 Task: Search one way flight ticket for 5 adults, 1 child, 2 infants in seat and 1 infant on lap in business from Ogdensburg: Ogdensburg International Airport to Greensboro: Piedmont Triad International Airport on 5-1-2023. Choice of flights is Frontier. Number of bags: 1 carry on bag. Price is upto 110000. Outbound departure time preference is 15:15.
Action: Mouse moved to (288, 436)
Screenshot: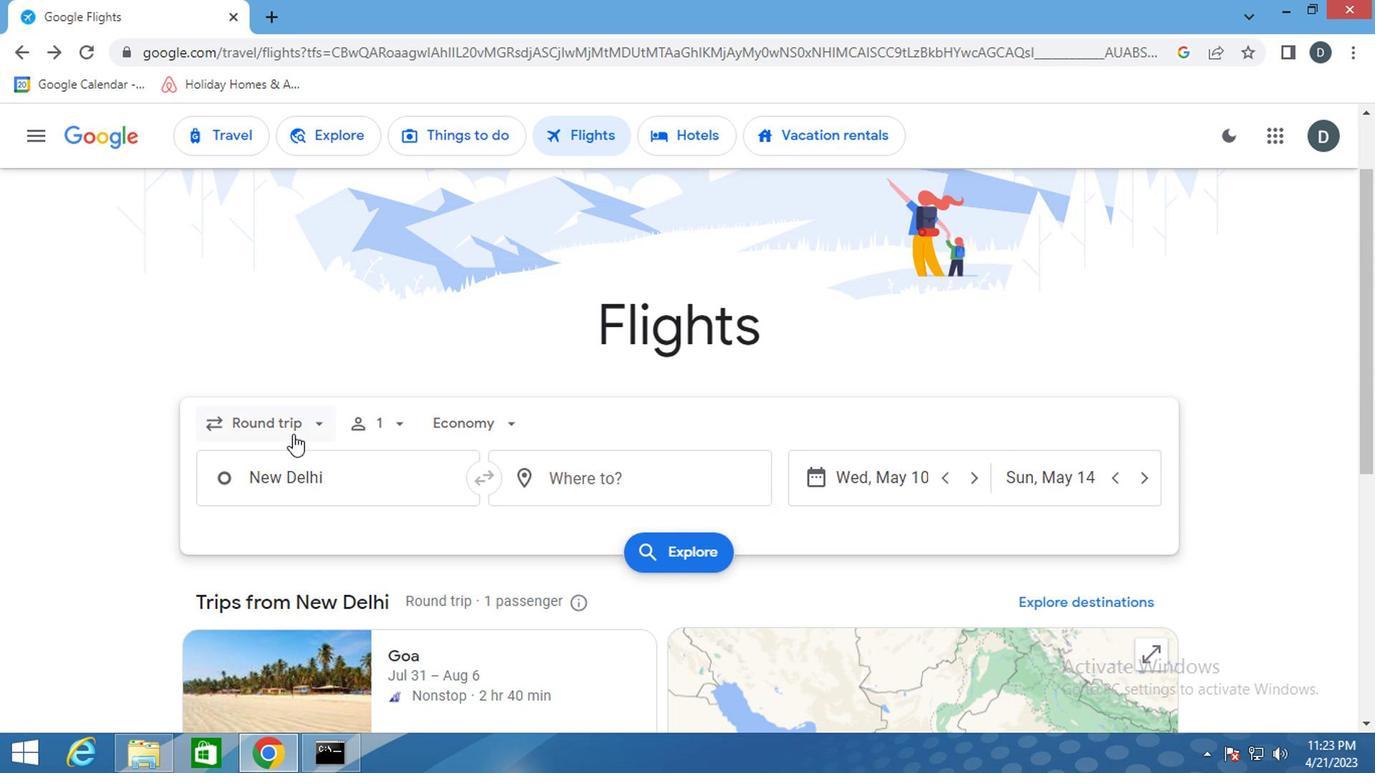 
Action: Mouse pressed left at (288, 436)
Screenshot: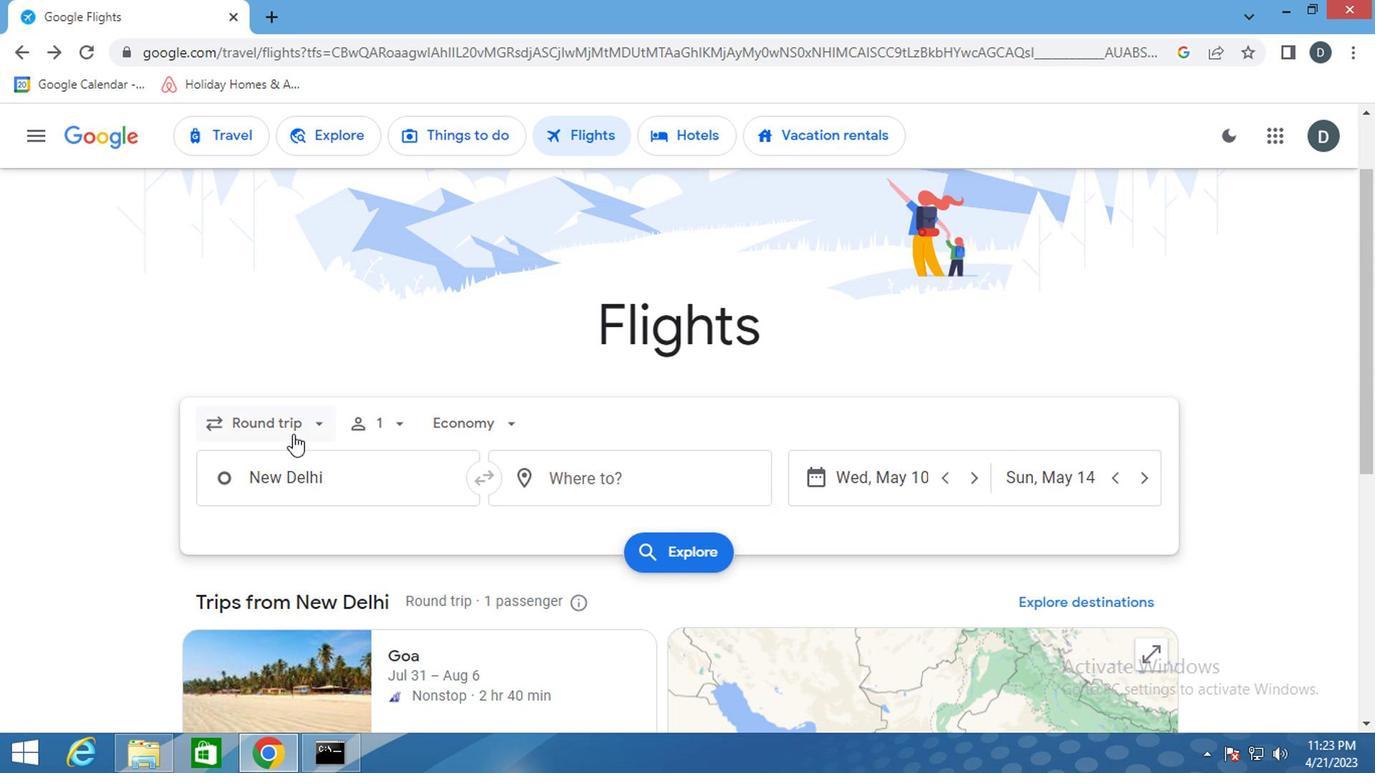 
Action: Mouse moved to (284, 502)
Screenshot: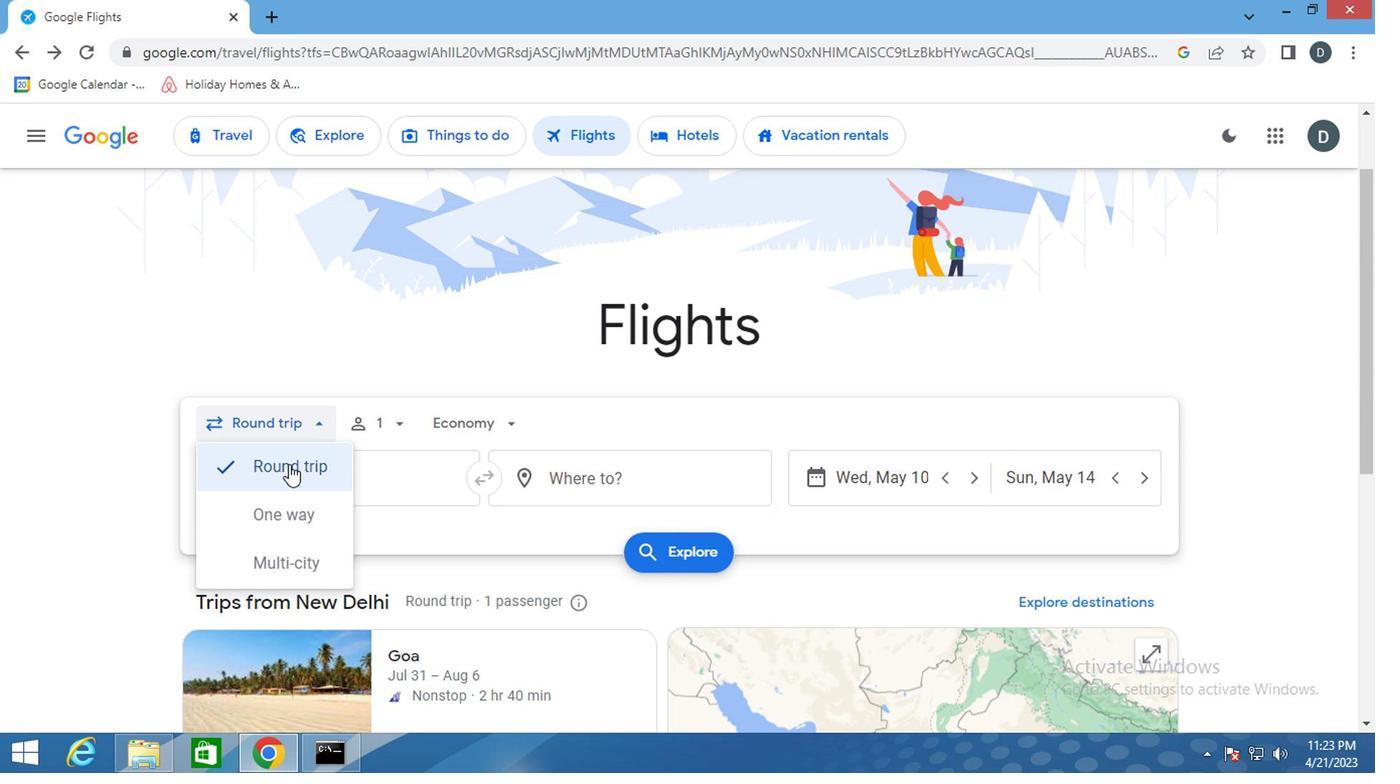 
Action: Mouse pressed left at (284, 502)
Screenshot: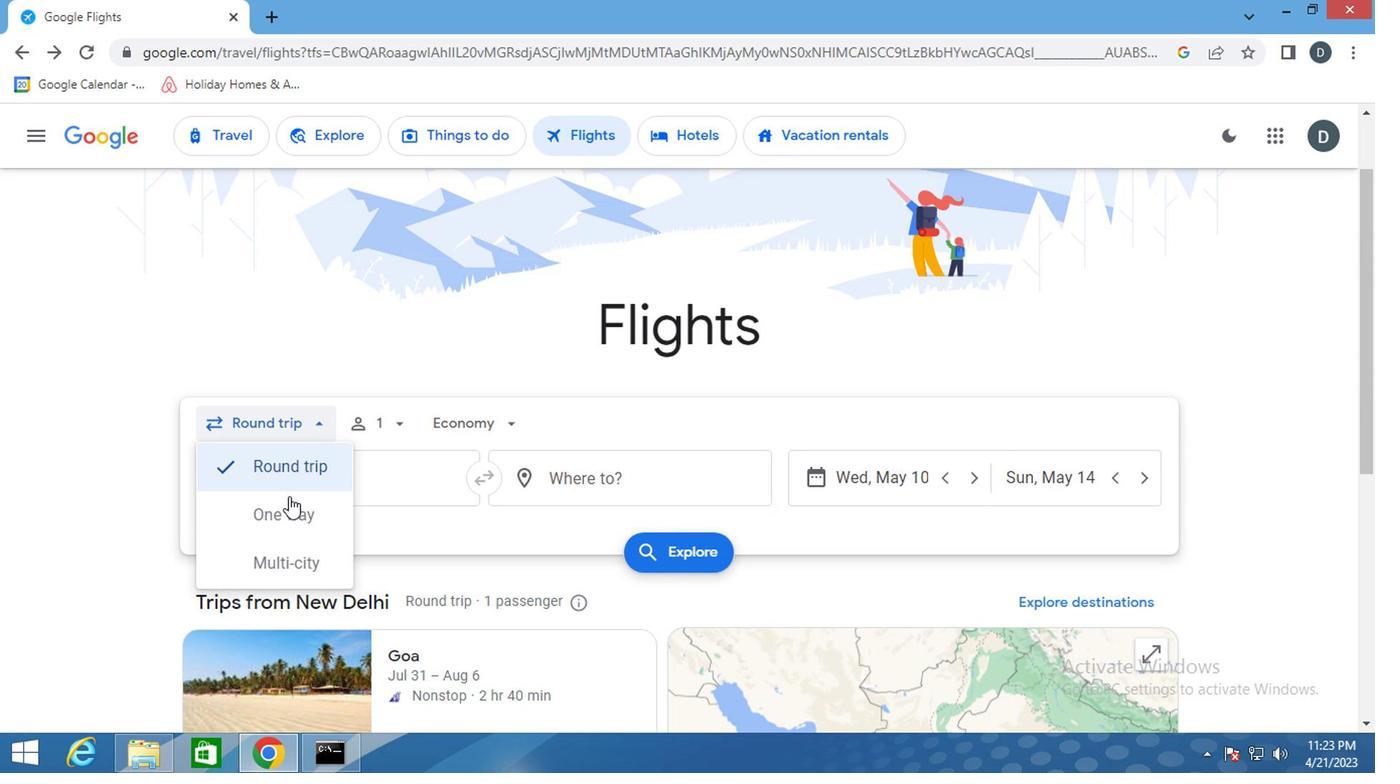 
Action: Mouse moved to (360, 417)
Screenshot: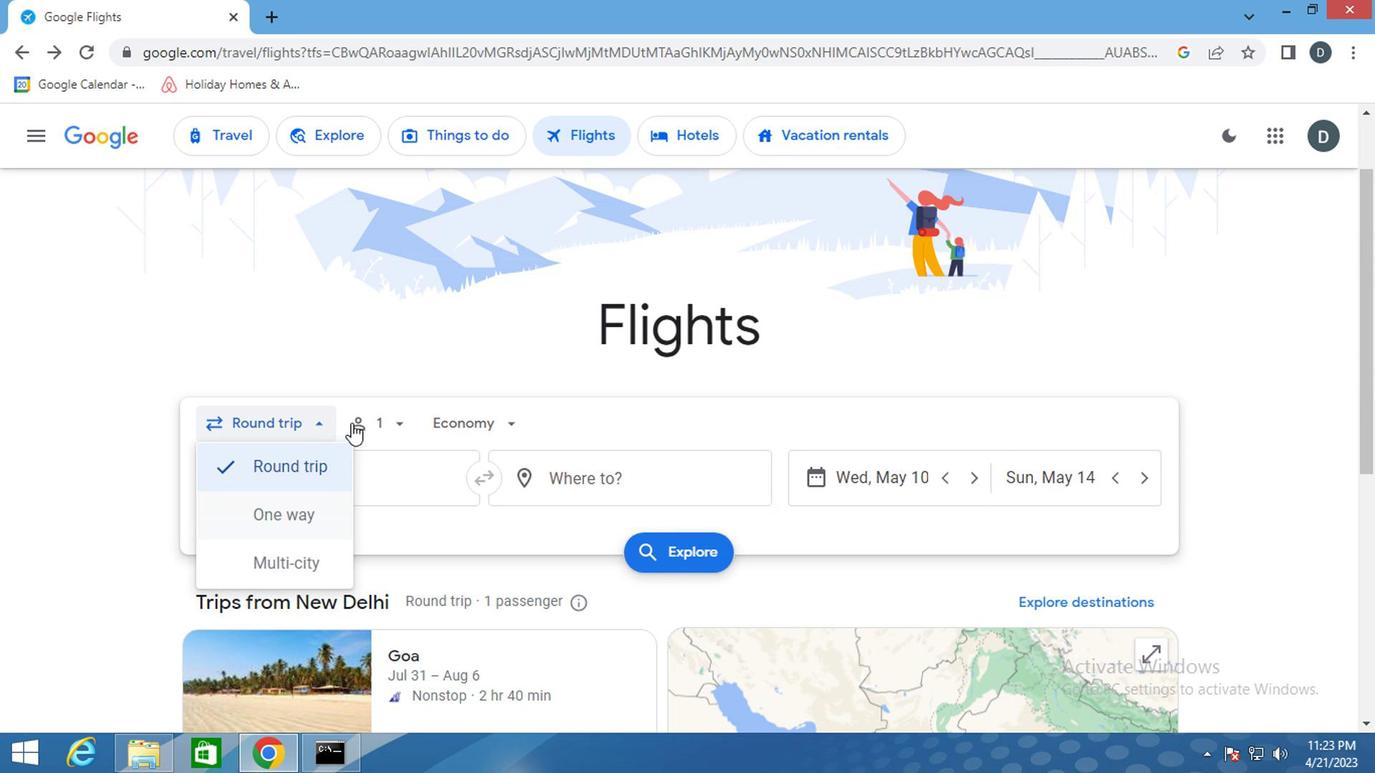 
Action: Mouse pressed left at (360, 417)
Screenshot: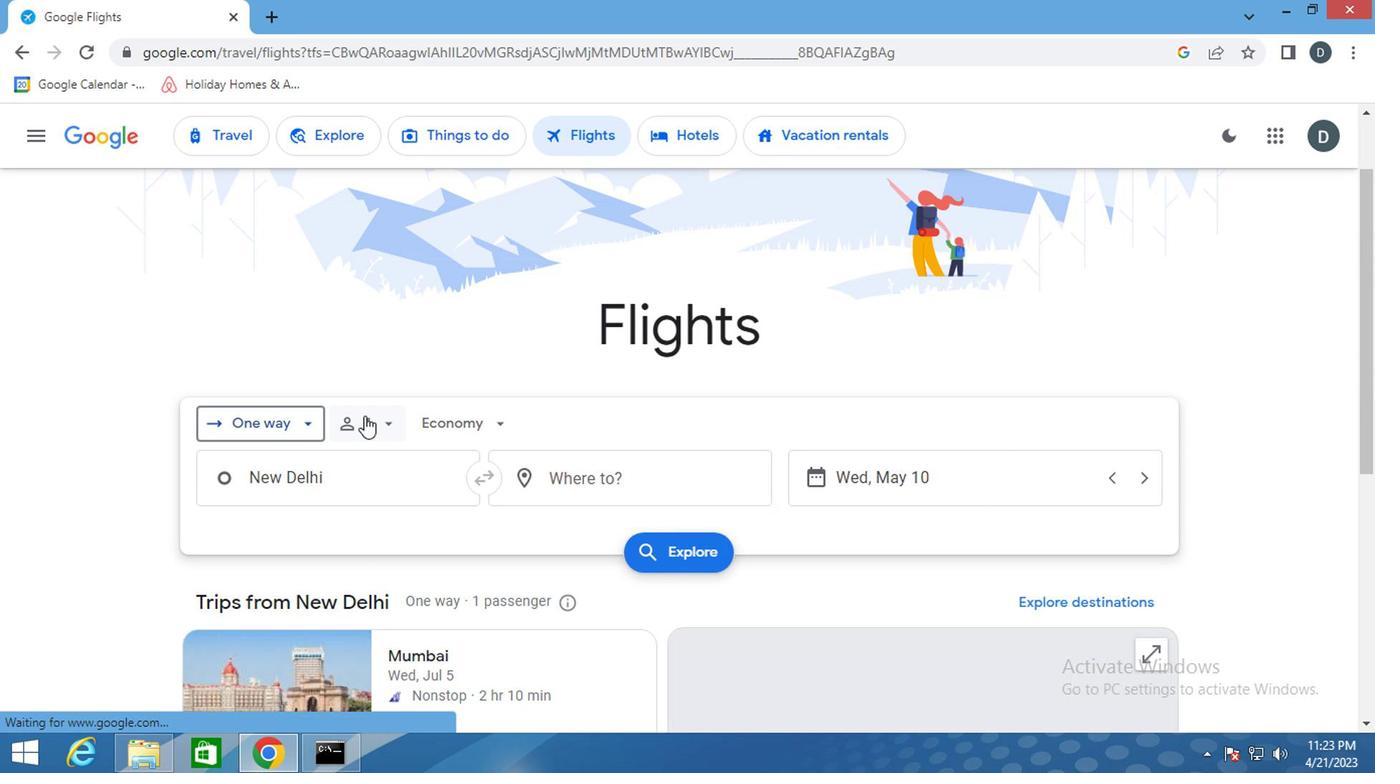 
Action: Mouse moved to (540, 482)
Screenshot: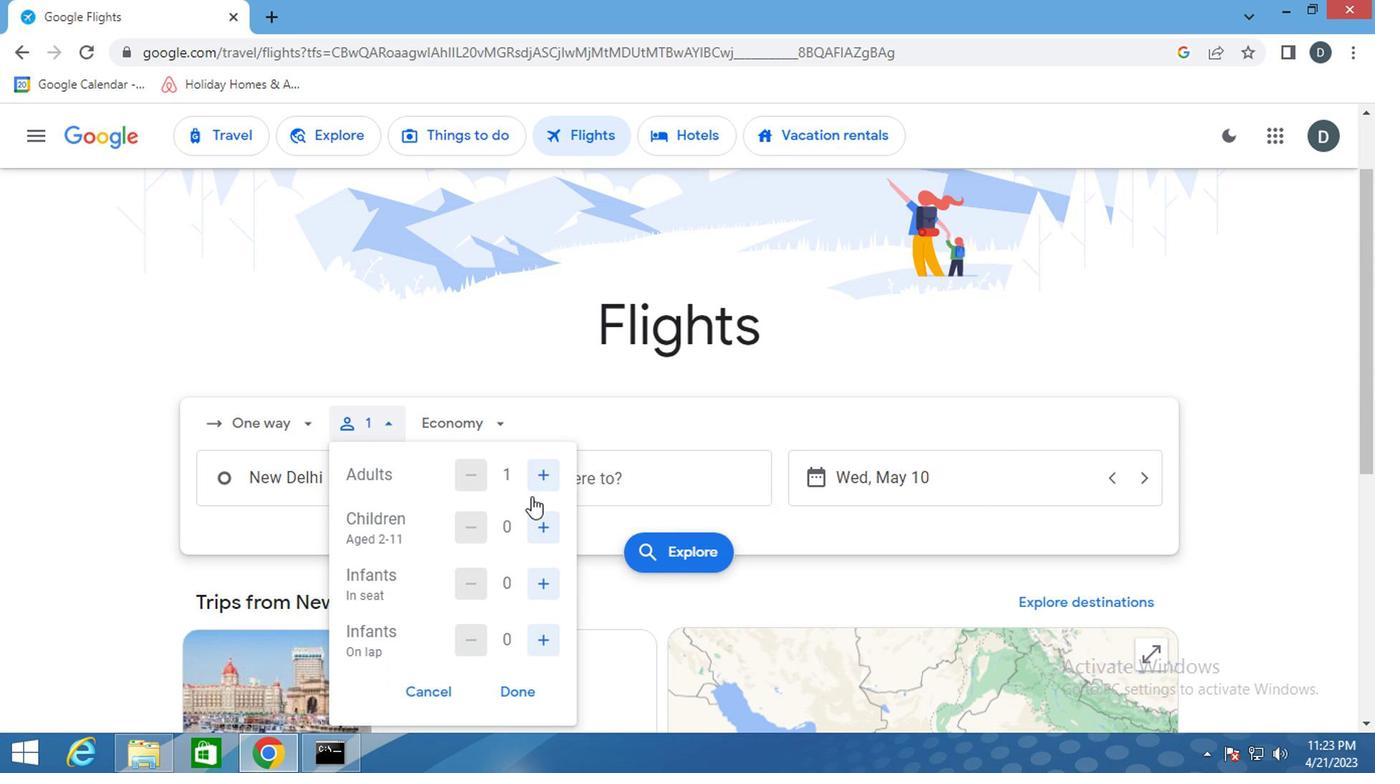 
Action: Mouse pressed left at (540, 482)
Screenshot: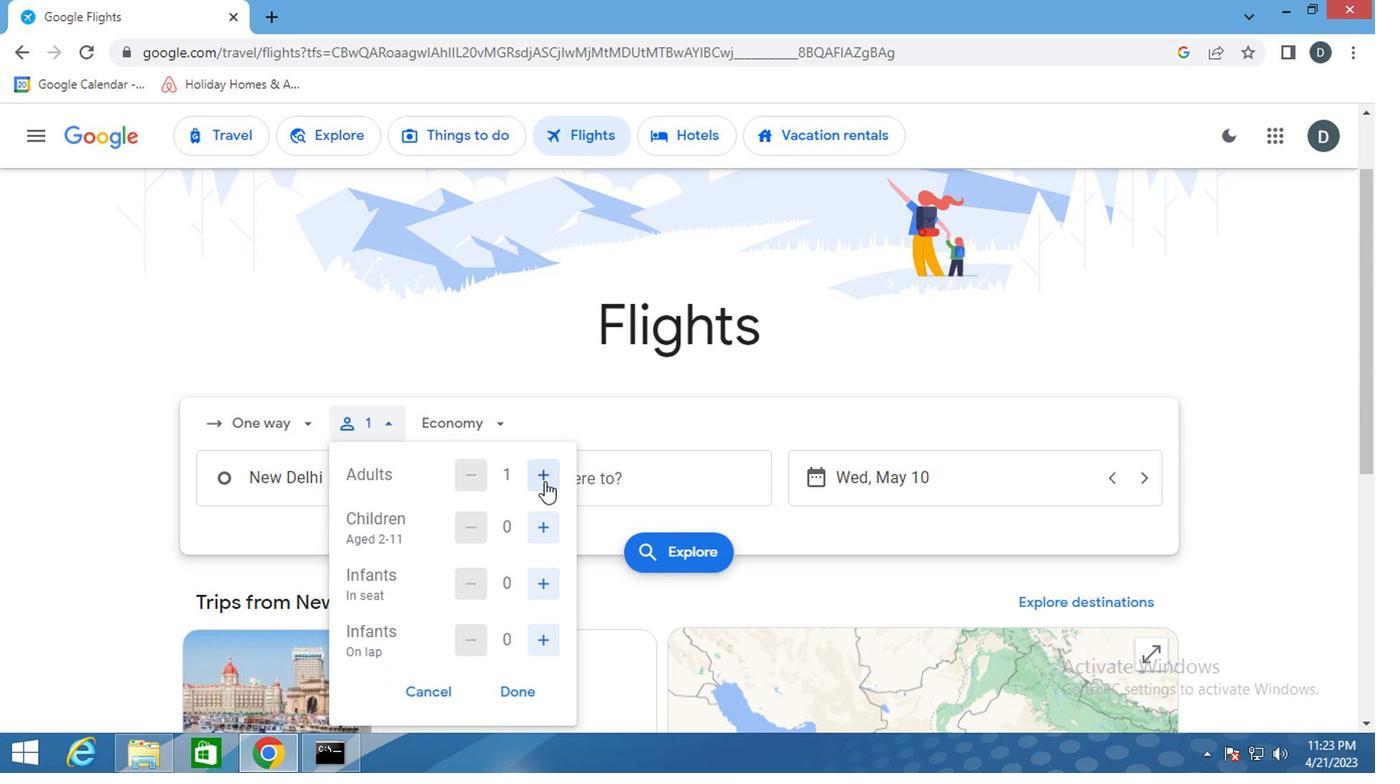 
Action: Mouse pressed left at (540, 482)
Screenshot: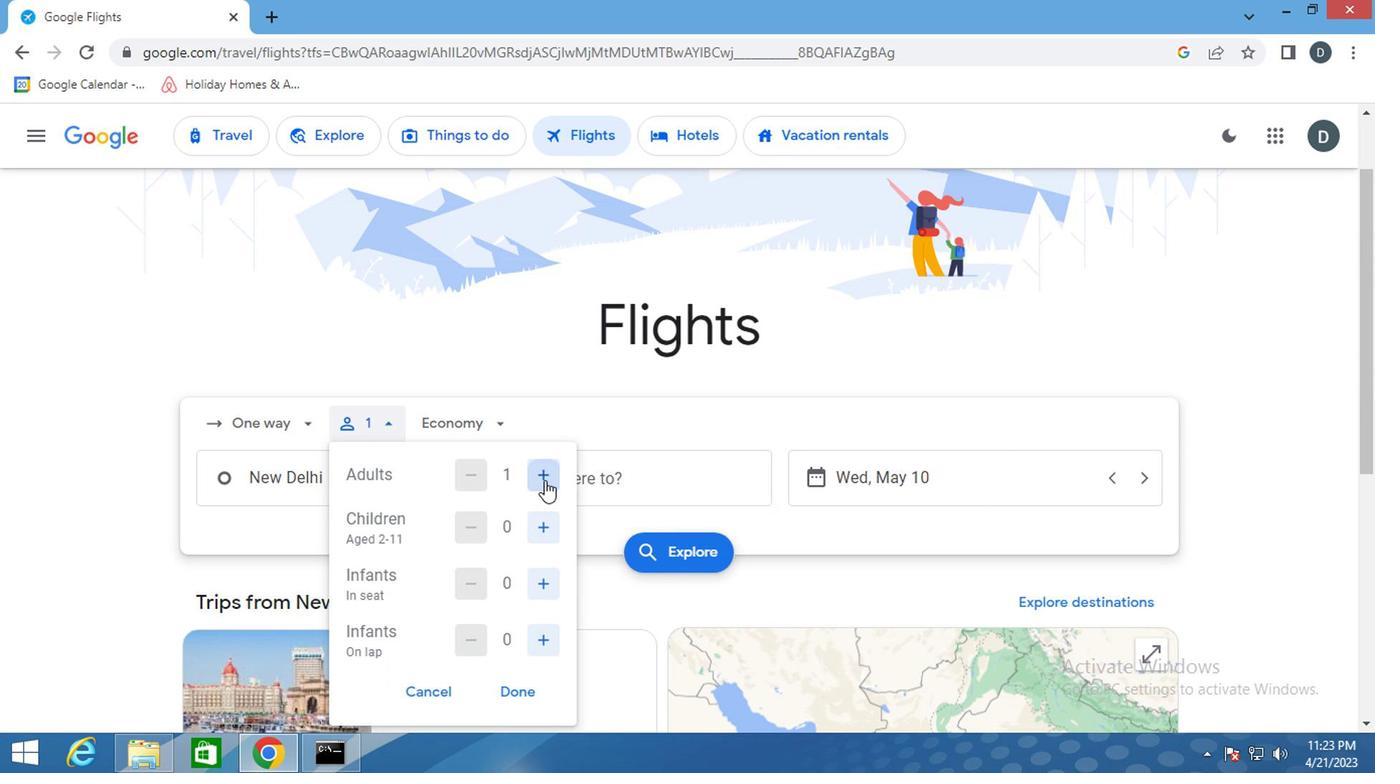 
Action: Mouse pressed left at (540, 482)
Screenshot: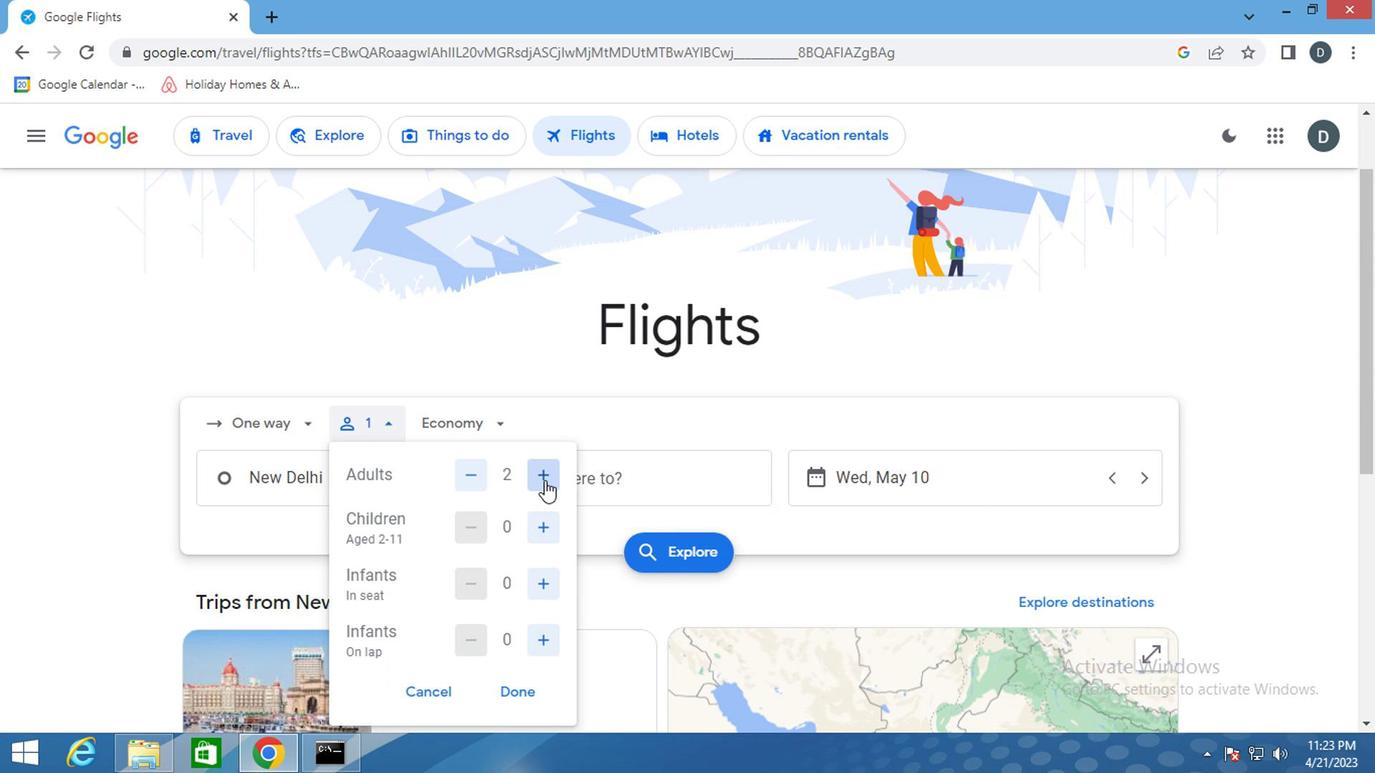 
Action: Mouse pressed left at (540, 482)
Screenshot: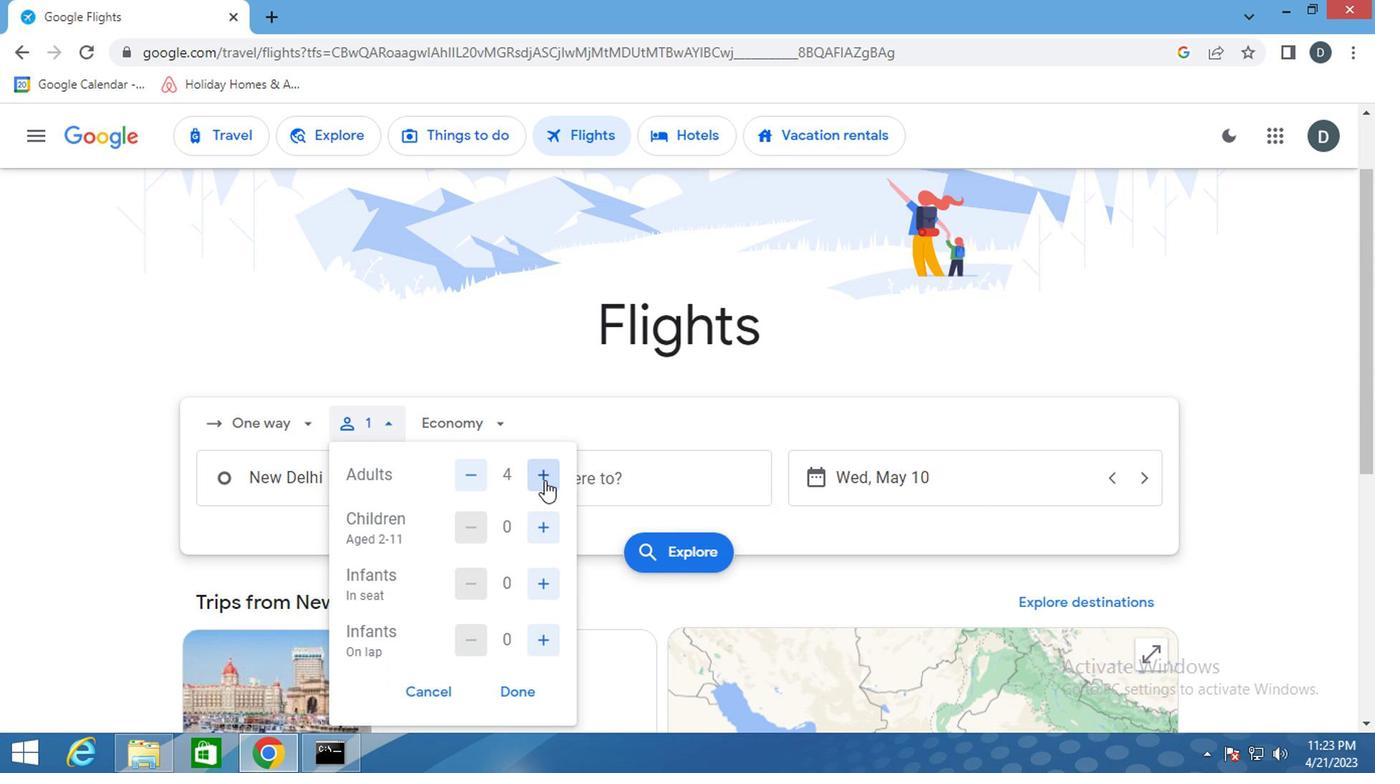 
Action: Mouse moved to (539, 524)
Screenshot: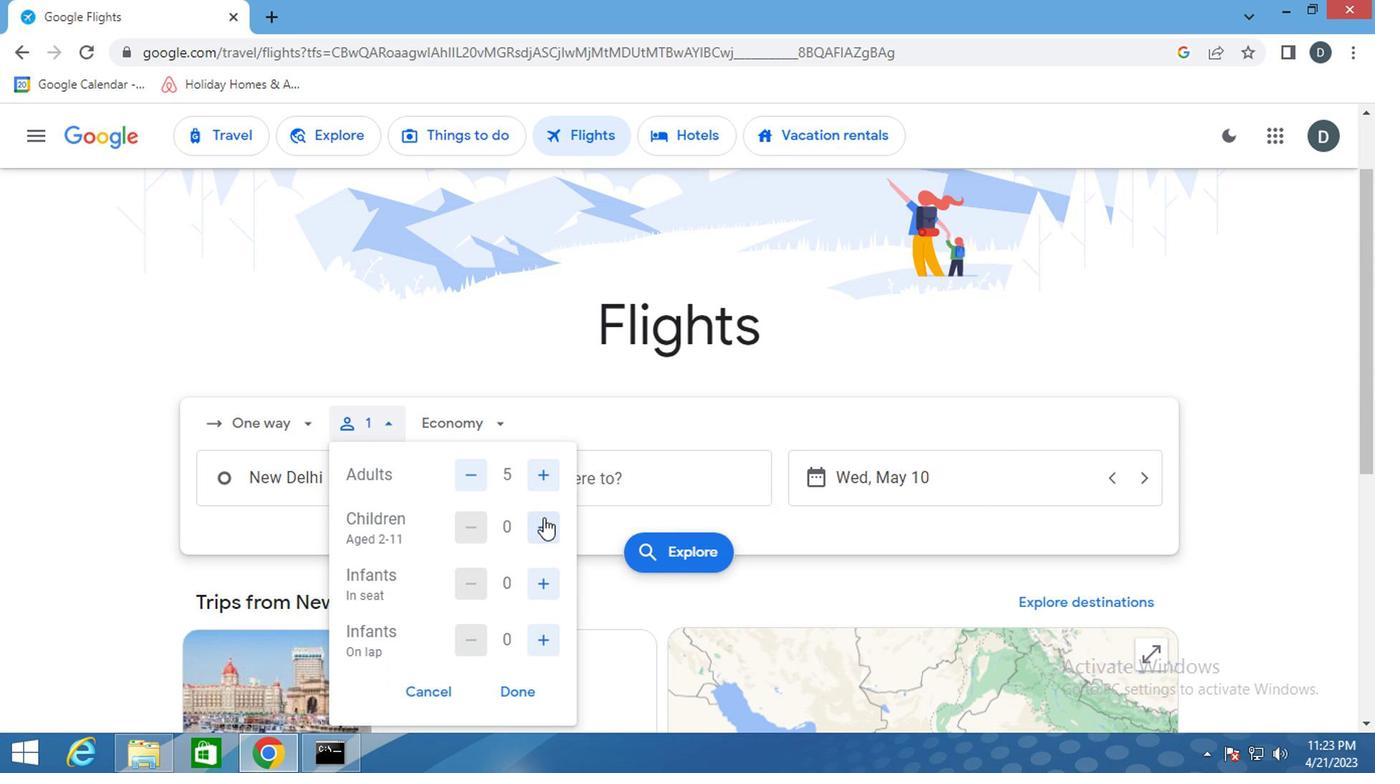 
Action: Mouse pressed left at (539, 524)
Screenshot: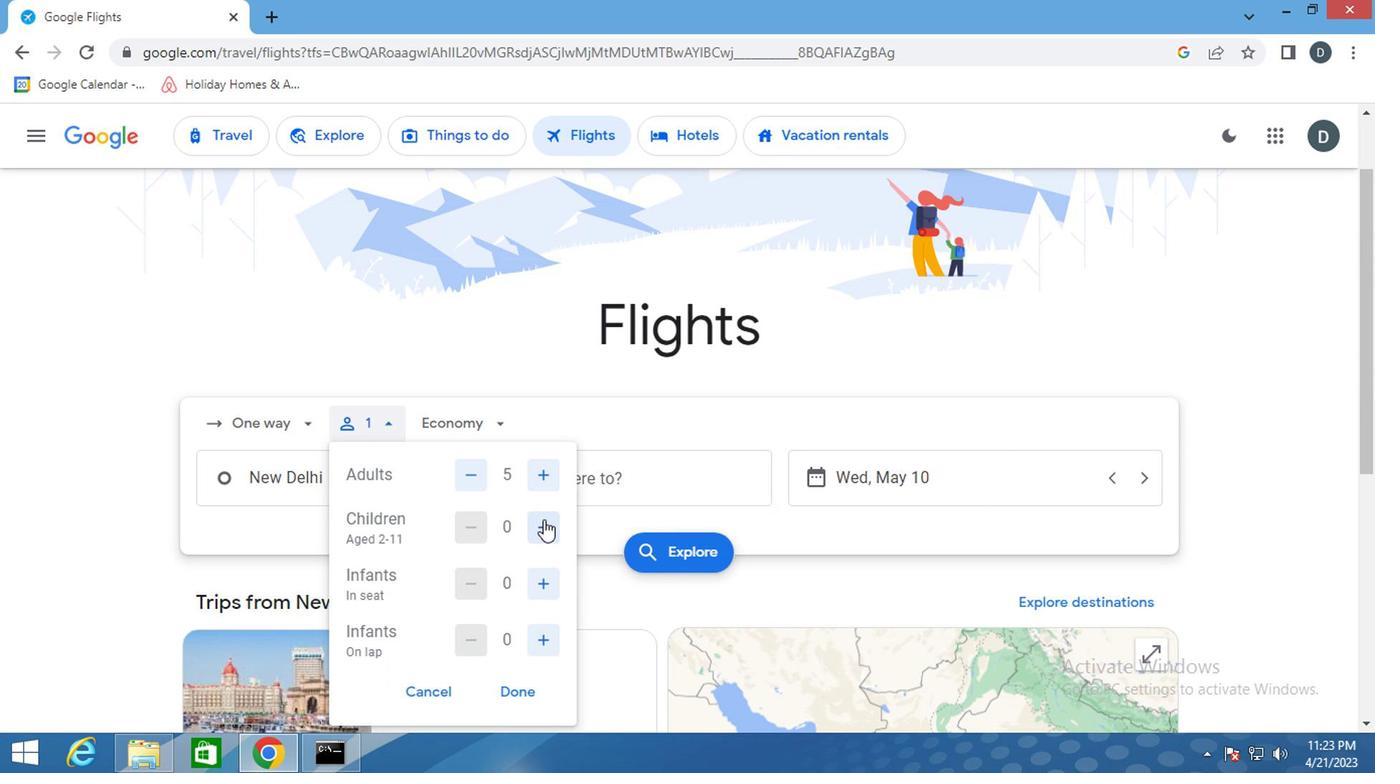 
Action: Mouse moved to (535, 576)
Screenshot: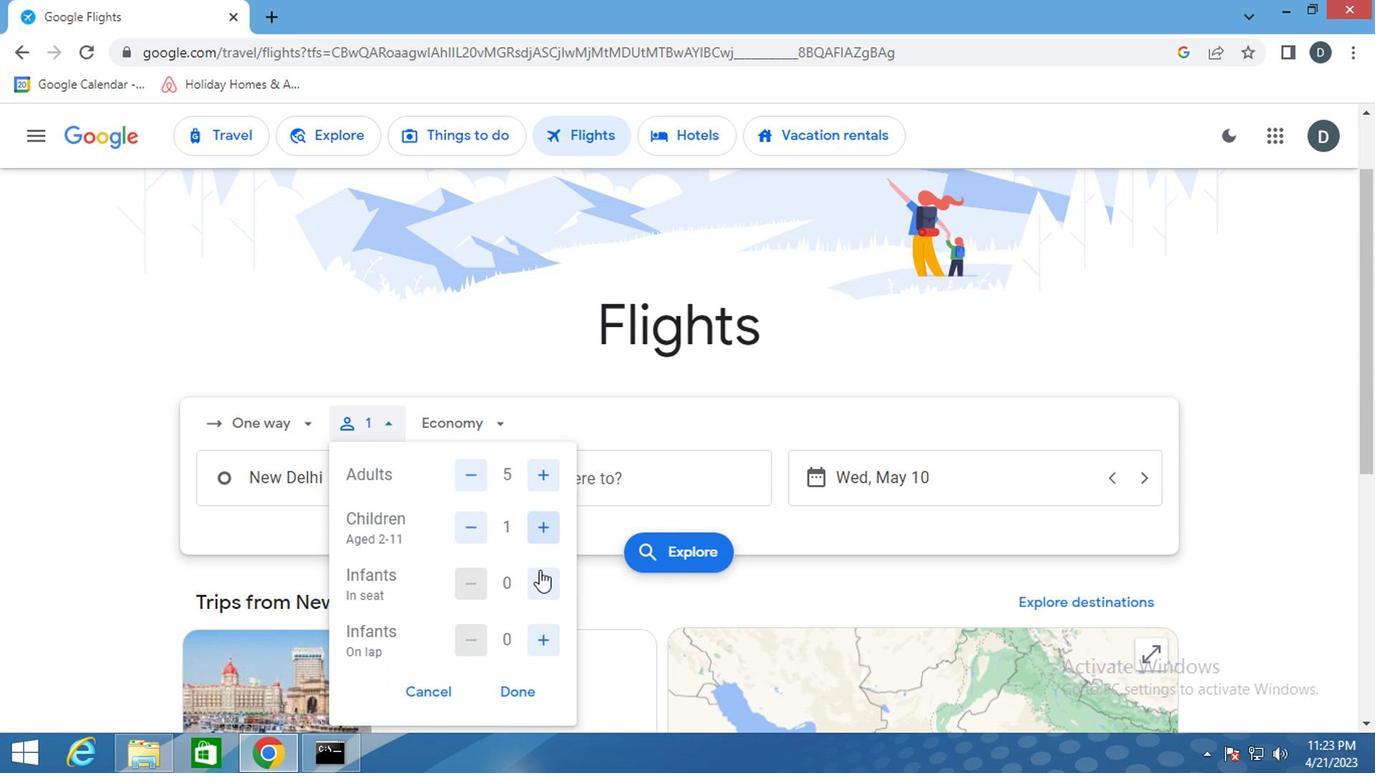 
Action: Mouse pressed left at (535, 576)
Screenshot: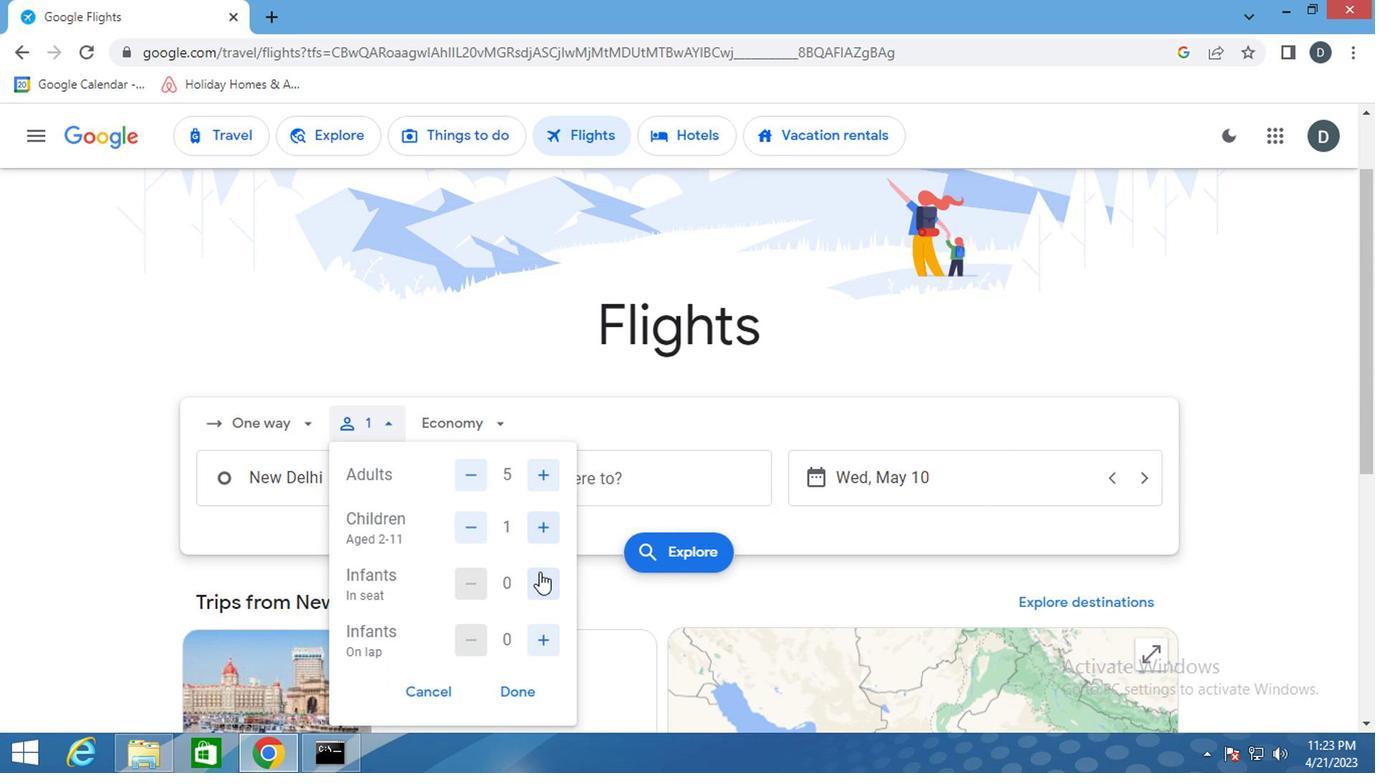 
Action: Mouse pressed left at (535, 576)
Screenshot: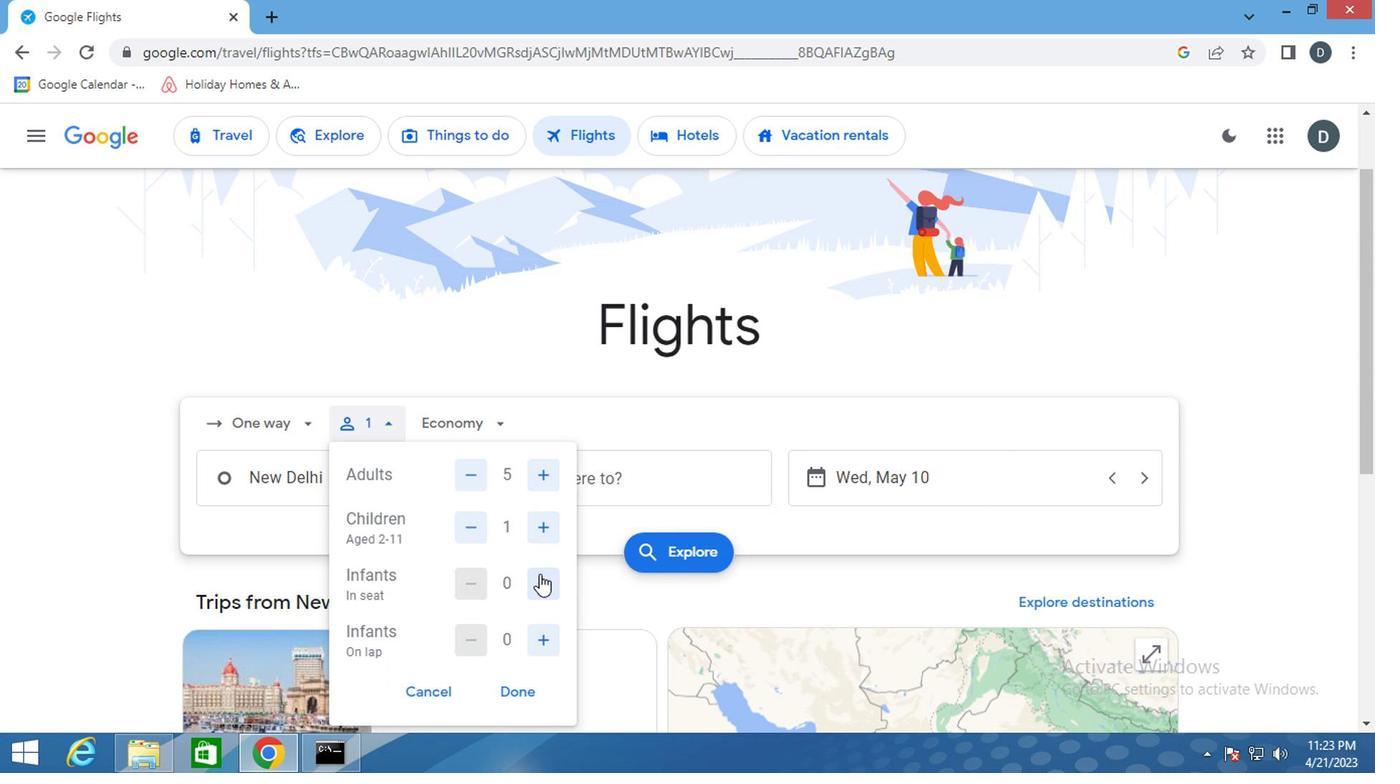 
Action: Mouse moved to (541, 655)
Screenshot: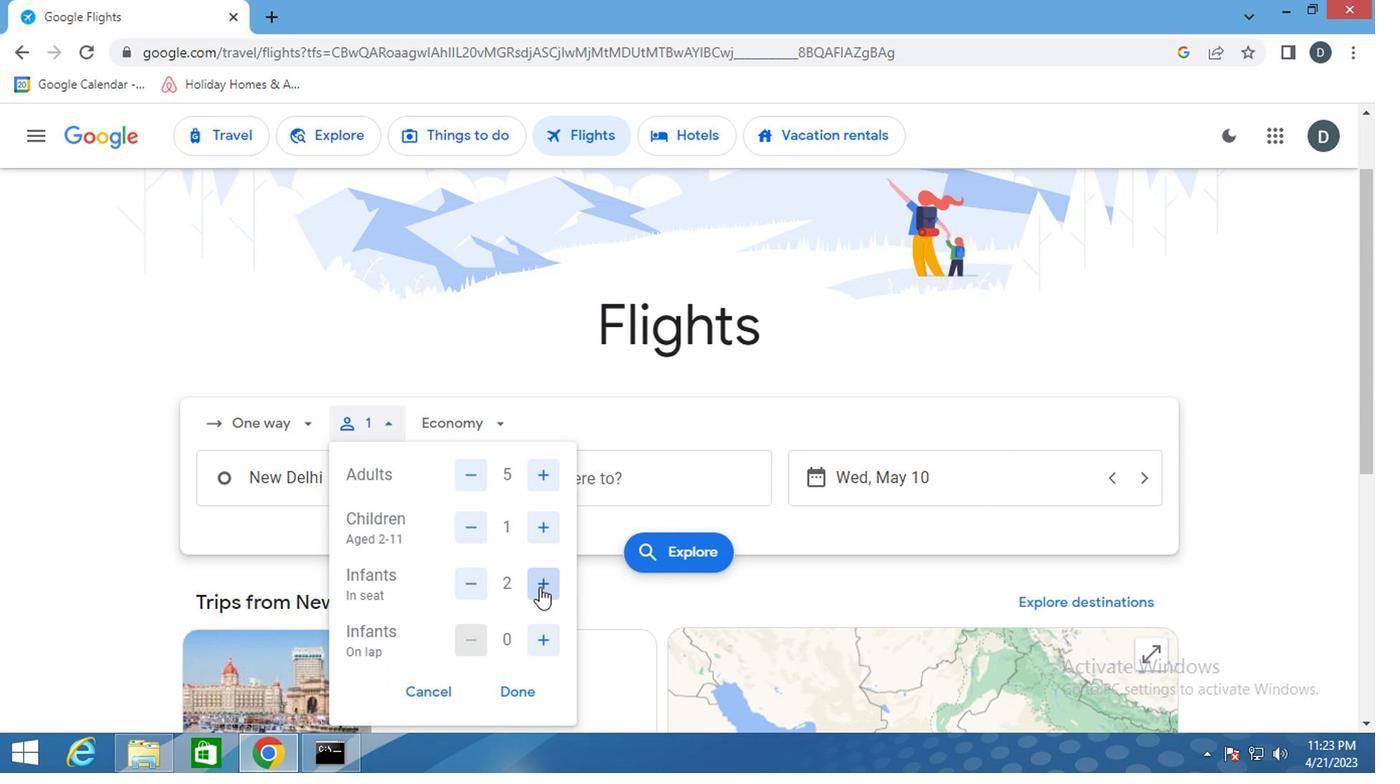
Action: Mouse pressed left at (541, 655)
Screenshot: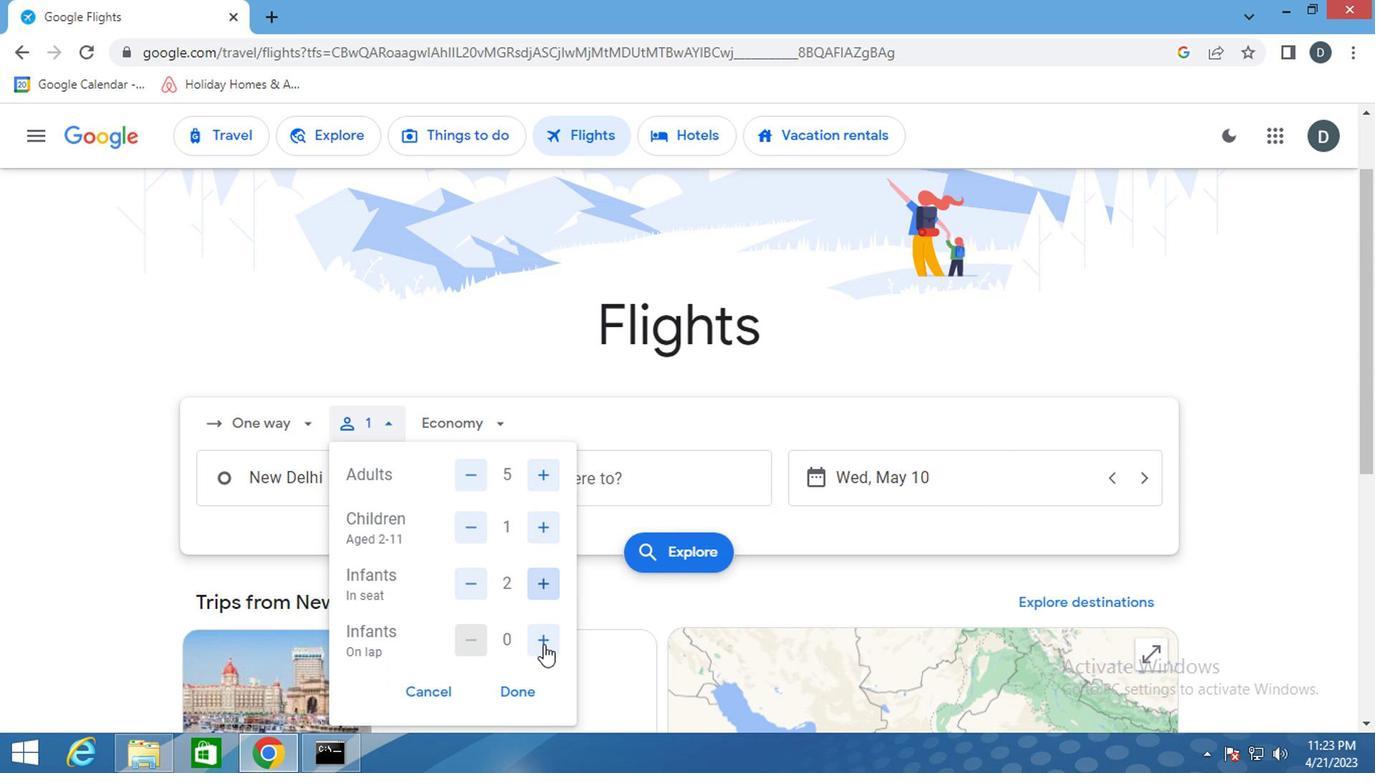 
Action: Mouse moved to (525, 691)
Screenshot: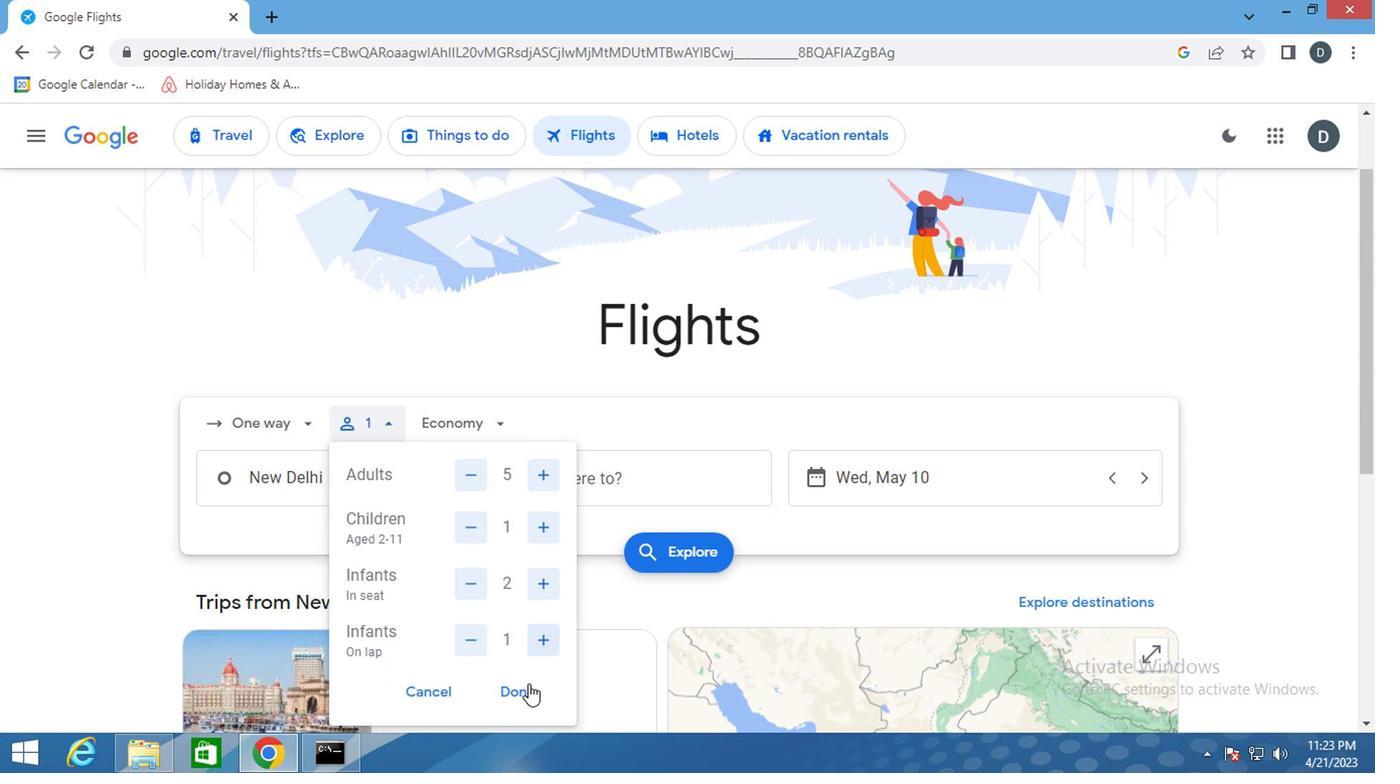 
Action: Mouse pressed left at (525, 691)
Screenshot: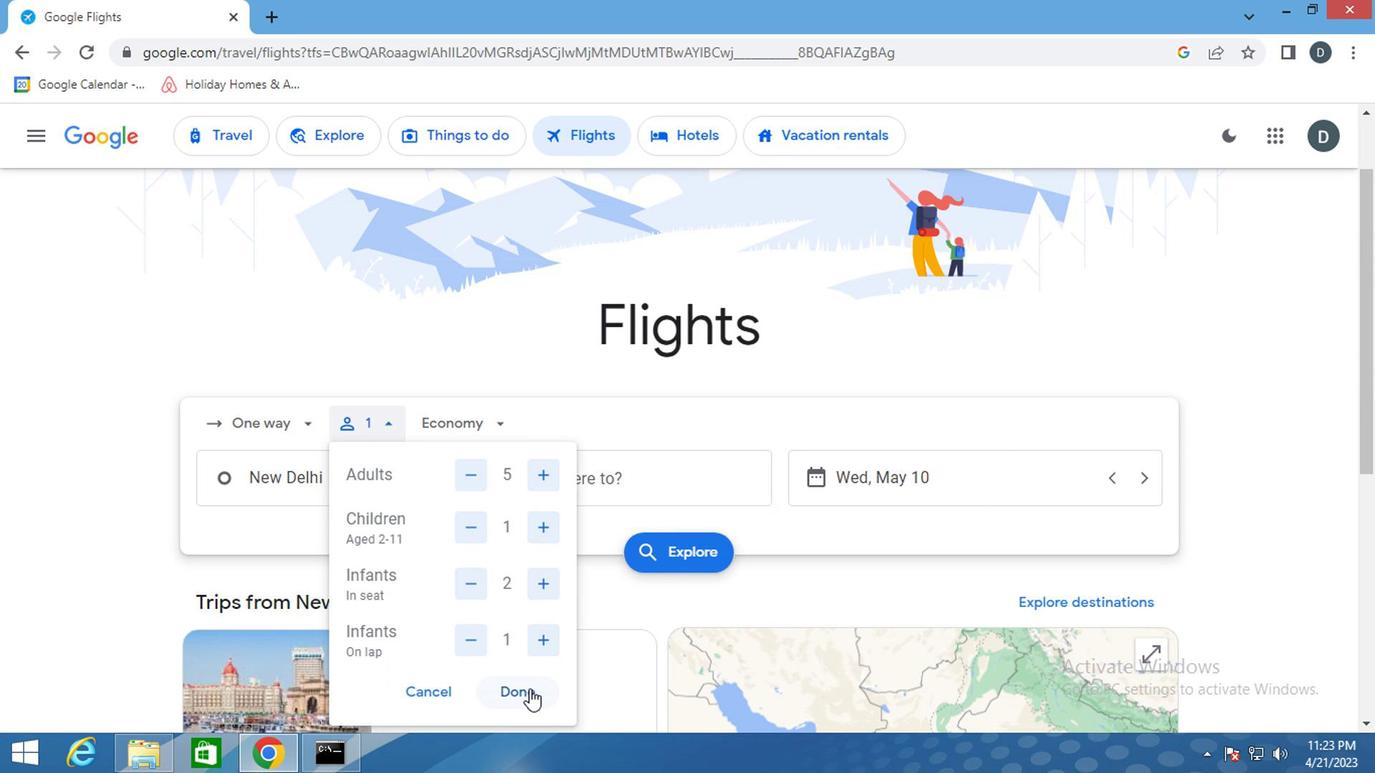 
Action: Mouse moved to (445, 434)
Screenshot: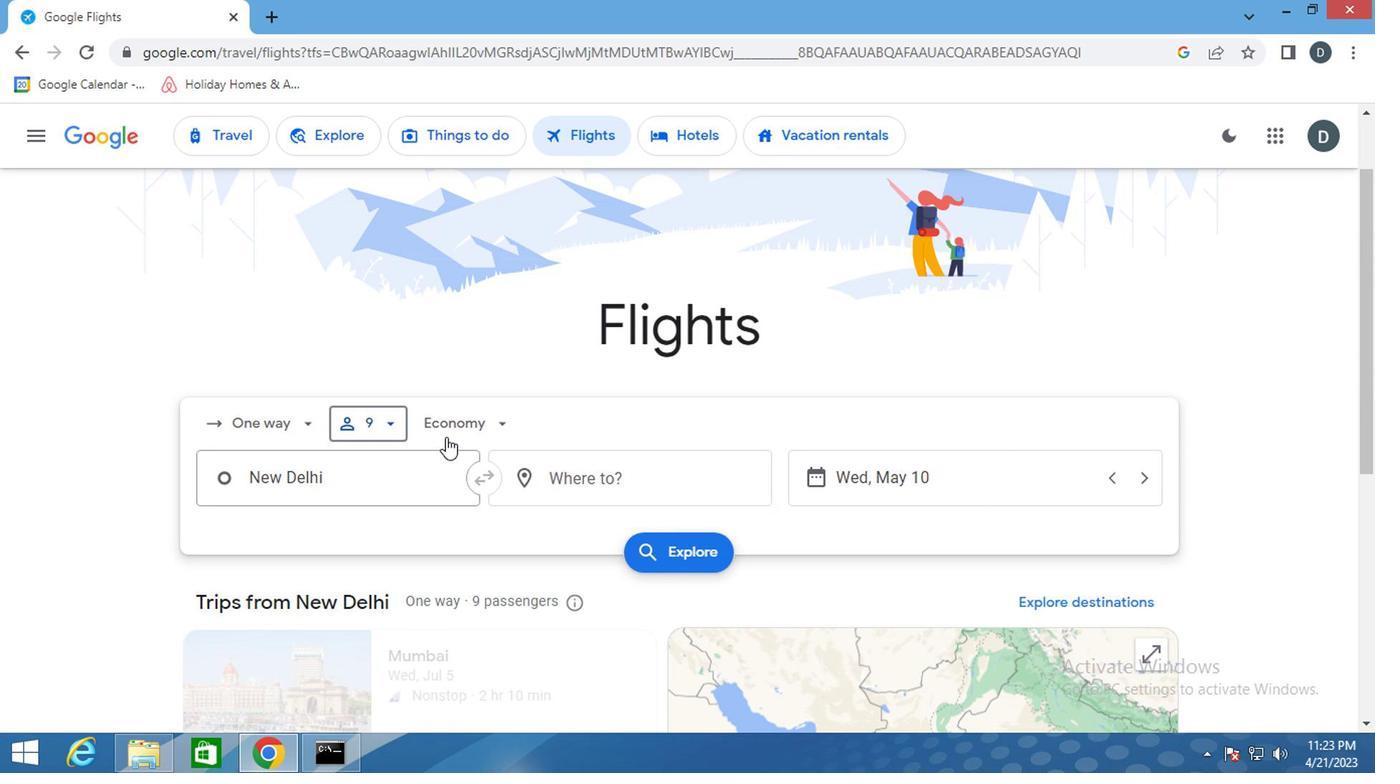 
Action: Mouse pressed left at (445, 434)
Screenshot: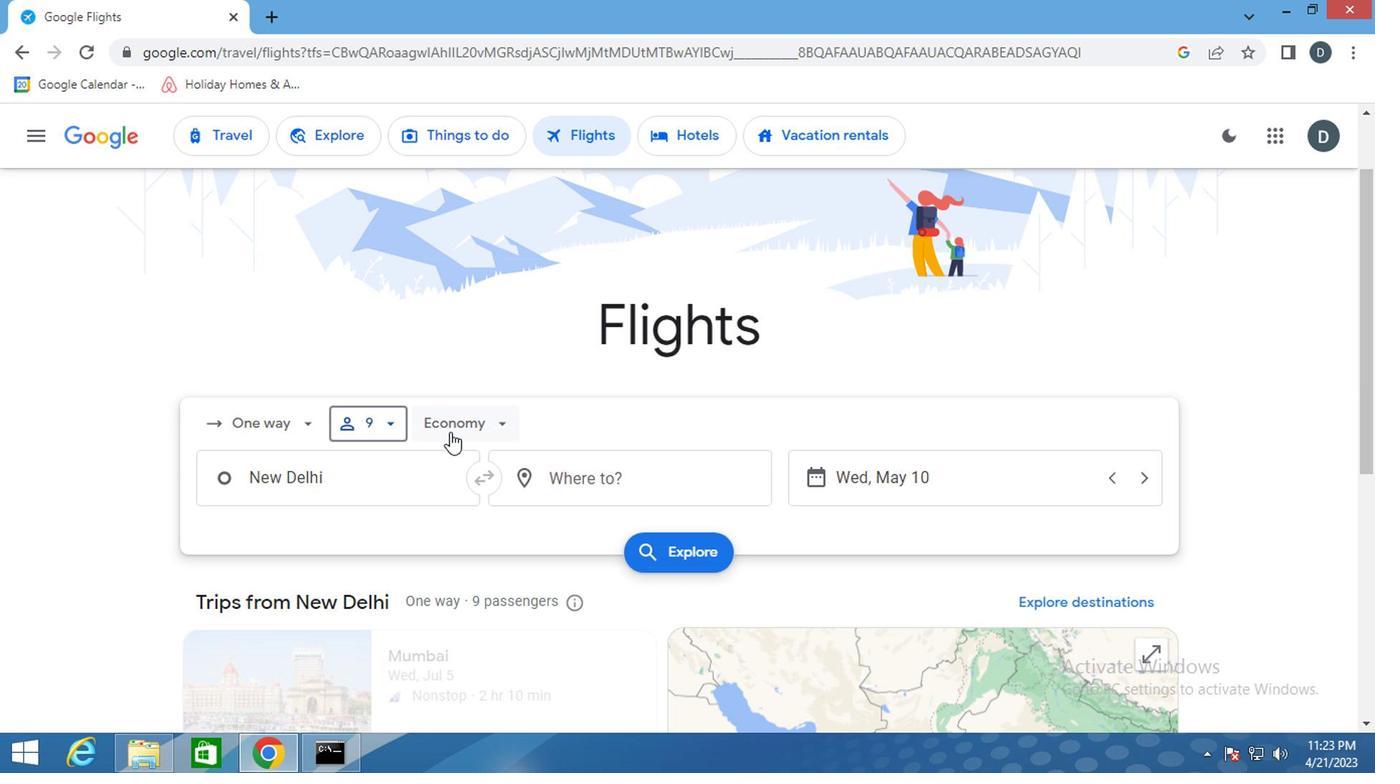 
Action: Mouse moved to (499, 560)
Screenshot: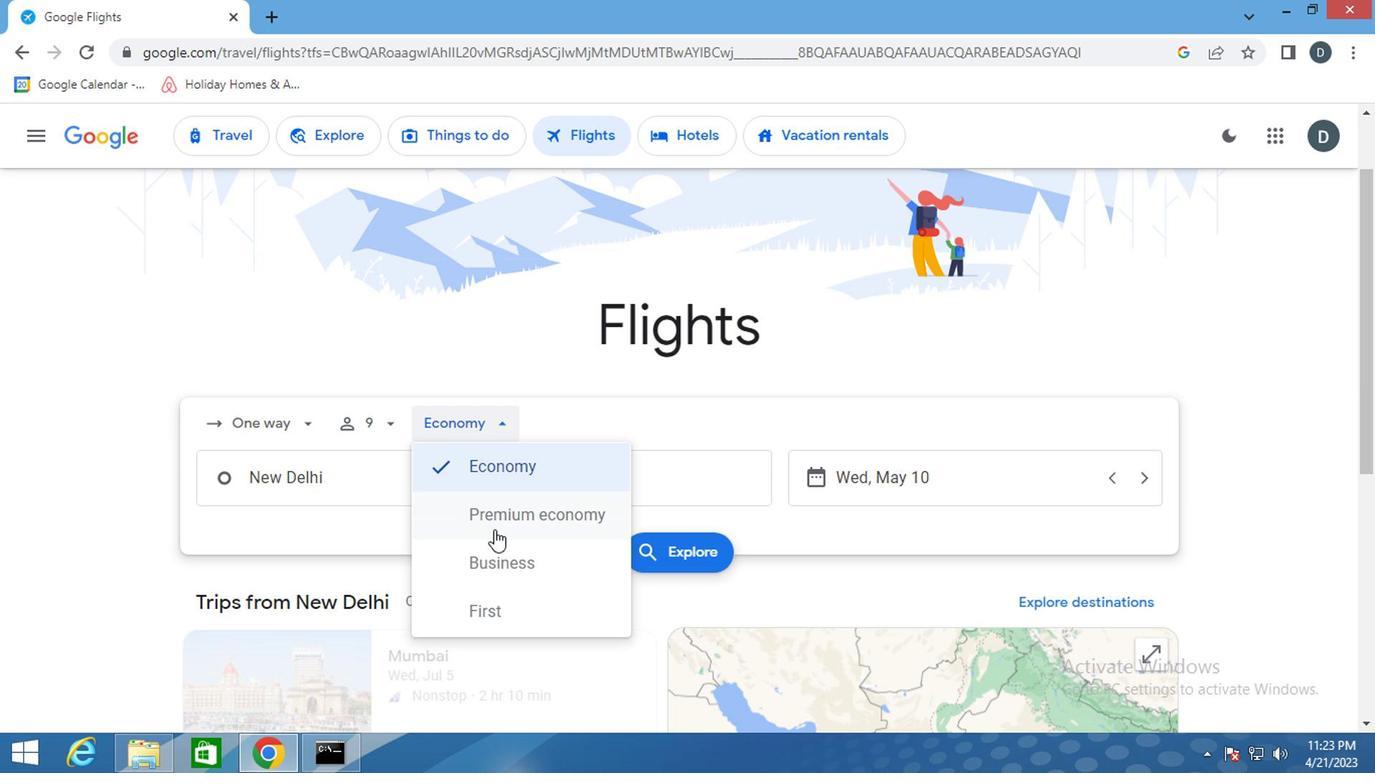 
Action: Mouse pressed left at (499, 560)
Screenshot: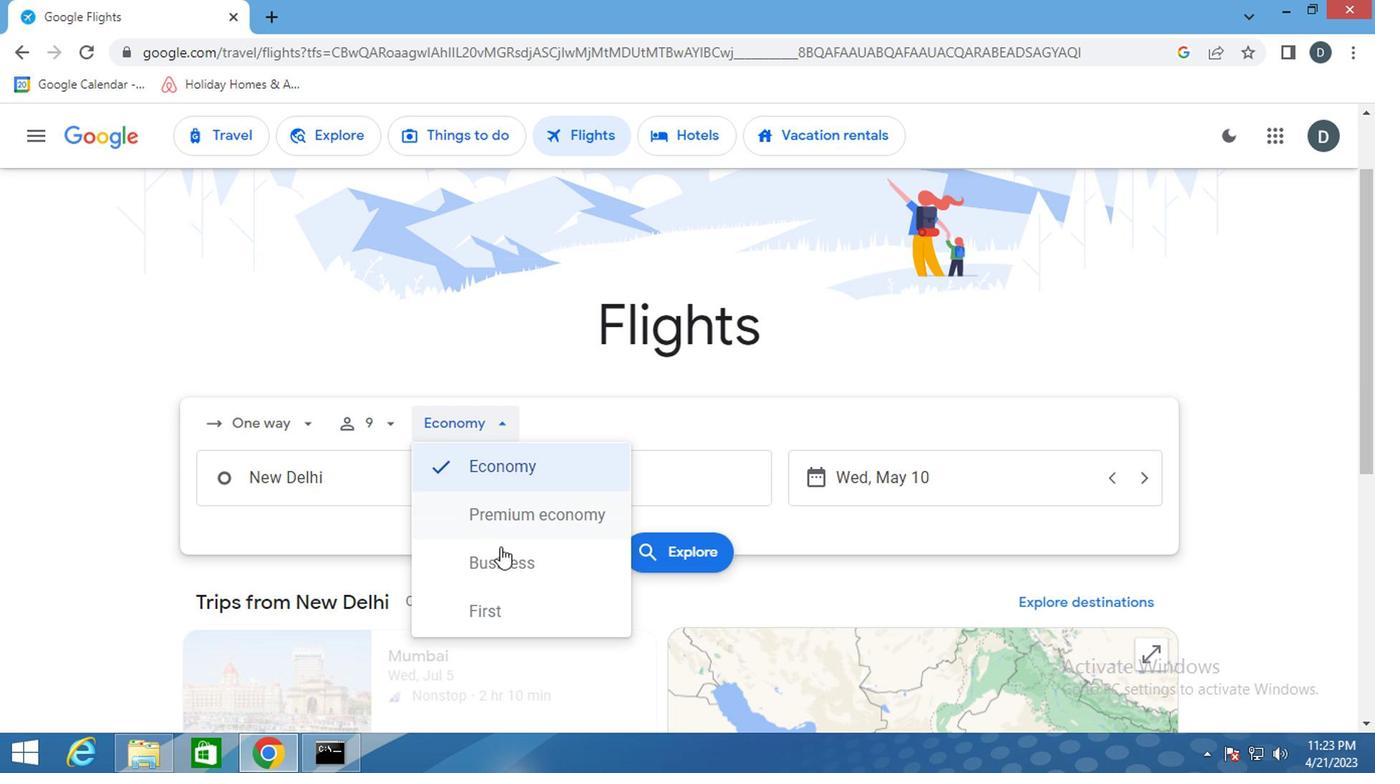 
Action: Mouse moved to (340, 488)
Screenshot: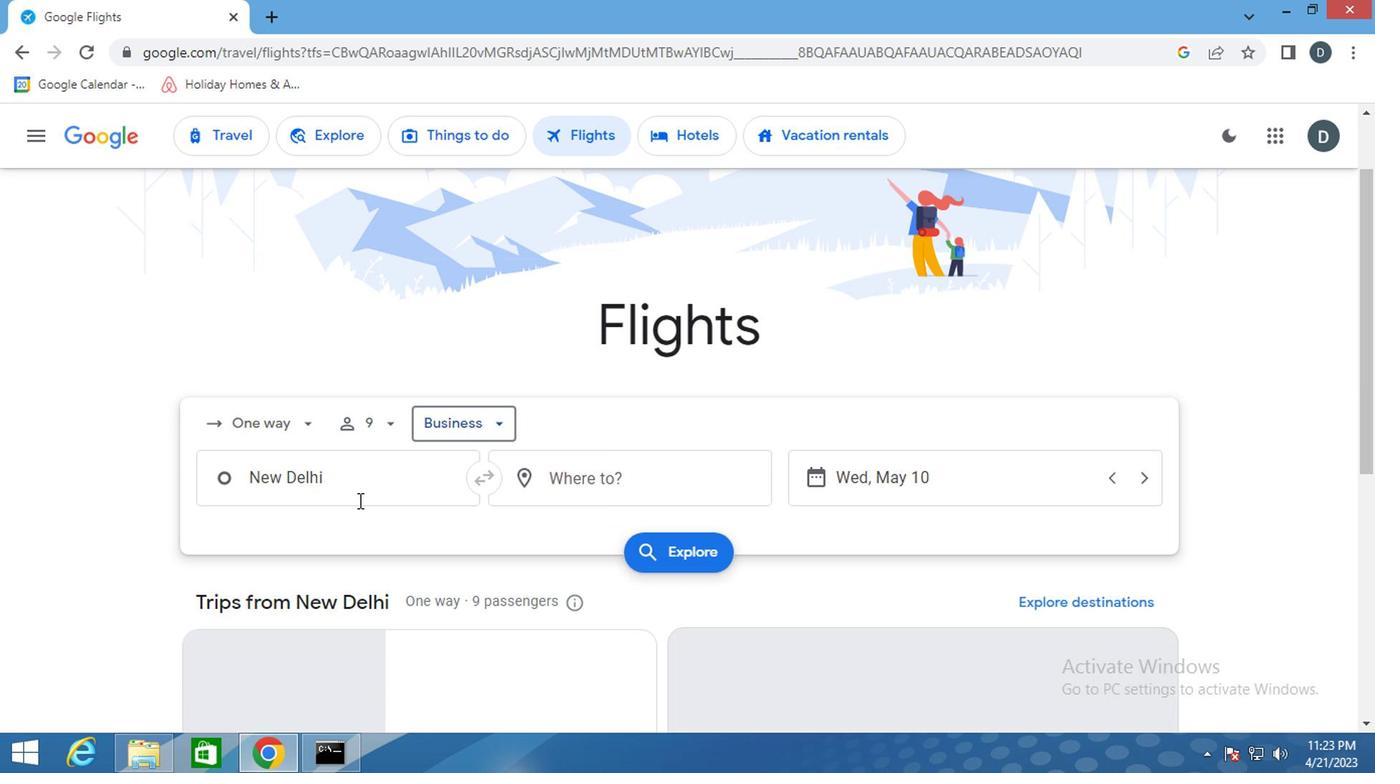 
Action: Mouse pressed left at (340, 488)
Screenshot: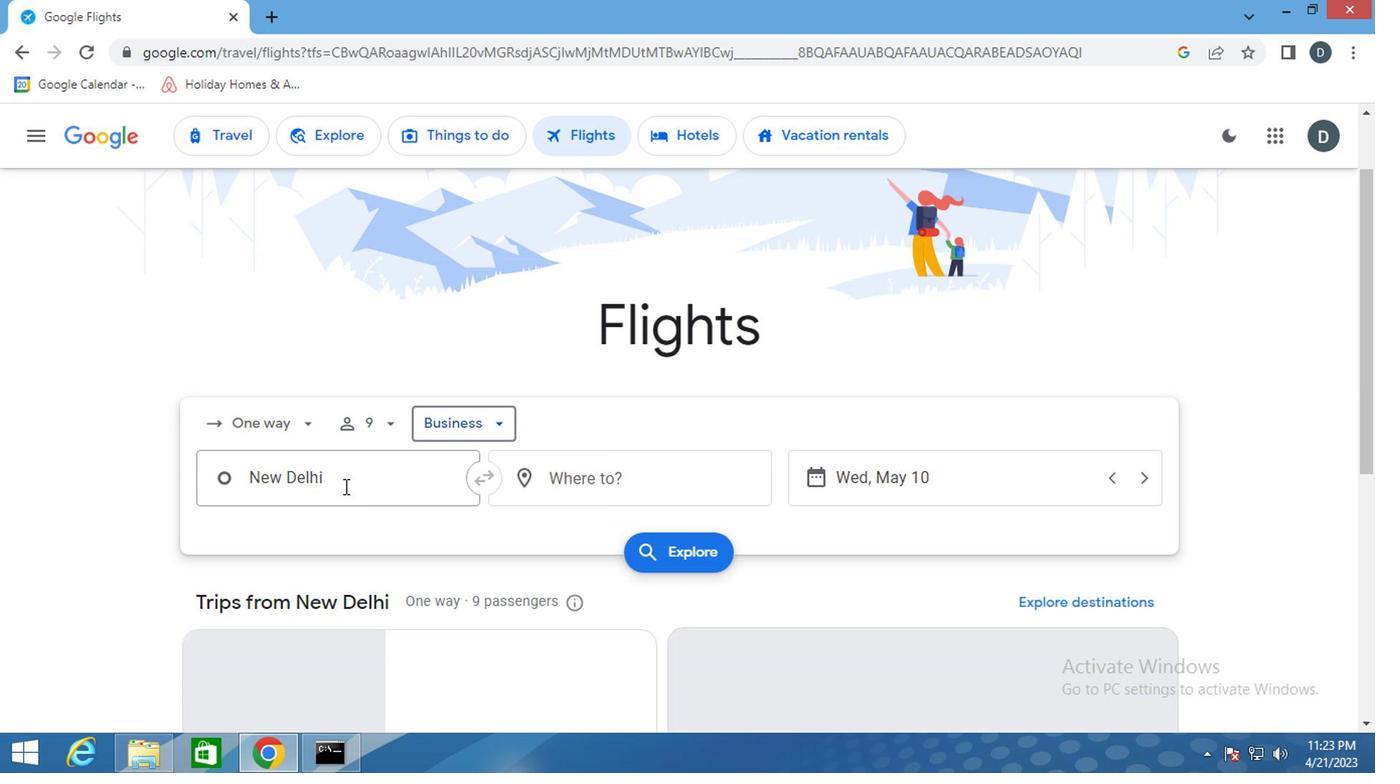 
Action: Key pressed <Key.shift><Key.shift><Key.shift>OGDENSBURG
Screenshot: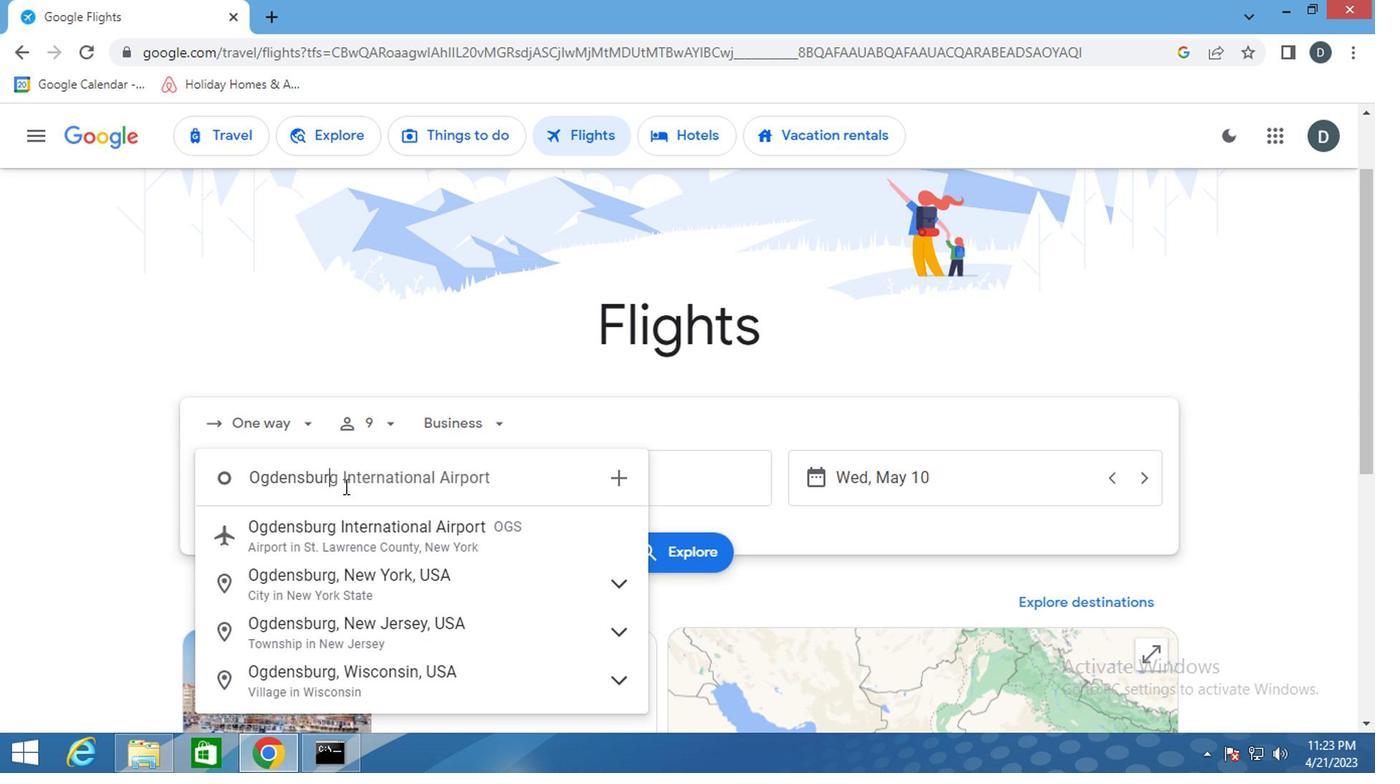 
Action: Mouse moved to (346, 539)
Screenshot: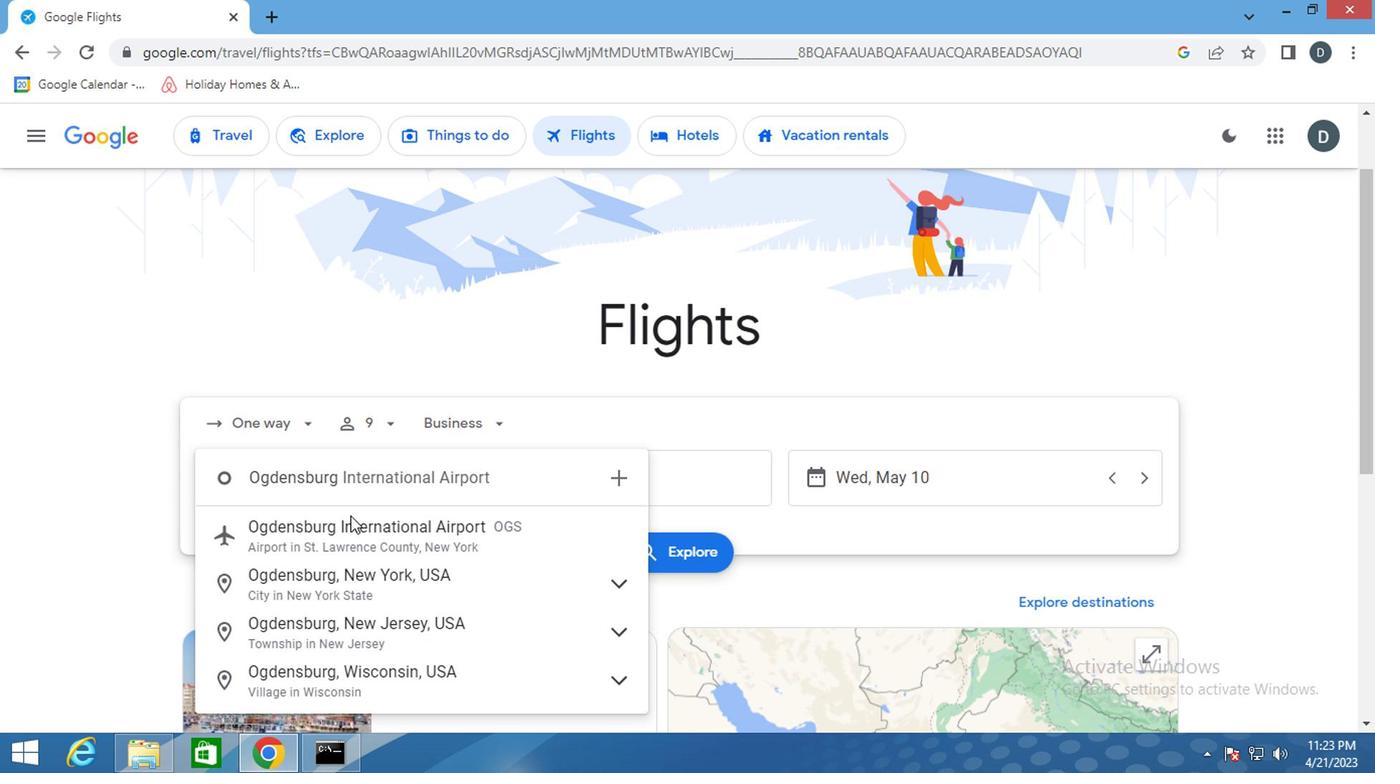
Action: Mouse pressed left at (346, 539)
Screenshot: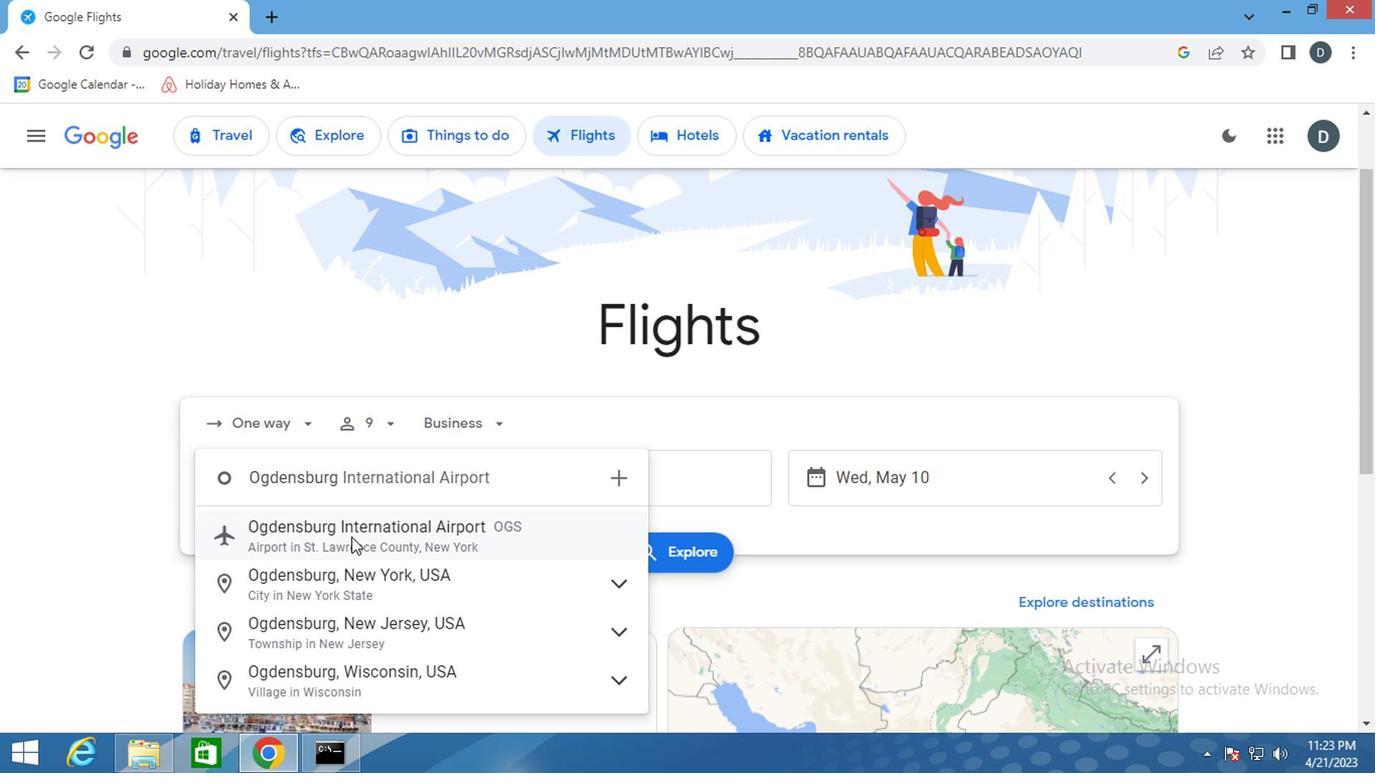 
Action: Mouse moved to (601, 489)
Screenshot: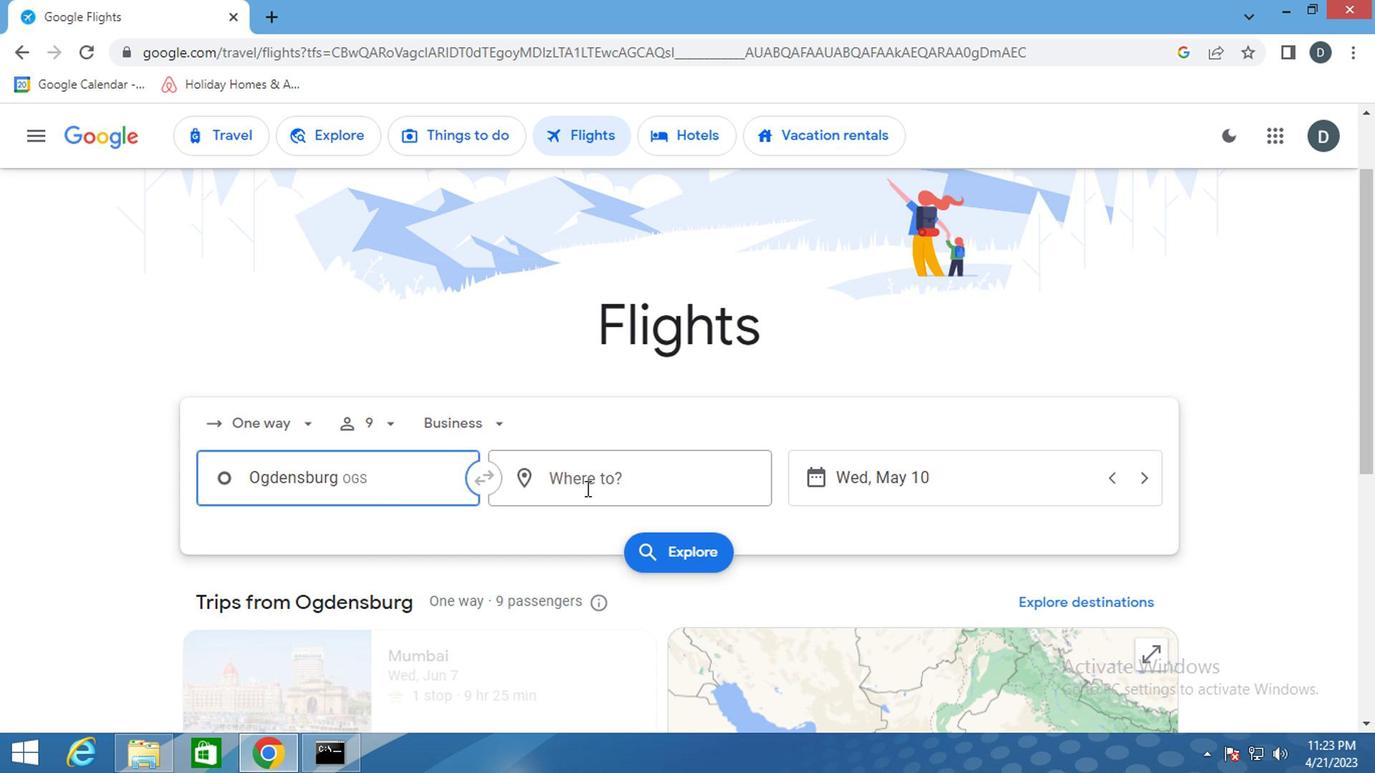 
Action: Mouse pressed left at (601, 489)
Screenshot: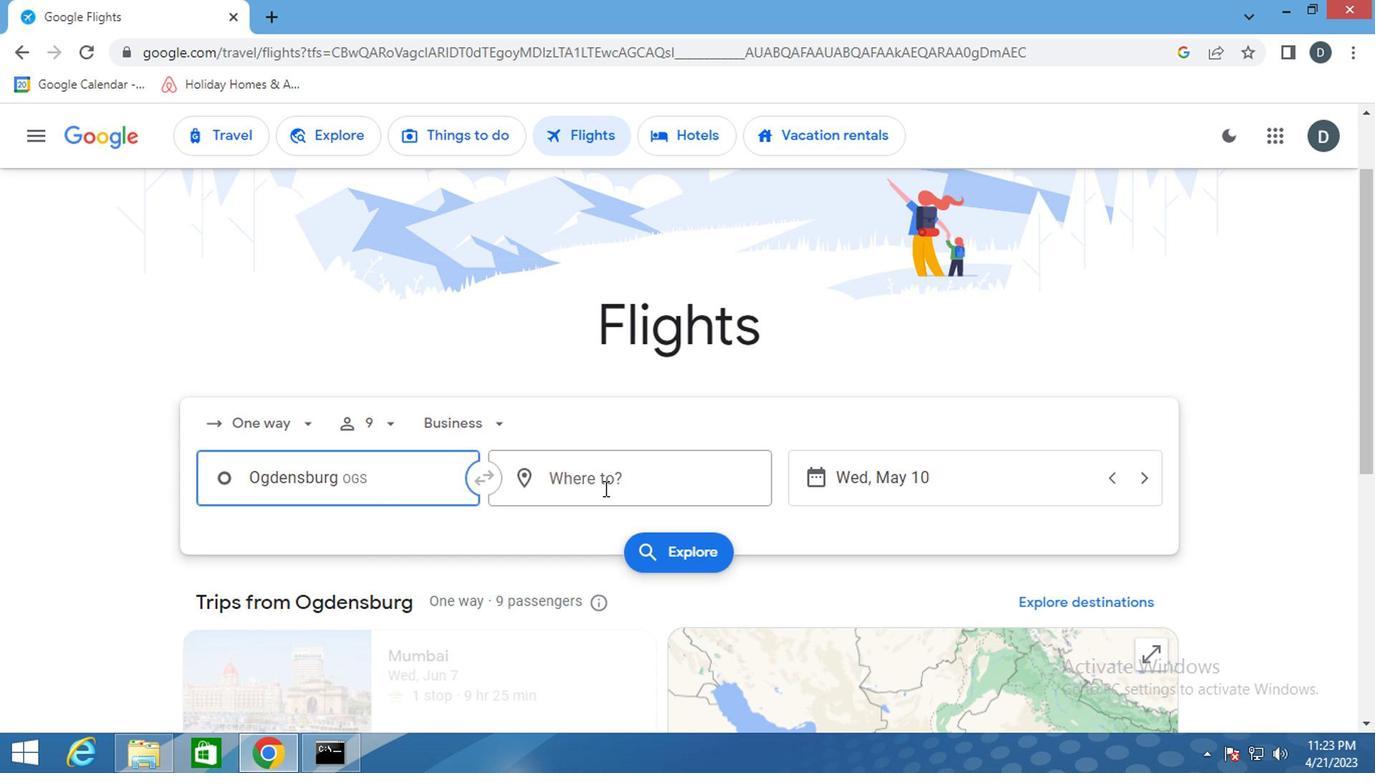 
Action: Key pressed <Key.shift>GREENS
Screenshot: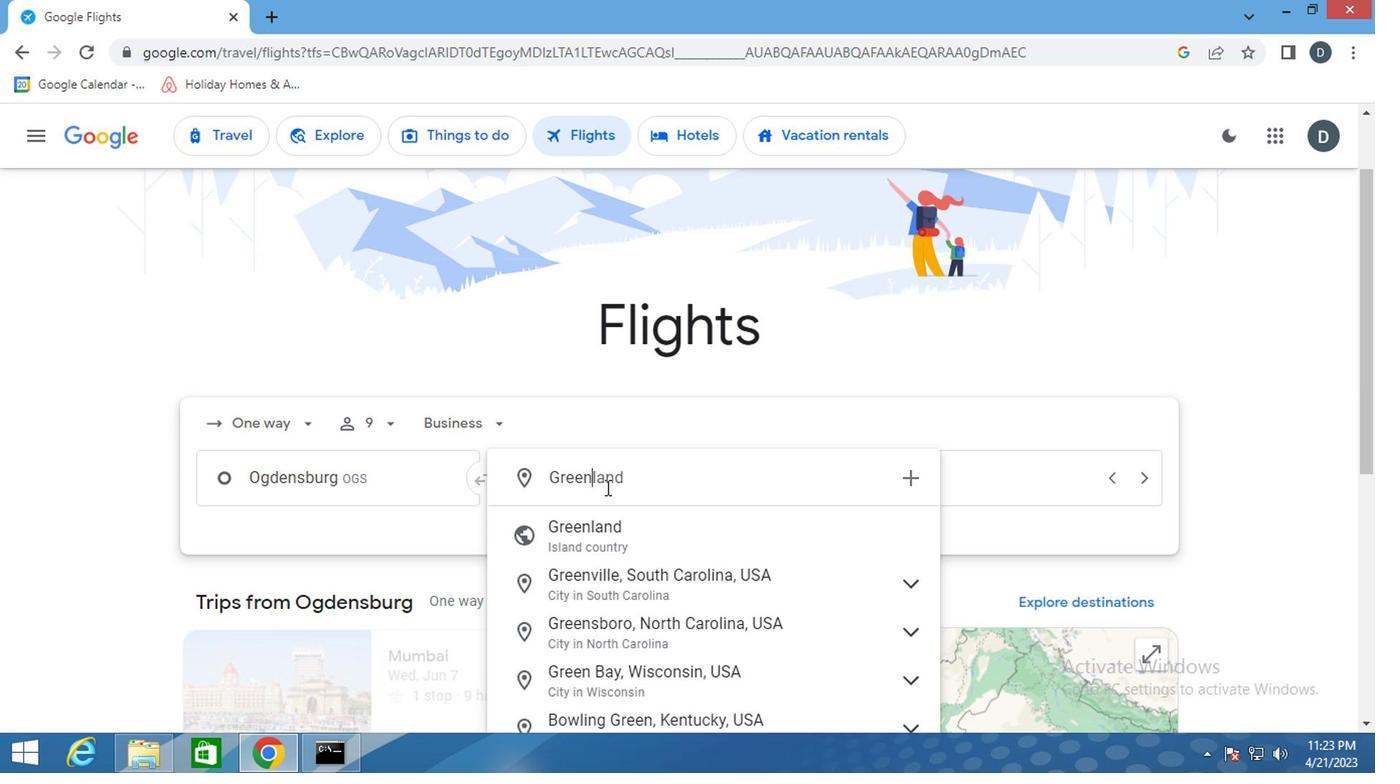 
Action: Mouse moved to (600, 489)
Screenshot: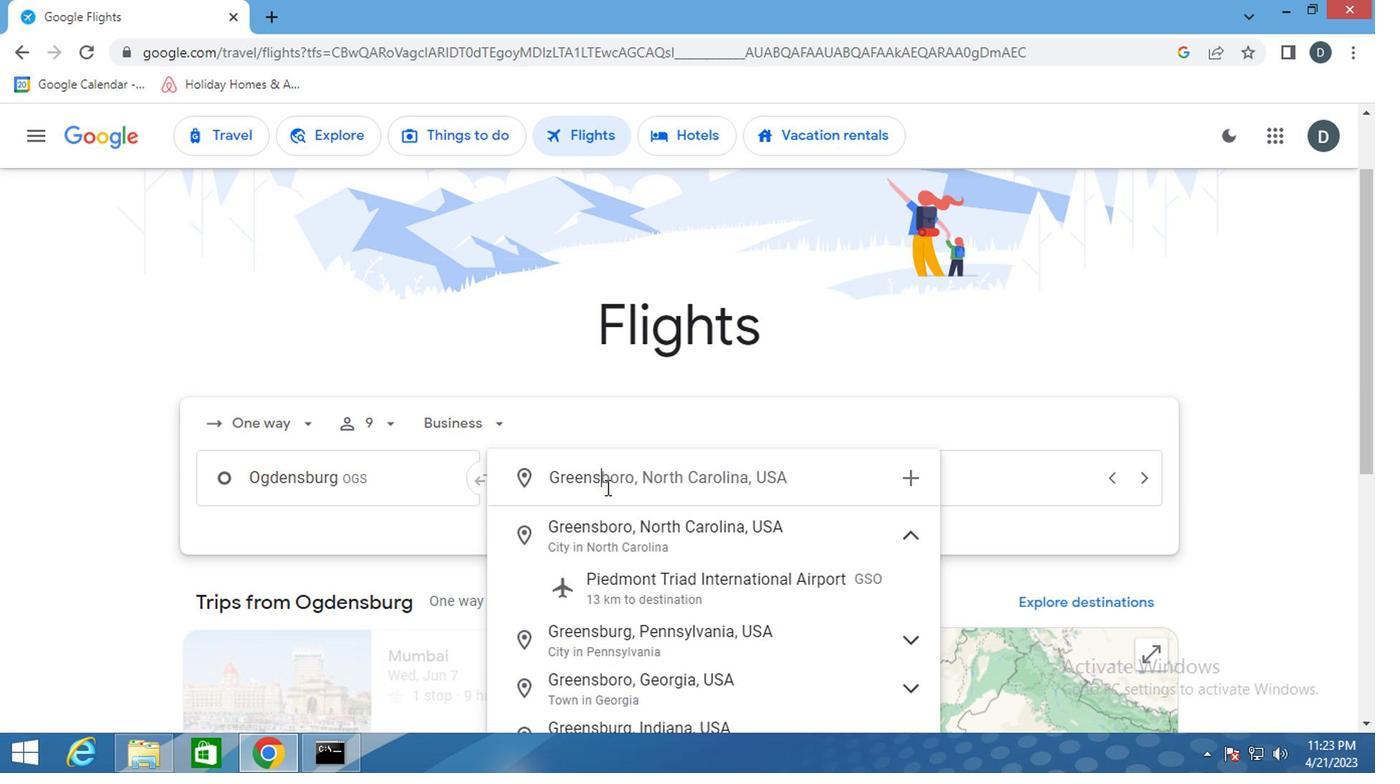 
Action: Key pressed BO
Screenshot: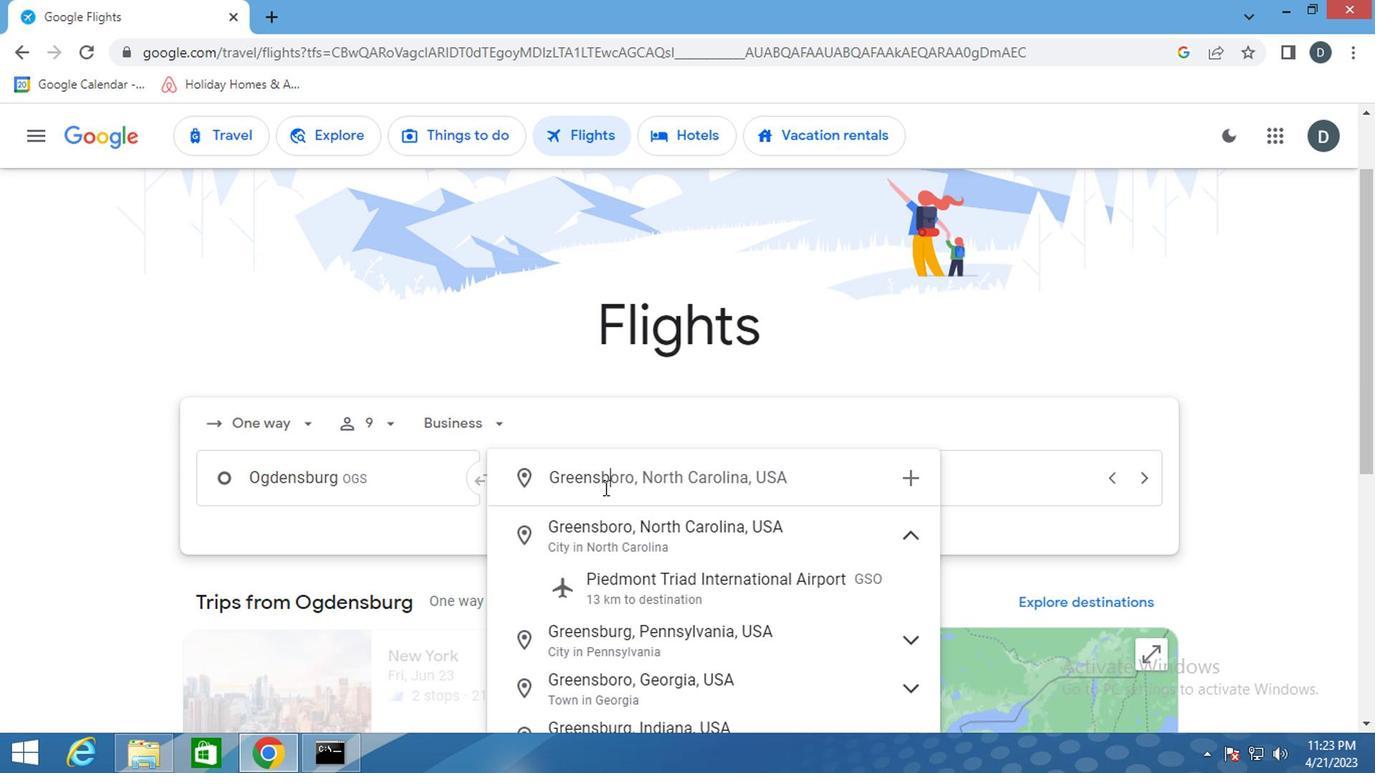 
Action: Mouse moved to (705, 583)
Screenshot: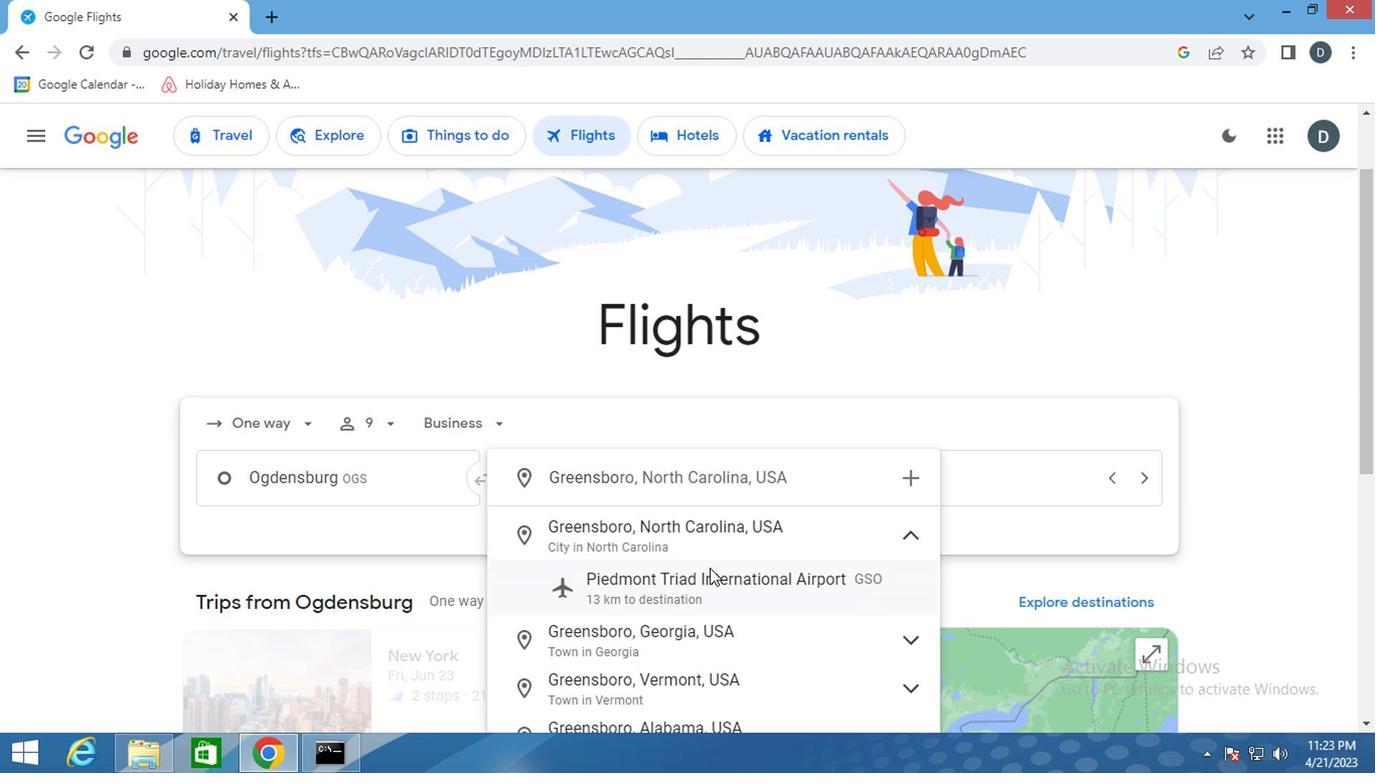 
Action: Mouse pressed left at (705, 583)
Screenshot: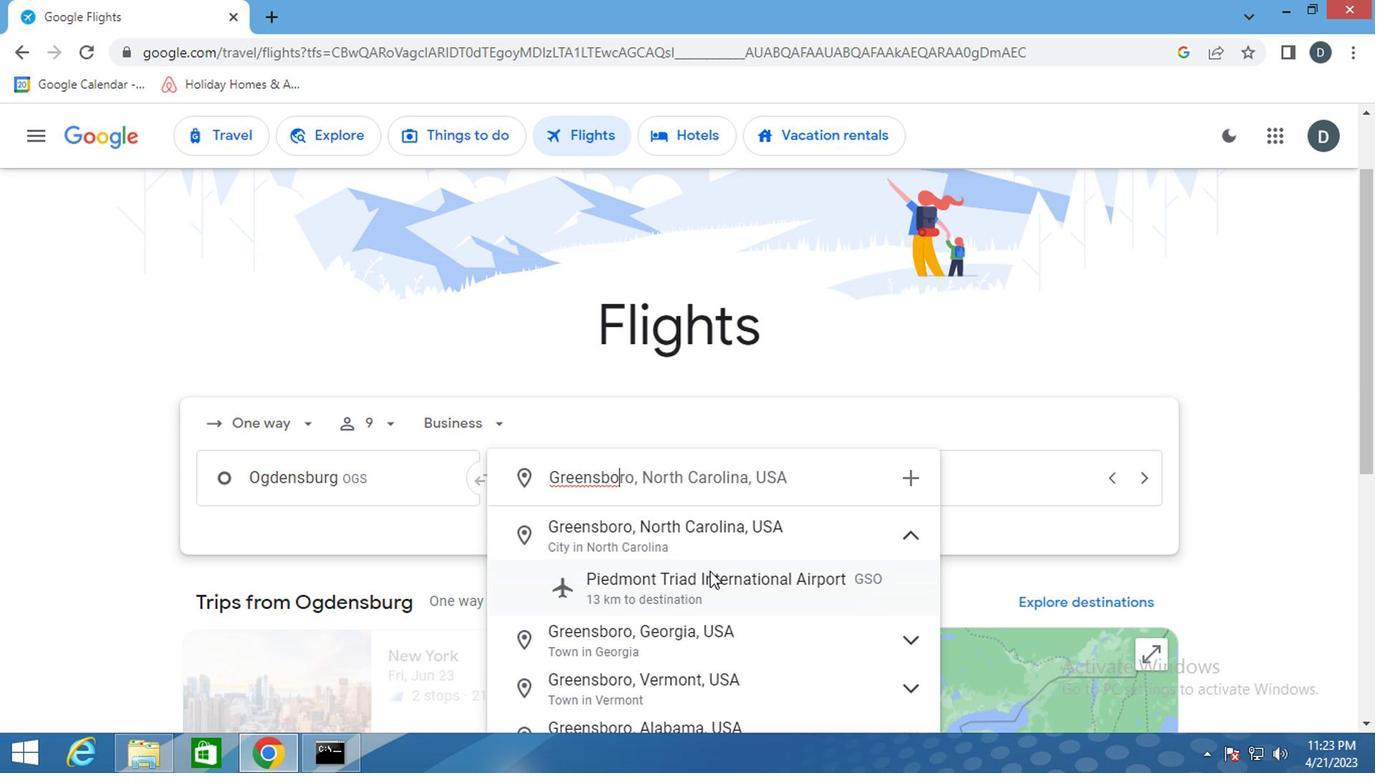 
Action: Mouse moved to (870, 492)
Screenshot: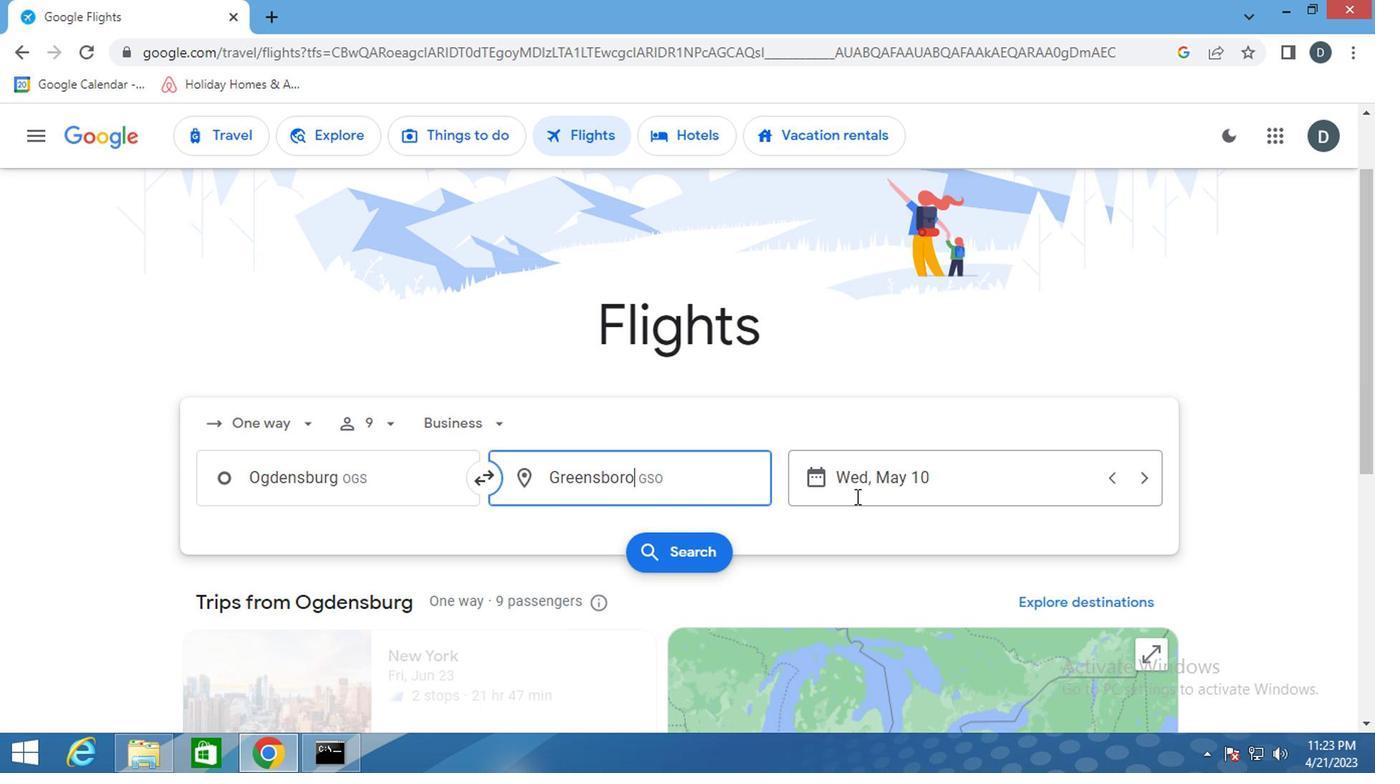 
Action: Mouse pressed left at (870, 492)
Screenshot: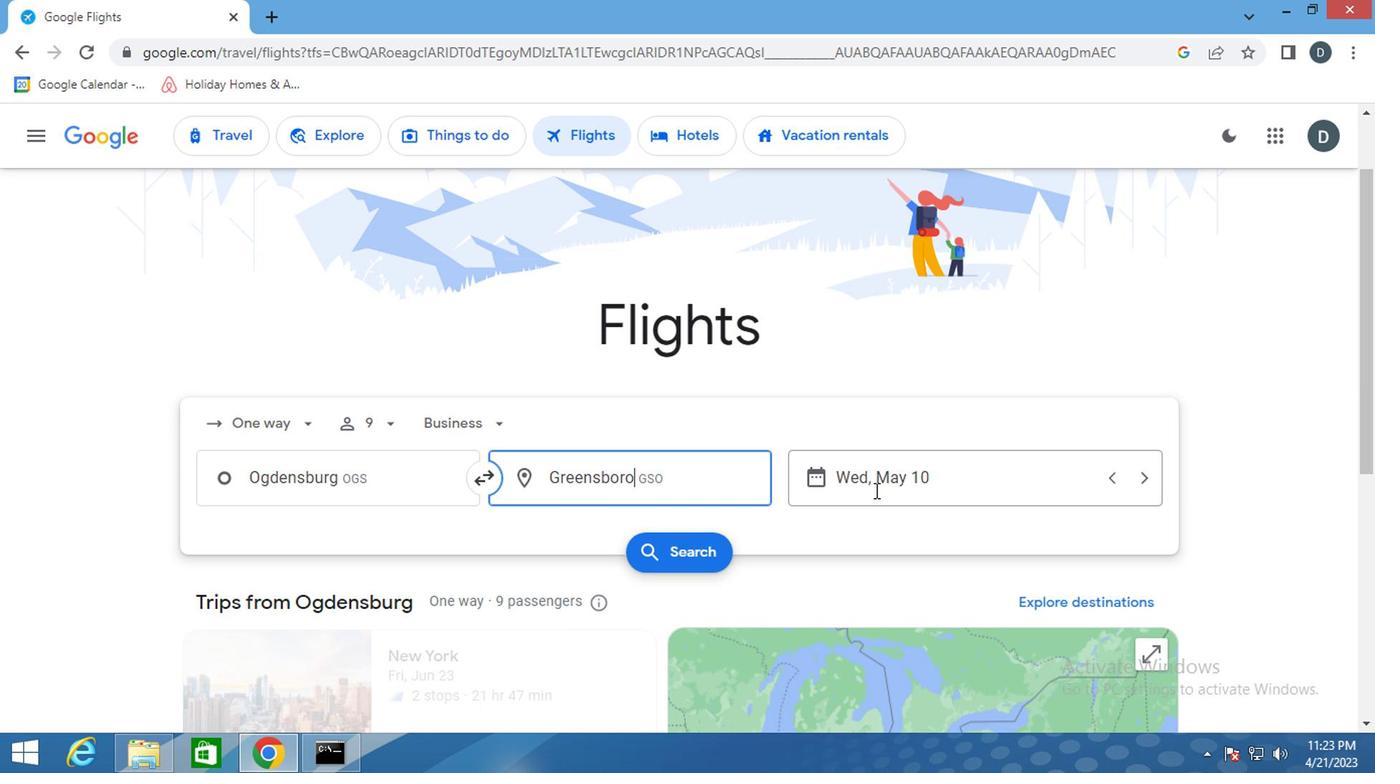 
Action: Mouse moved to (865, 367)
Screenshot: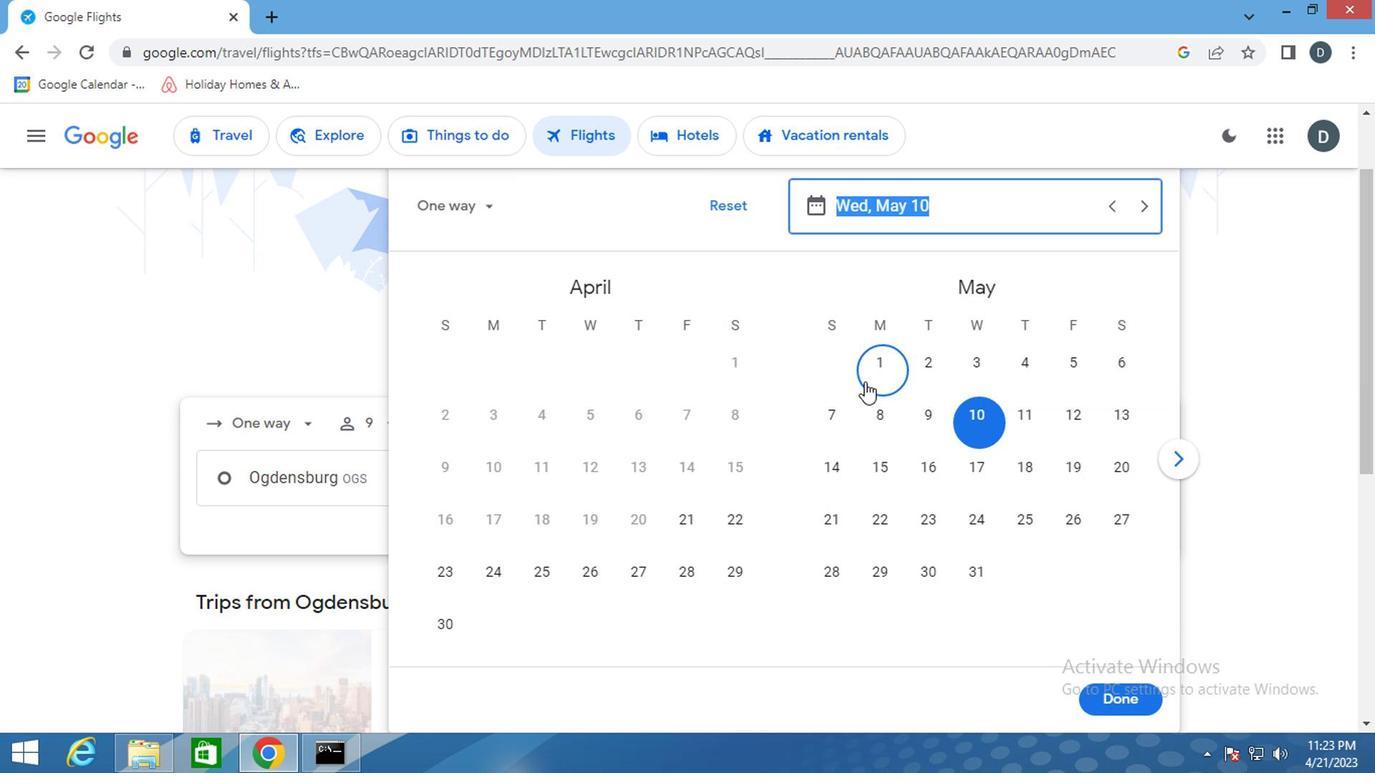 
Action: Mouse pressed left at (865, 367)
Screenshot: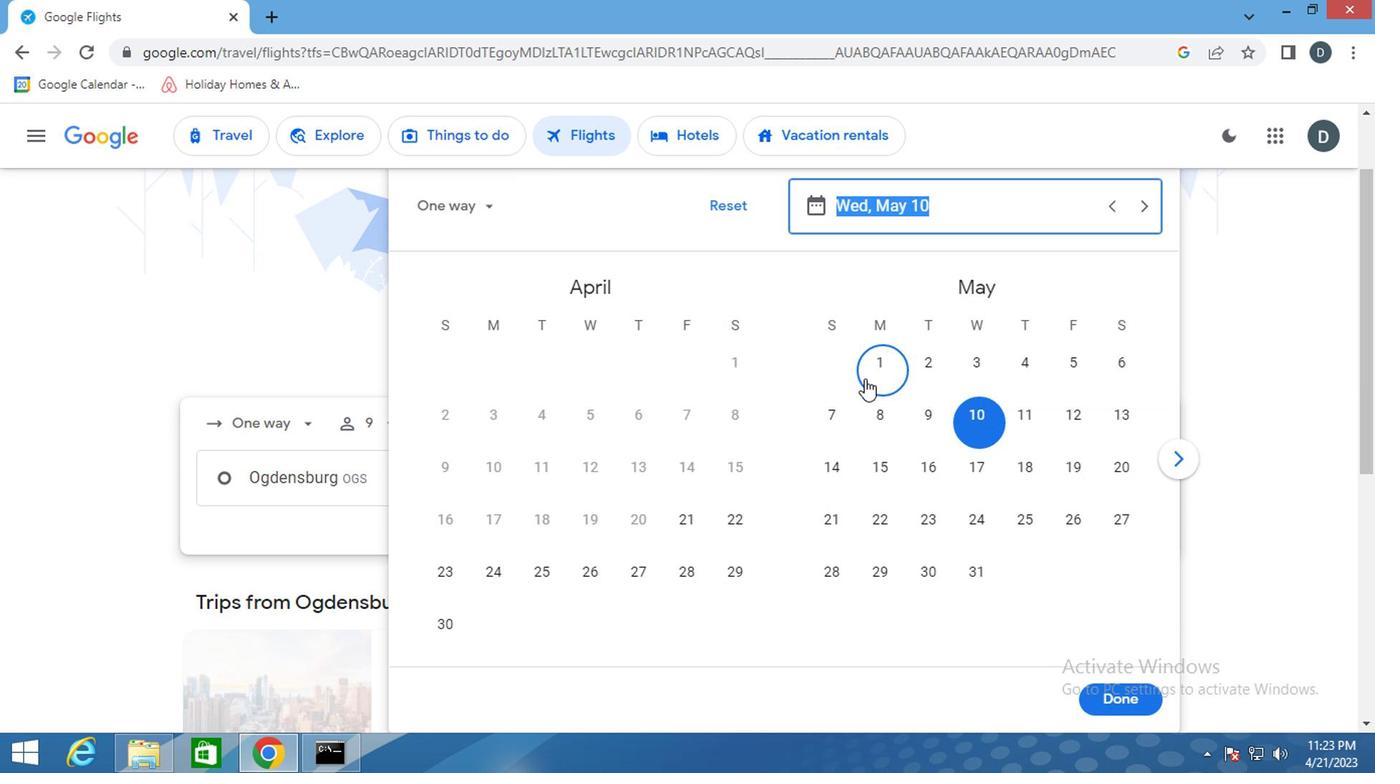 
Action: Mouse moved to (1090, 696)
Screenshot: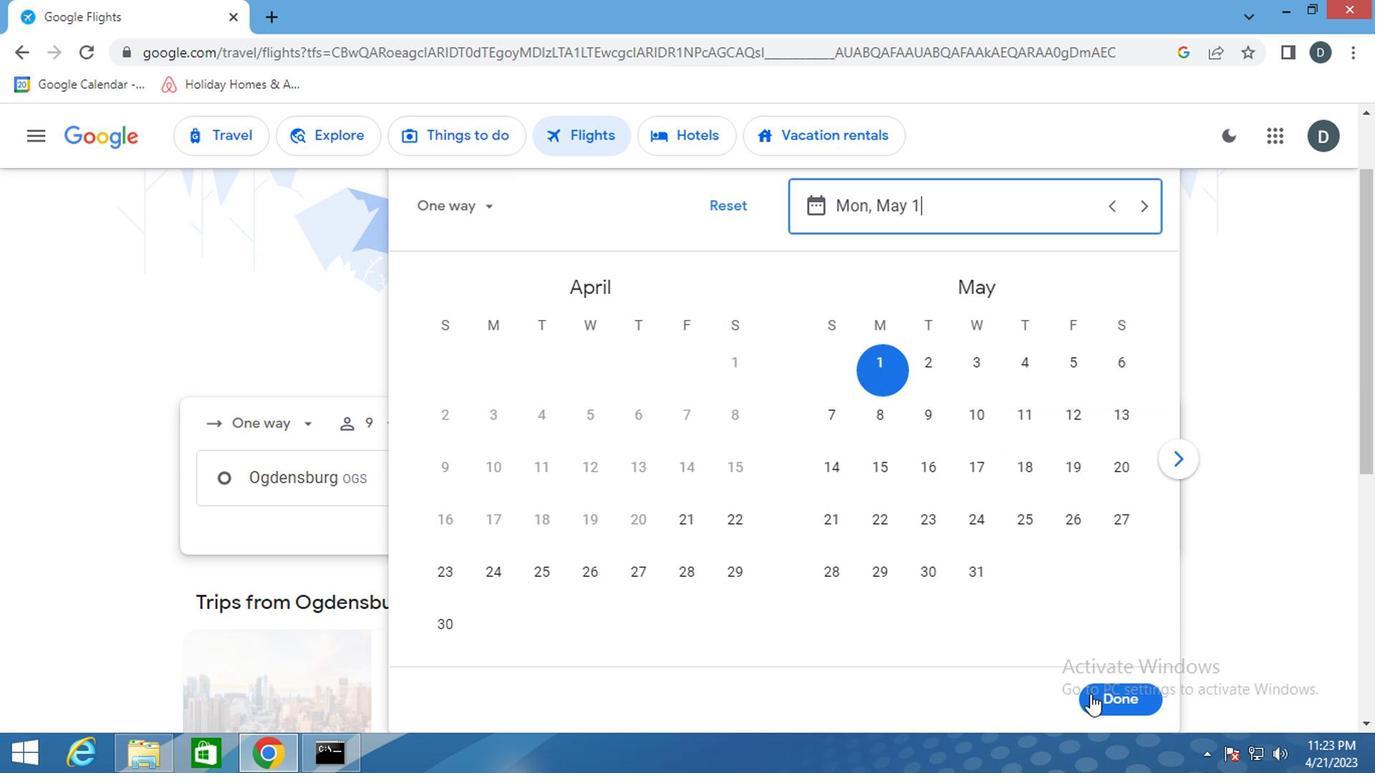 
Action: Mouse pressed left at (1090, 696)
Screenshot: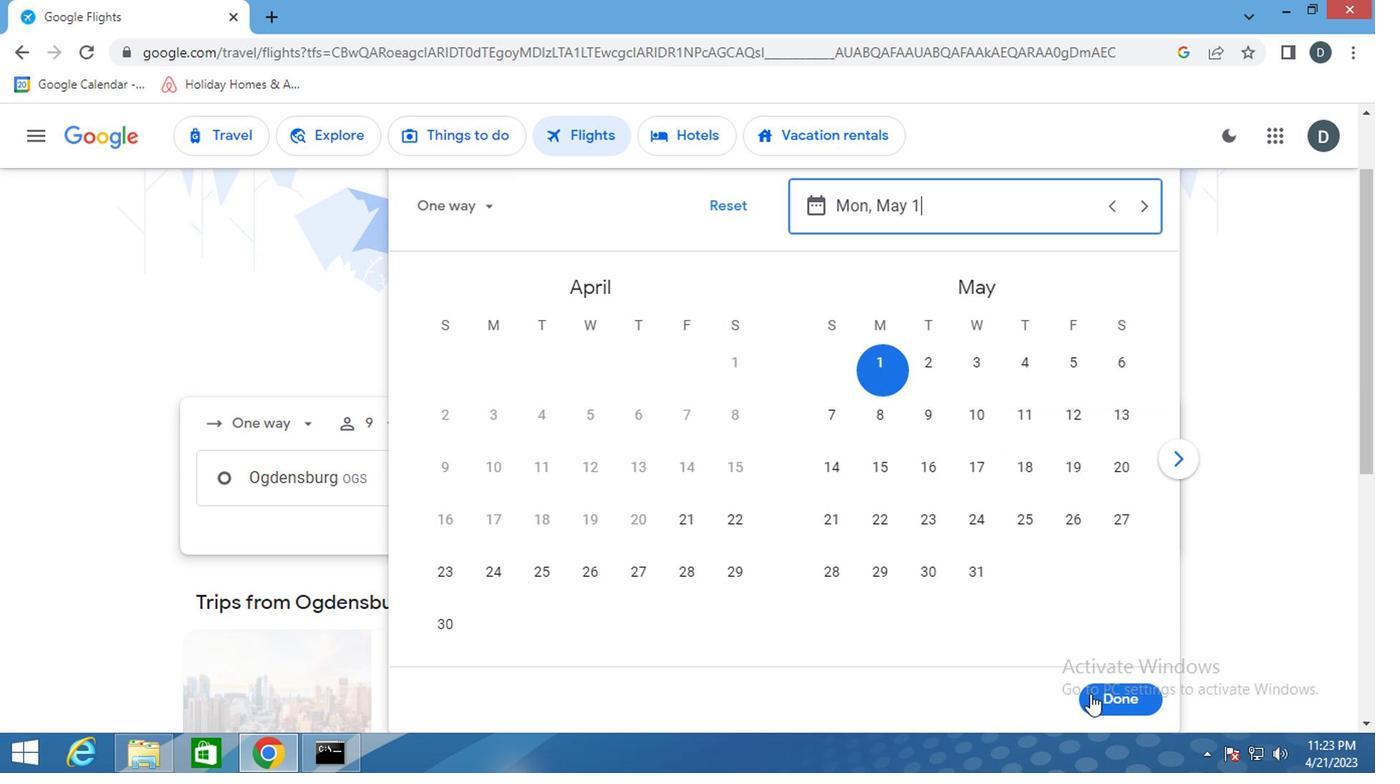 
Action: Mouse moved to (685, 536)
Screenshot: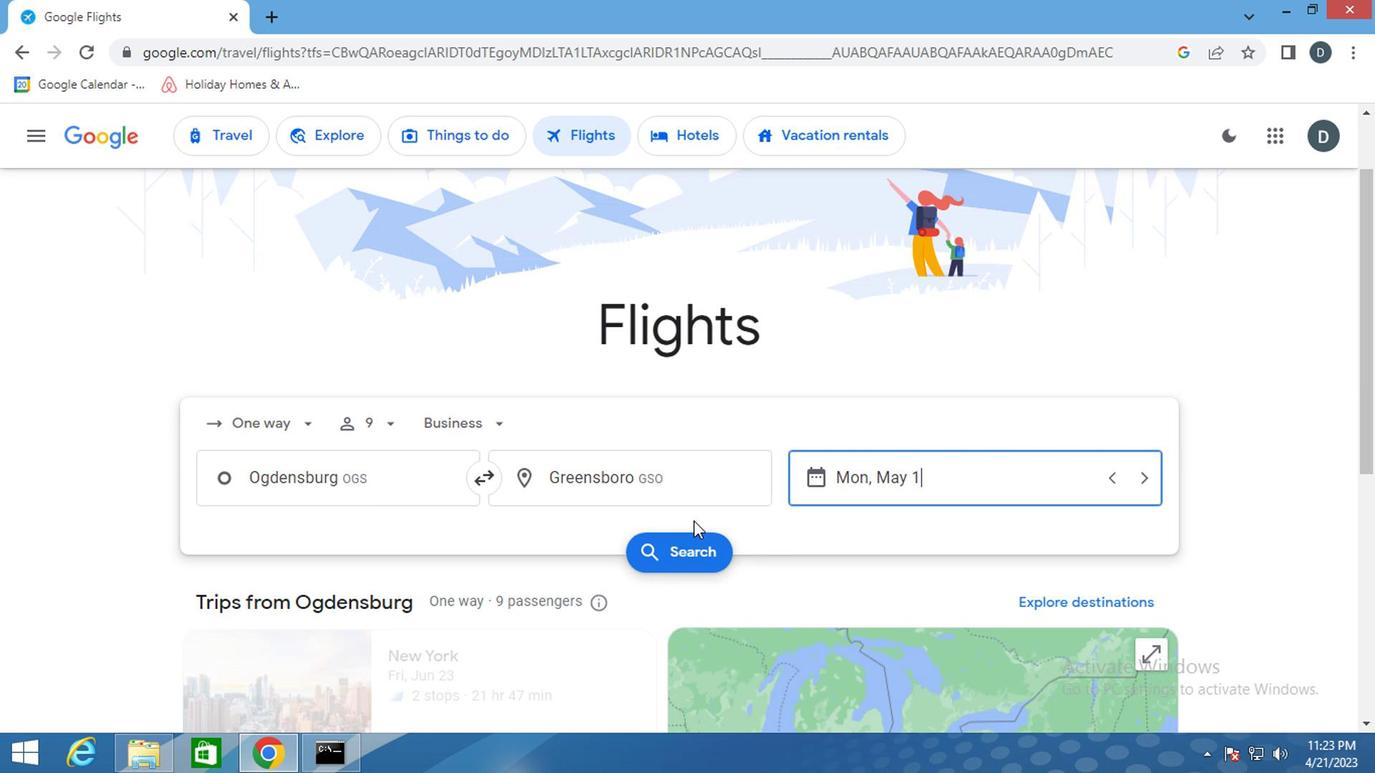 
Action: Mouse pressed left at (685, 536)
Screenshot: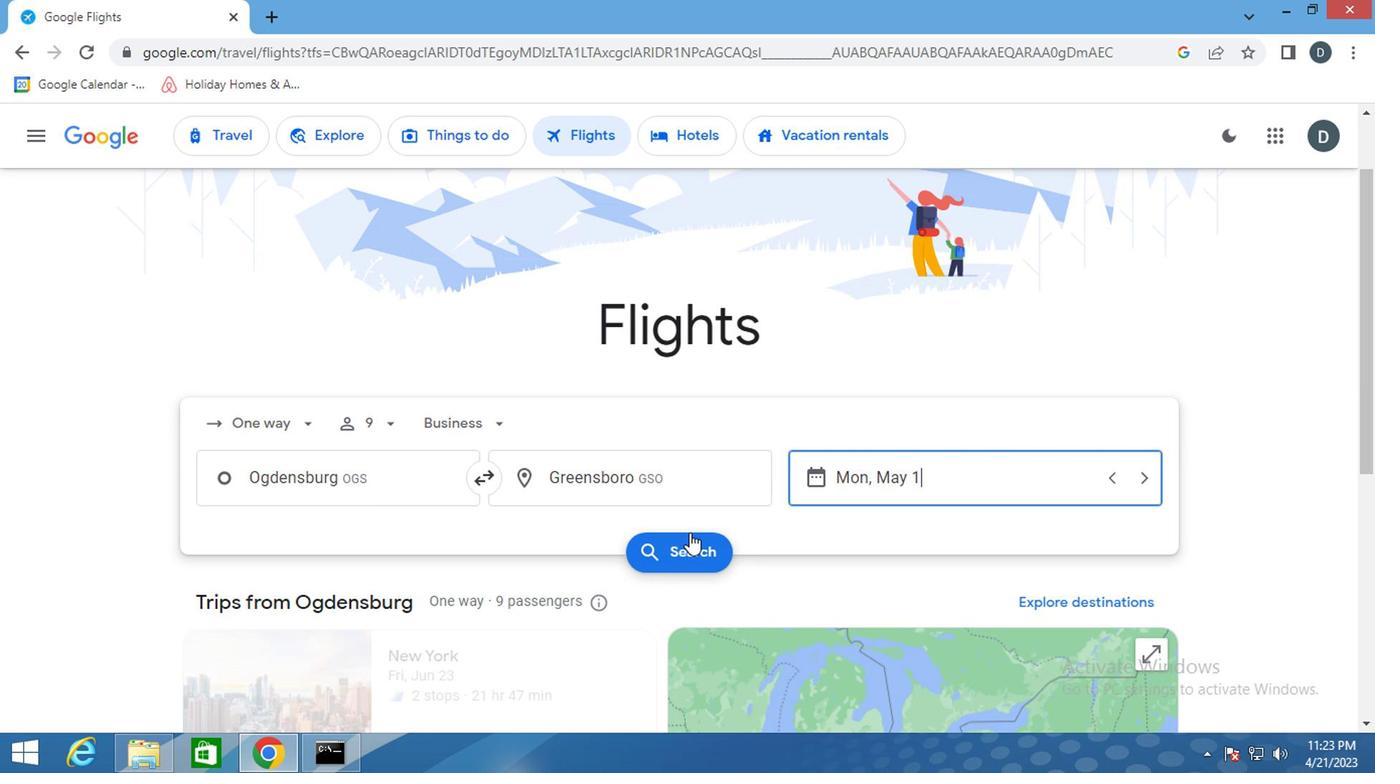 
Action: Mouse moved to (232, 325)
Screenshot: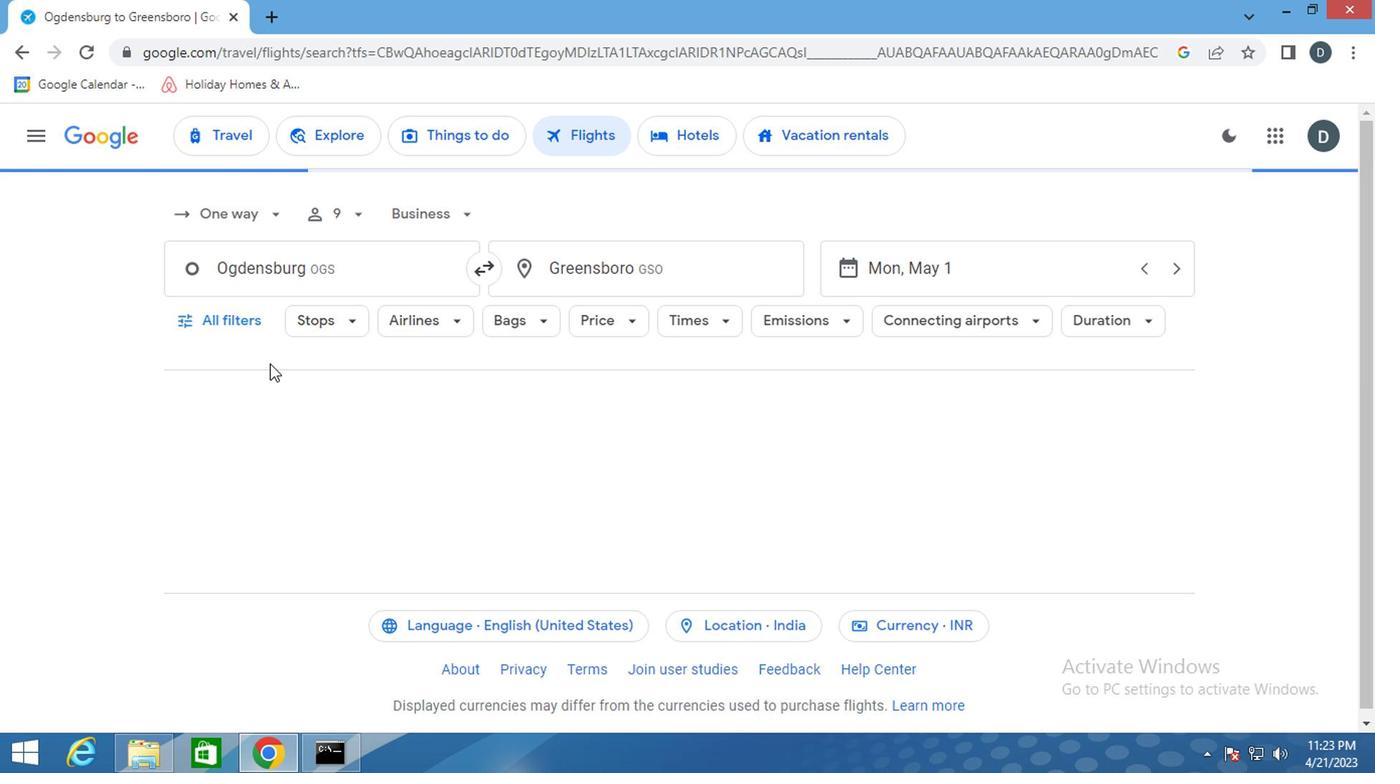 
Action: Mouse pressed left at (232, 325)
Screenshot: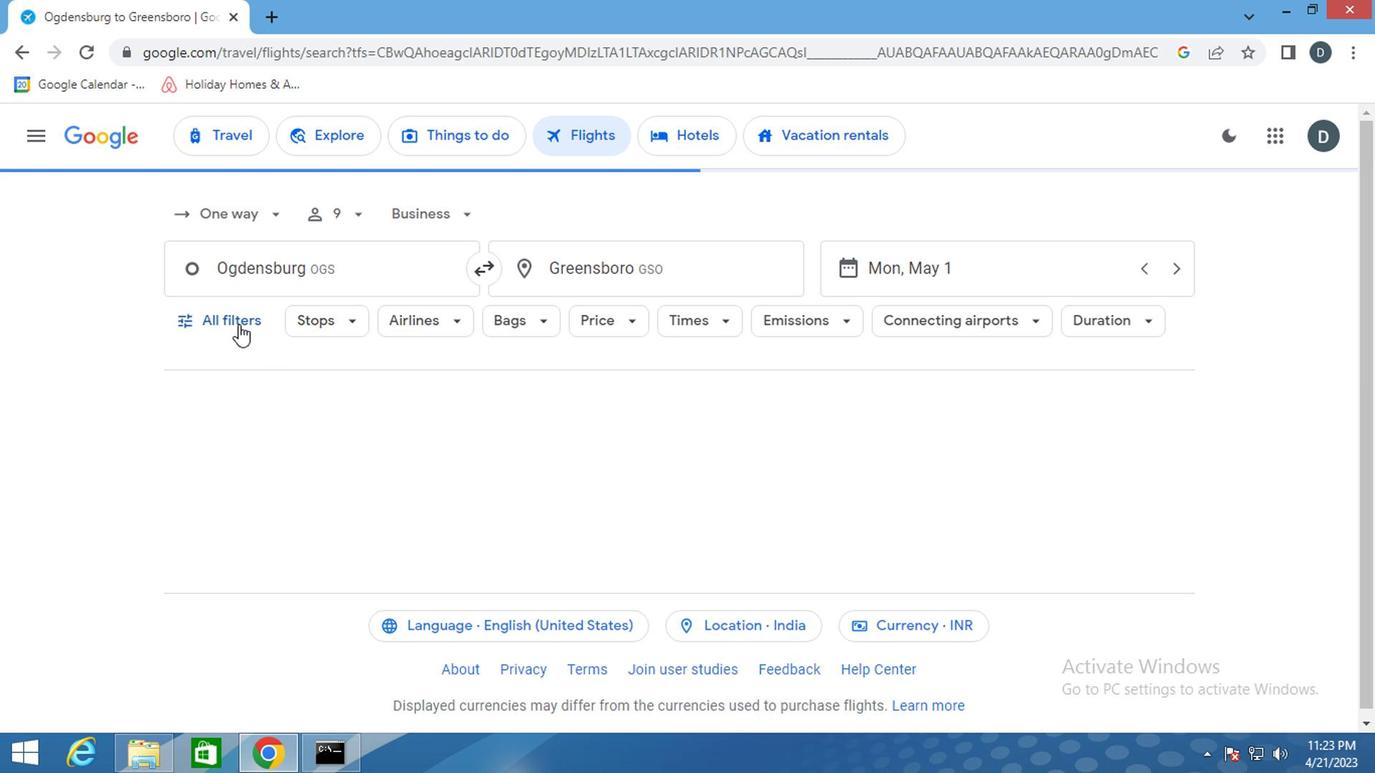 
Action: Mouse moved to (307, 478)
Screenshot: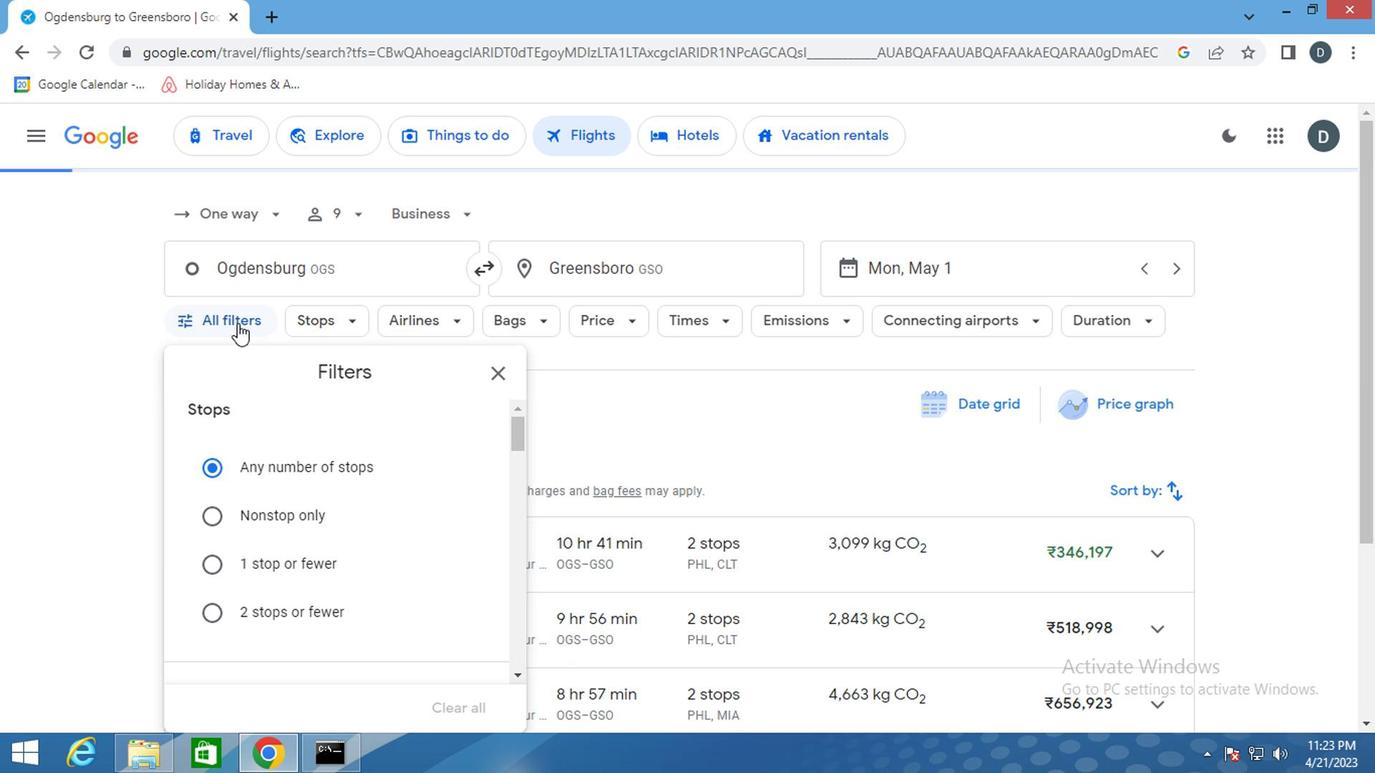 
Action: Mouse scrolled (307, 477) with delta (0, 0)
Screenshot: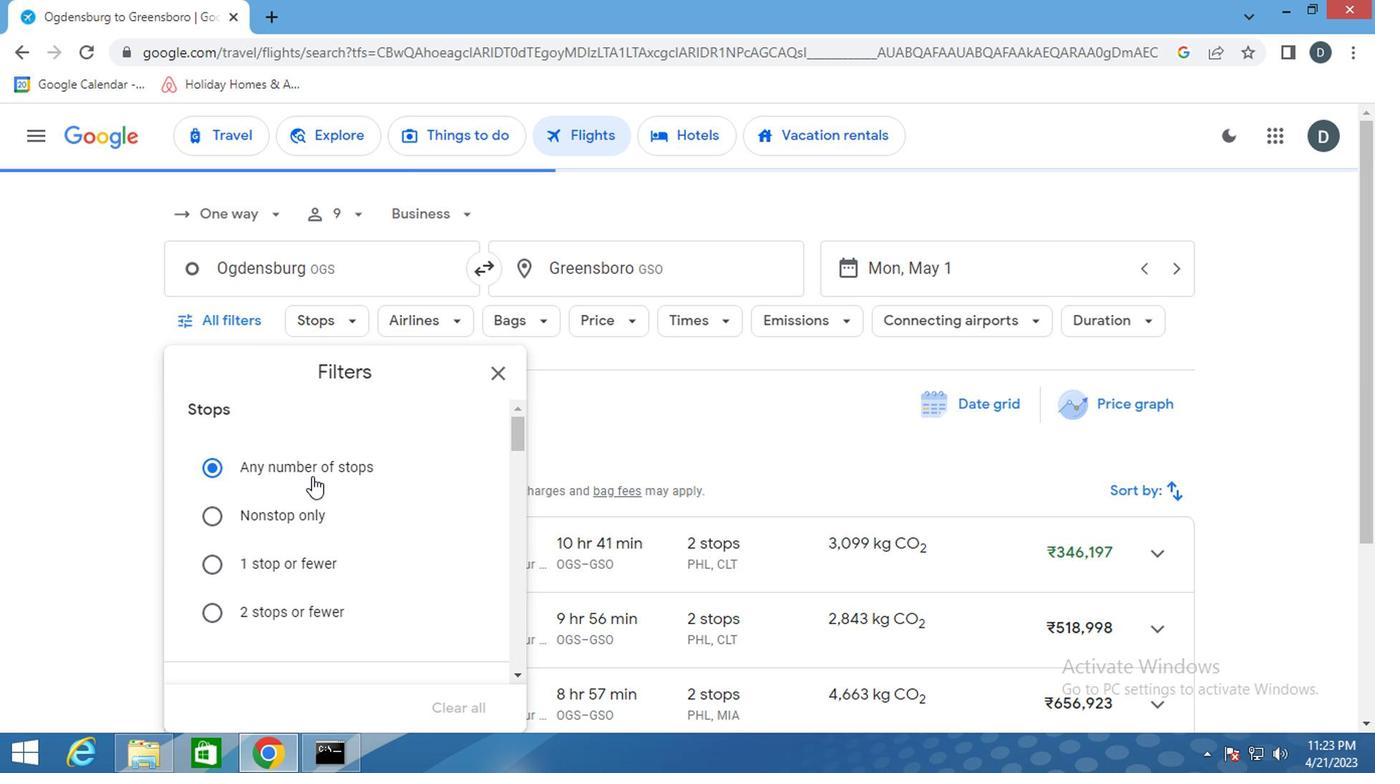 
Action: Mouse scrolled (307, 477) with delta (0, 0)
Screenshot: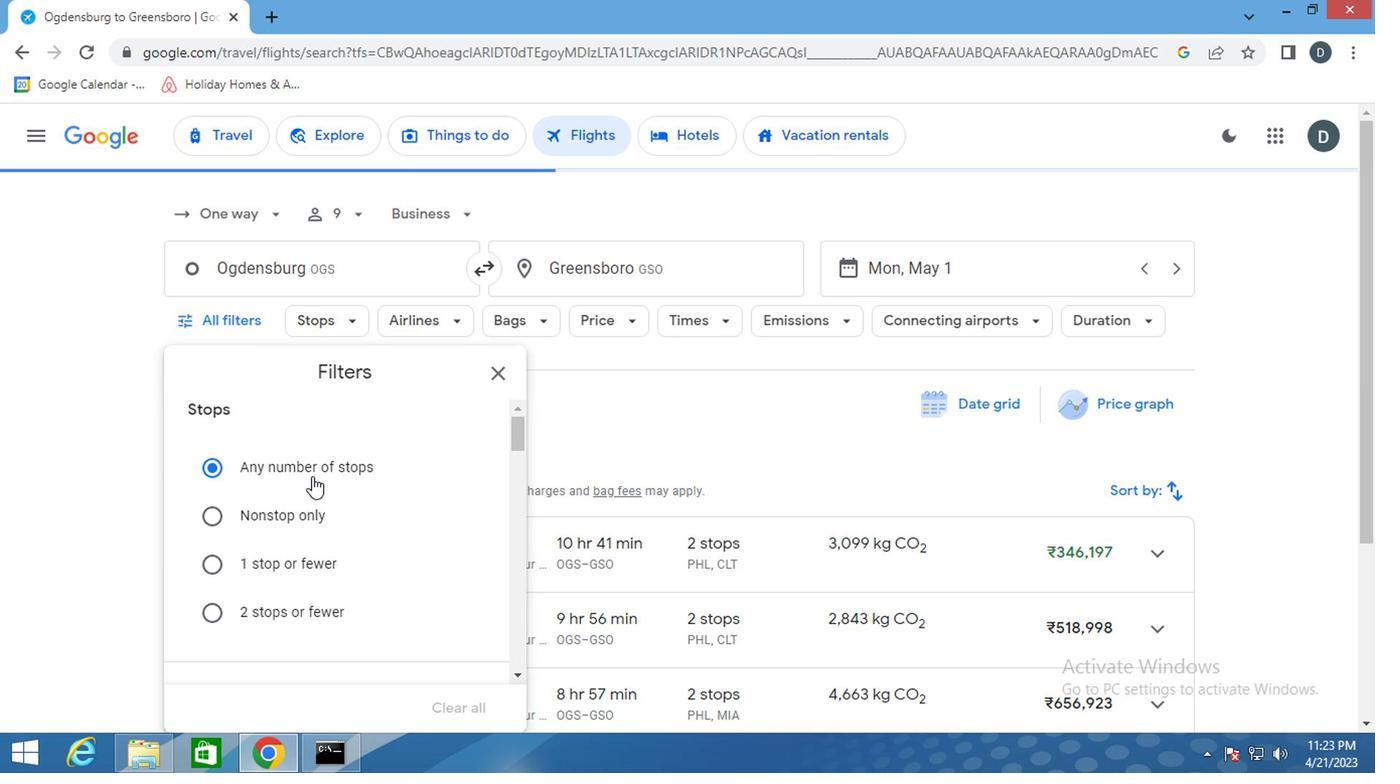 
Action: Mouse scrolled (307, 477) with delta (0, 0)
Screenshot: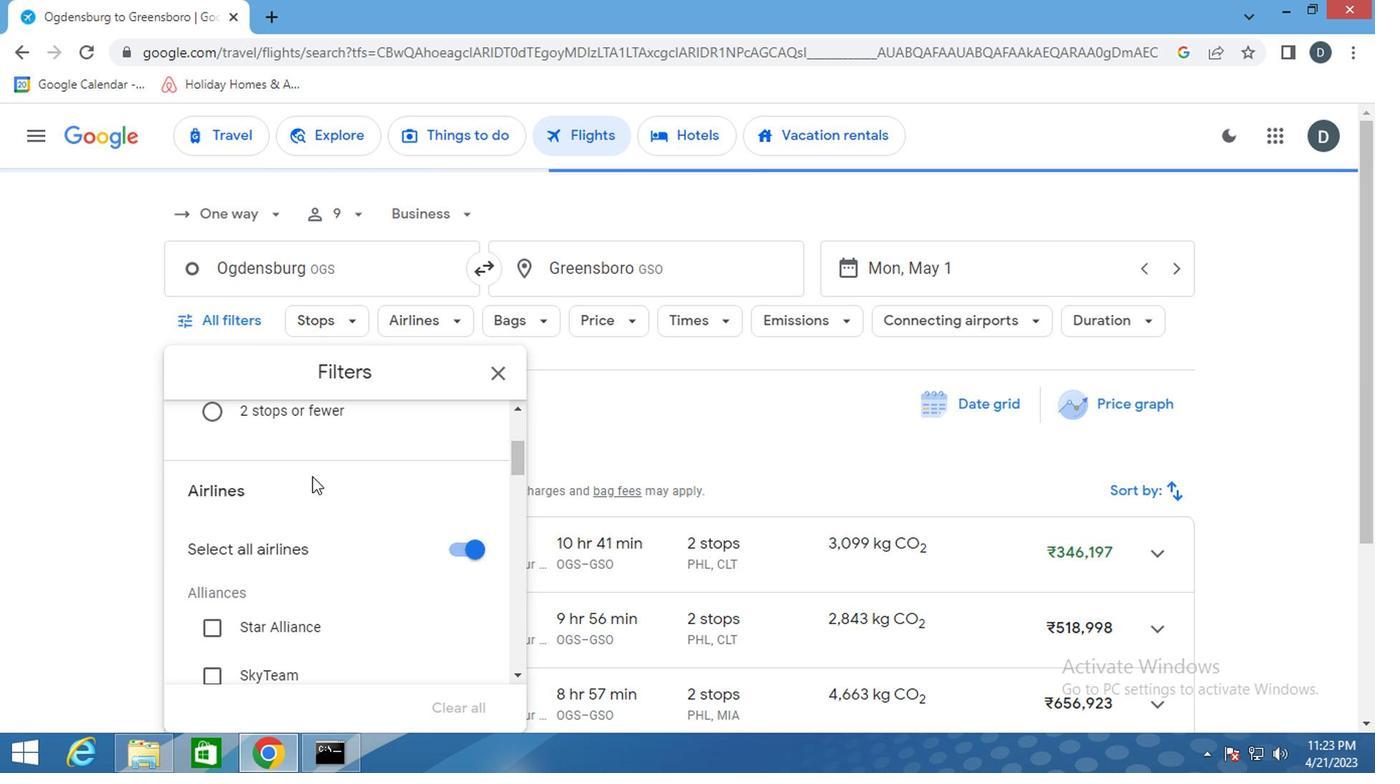 
Action: Mouse scrolled (307, 477) with delta (0, 0)
Screenshot: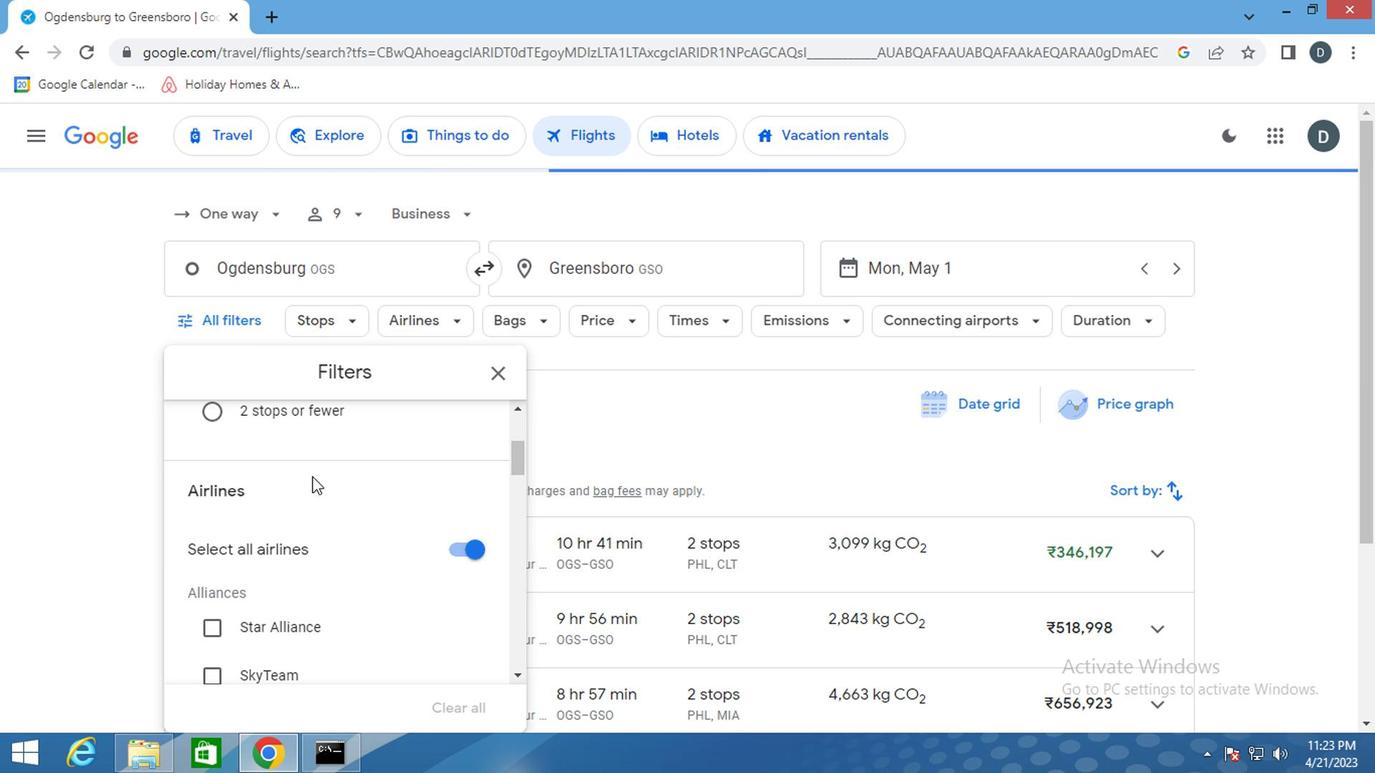 
Action: Mouse scrolled (307, 477) with delta (0, 0)
Screenshot: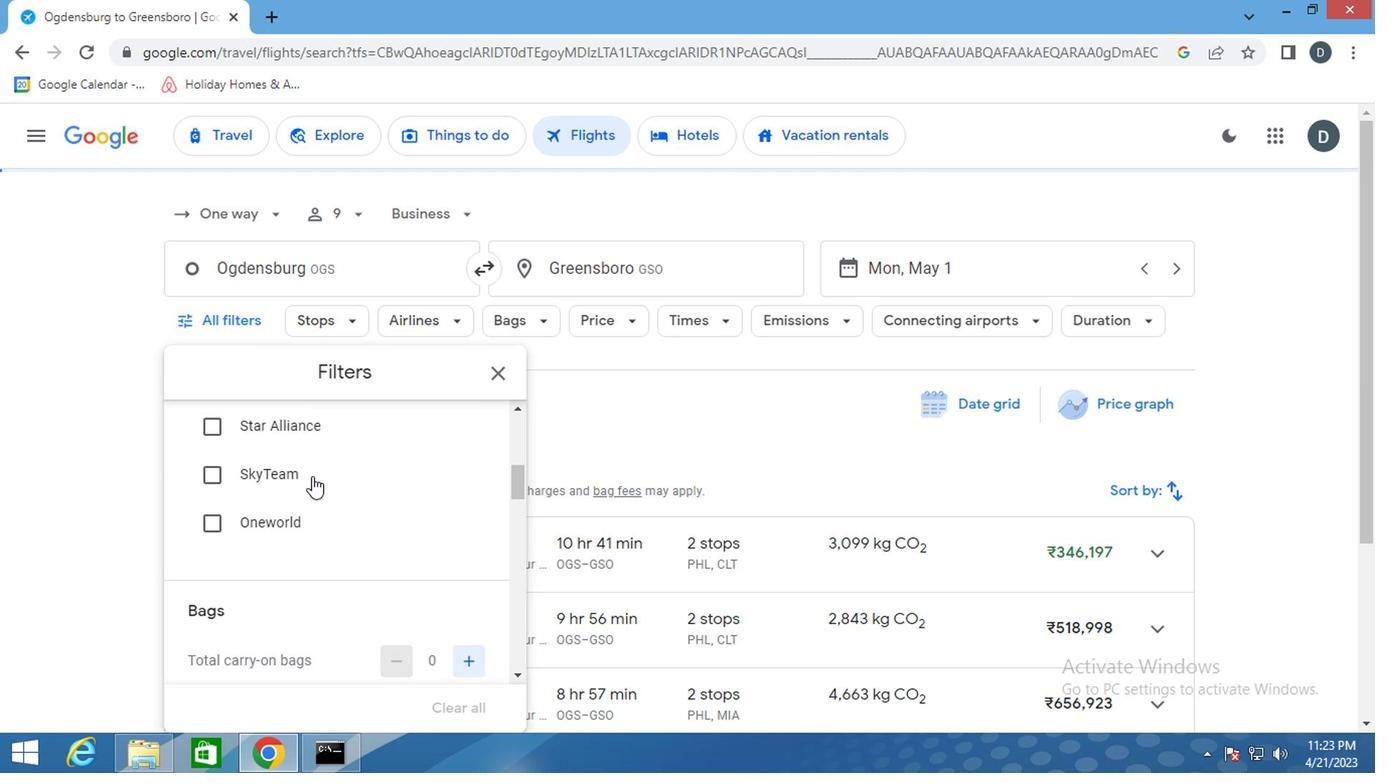 
Action: Mouse scrolled (307, 477) with delta (0, 0)
Screenshot: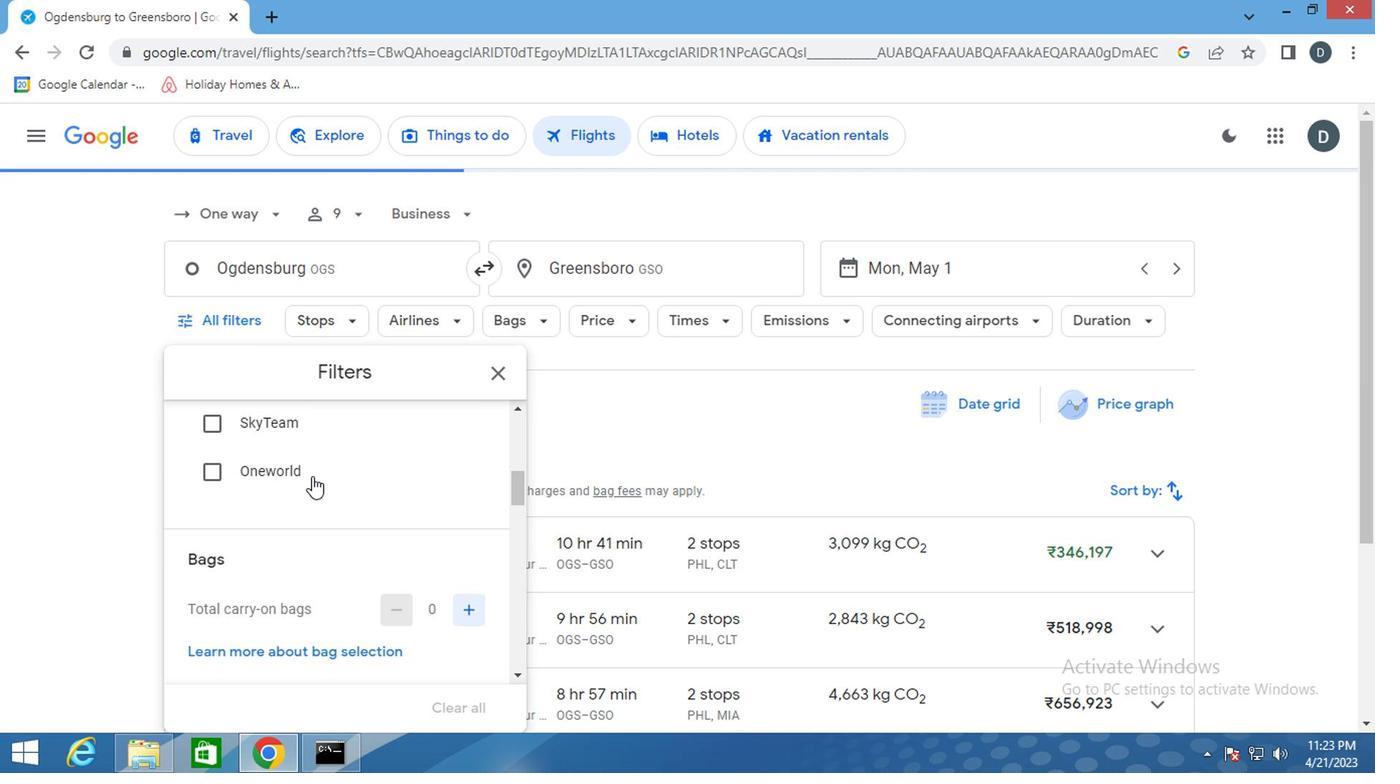 
Action: Mouse scrolled (307, 477) with delta (0, 0)
Screenshot: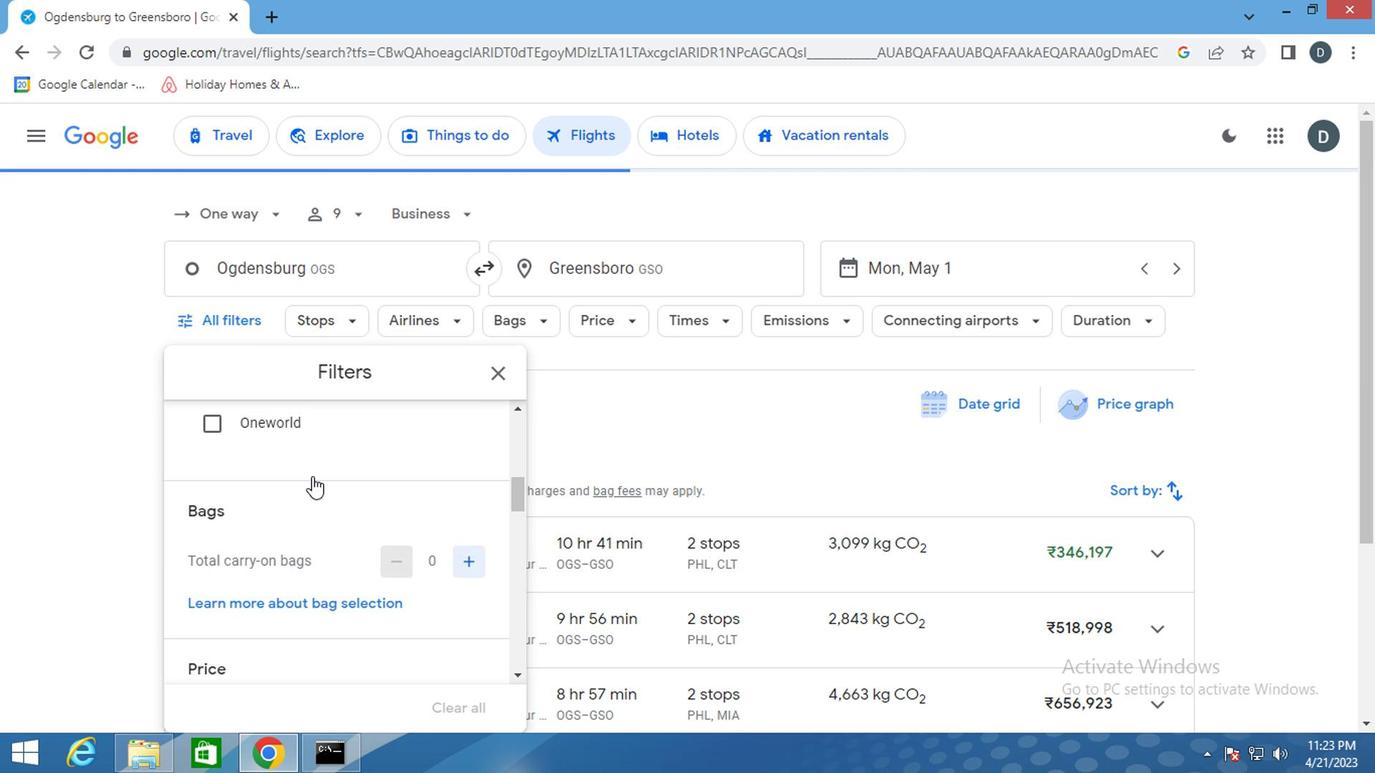 
Action: Mouse moved to (308, 478)
Screenshot: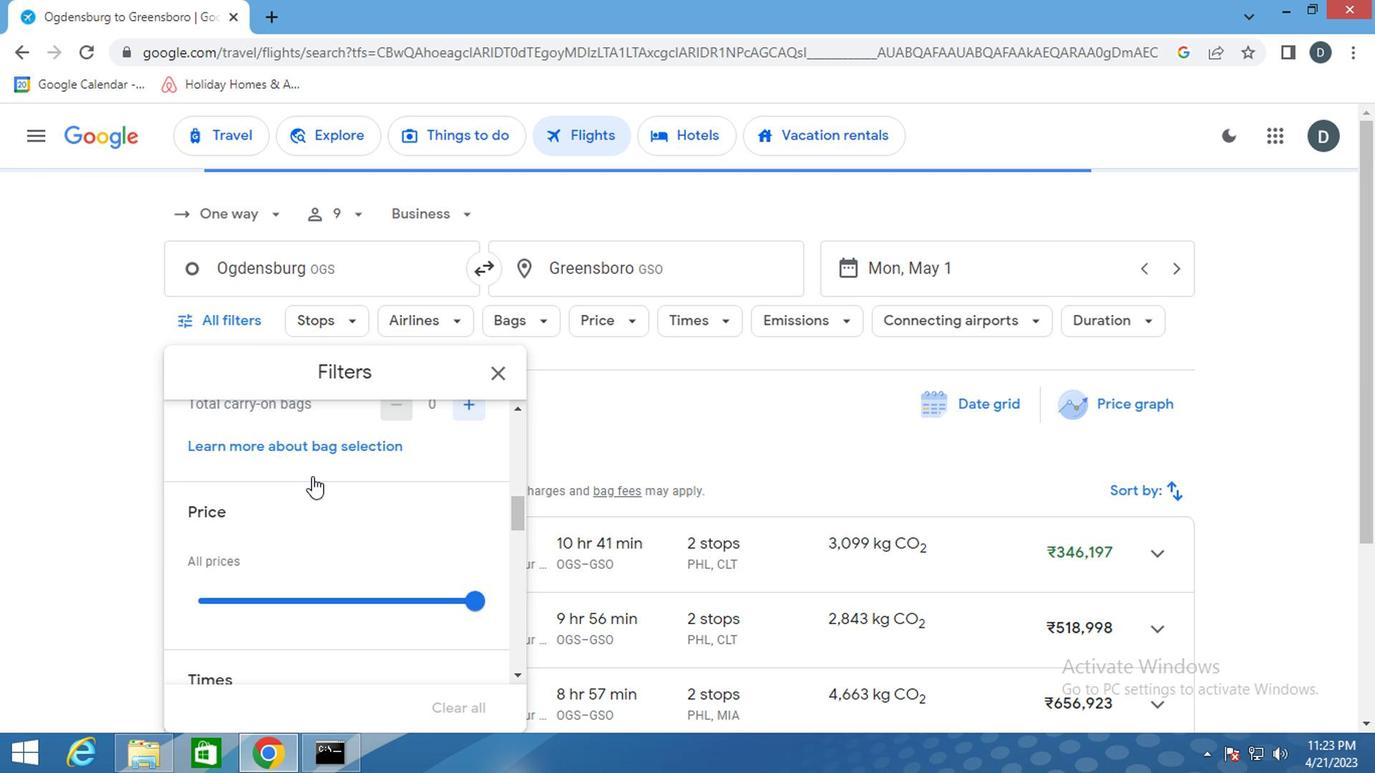 
Action: Mouse scrolled (308, 479) with delta (0, 1)
Screenshot: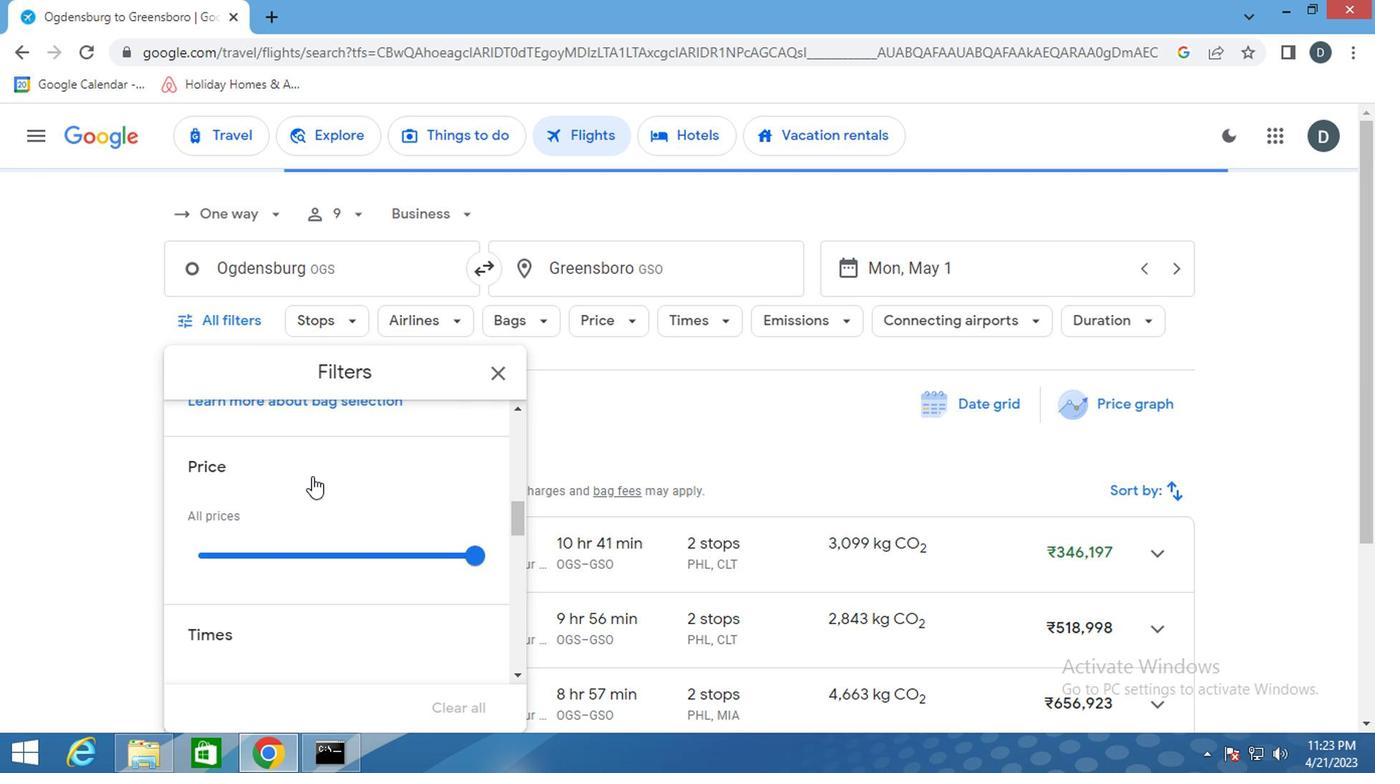 
Action: Mouse scrolled (308, 479) with delta (0, 1)
Screenshot: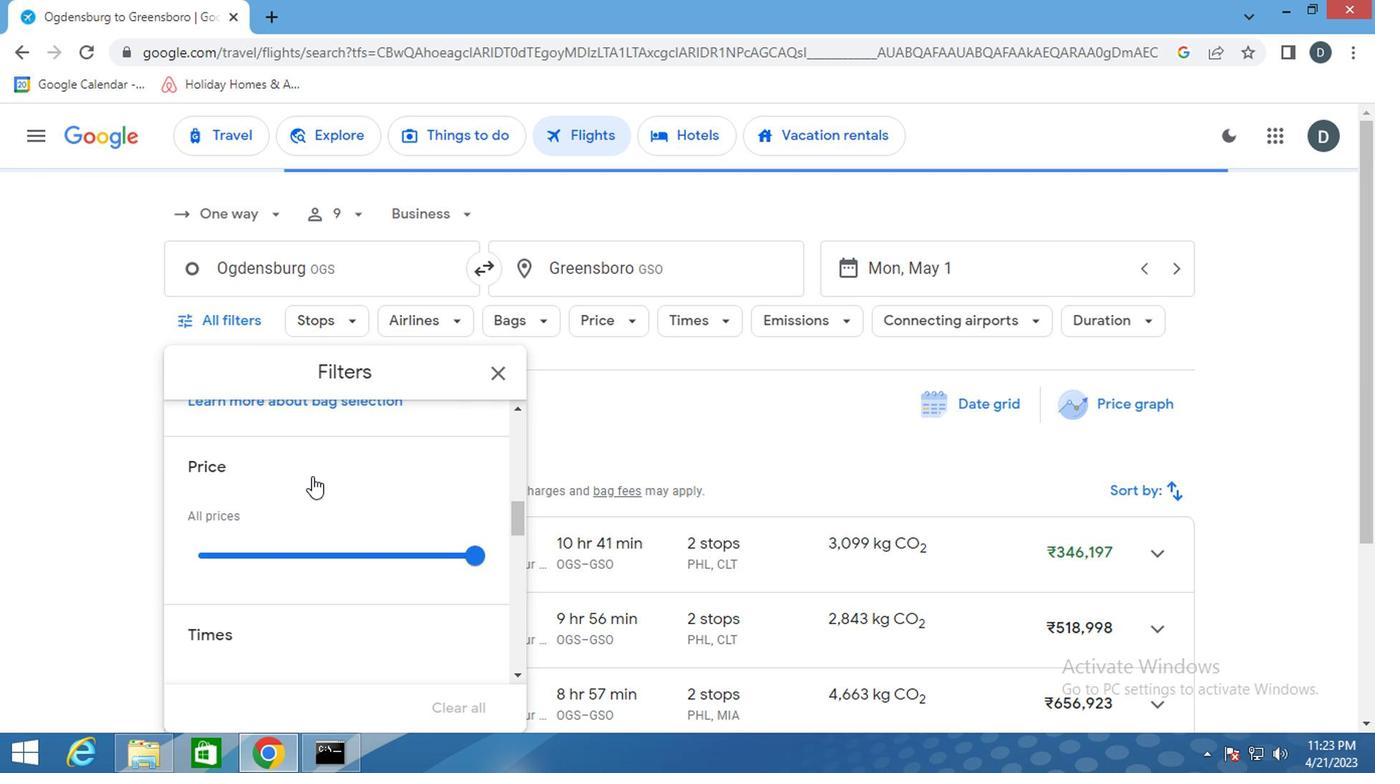 
Action: Mouse scrolled (308, 479) with delta (0, 1)
Screenshot: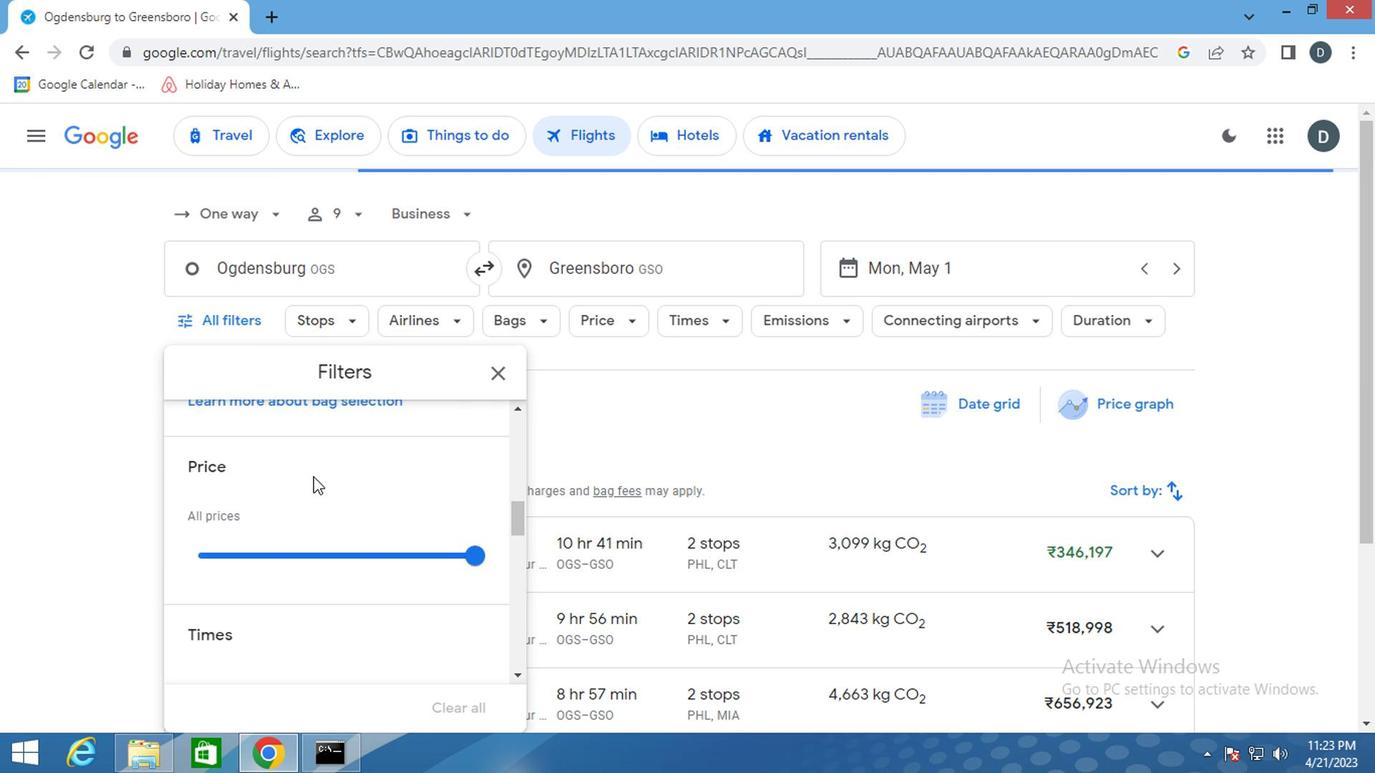 
Action: Mouse scrolled (308, 479) with delta (0, 1)
Screenshot: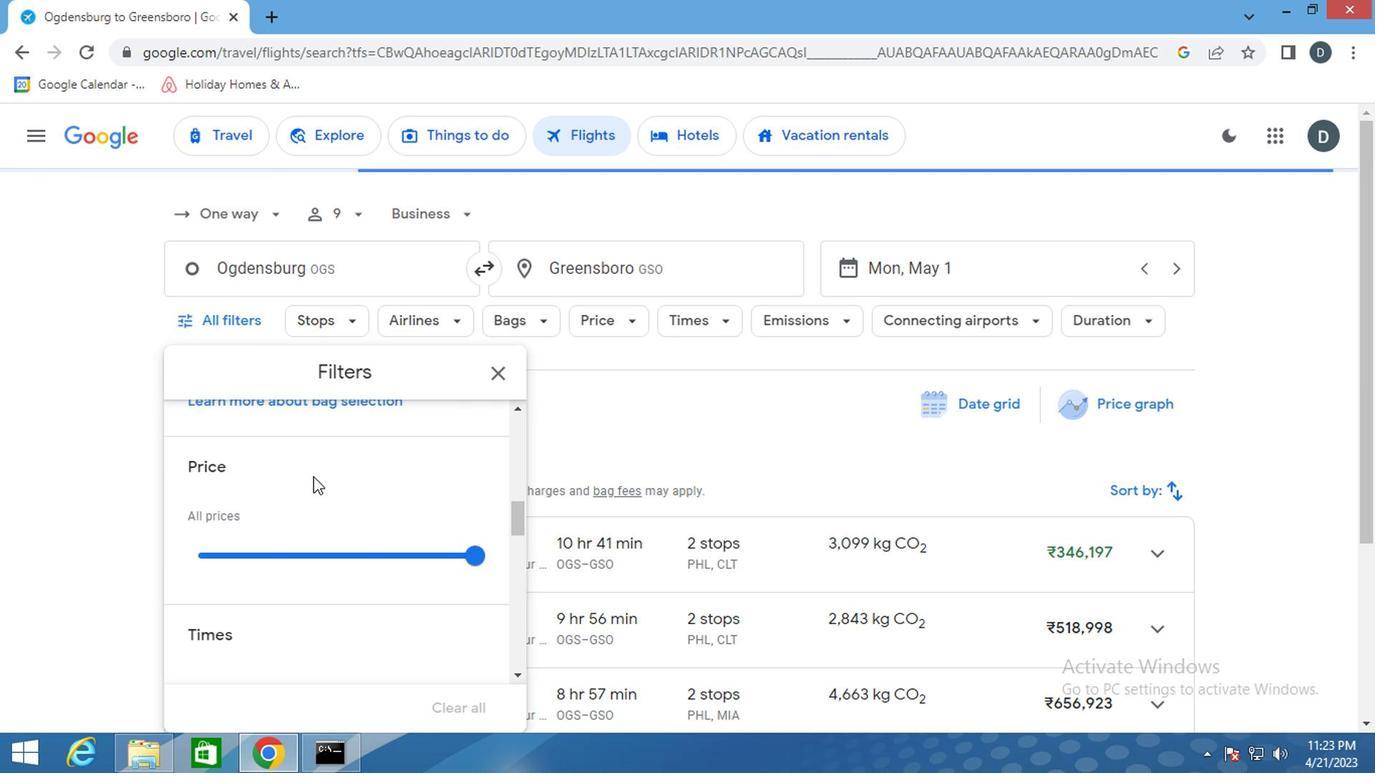 
Action: Mouse scrolled (308, 479) with delta (0, 1)
Screenshot: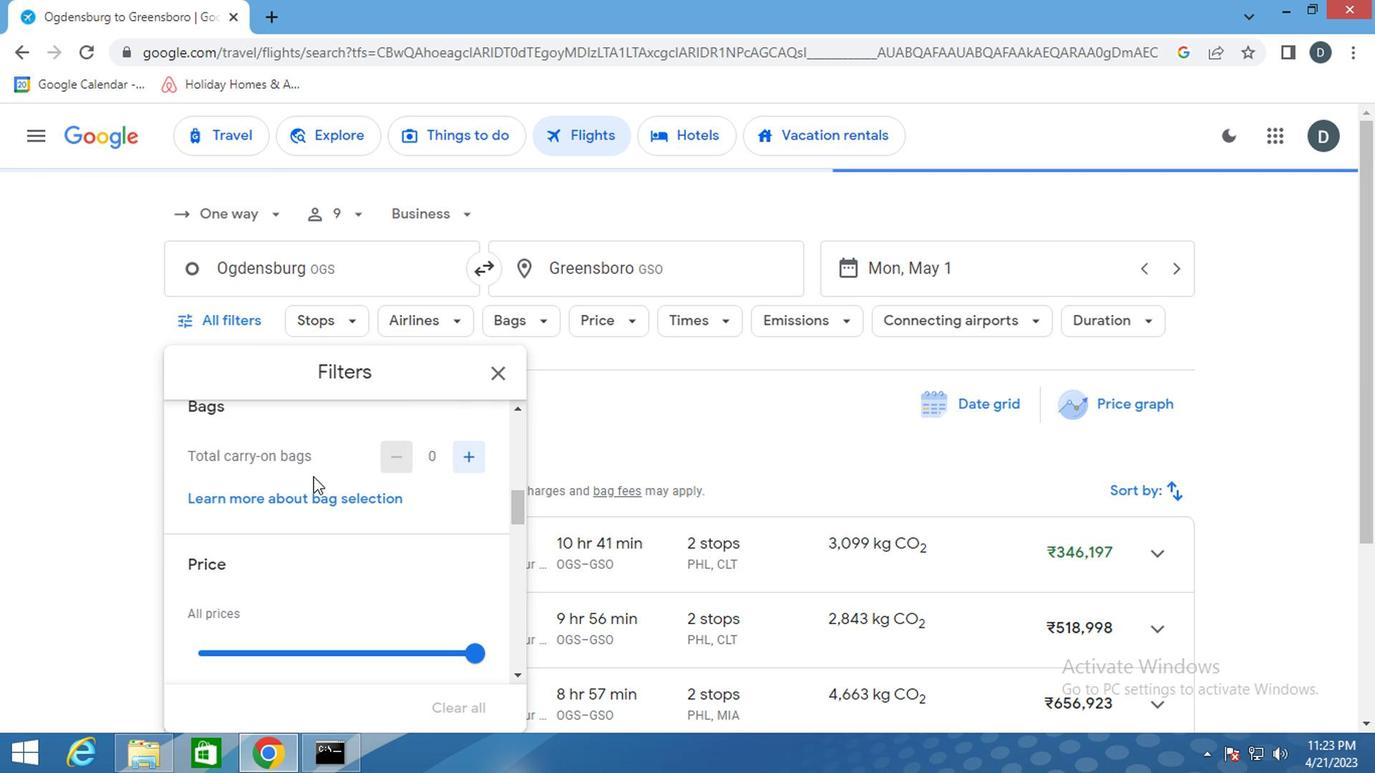 
Action: Mouse scrolled (308, 479) with delta (0, 1)
Screenshot: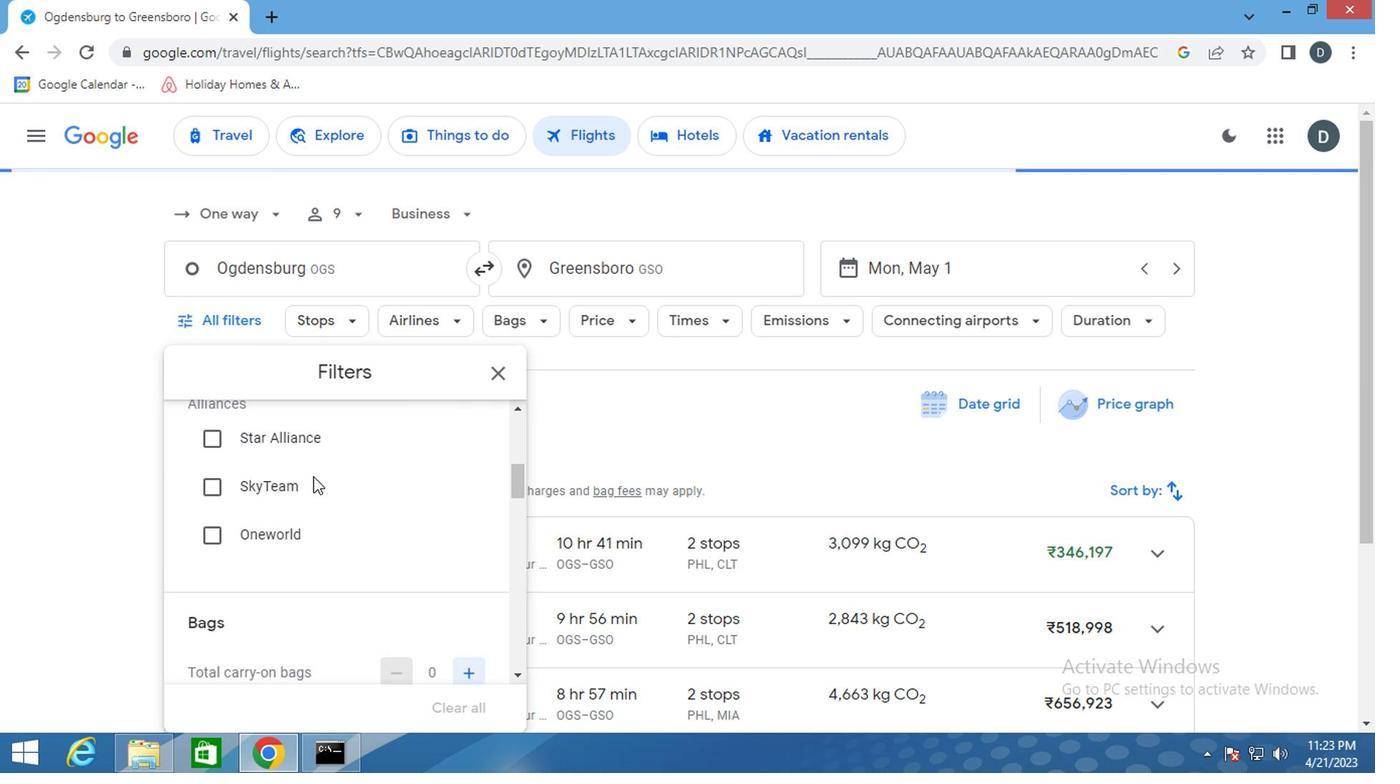 
Action: Mouse scrolled (308, 479) with delta (0, 1)
Screenshot: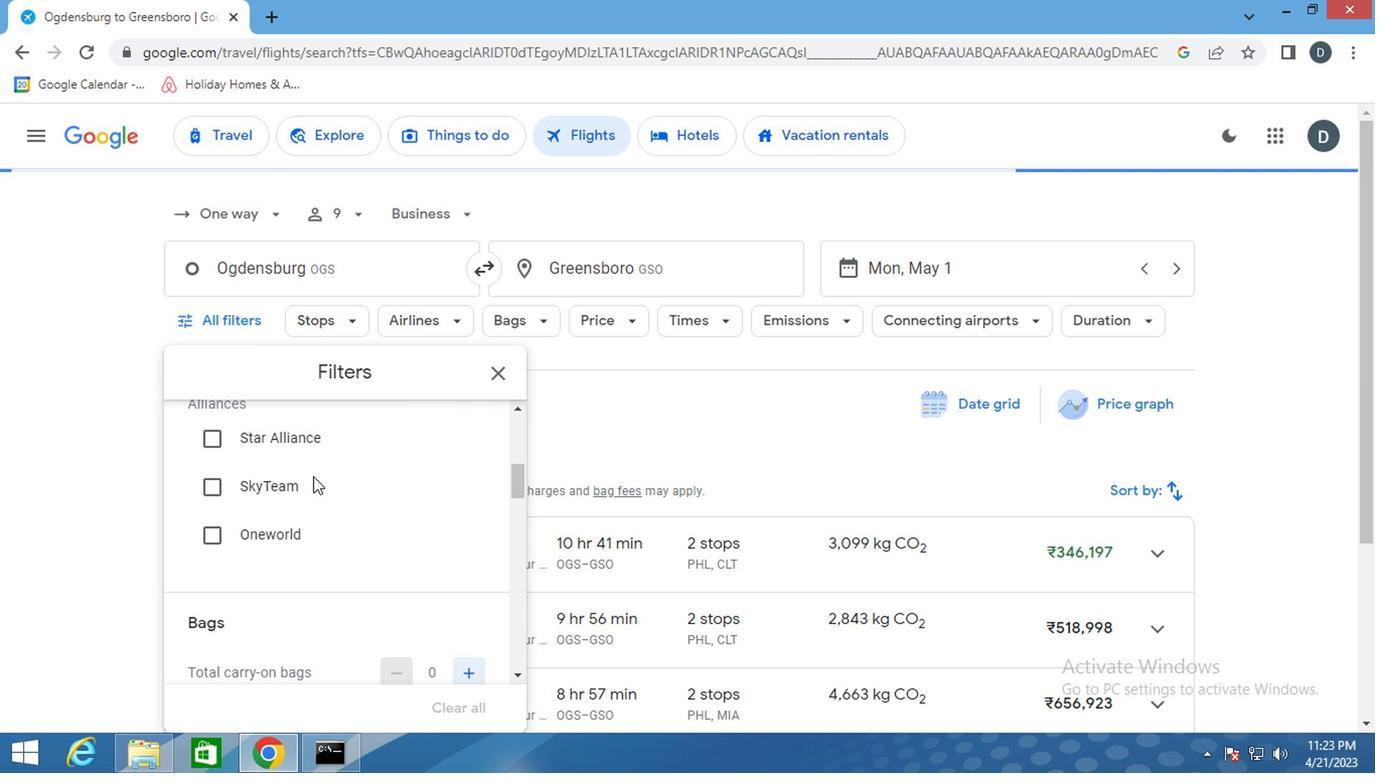 
Action: Mouse scrolled (308, 477) with delta (0, 0)
Screenshot: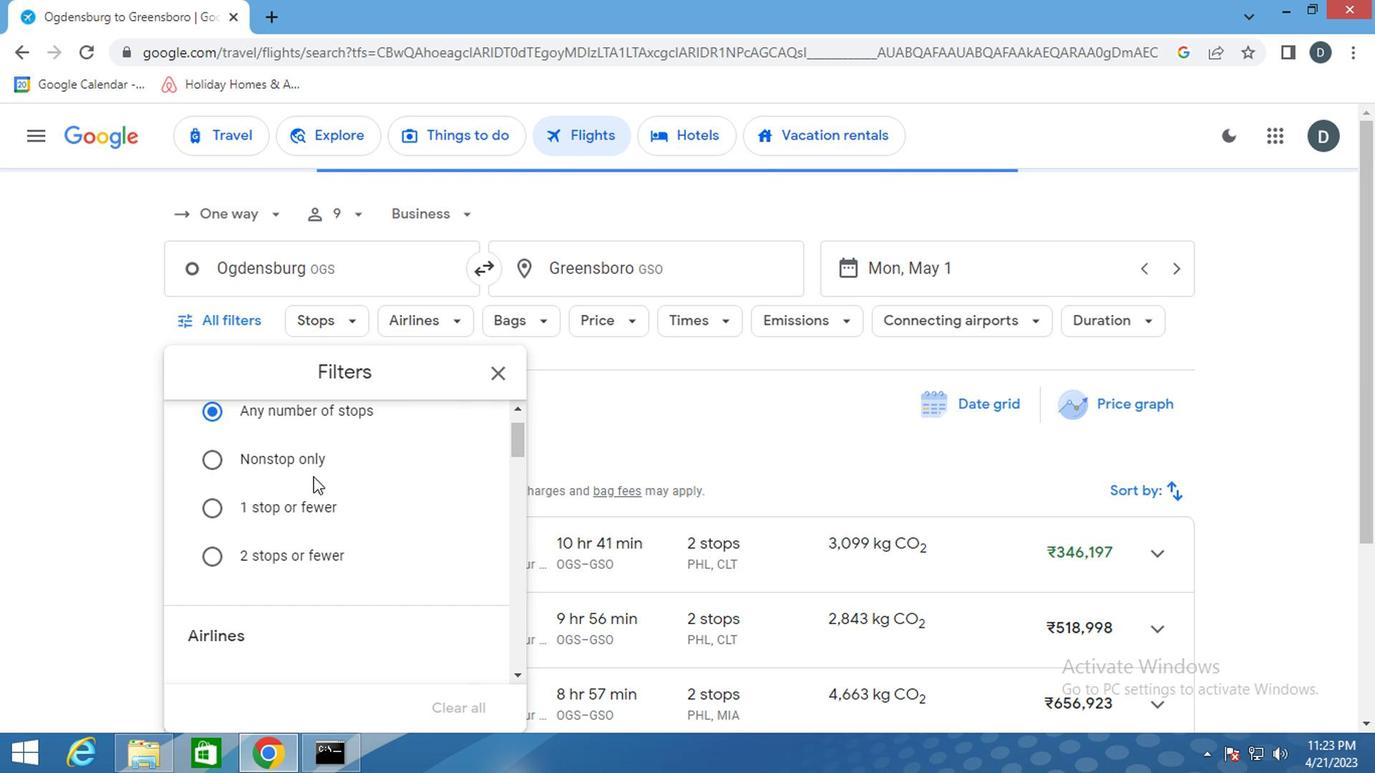 
Action: Mouse scrolled (308, 477) with delta (0, 0)
Screenshot: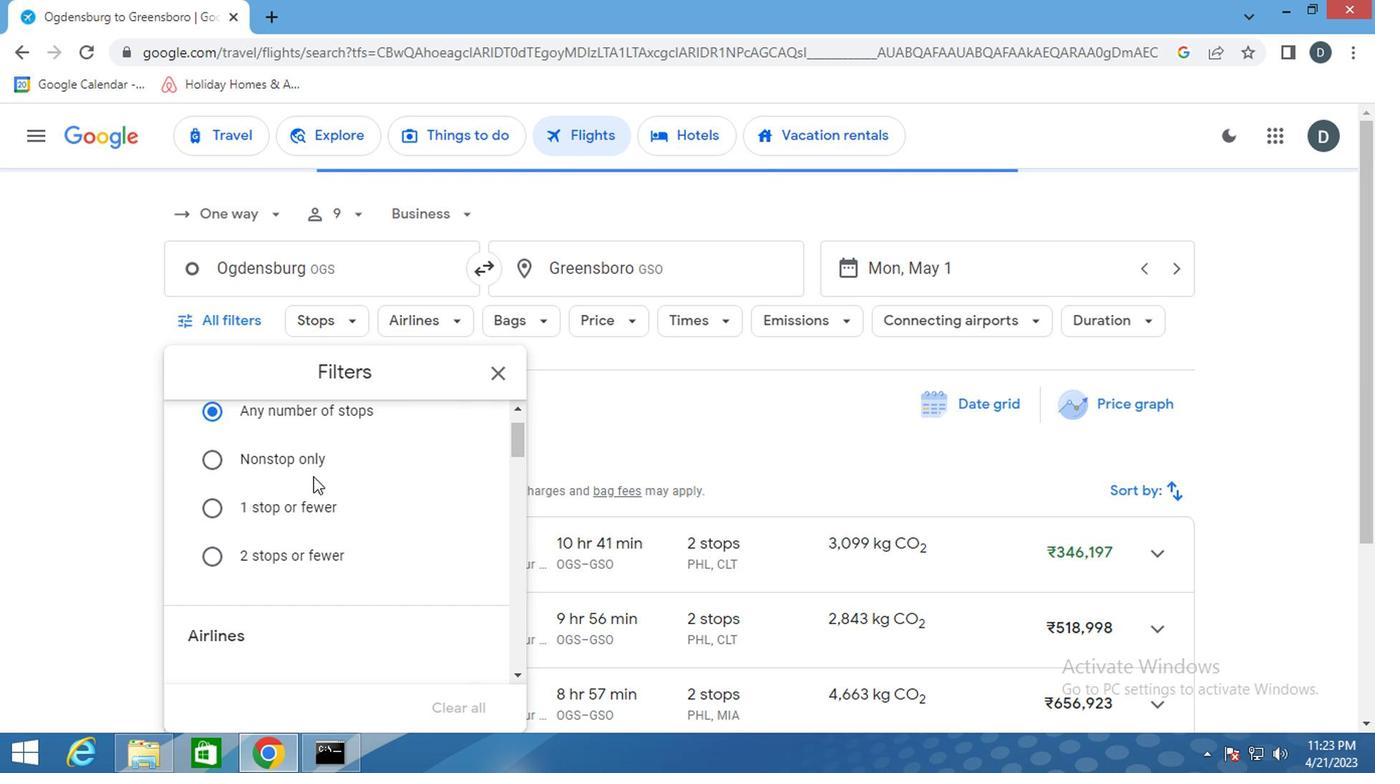 
Action: Mouse scrolled (308, 477) with delta (0, 0)
Screenshot: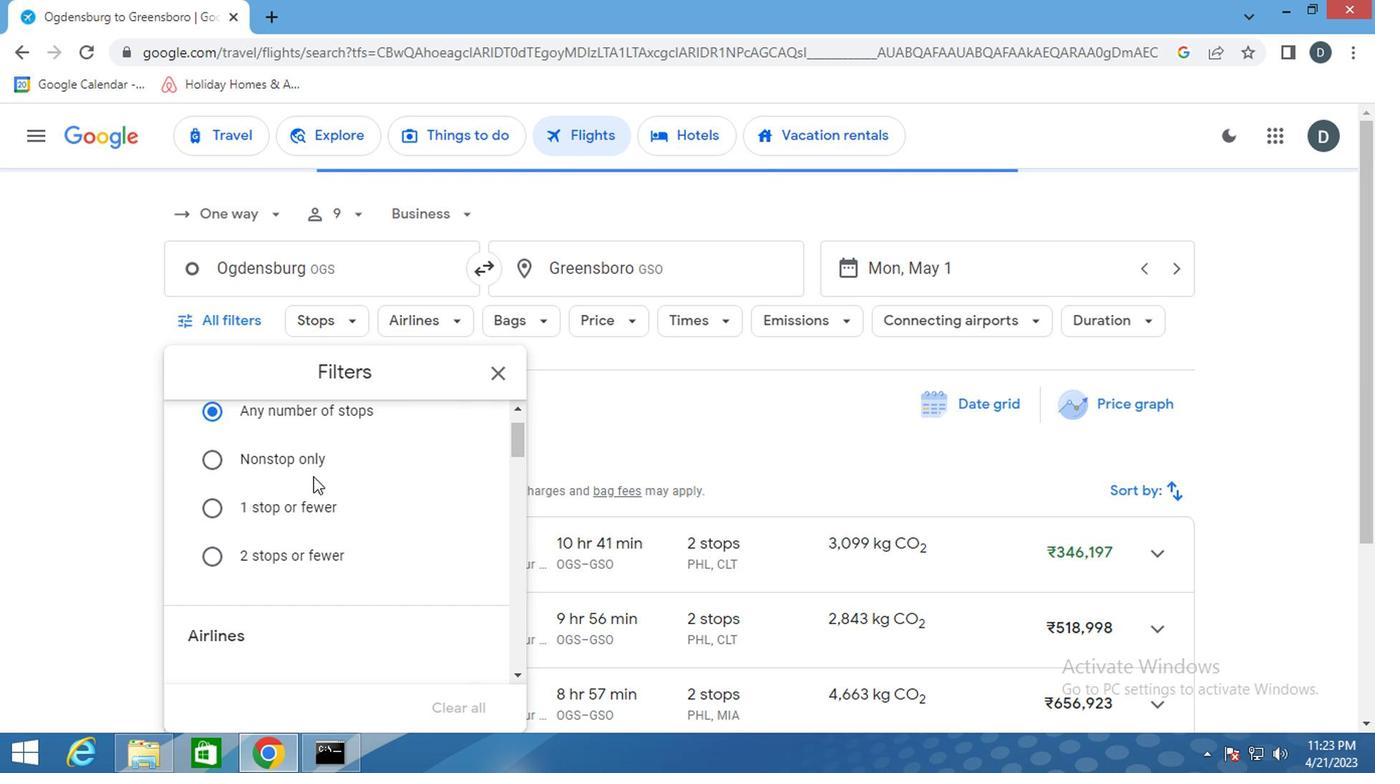 
Action: Mouse scrolled (308, 477) with delta (0, 0)
Screenshot: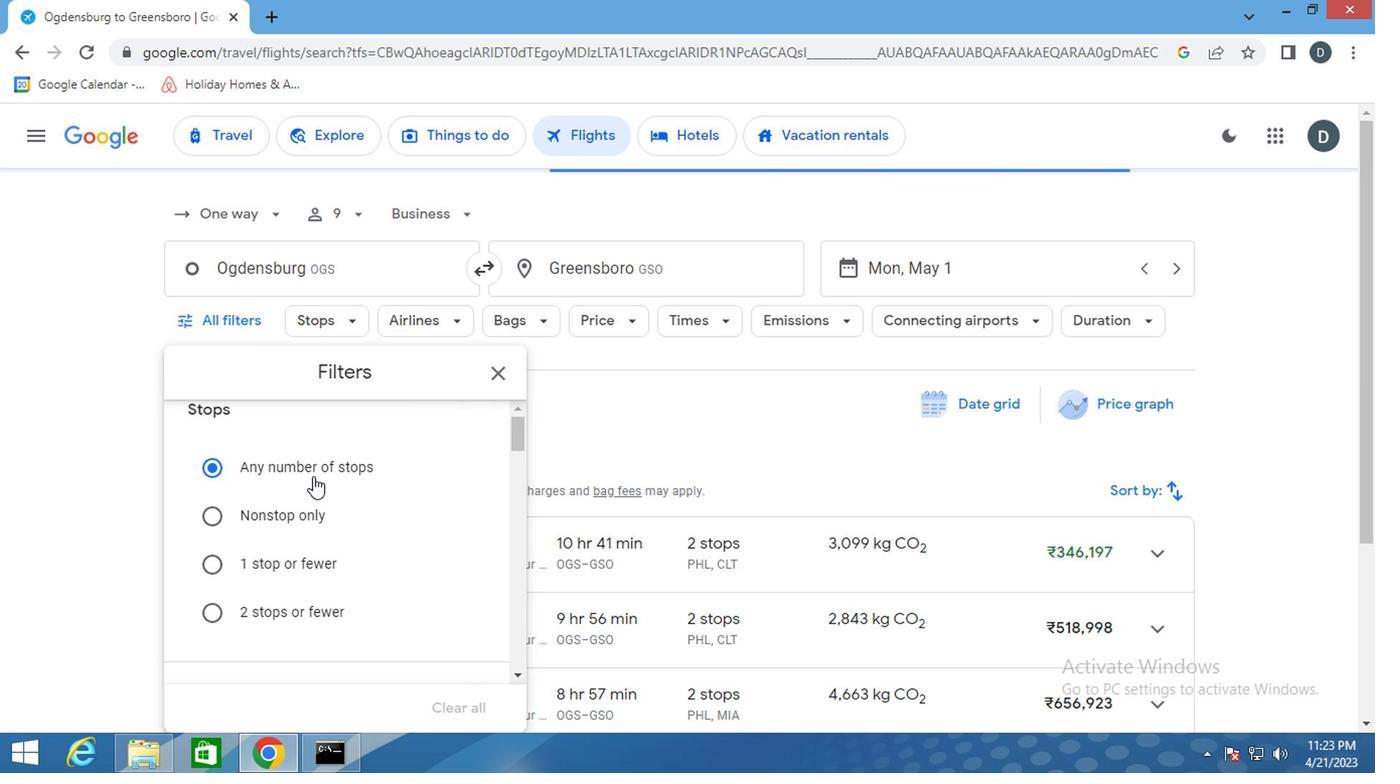 
Action: Mouse scrolled (308, 477) with delta (0, 0)
Screenshot: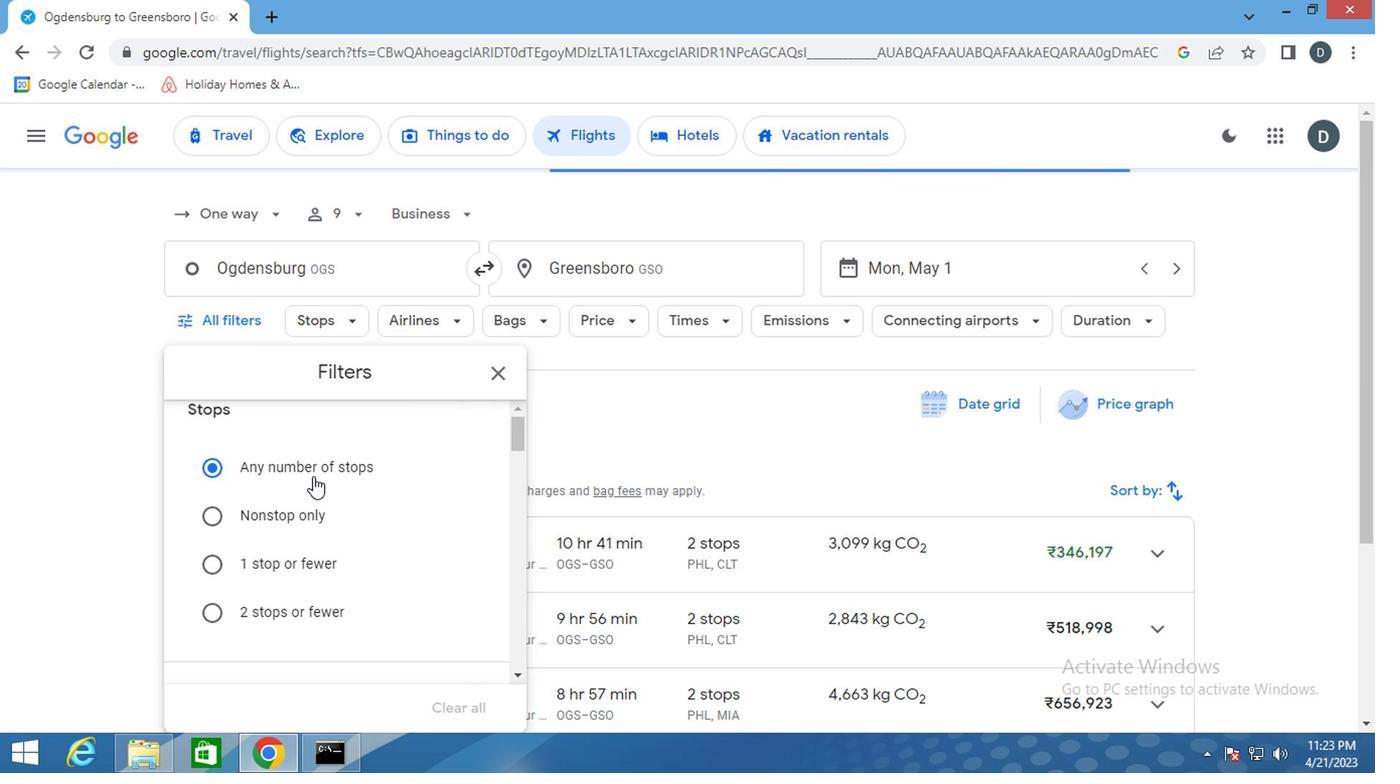 
Action: Mouse scrolled (308, 477) with delta (0, 0)
Screenshot: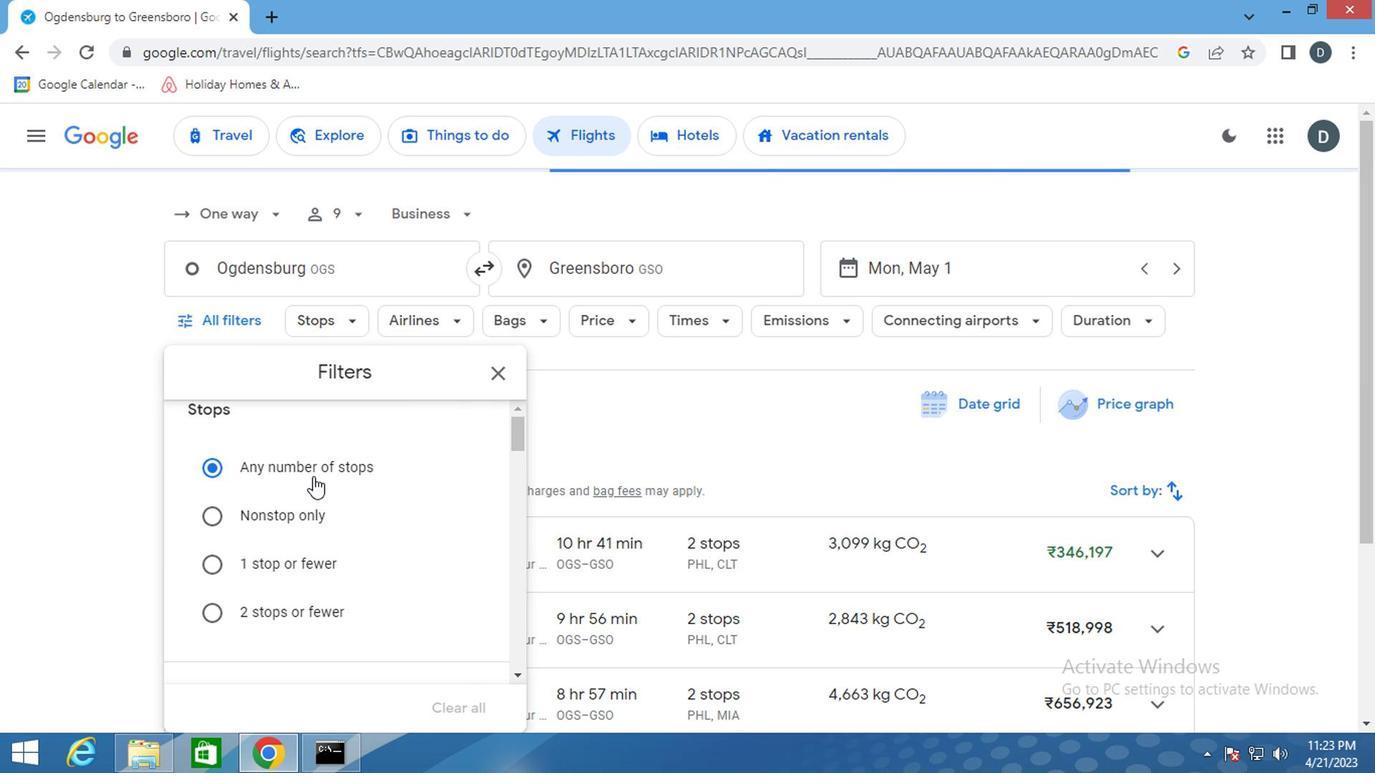 
Action: Mouse scrolled (308, 477) with delta (0, 0)
Screenshot: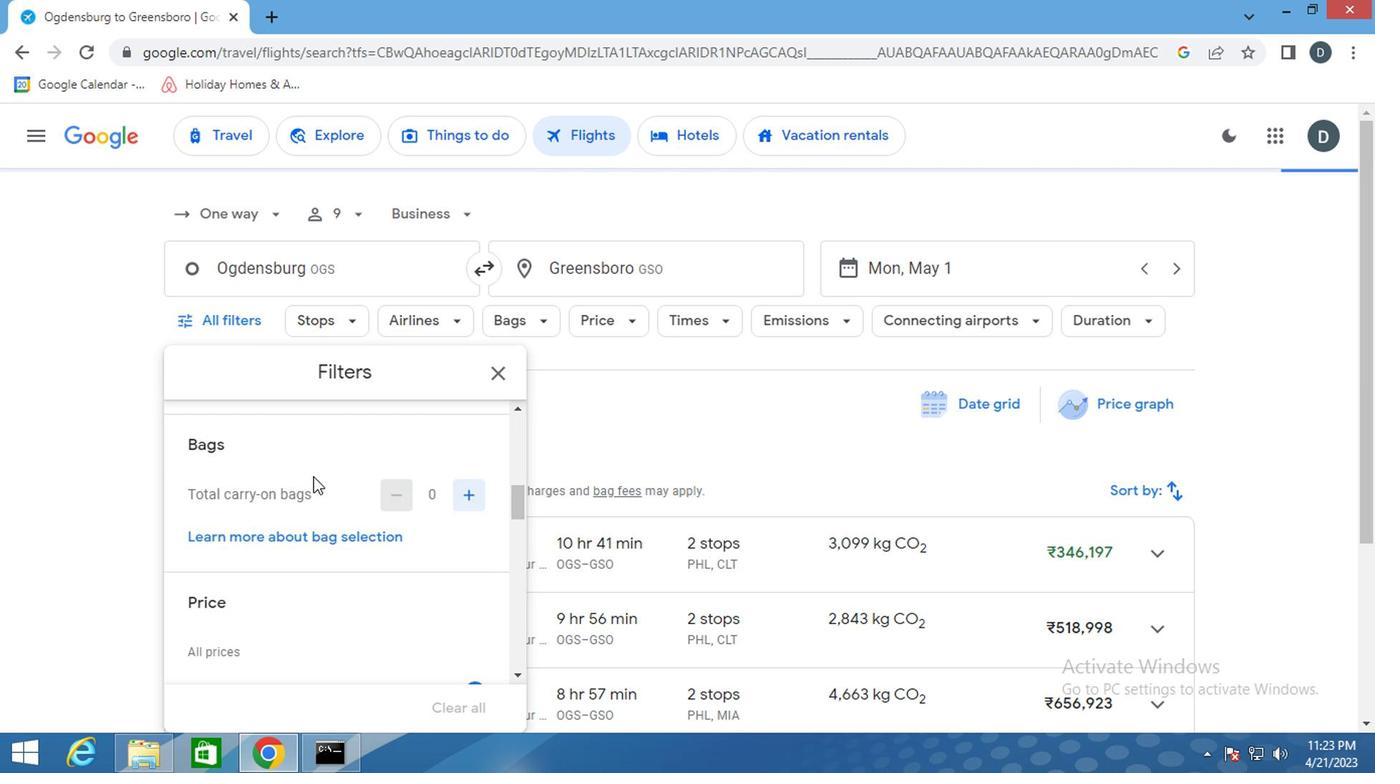 
Action: Mouse scrolled (308, 477) with delta (0, 0)
Screenshot: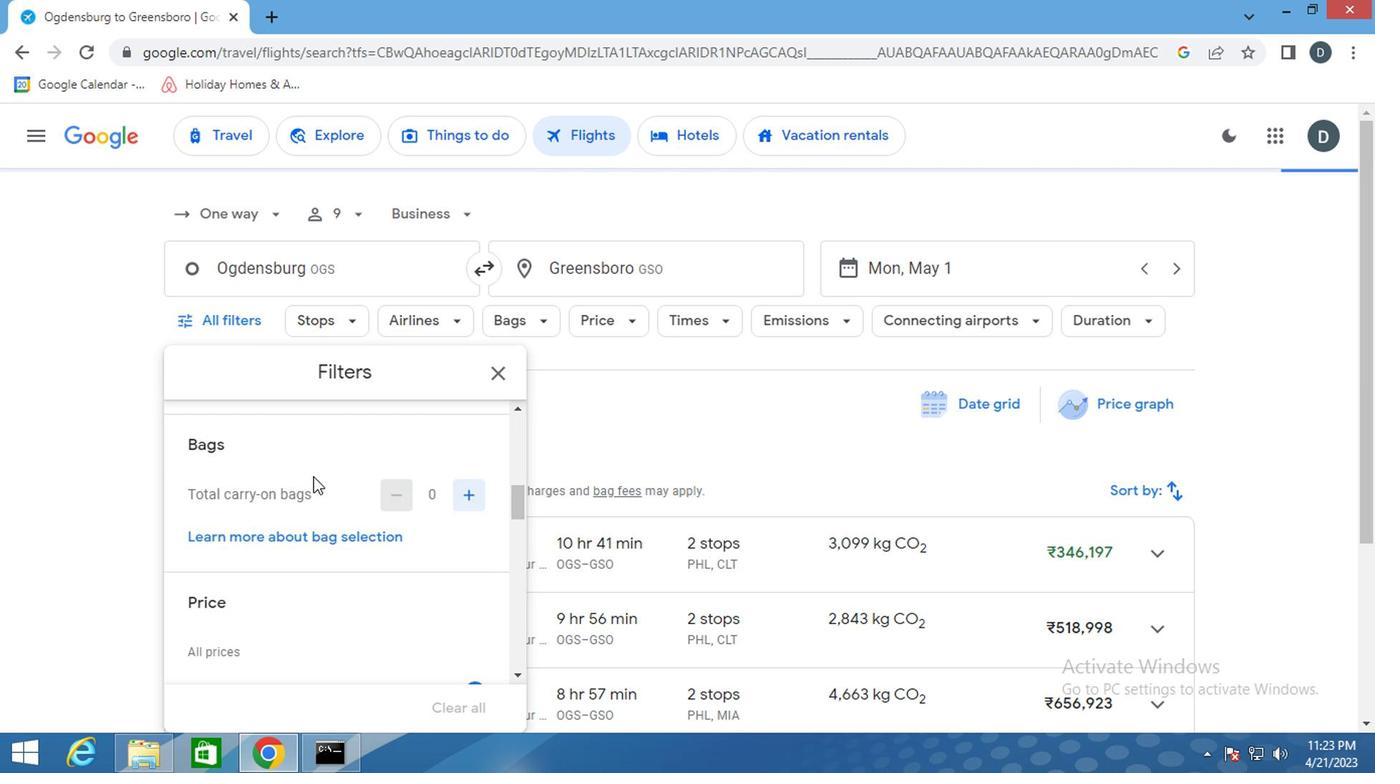 
Action: Mouse scrolled (308, 477) with delta (0, 0)
Screenshot: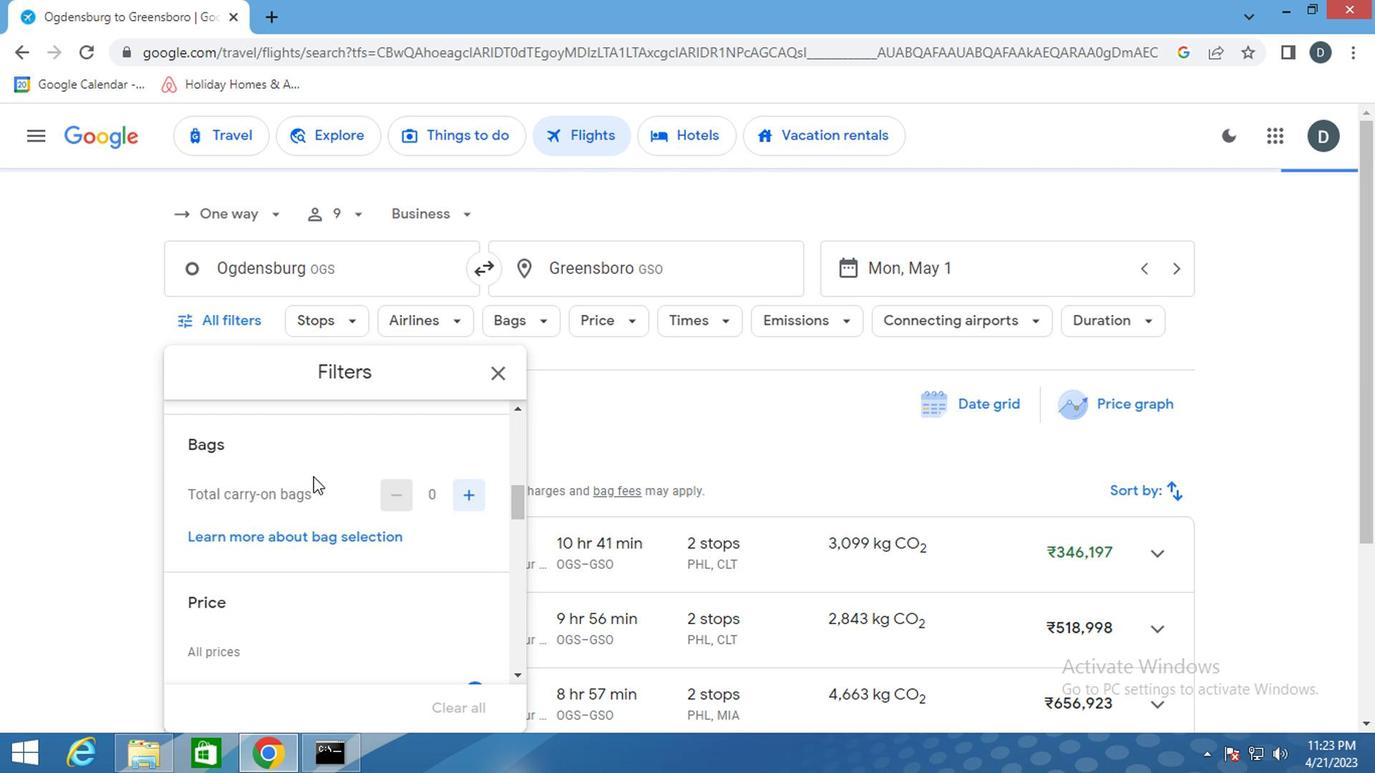 
Action: Mouse scrolled (308, 477) with delta (0, 0)
Screenshot: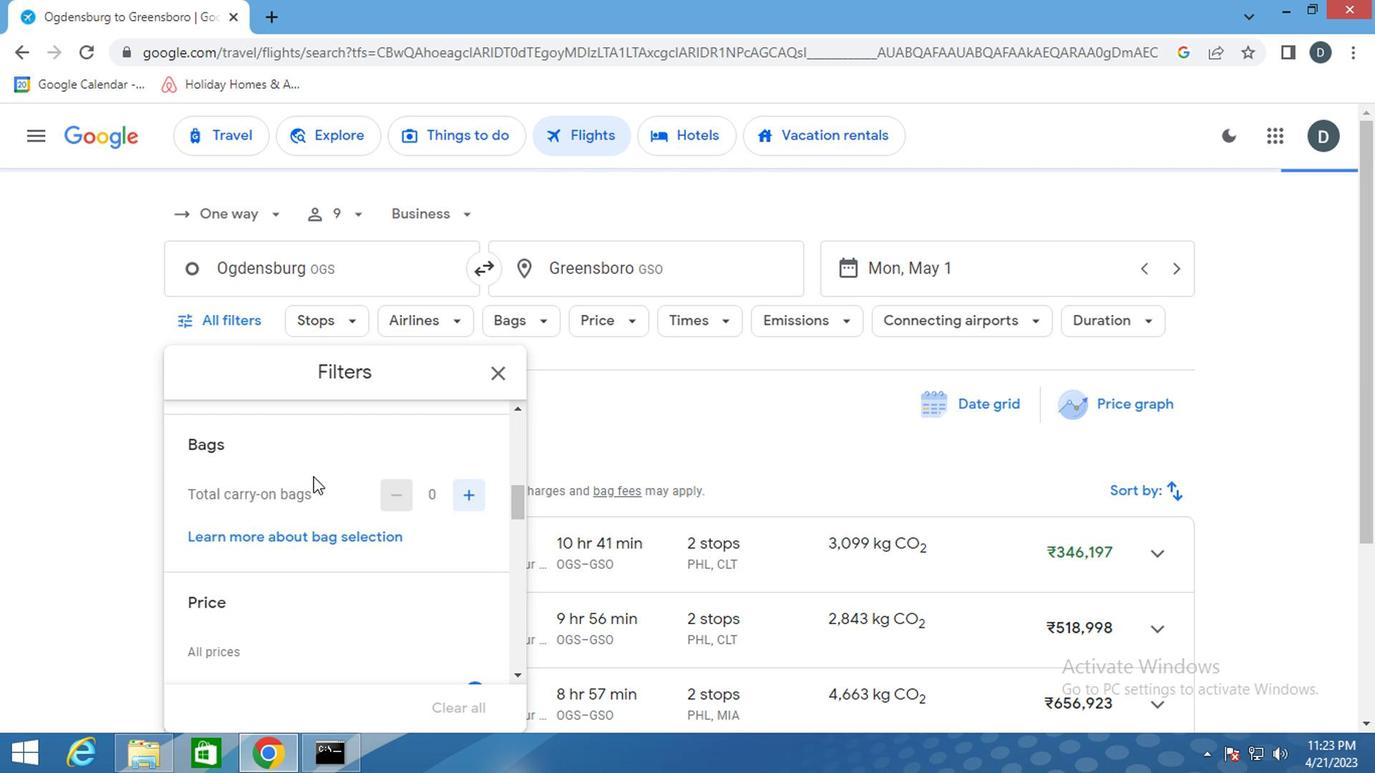 
Action: Mouse scrolled (308, 477) with delta (0, 0)
Screenshot: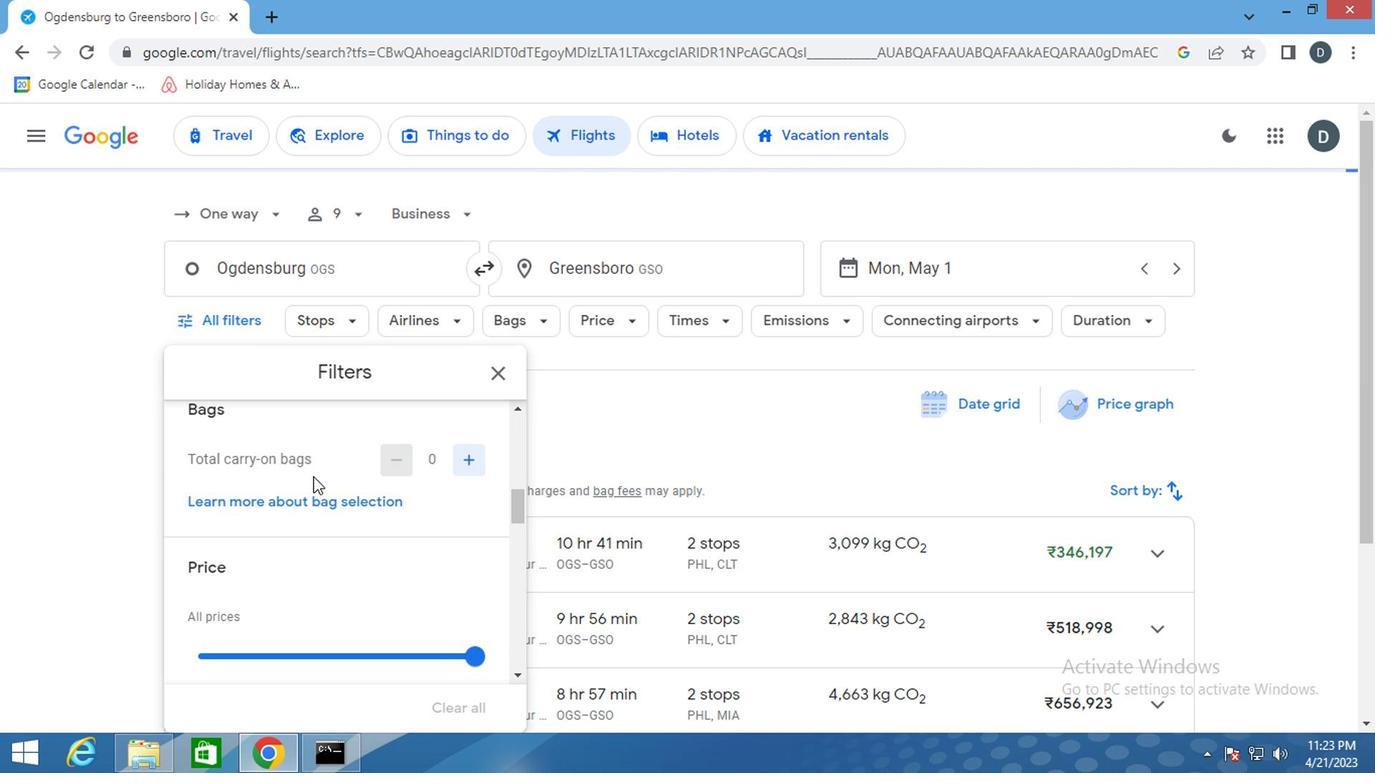 
Action: Mouse scrolled (308, 479) with delta (0, 1)
Screenshot: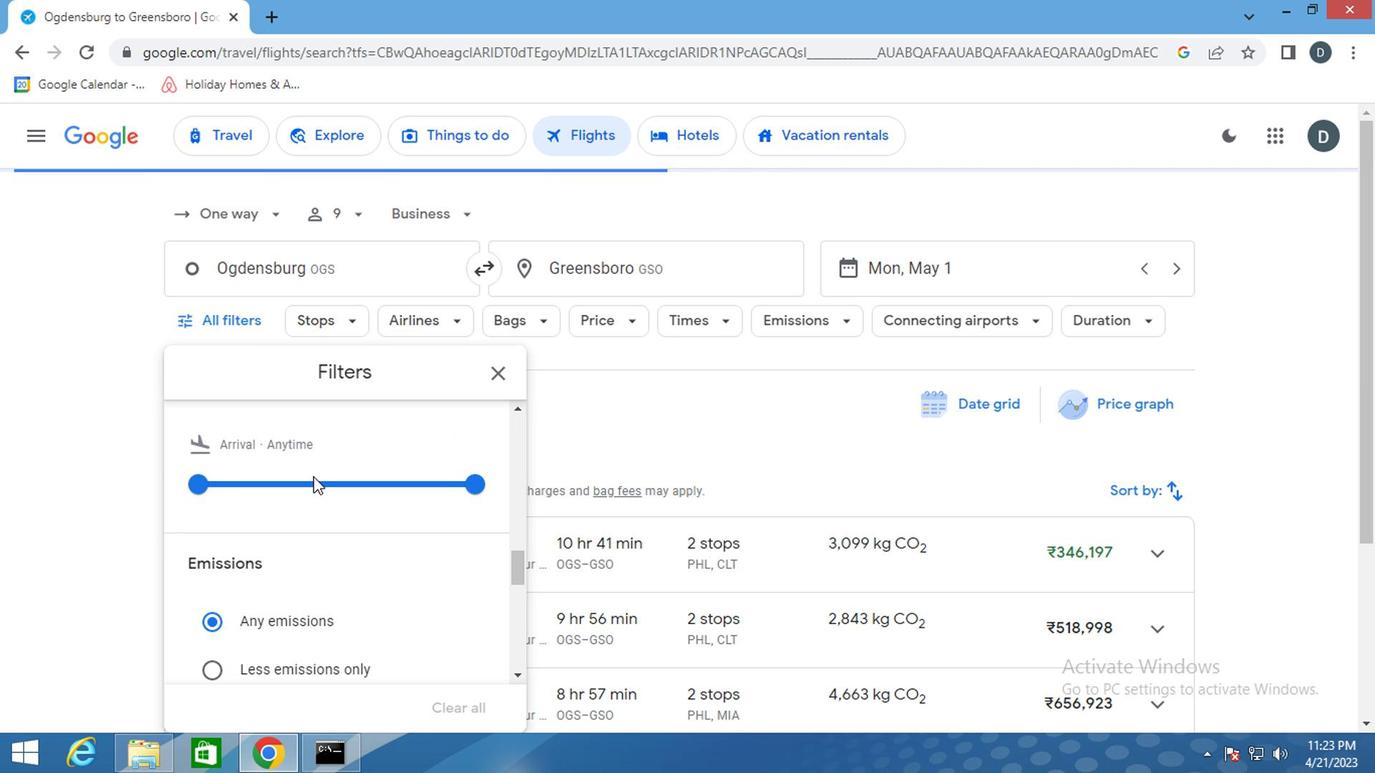 
Action: Mouse scrolled (308, 479) with delta (0, 1)
Screenshot: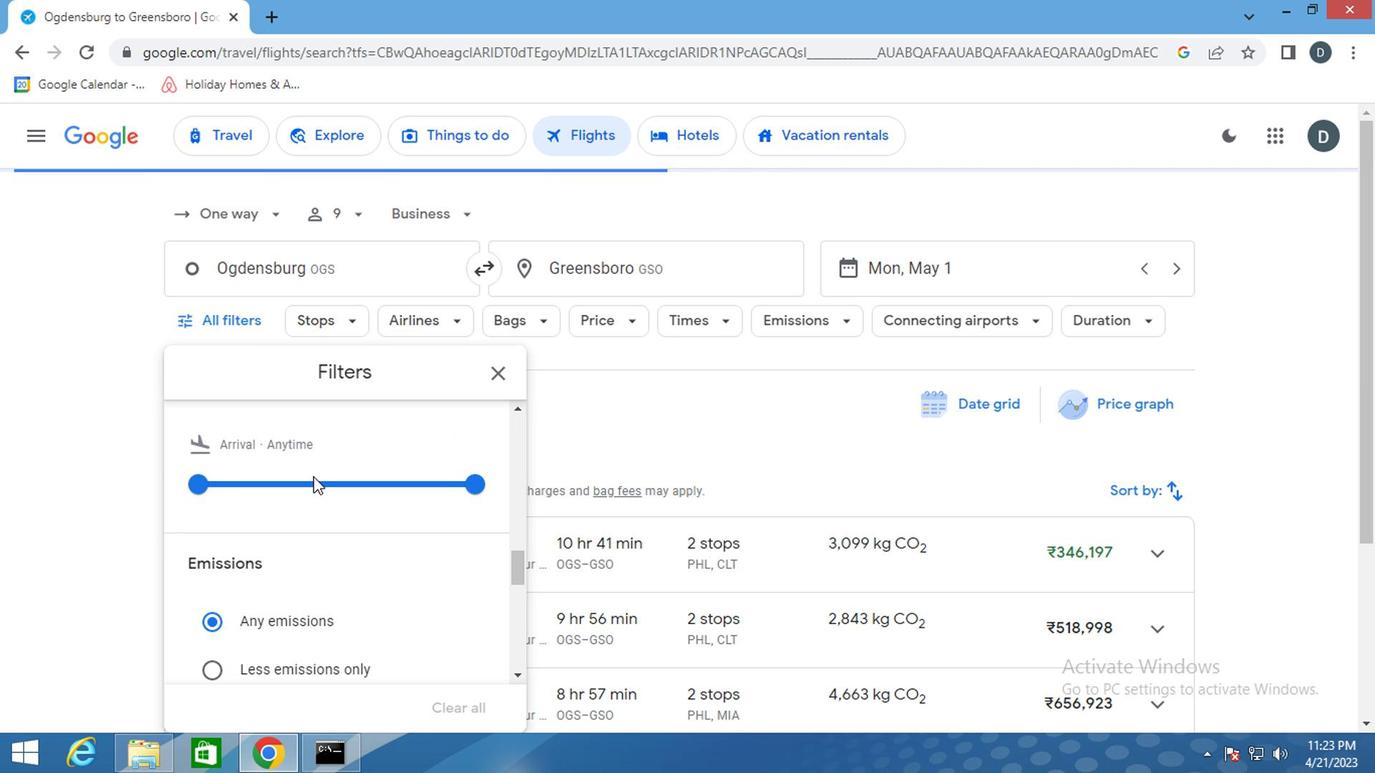 
Action: Mouse scrolled (308, 479) with delta (0, 1)
Screenshot: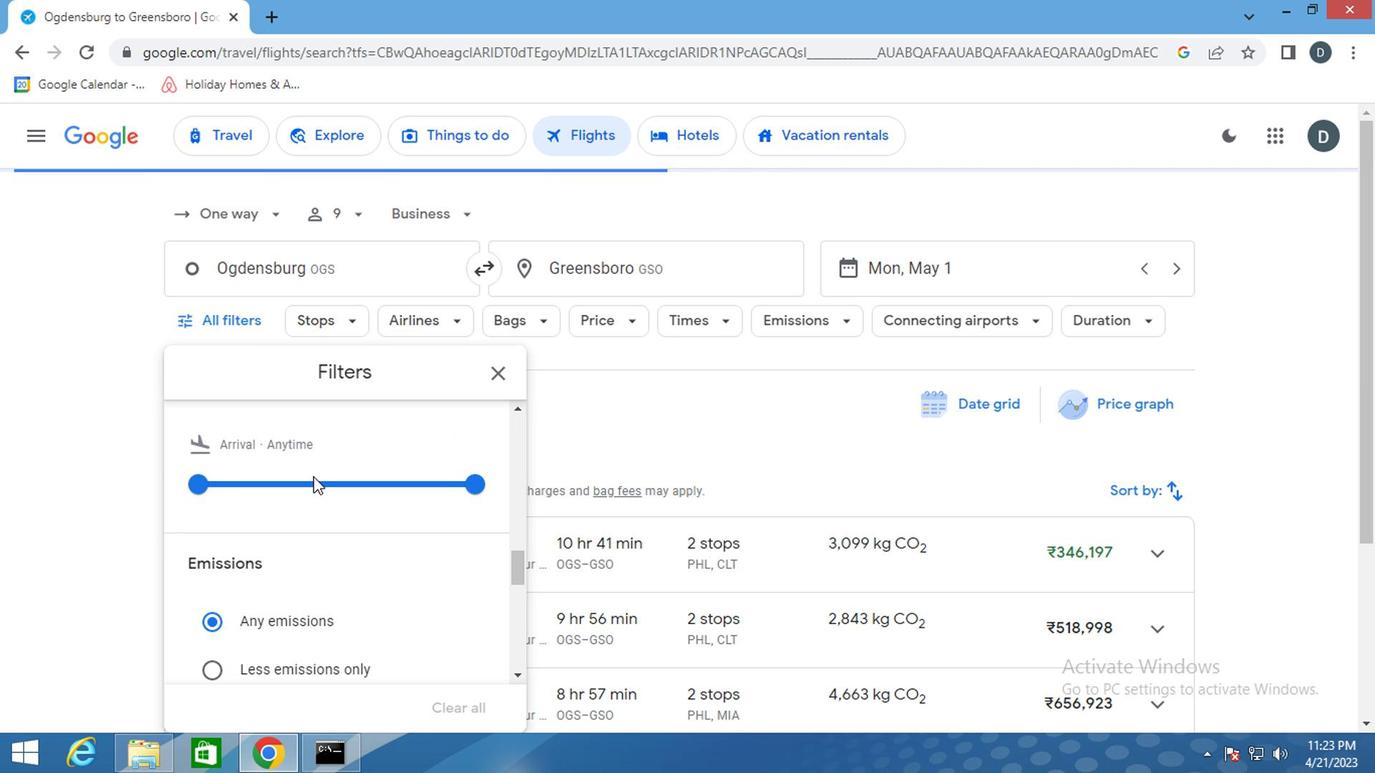 
Action: Mouse scrolled (308, 479) with delta (0, 1)
Screenshot: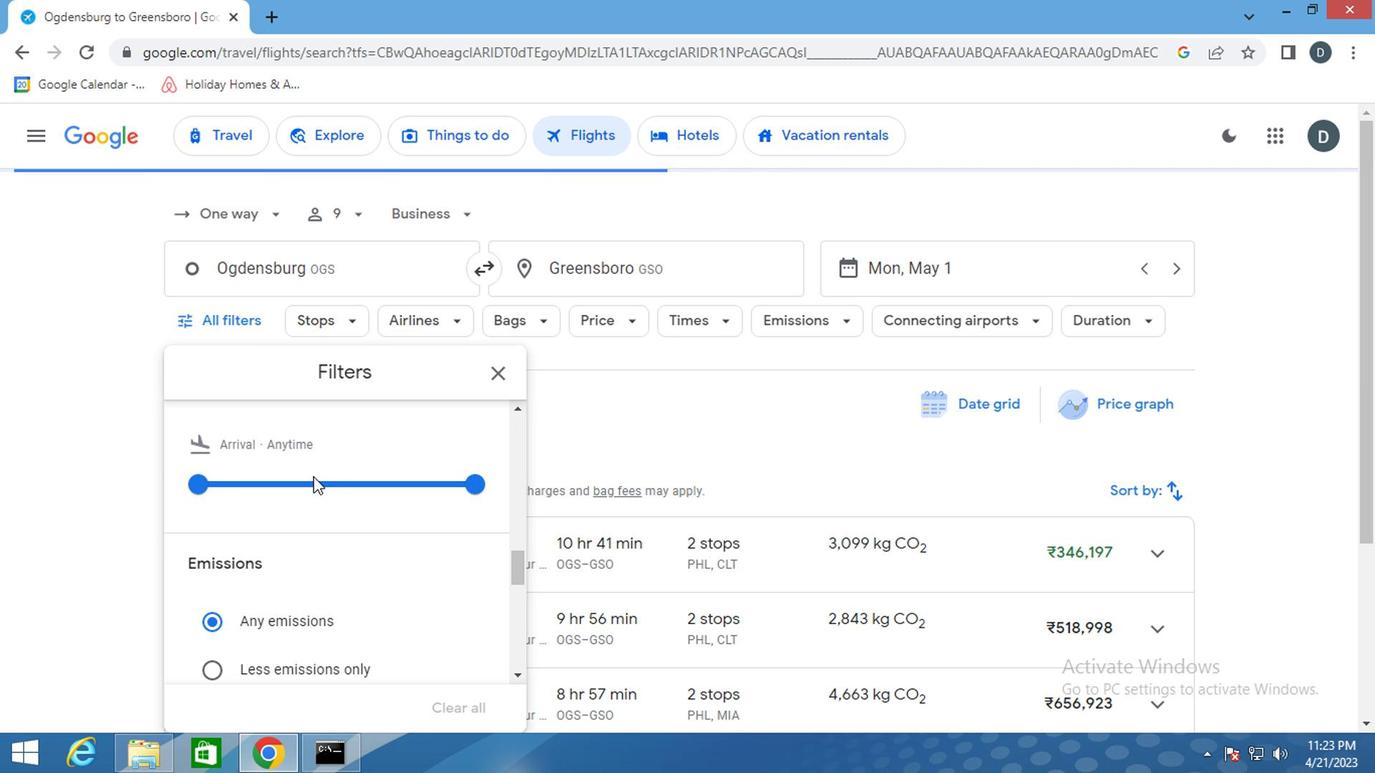 
Action: Mouse scrolled (308, 479) with delta (0, 1)
Screenshot: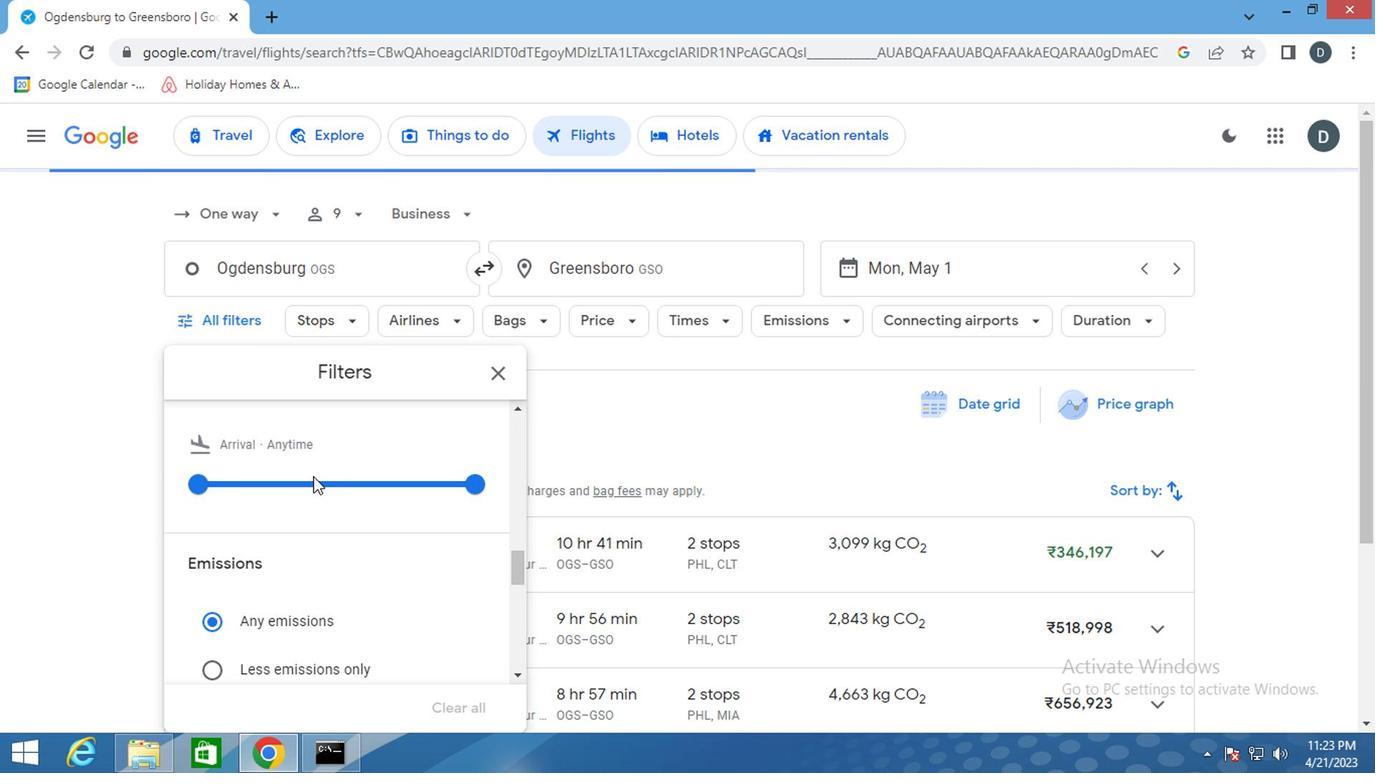 
Action: Mouse moved to (336, 497)
Screenshot: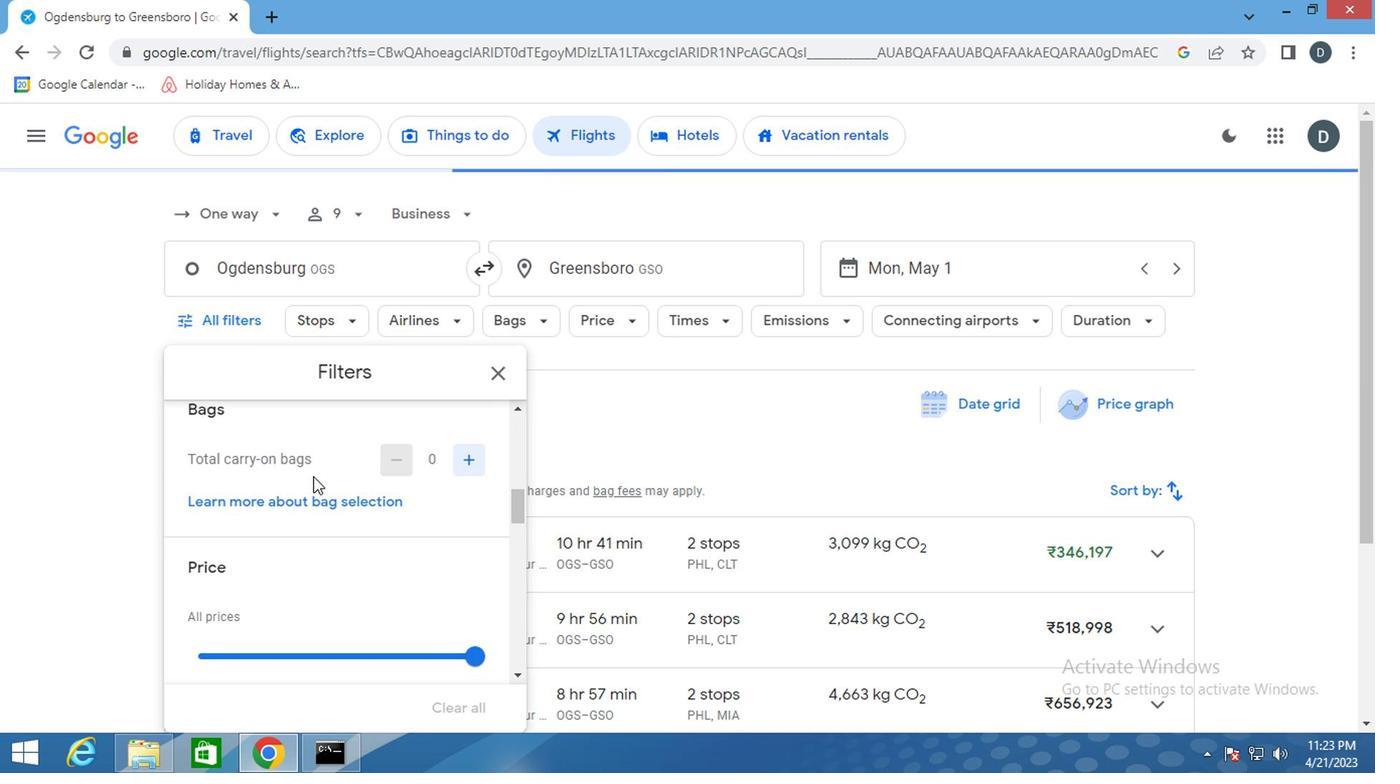
Action: Mouse scrolled (336, 497) with delta (0, 0)
Screenshot: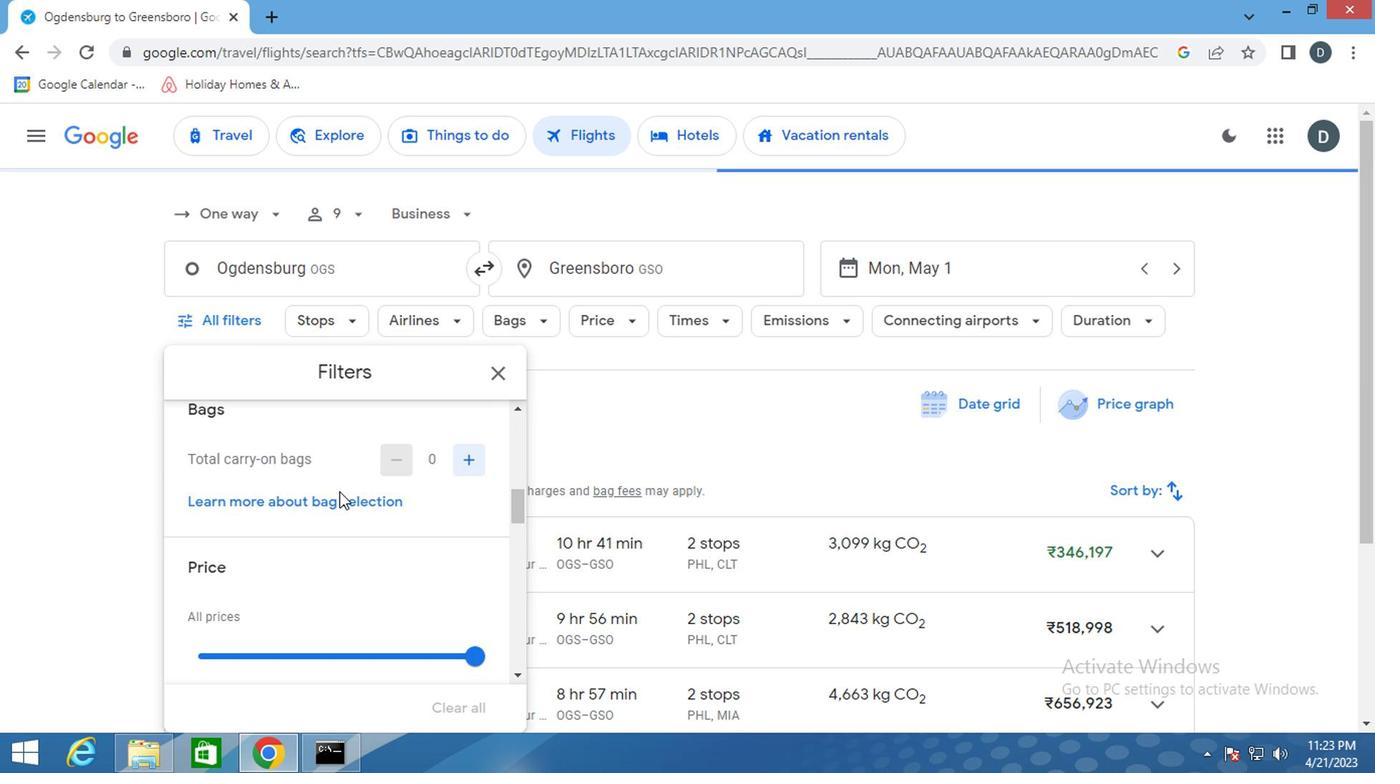 
Action: Mouse scrolled (336, 497) with delta (0, 0)
Screenshot: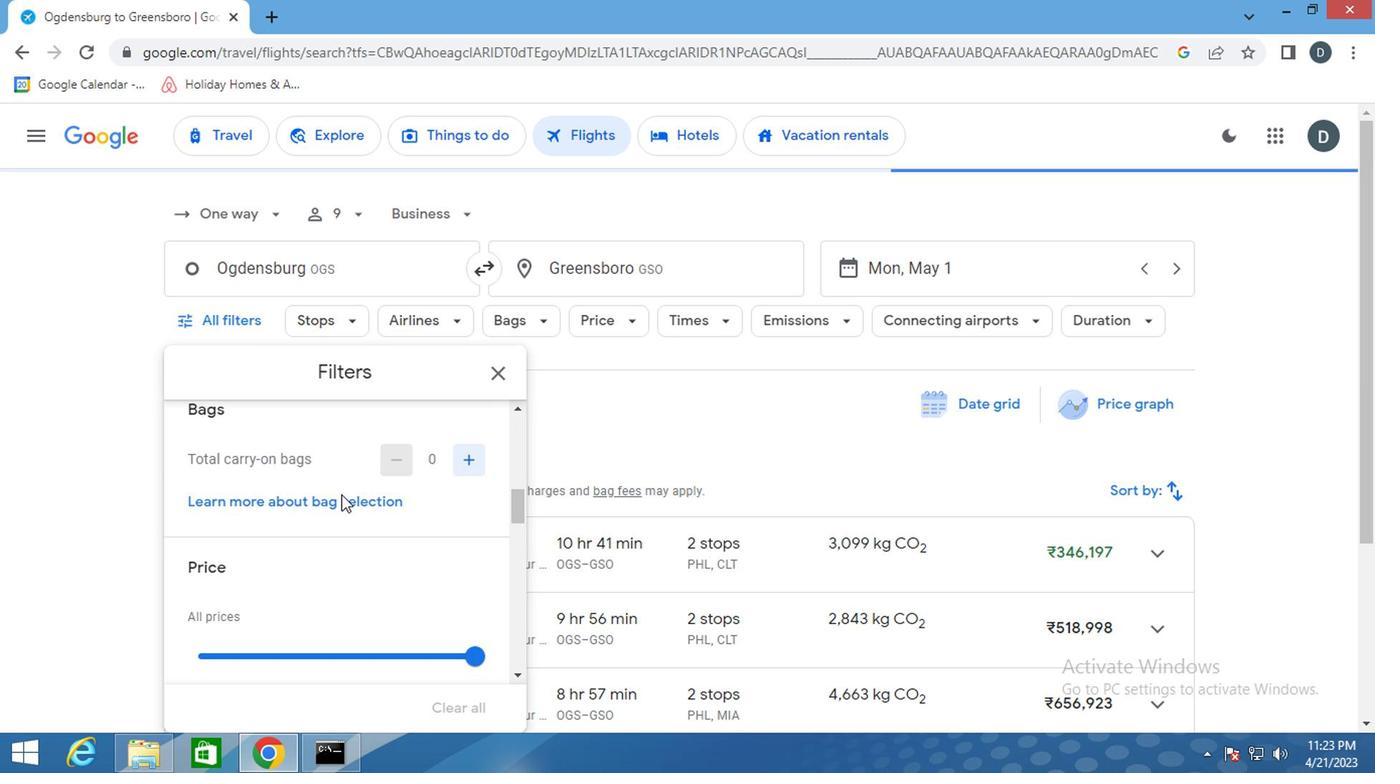 
Action: Mouse moved to (403, 581)
Screenshot: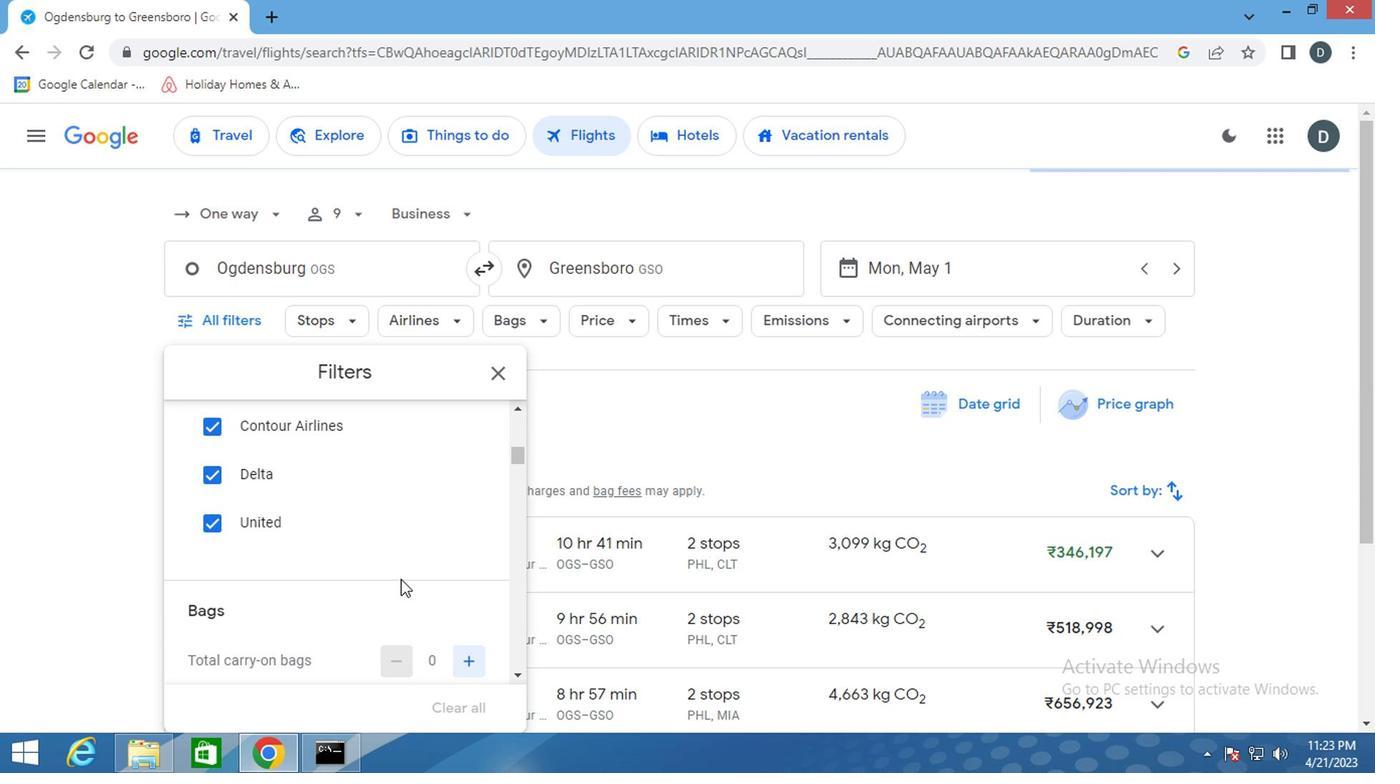 
Action: Mouse scrolled (403, 583) with delta (0, 1)
Screenshot: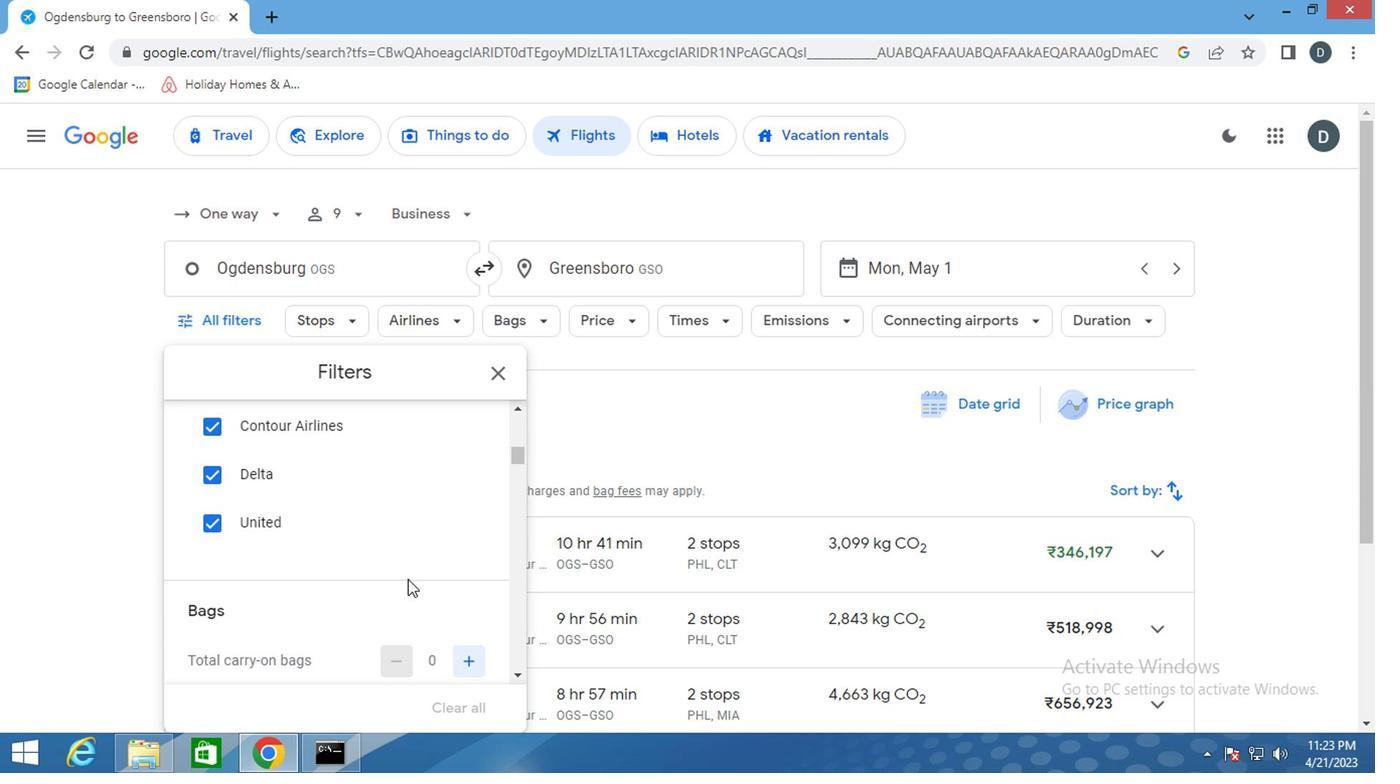 
Action: Mouse scrolled (403, 583) with delta (0, 1)
Screenshot: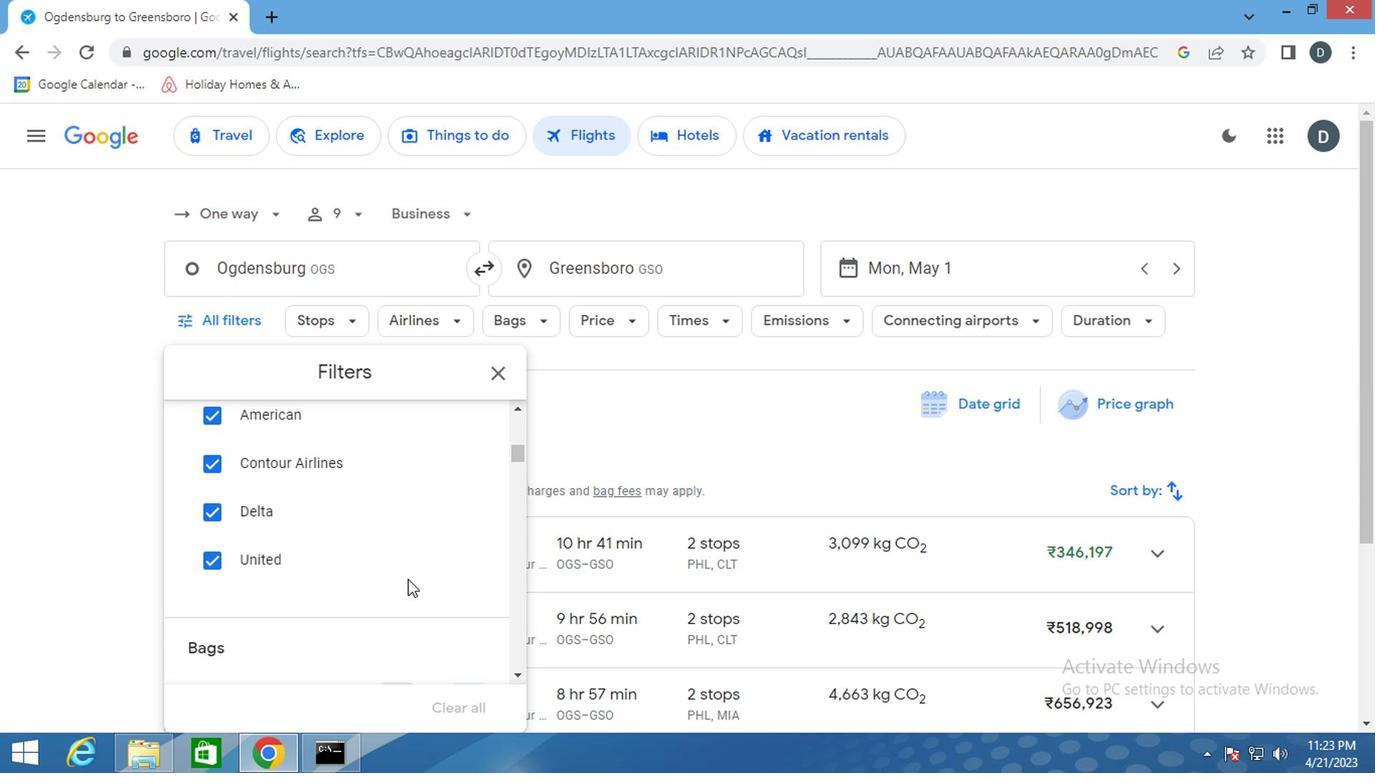 
Action: Mouse scrolled (403, 583) with delta (0, 1)
Screenshot: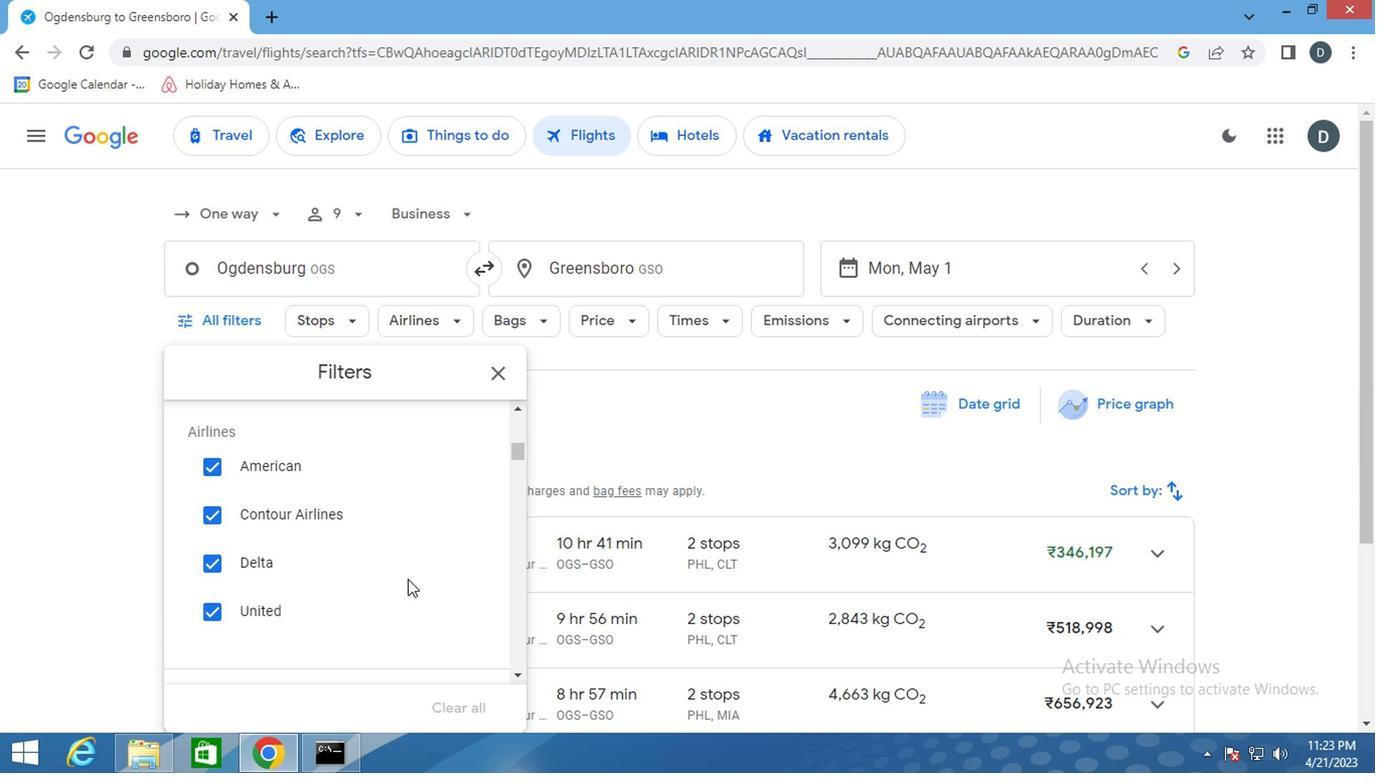 
Action: Mouse scrolled (403, 583) with delta (0, 1)
Screenshot: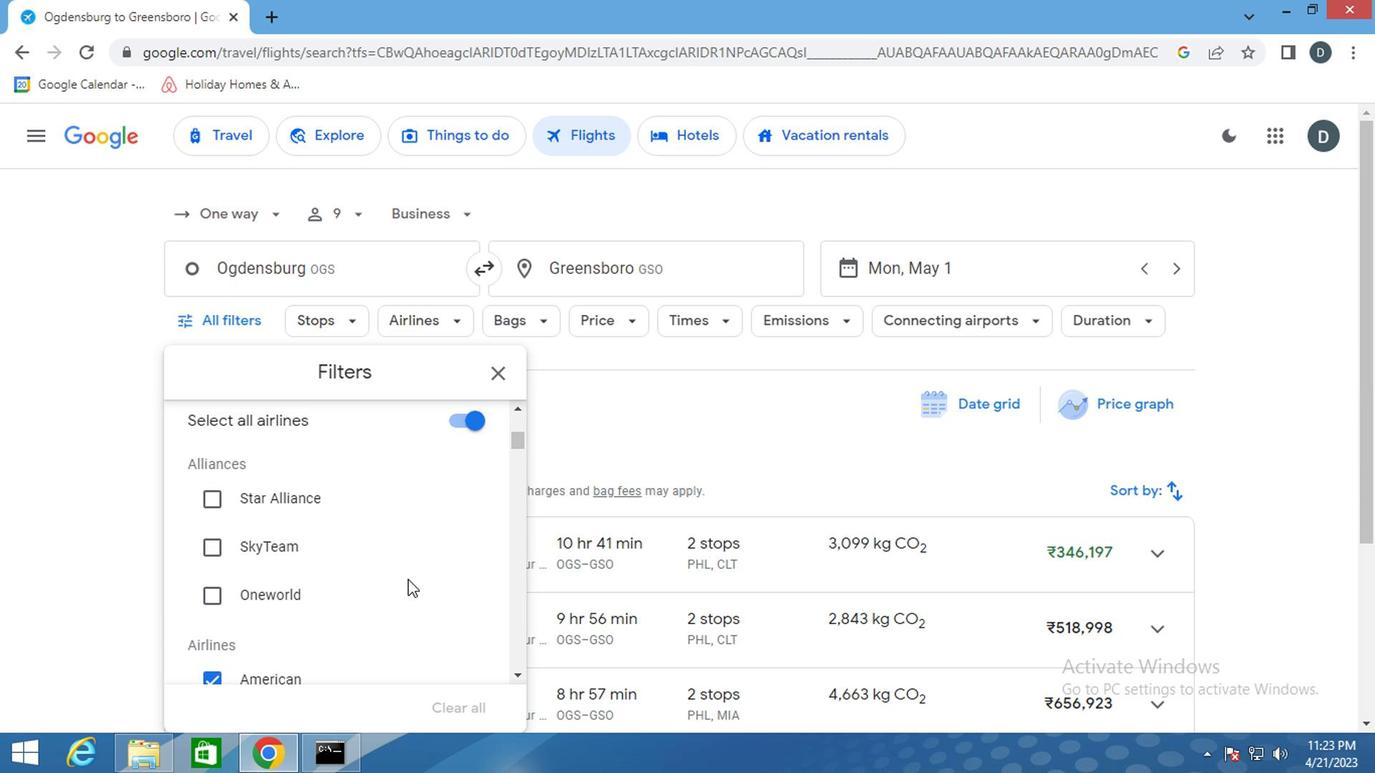 
Action: Mouse scrolled (403, 580) with delta (0, 0)
Screenshot: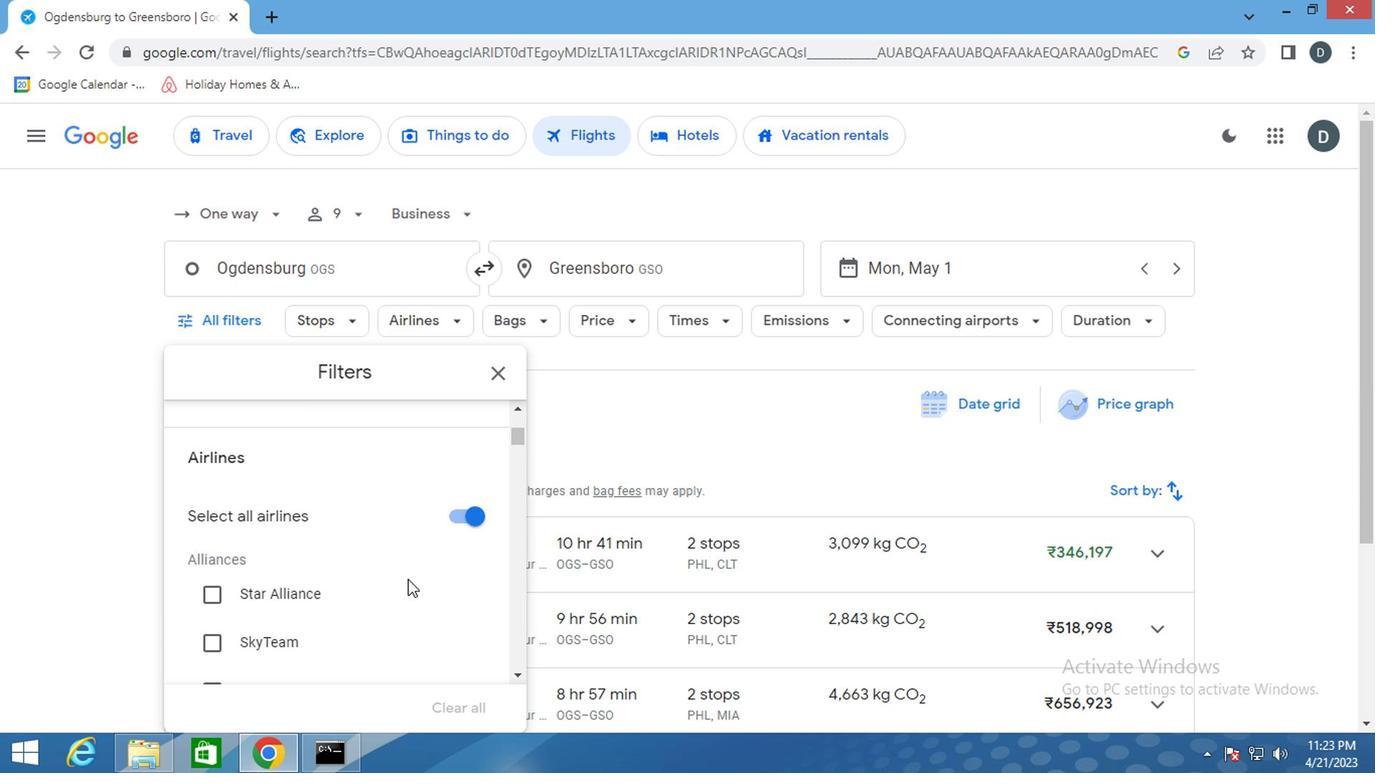 
Action: Mouse scrolled (403, 580) with delta (0, 0)
Screenshot: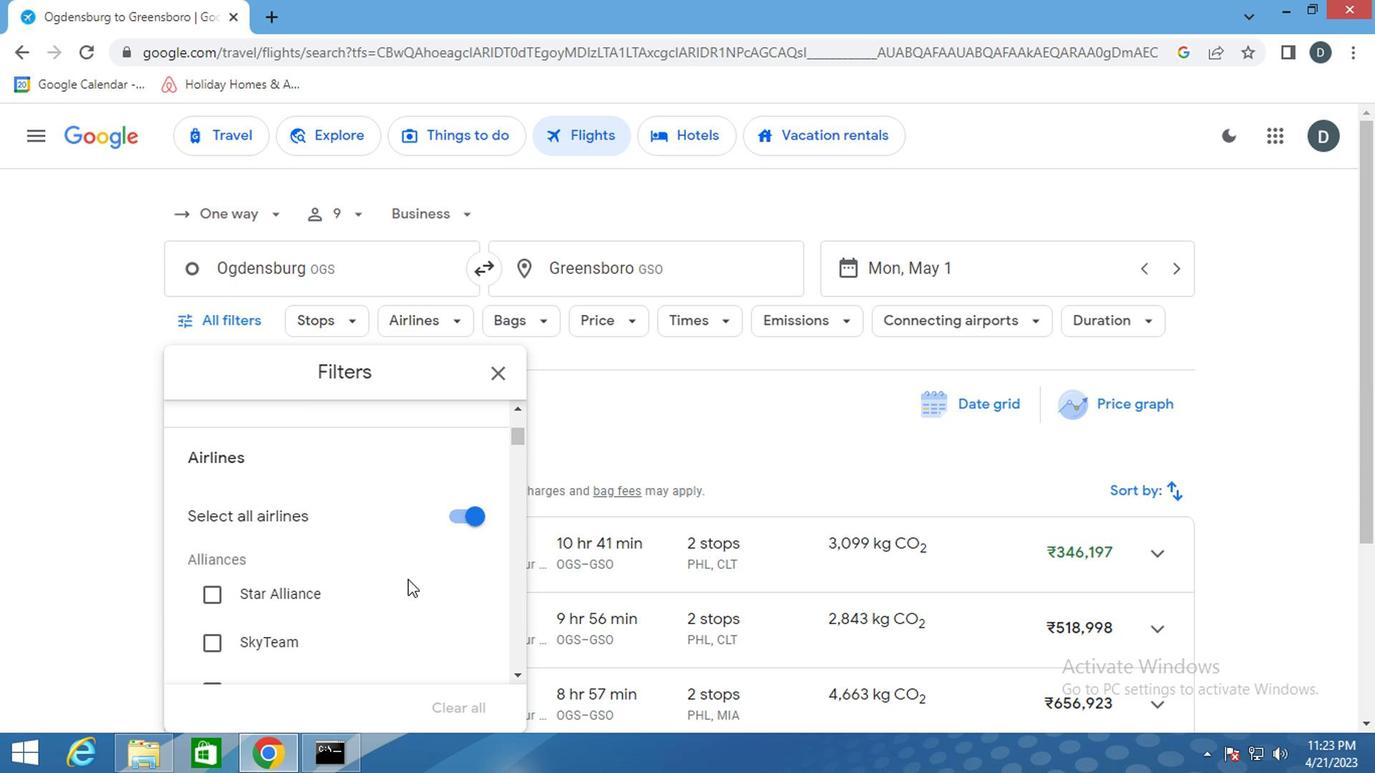 
Action: Mouse scrolled (403, 580) with delta (0, 0)
Screenshot: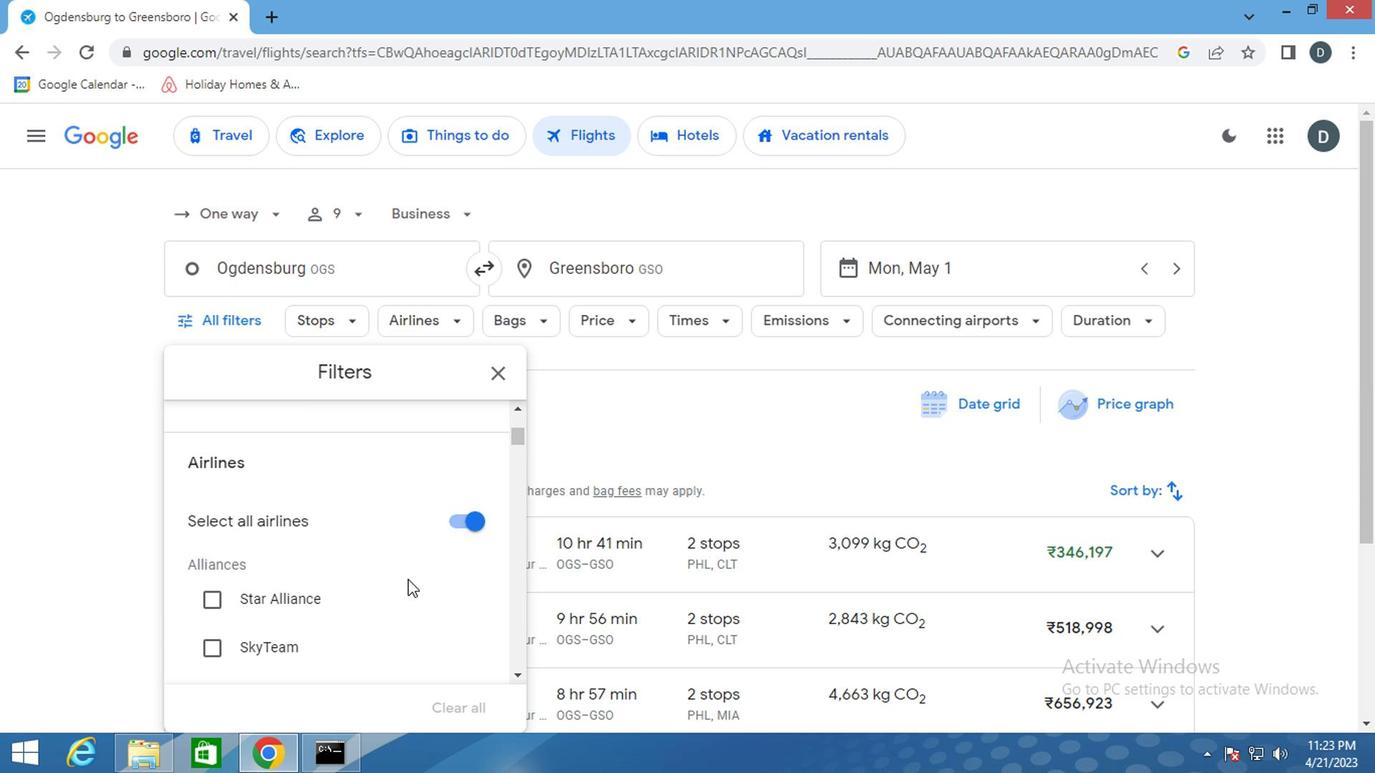 
Action: Mouse moved to (363, 581)
Screenshot: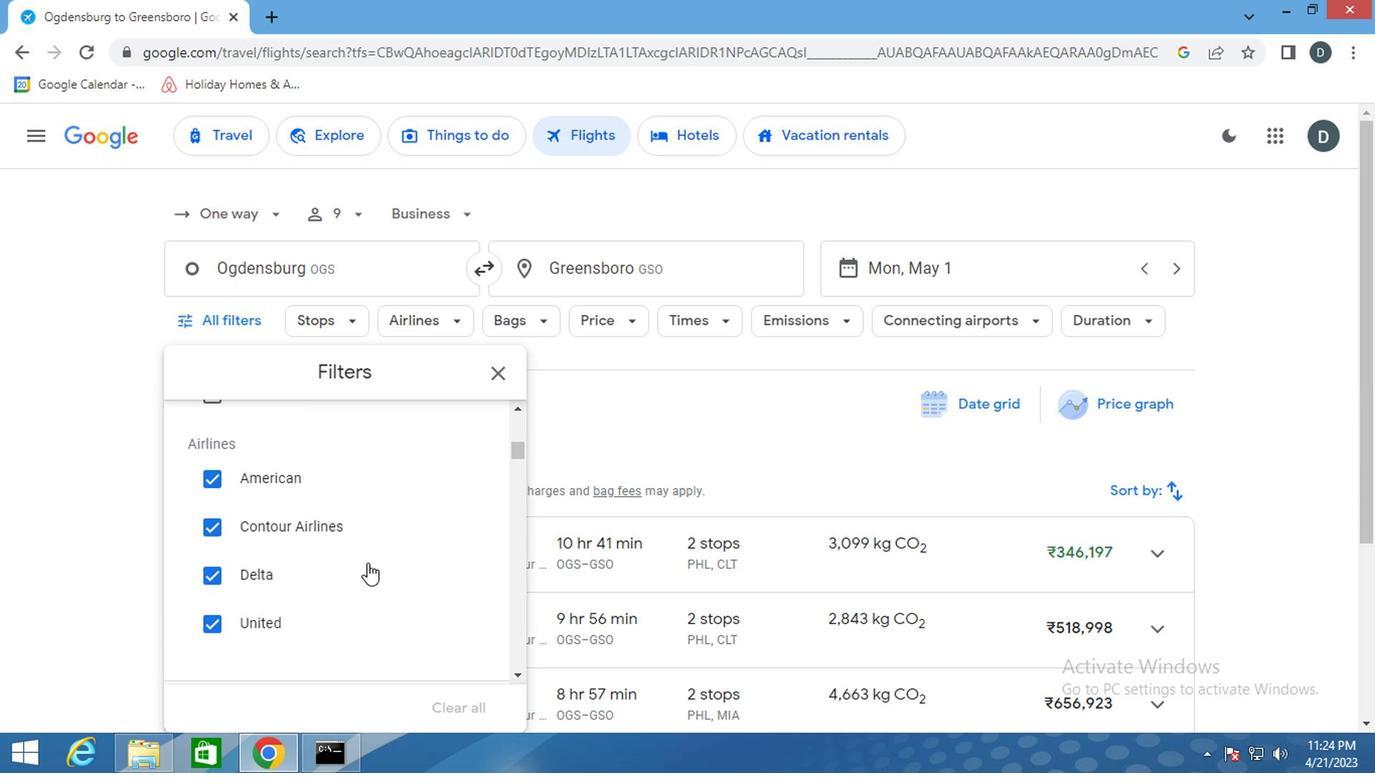 
Action: Mouse scrolled (363, 580) with delta (0, 0)
Screenshot: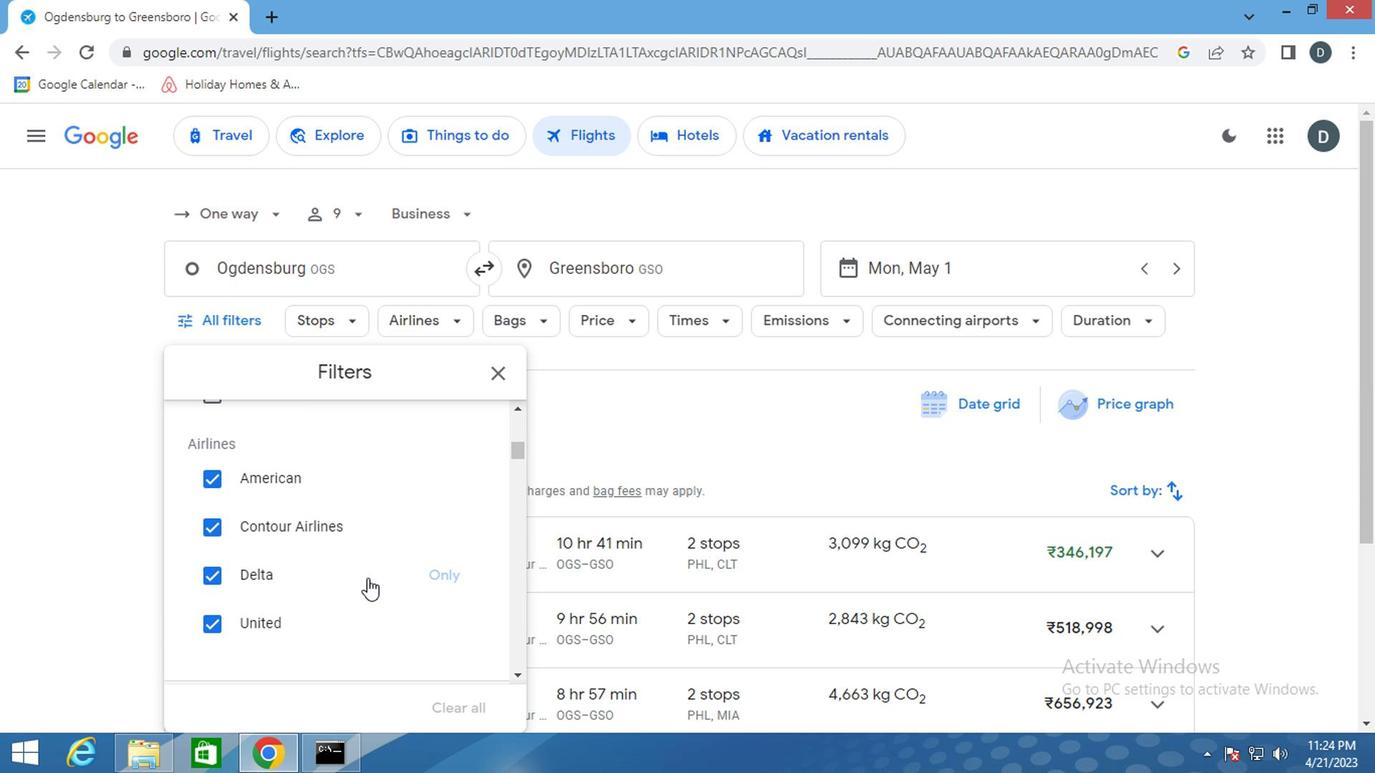 
Action: Mouse moved to (365, 583)
Screenshot: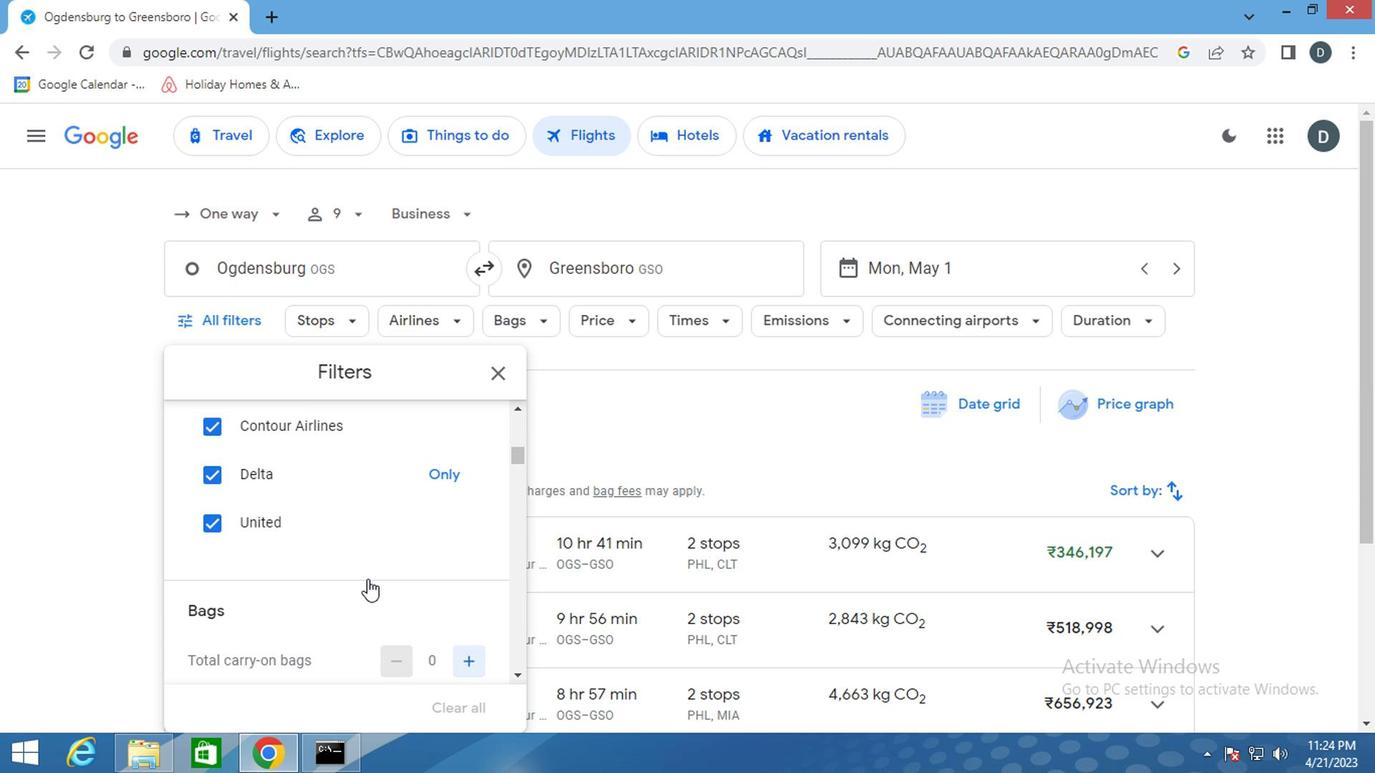 
Action: Mouse scrolled (365, 583) with delta (0, 0)
Screenshot: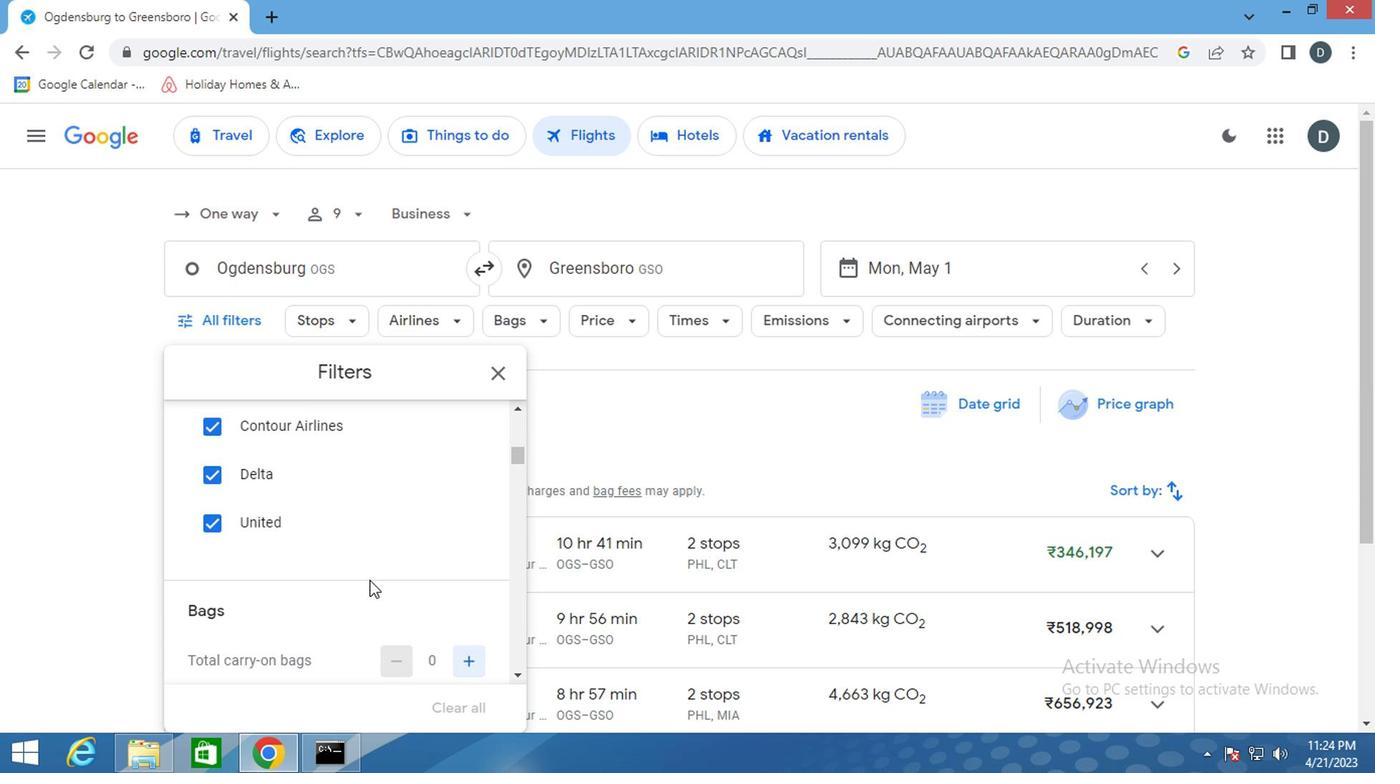 
Action: Mouse scrolled (365, 583) with delta (0, 0)
Screenshot: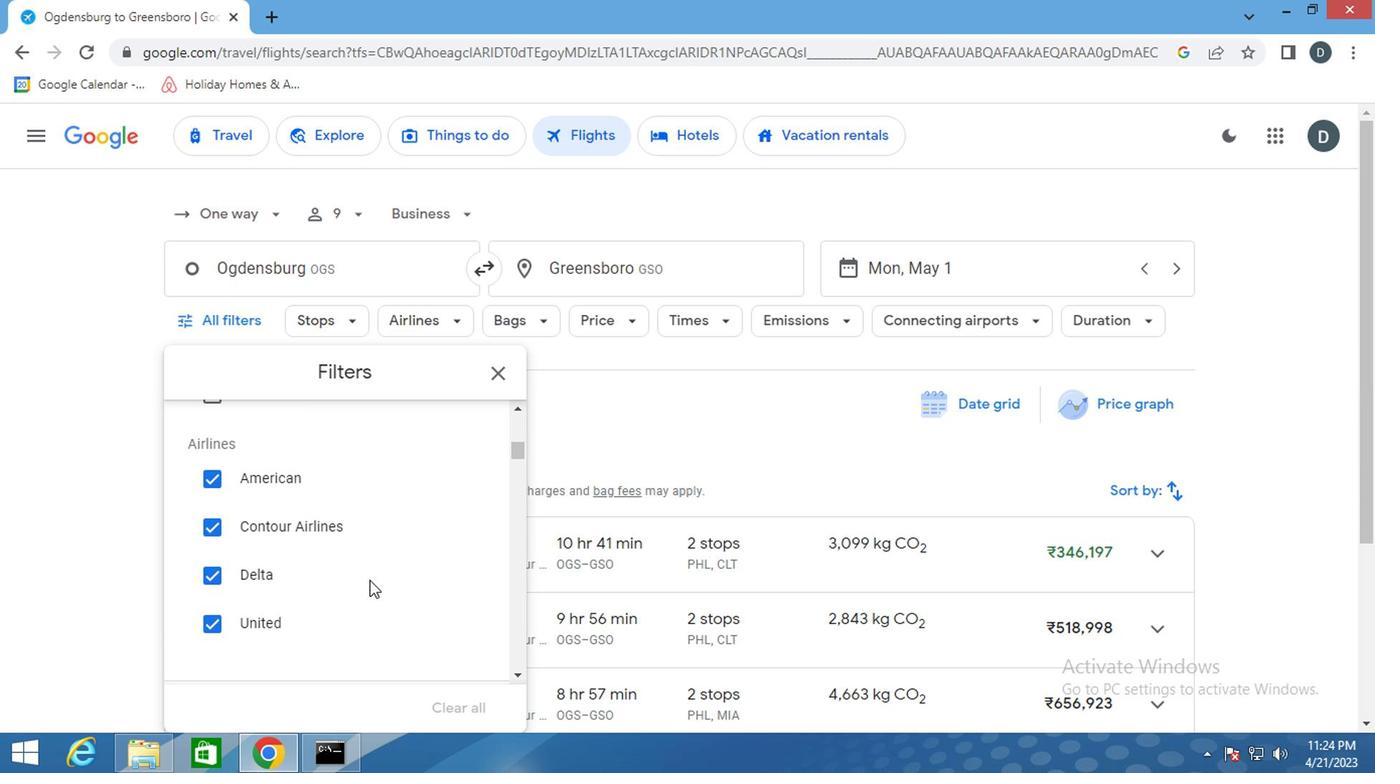 
Action: Mouse scrolled (365, 583) with delta (0, 0)
Screenshot: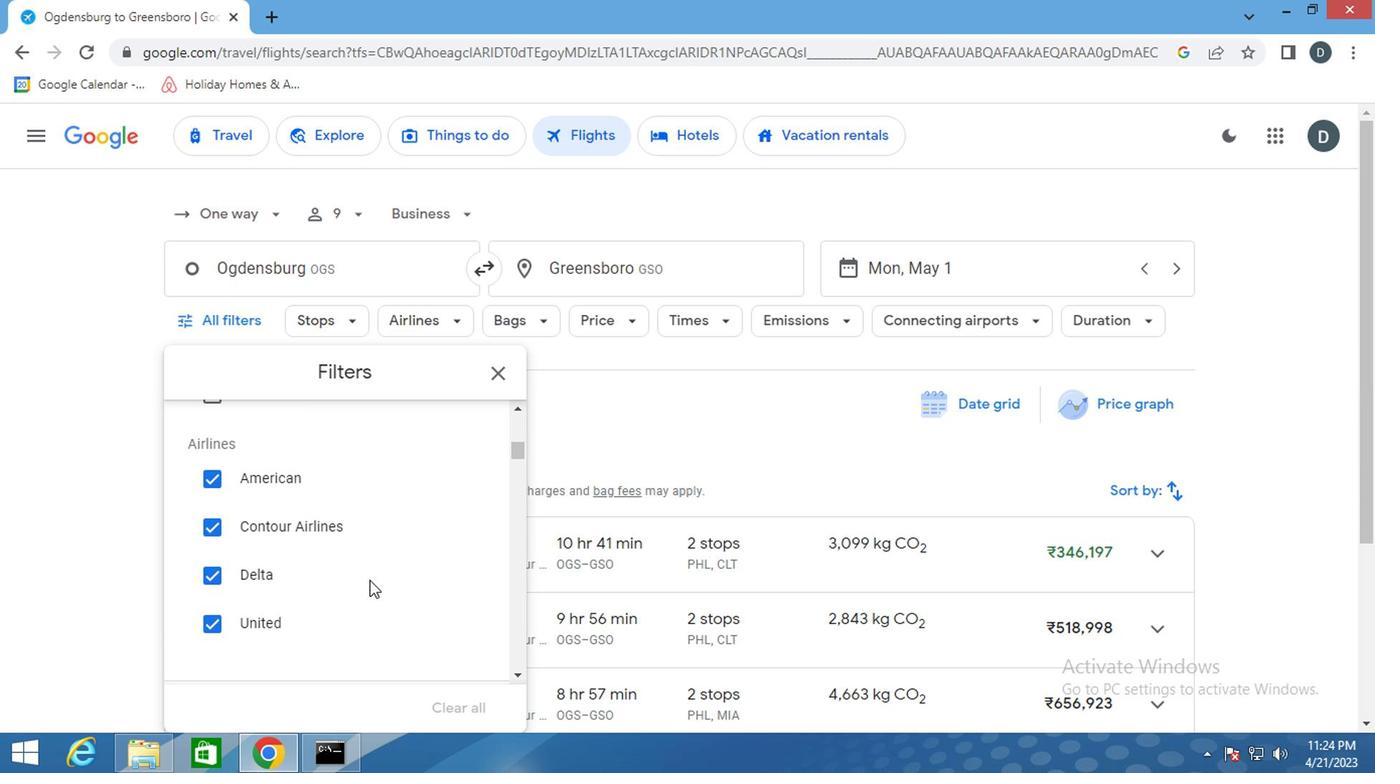 
Action: Mouse scrolled (365, 581) with delta (0, -1)
Screenshot: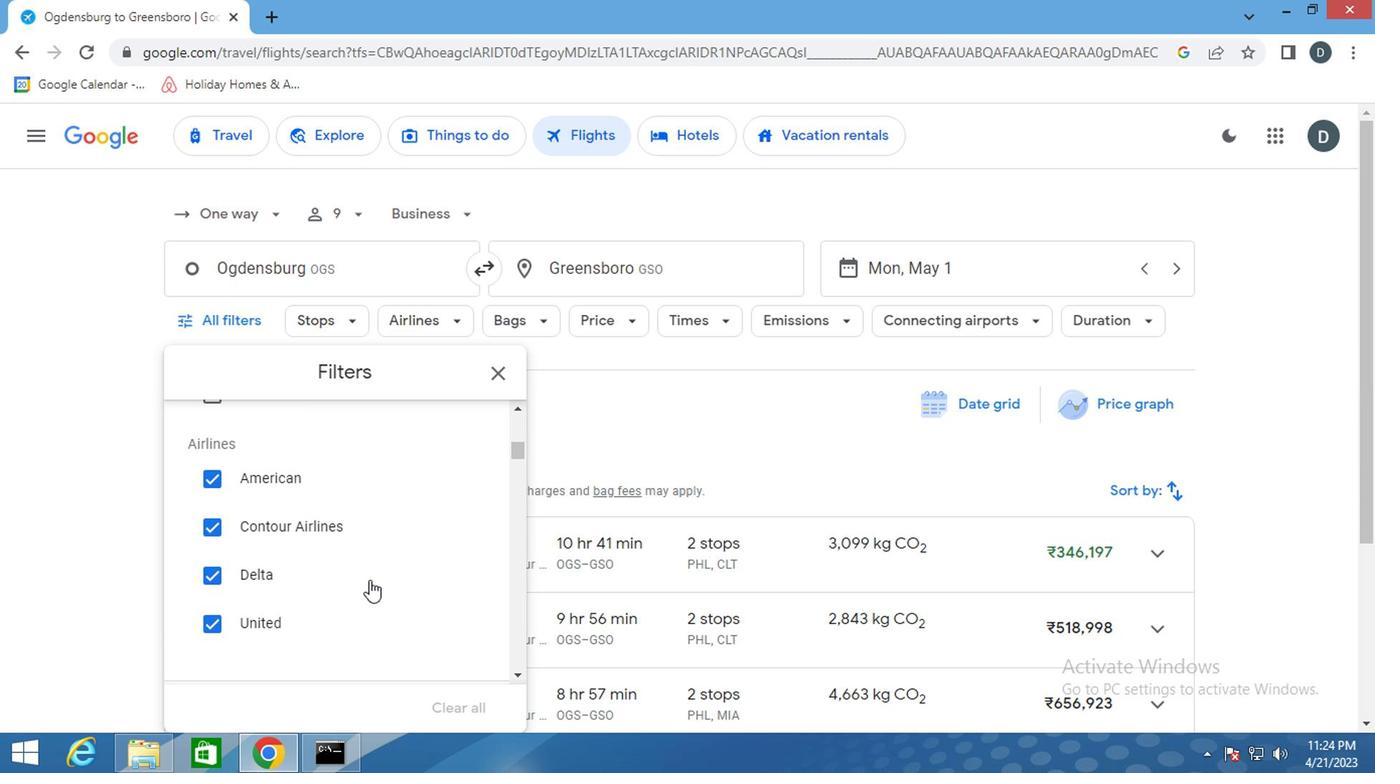 
Action: Mouse scrolled (365, 581) with delta (0, -1)
Screenshot: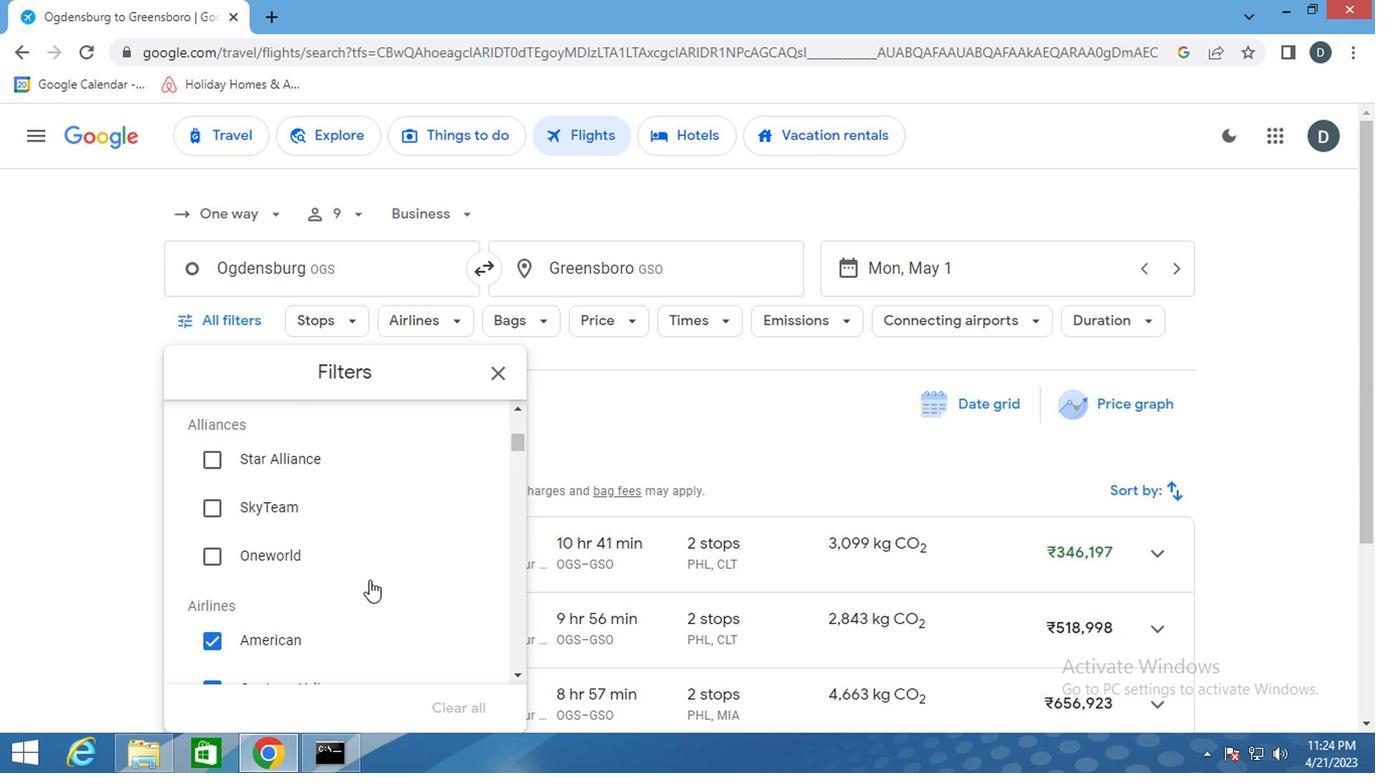 
Action: Mouse scrolled (365, 581) with delta (0, -1)
Screenshot: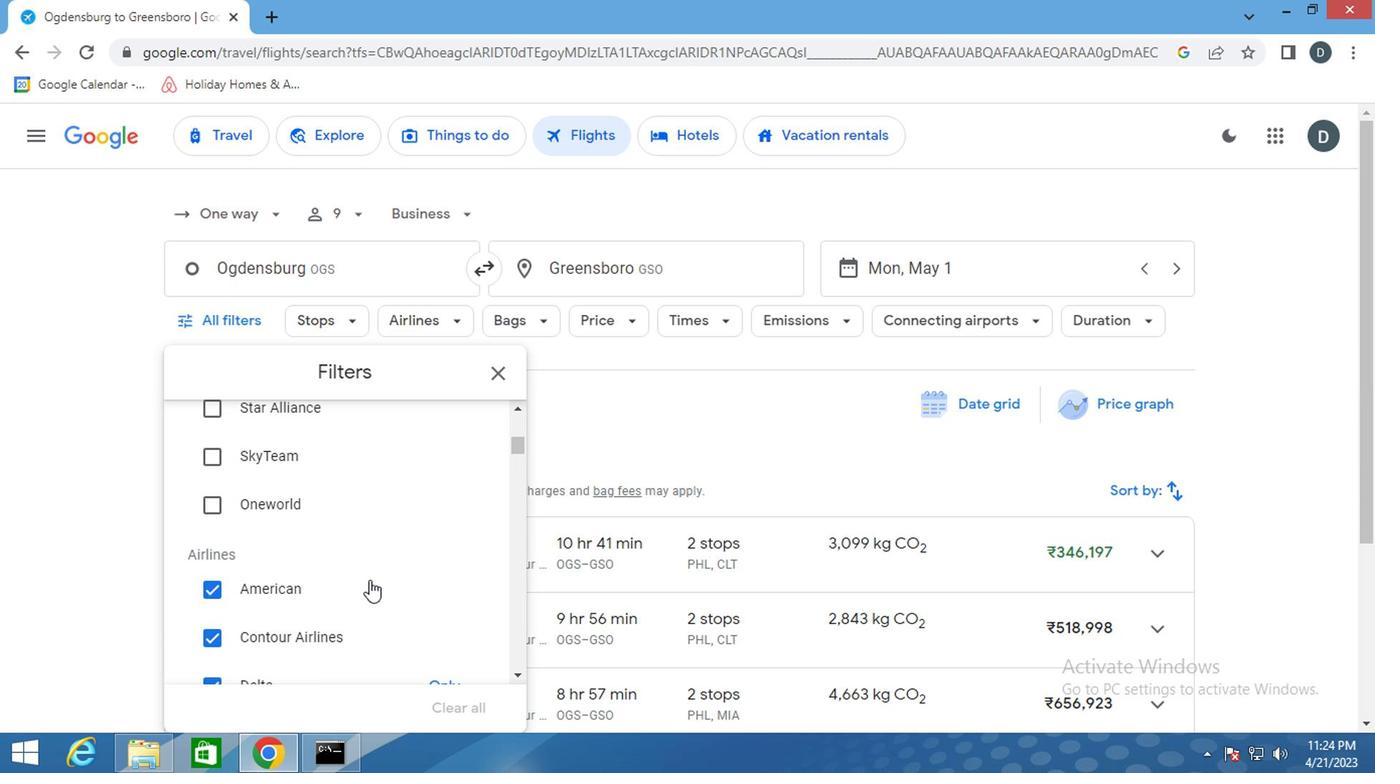 
Action: Mouse scrolled (365, 583) with delta (0, 0)
Screenshot: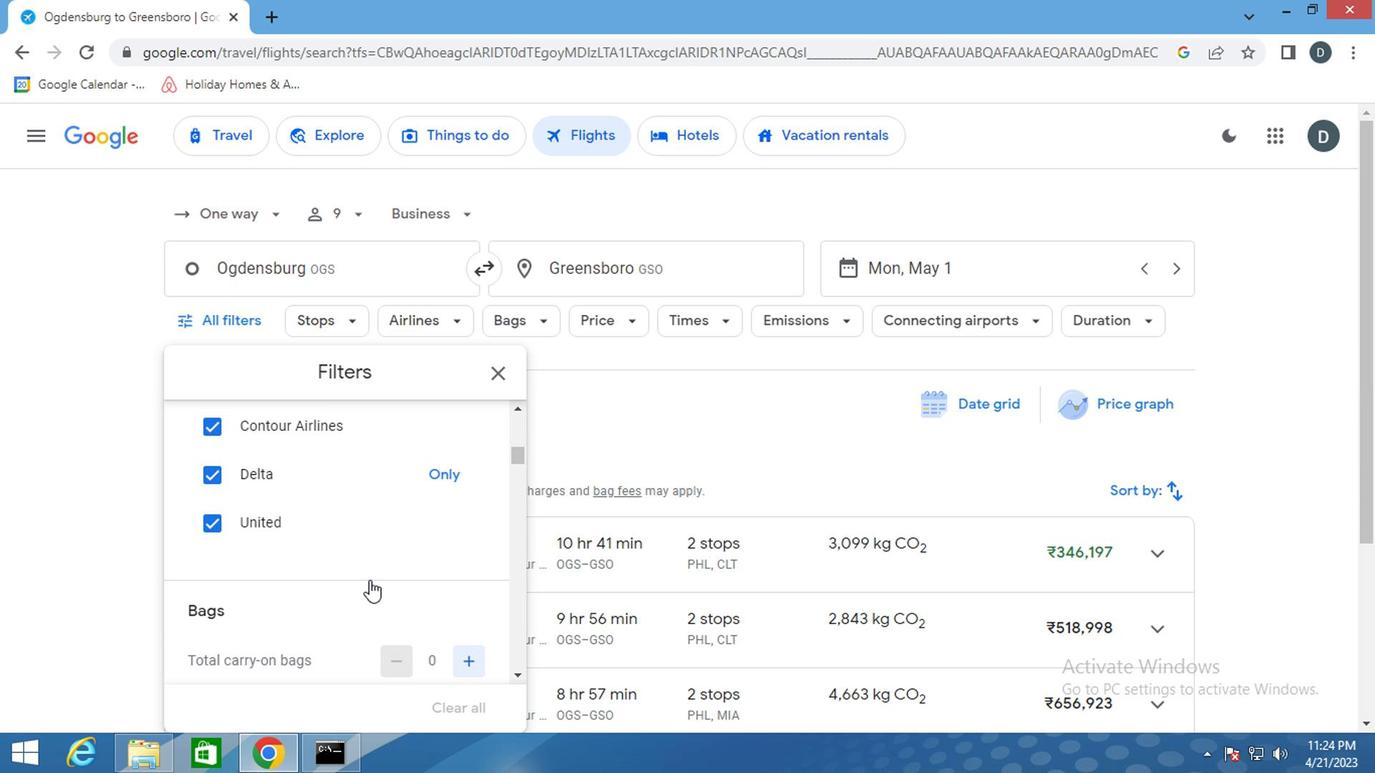 
Action: Mouse scrolled (365, 583) with delta (0, 0)
Screenshot: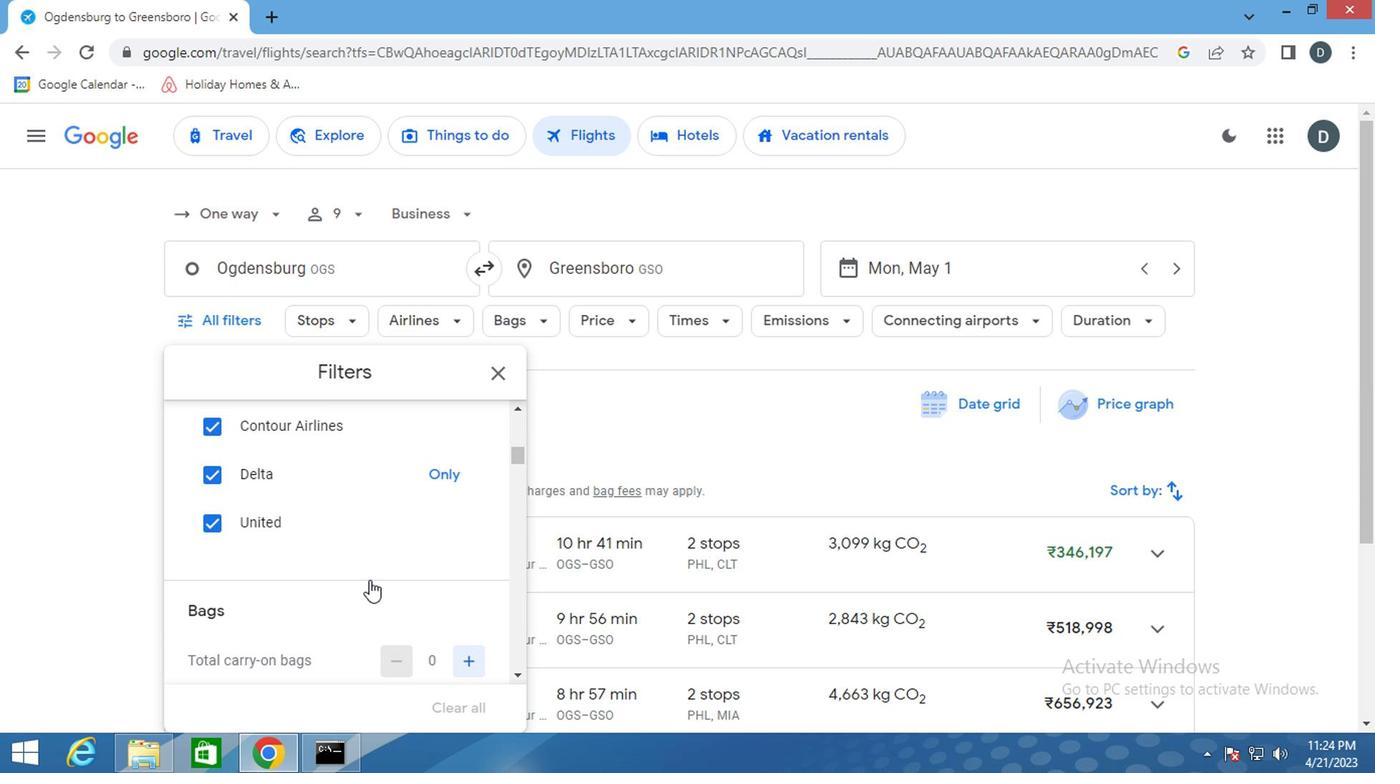 
Action: Mouse scrolled (365, 583) with delta (0, 0)
Screenshot: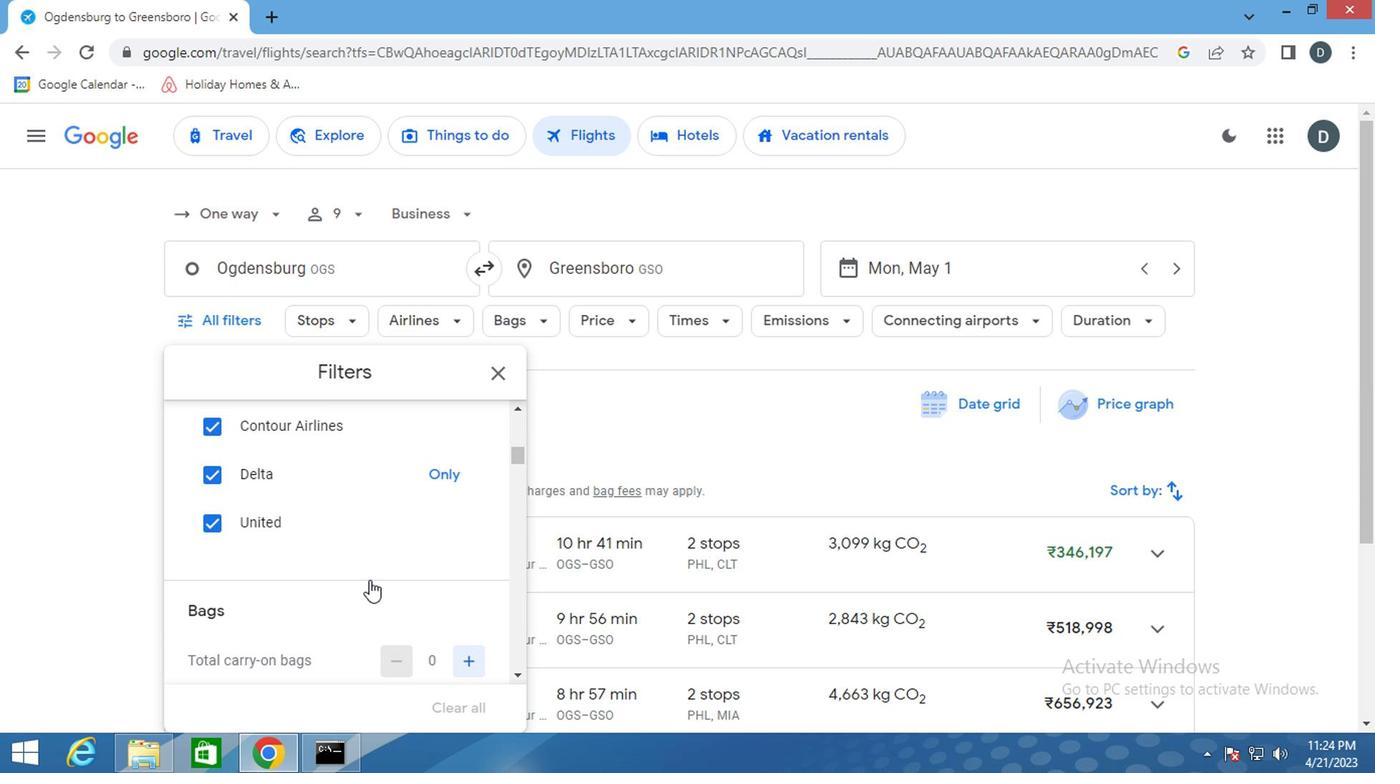 
Action: Mouse scrolled (365, 583) with delta (0, 0)
Screenshot: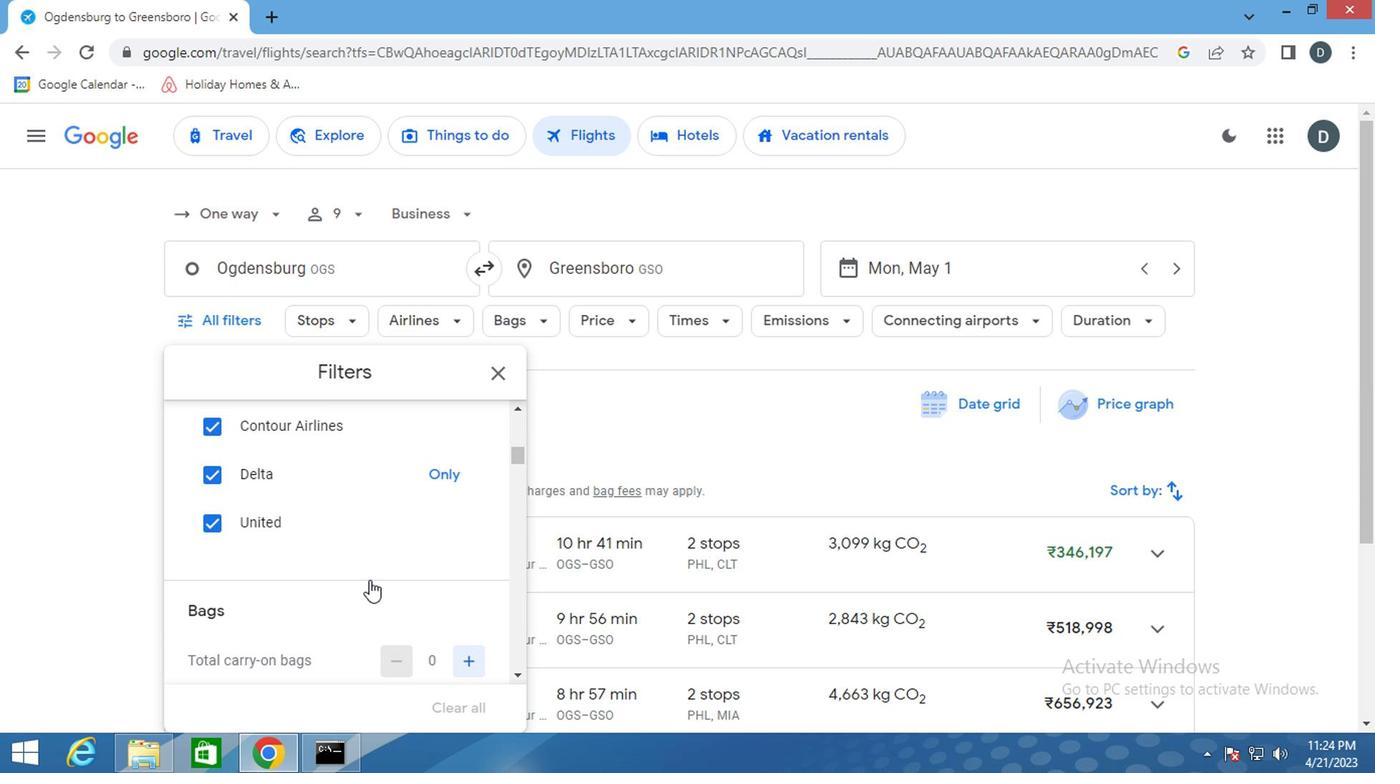 
Action: Mouse scrolled (365, 581) with delta (0, -1)
Screenshot: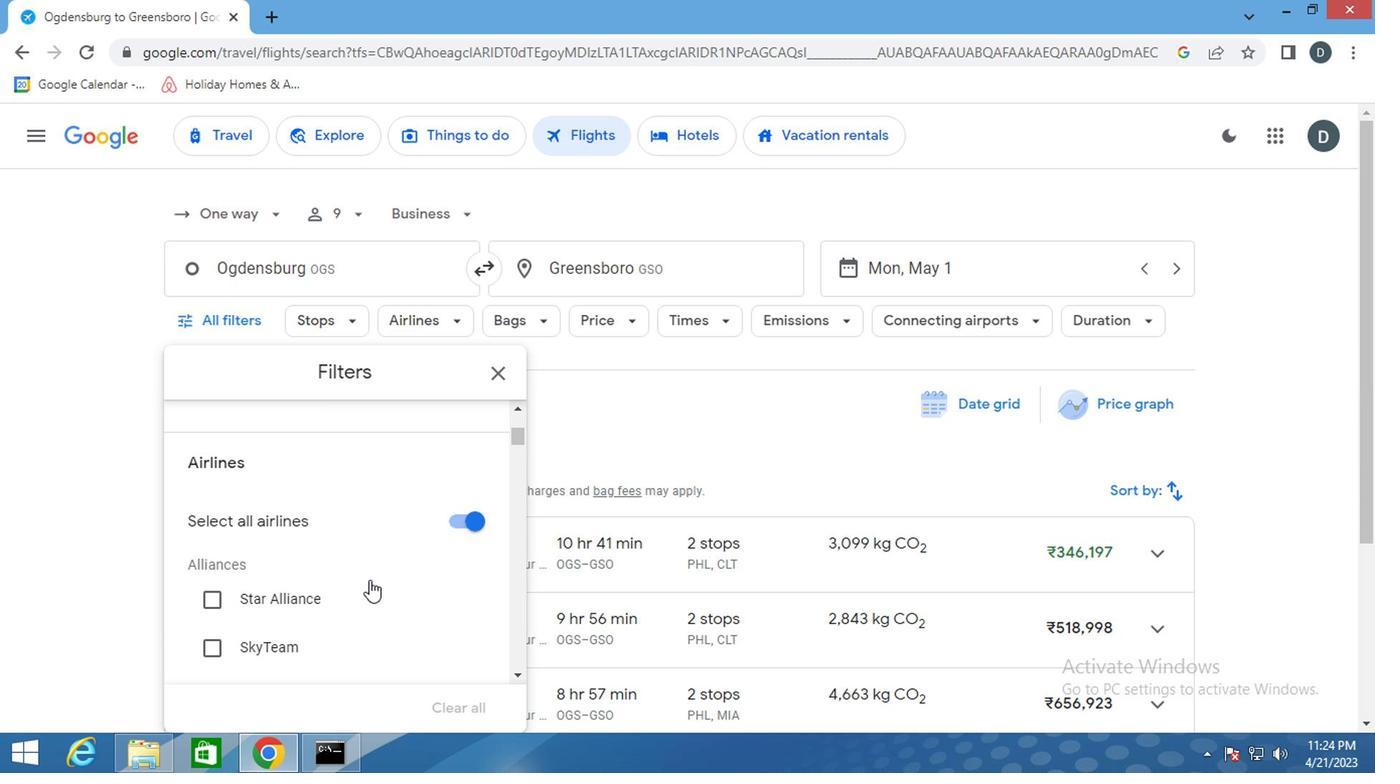 
Action: Mouse scrolled (365, 581) with delta (0, -1)
Screenshot: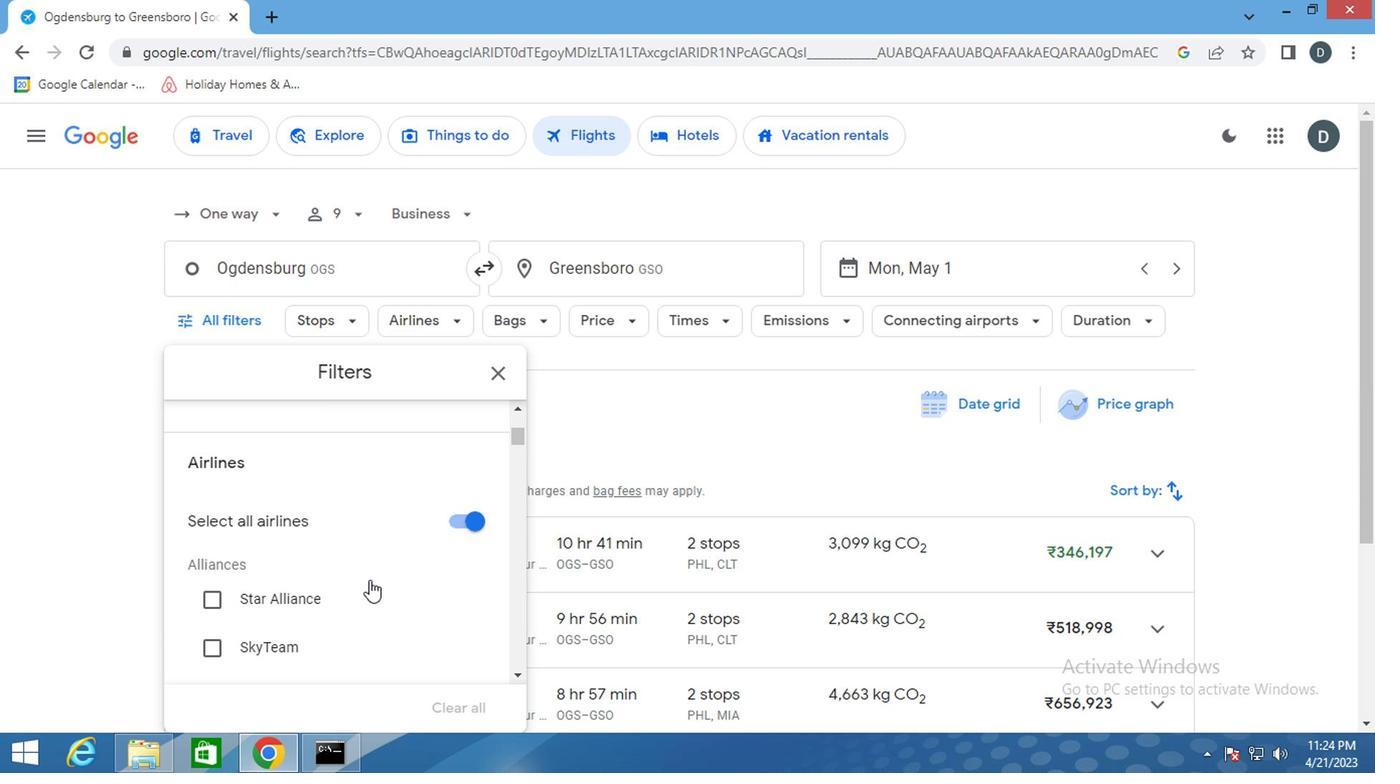 
Action: Mouse scrolled (365, 581) with delta (0, -1)
Screenshot: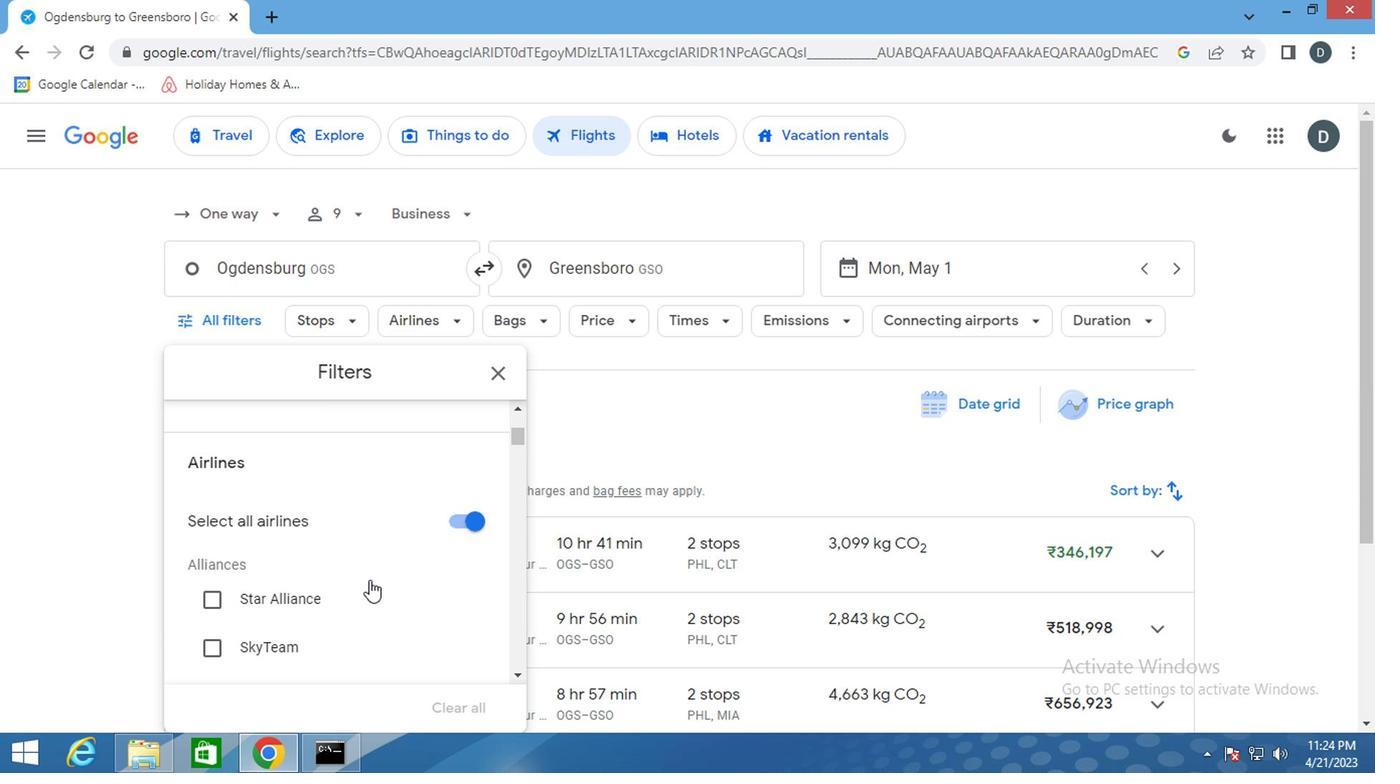 
Action: Mouse scrolled (365, 581) with delta (0, -1)
Screenshot: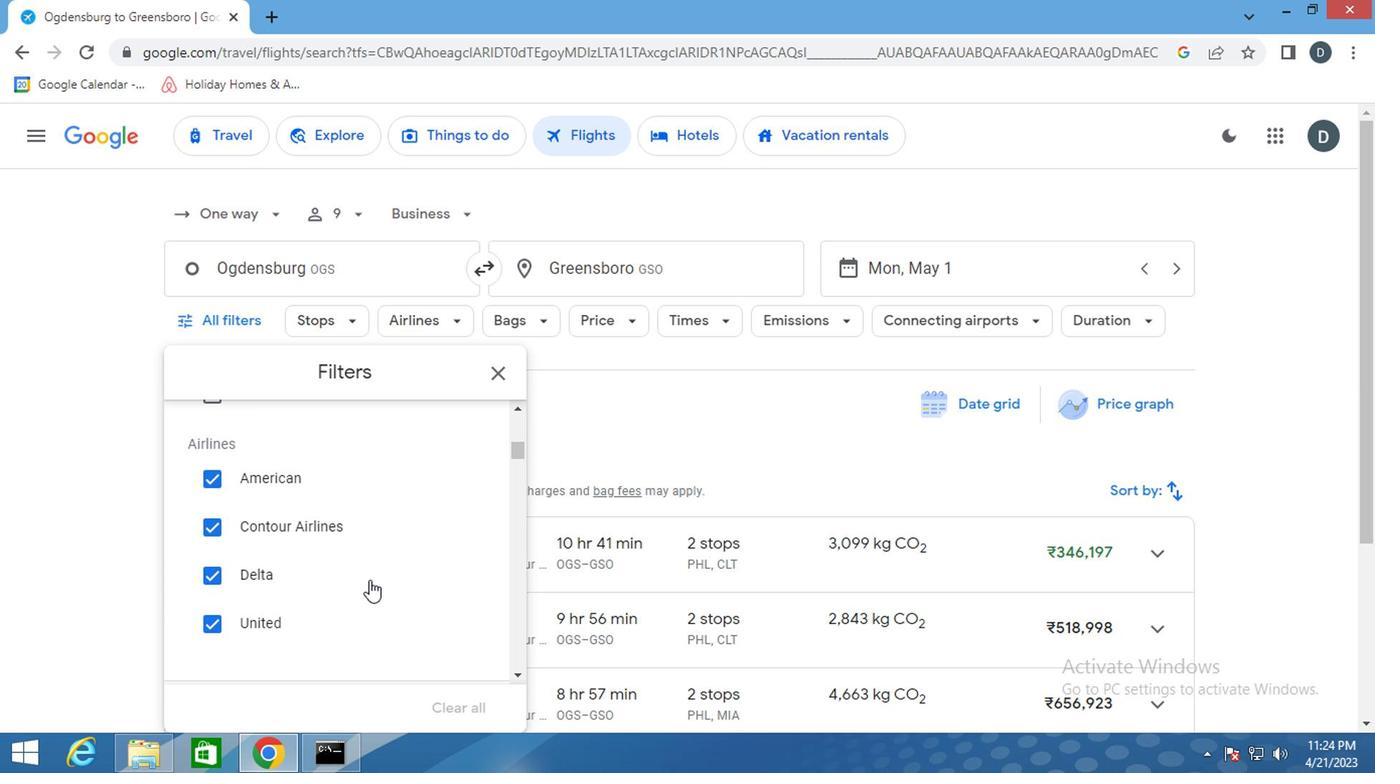 
Action: Mouse scrolled (365, 581) with delta (0, -1)
Screenshot: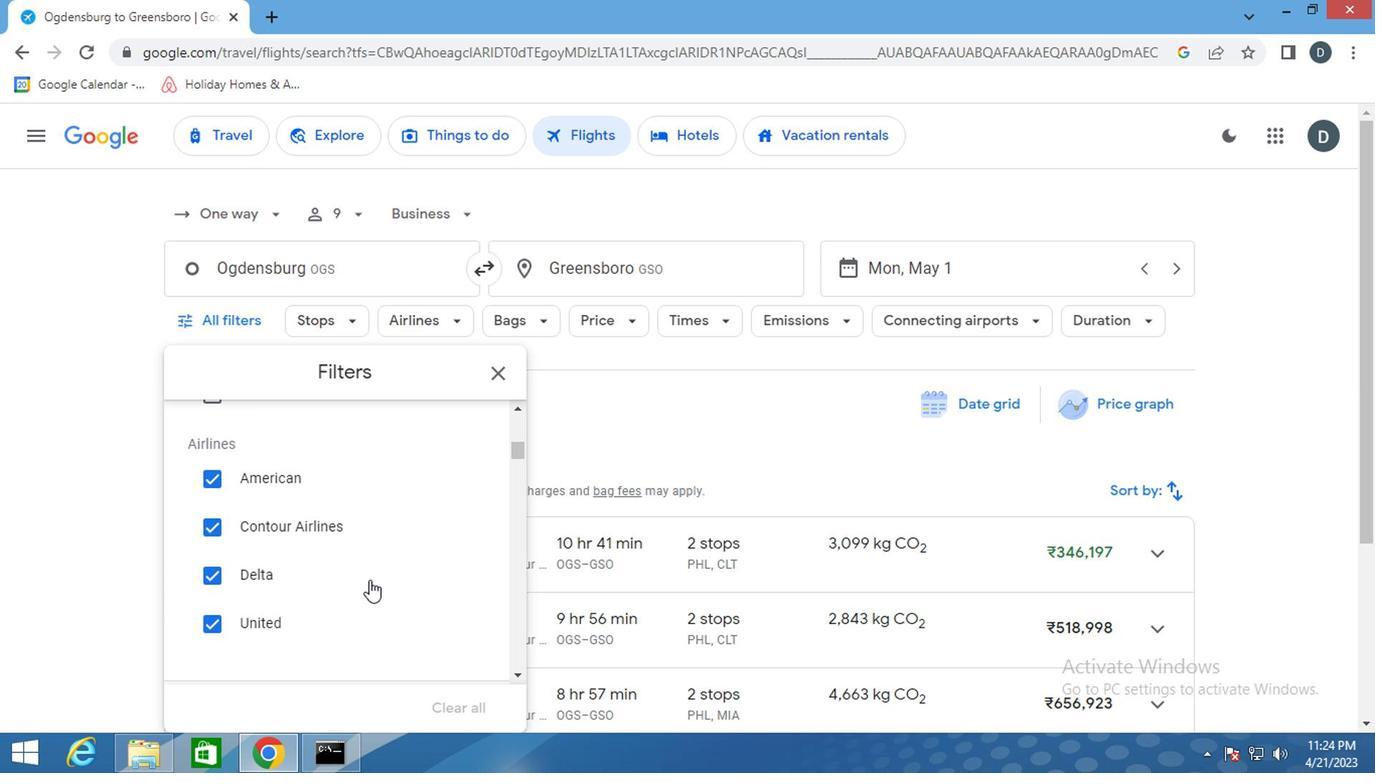 
Action: Mouse moved to (376, 579)
Screenshot: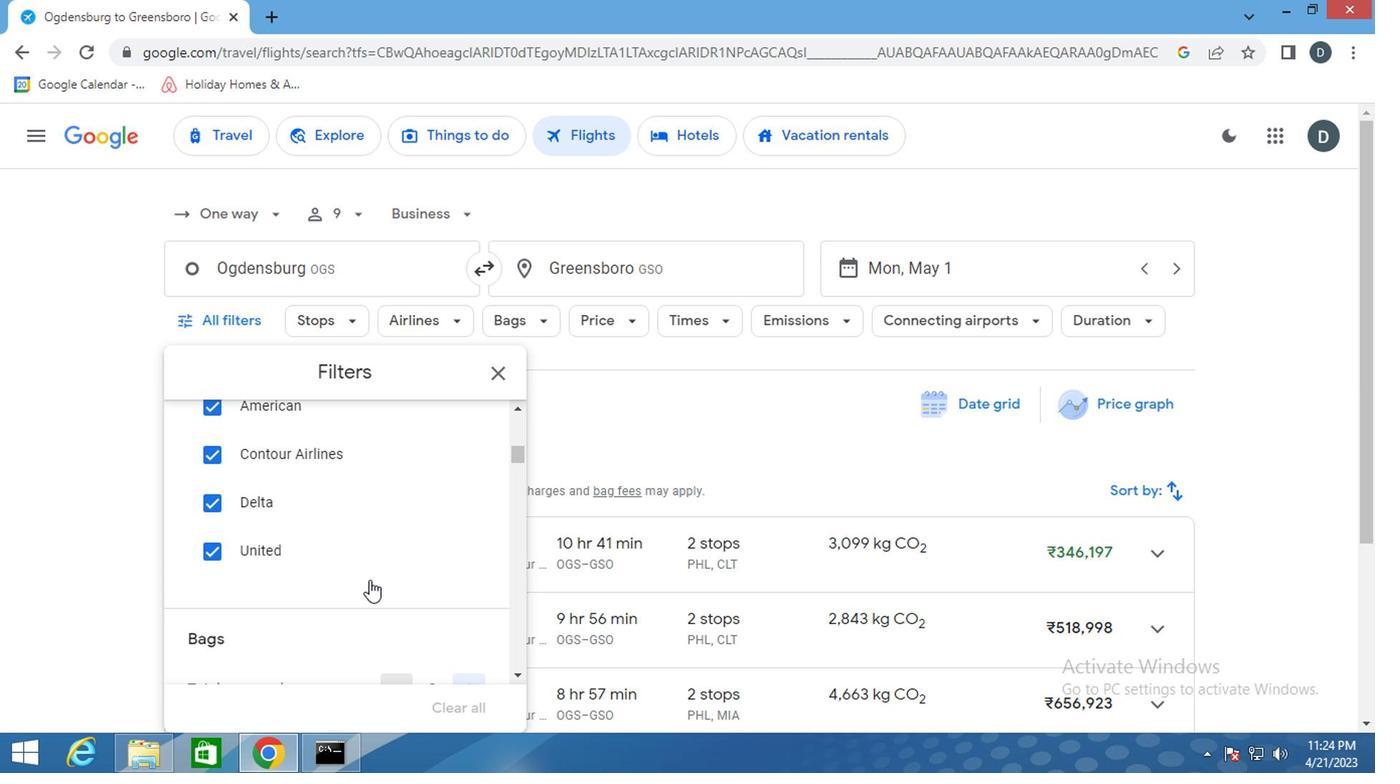 
Action: Mouse scrolled (376, 578) with delta (0, 0)
Screenshot: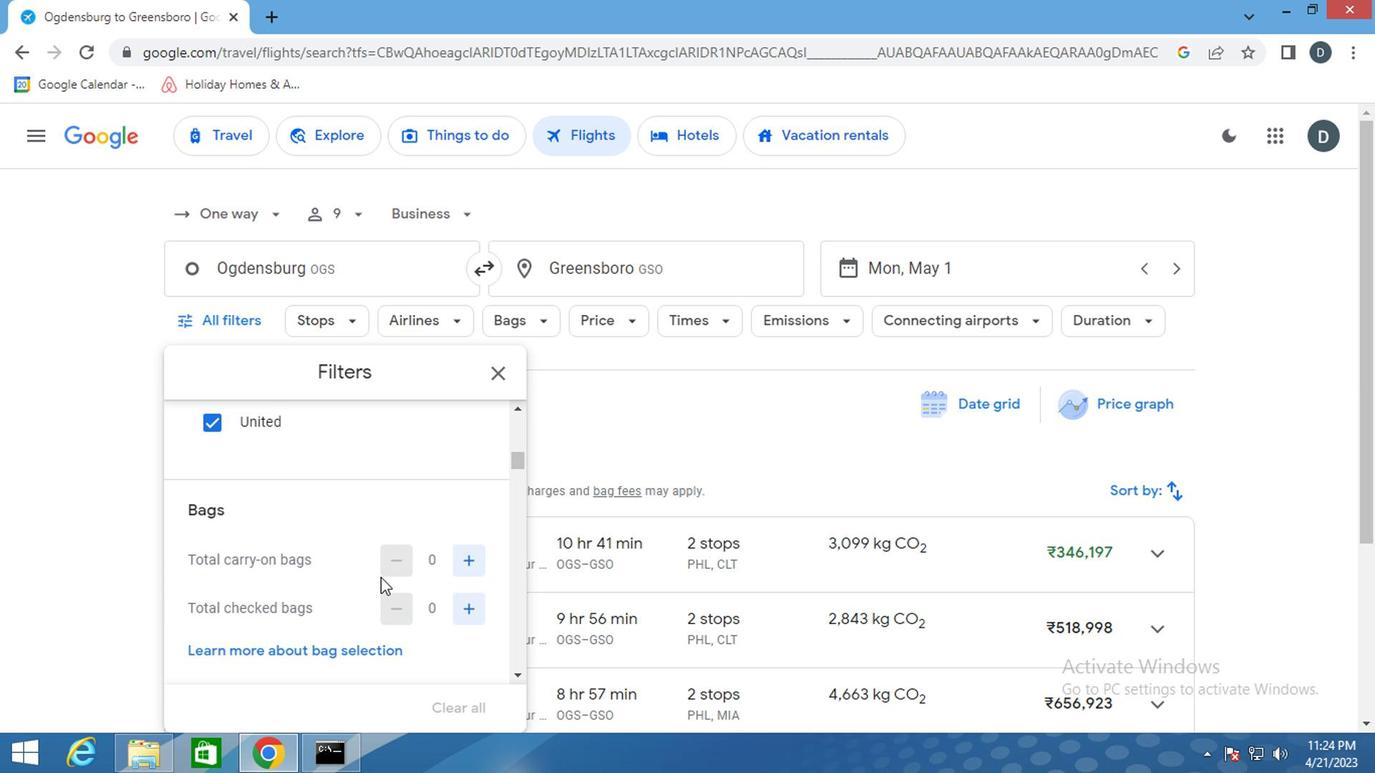 
Action: Mouse moved to (467, 510)
Screenshot: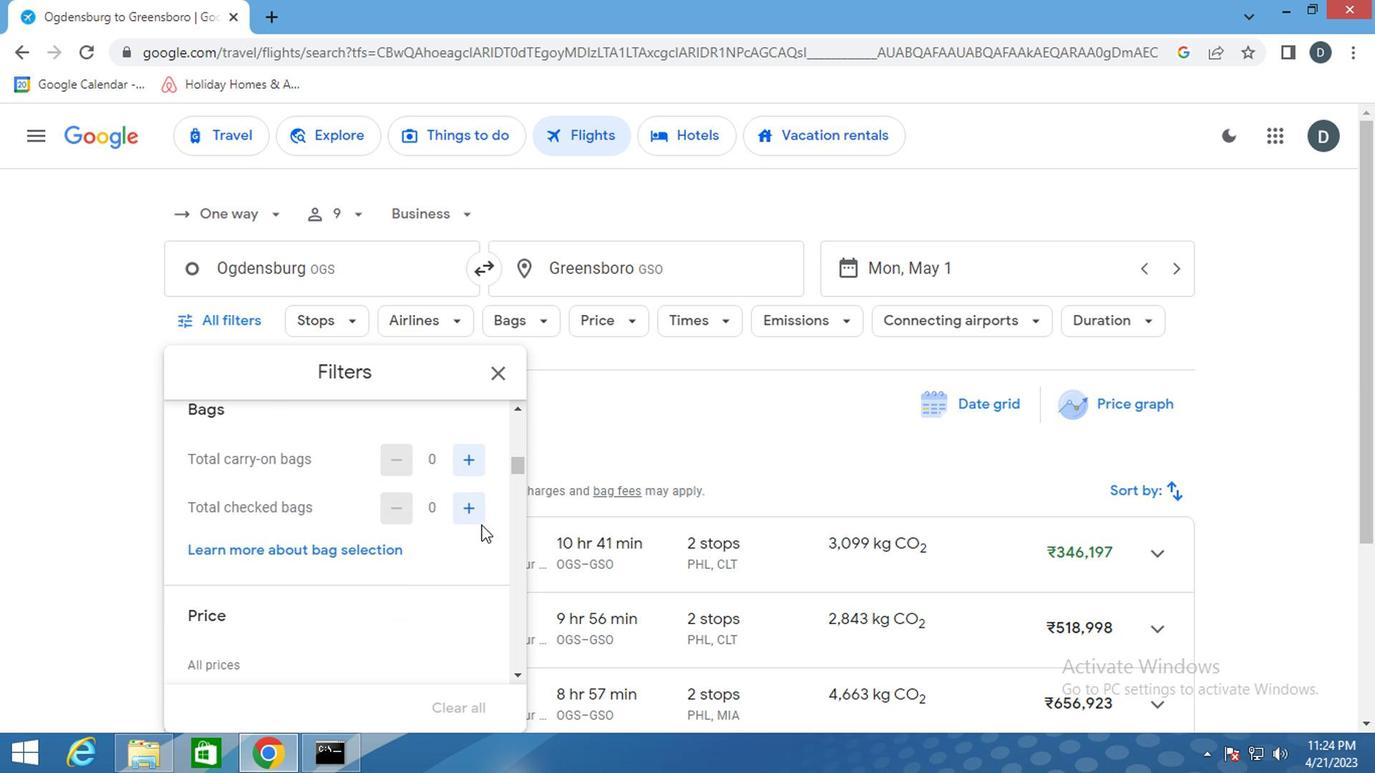 
Action: Mouse pressed left at (467, 510)
Screenshot: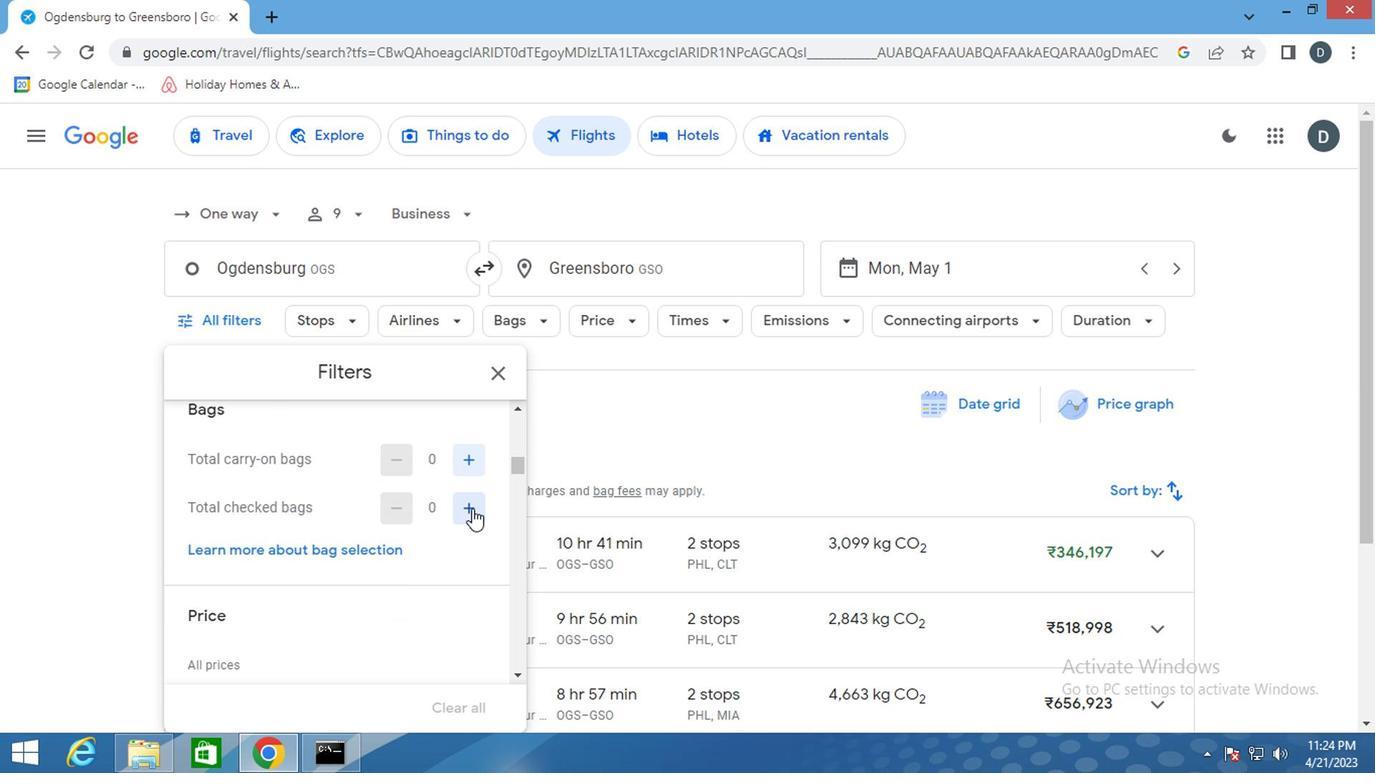 
Action: Mouse moved to (435, 591)
Screenshot: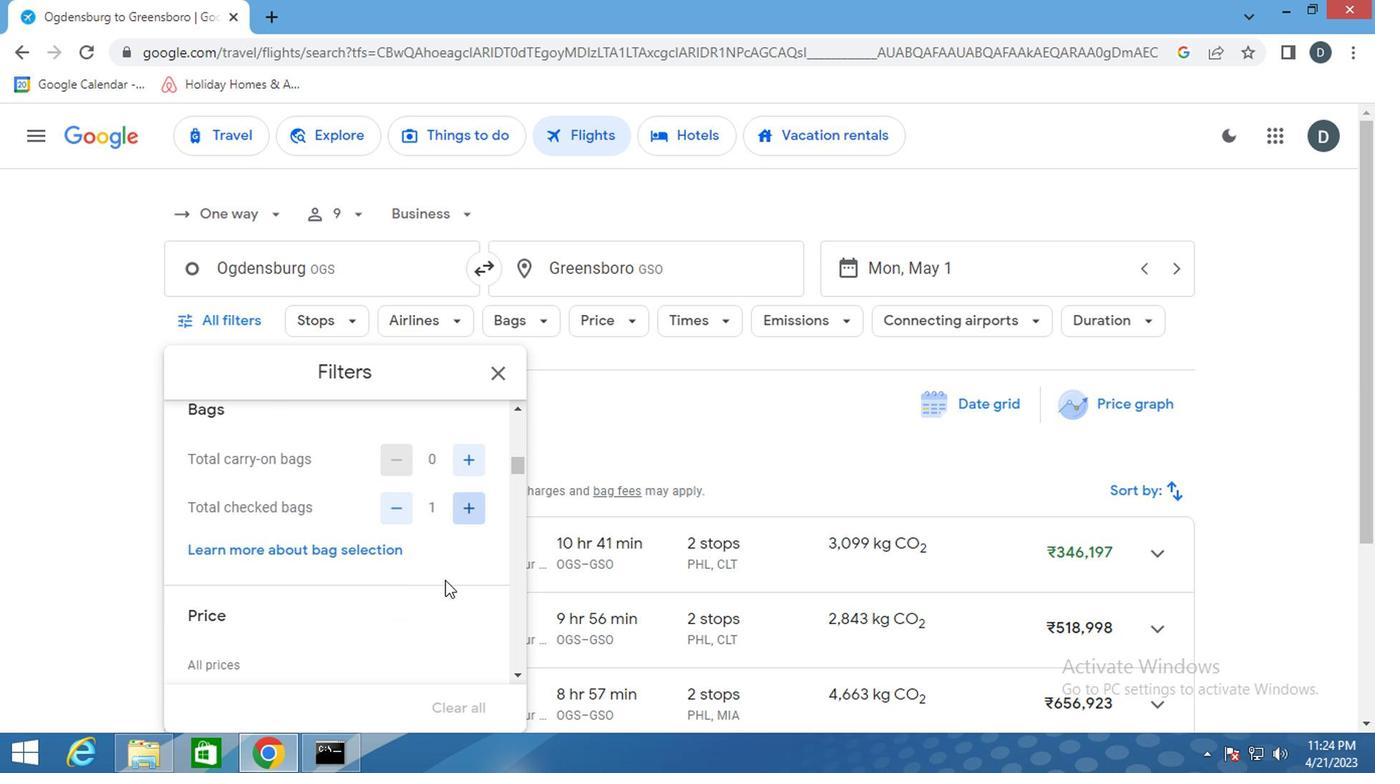 
Action: Mouse scrolled (435, 590) with delta (0, 0)
Screenshot: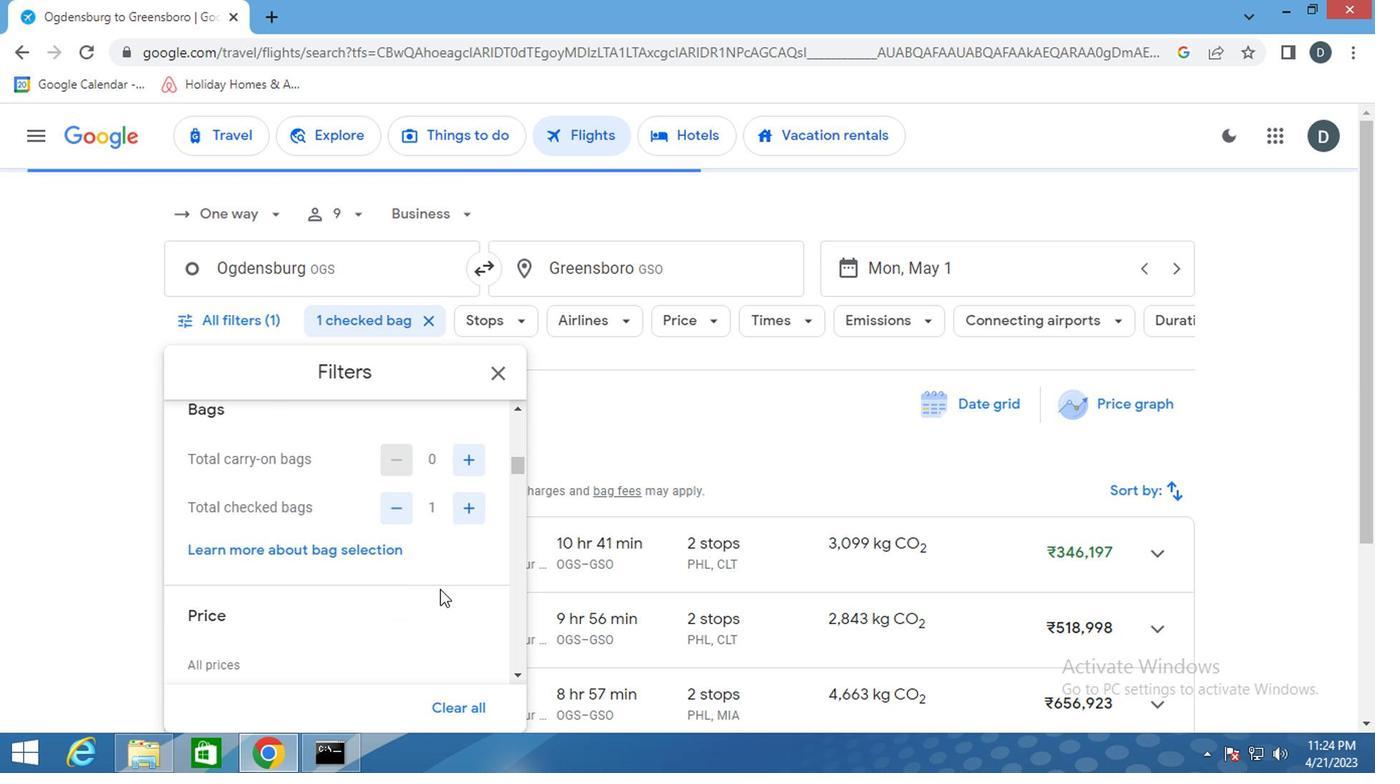 
Action: Mouse scrolled (435, 590) with delta (0, 0)
Screenshot: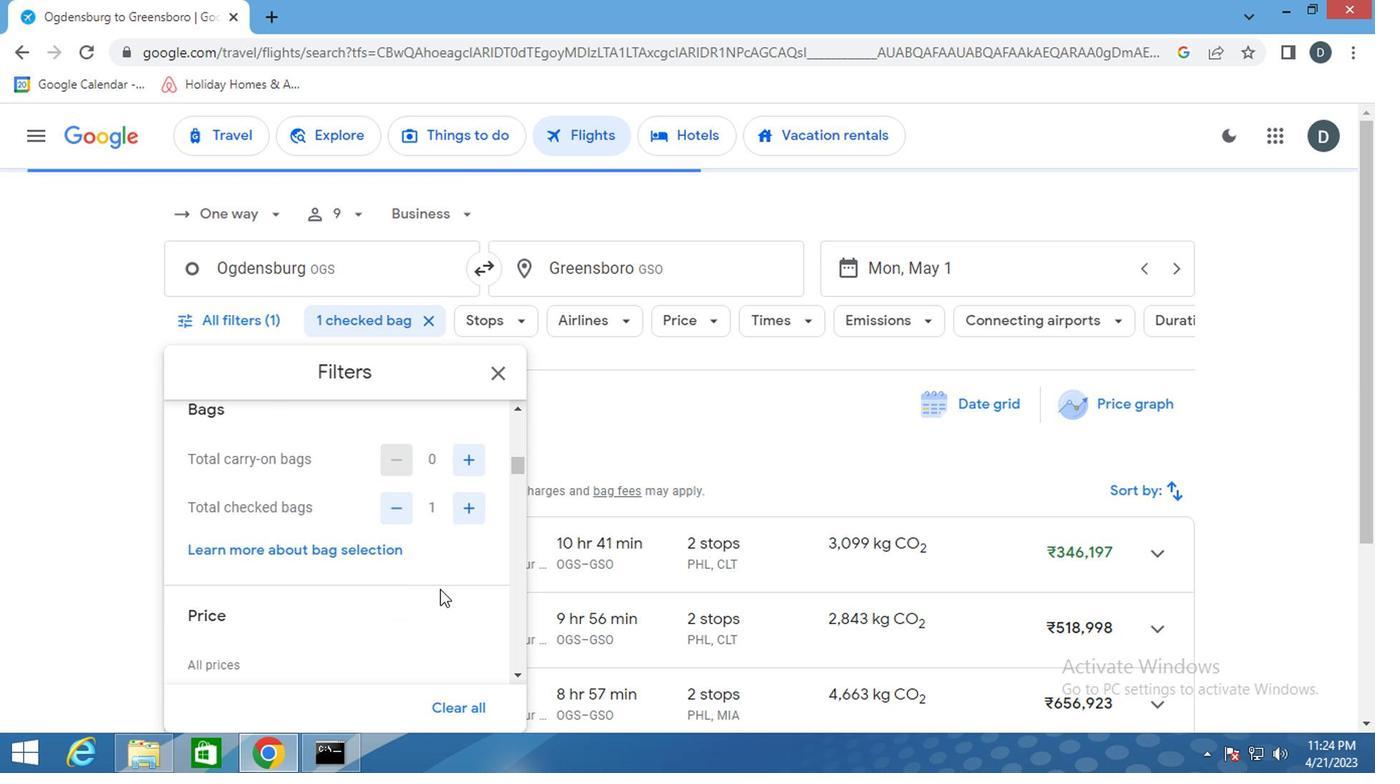 
Action: Mouse scrolled (435, 590) with delta (0, 0)
Screenshot: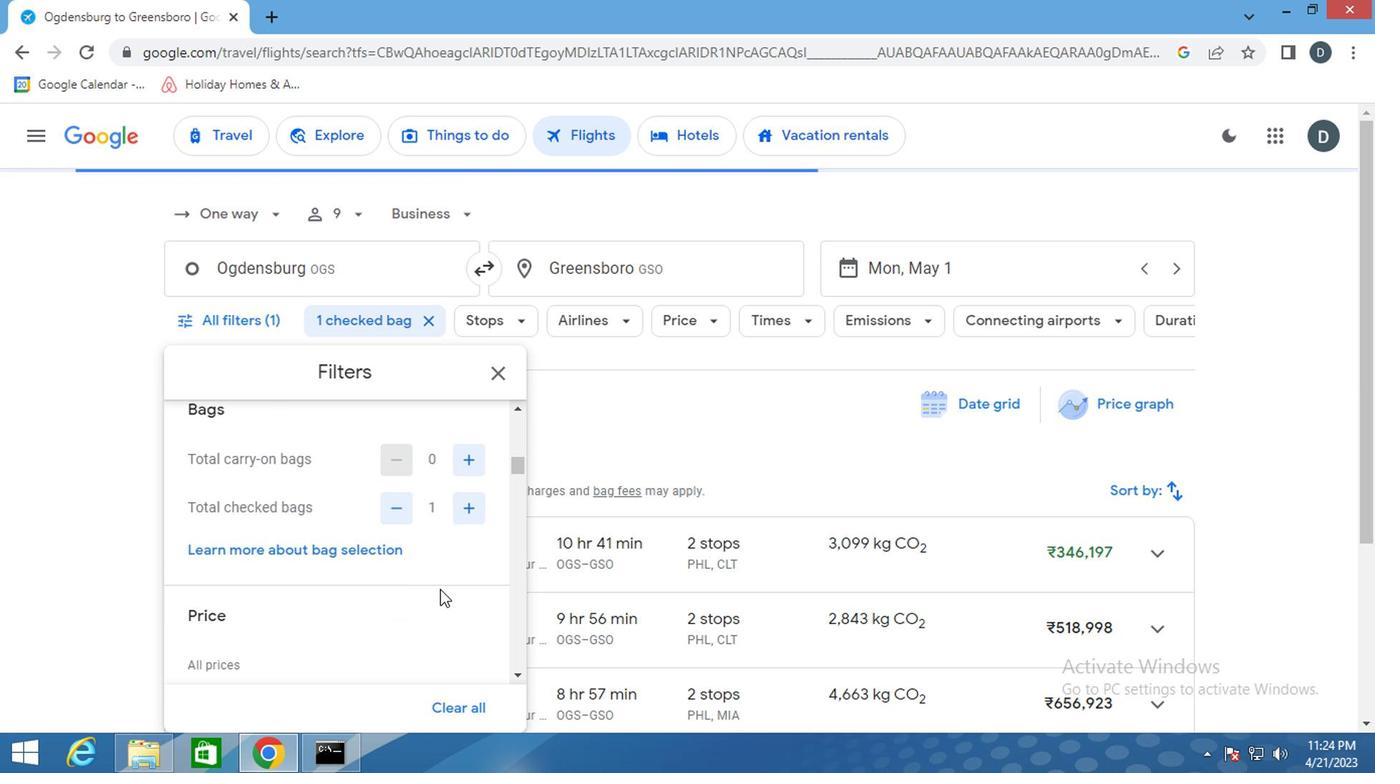 
Action: Mouse moved to (436, 475)
Screenshot: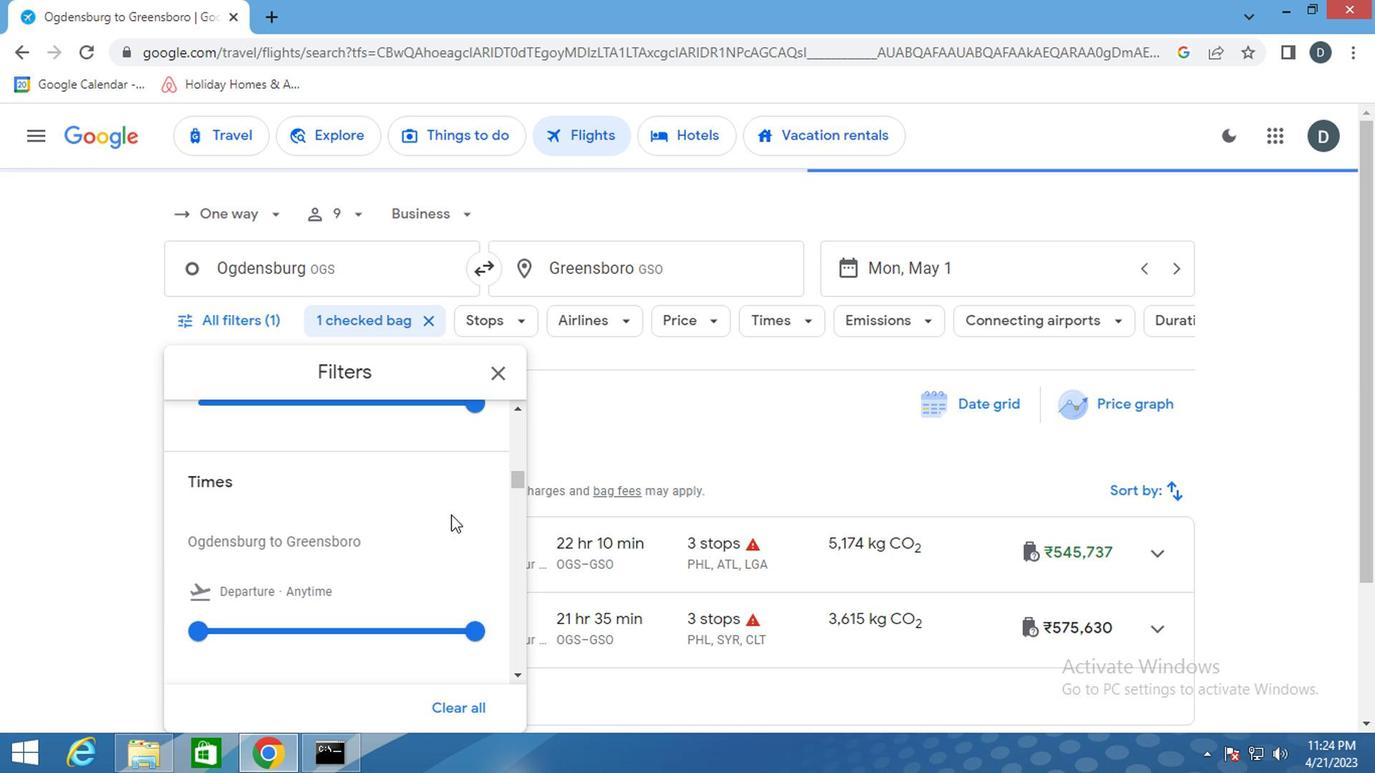 
Action: Mouse scrolled (436, 476) with delta (0, 0)
Screenshot: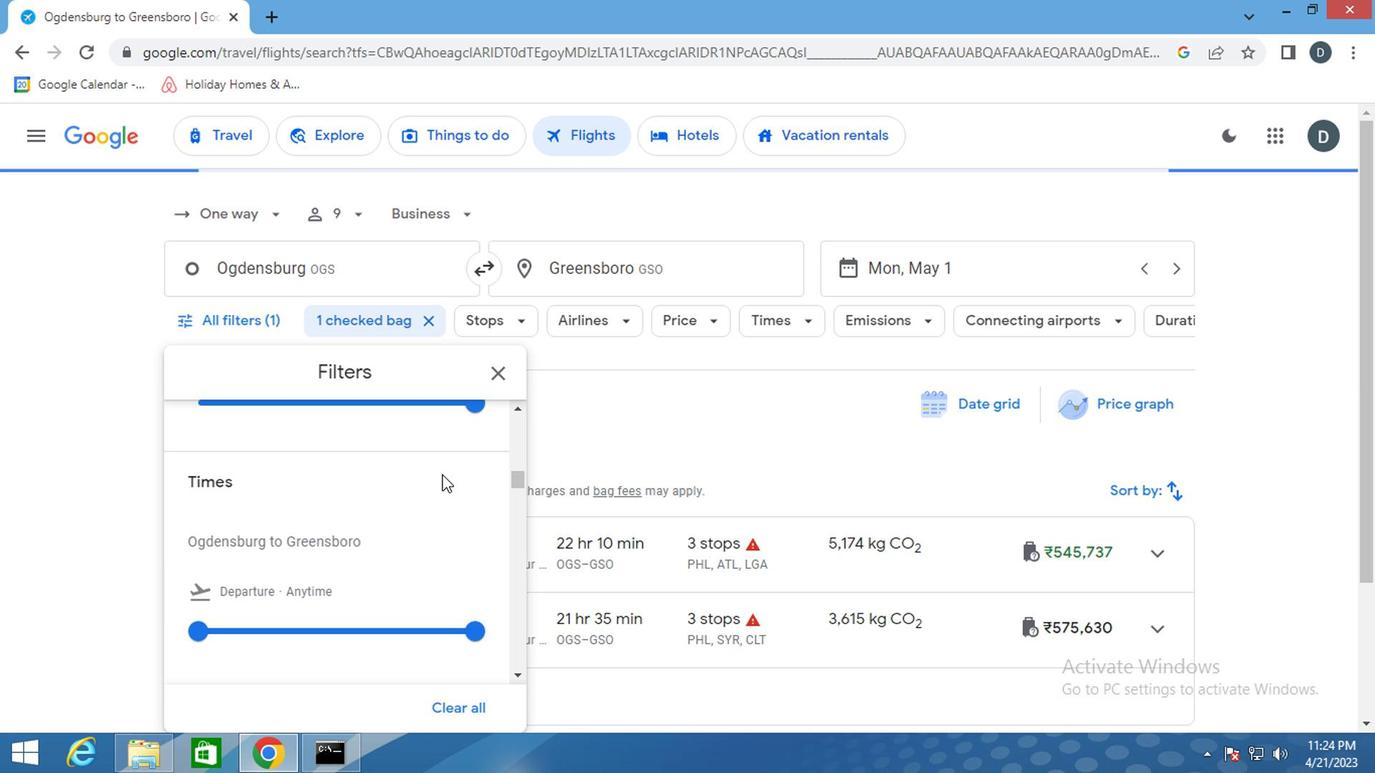 
Action: Mouse moved to (460, 509)
Screenshot: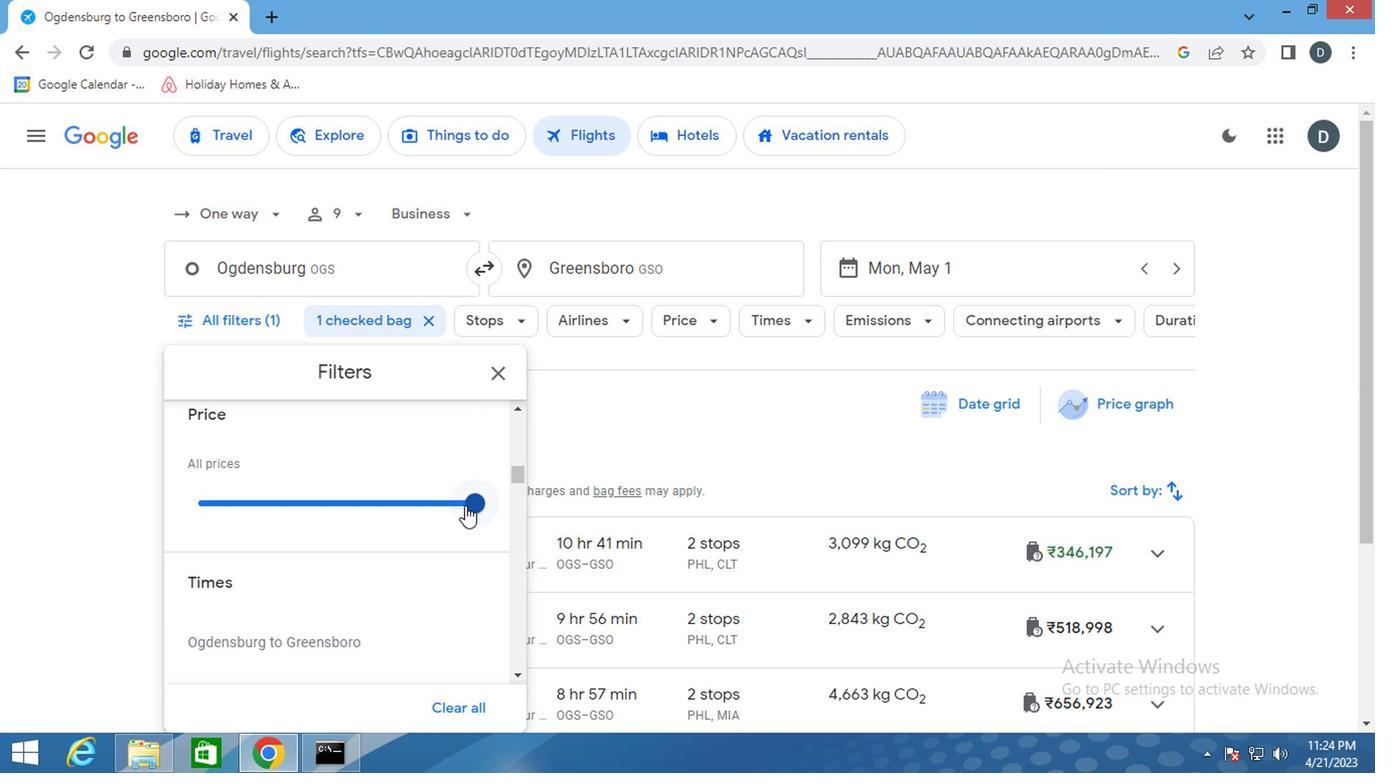 
Action: Mouse pressed left at (460, 509)
Screenshot: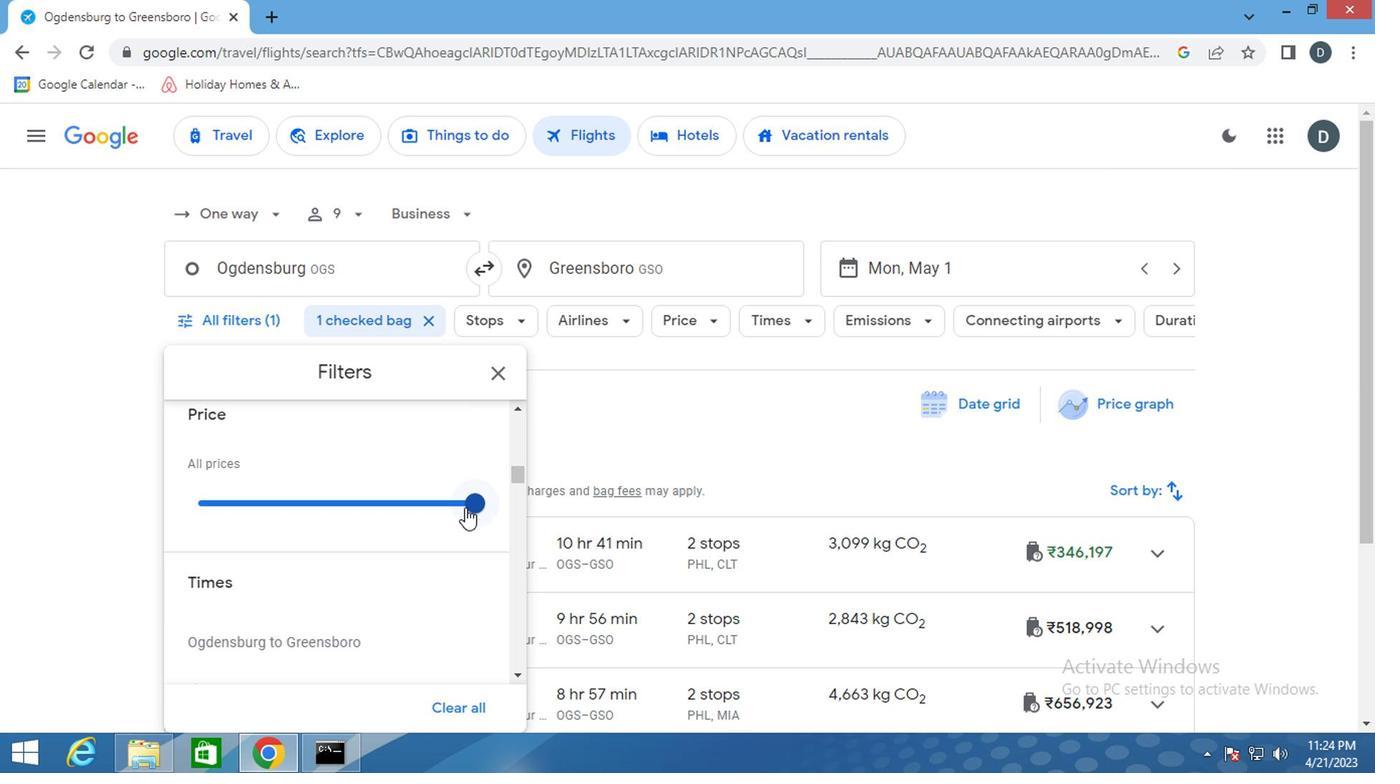 
Action: Mouse moved to (415, 565)
Screenshot: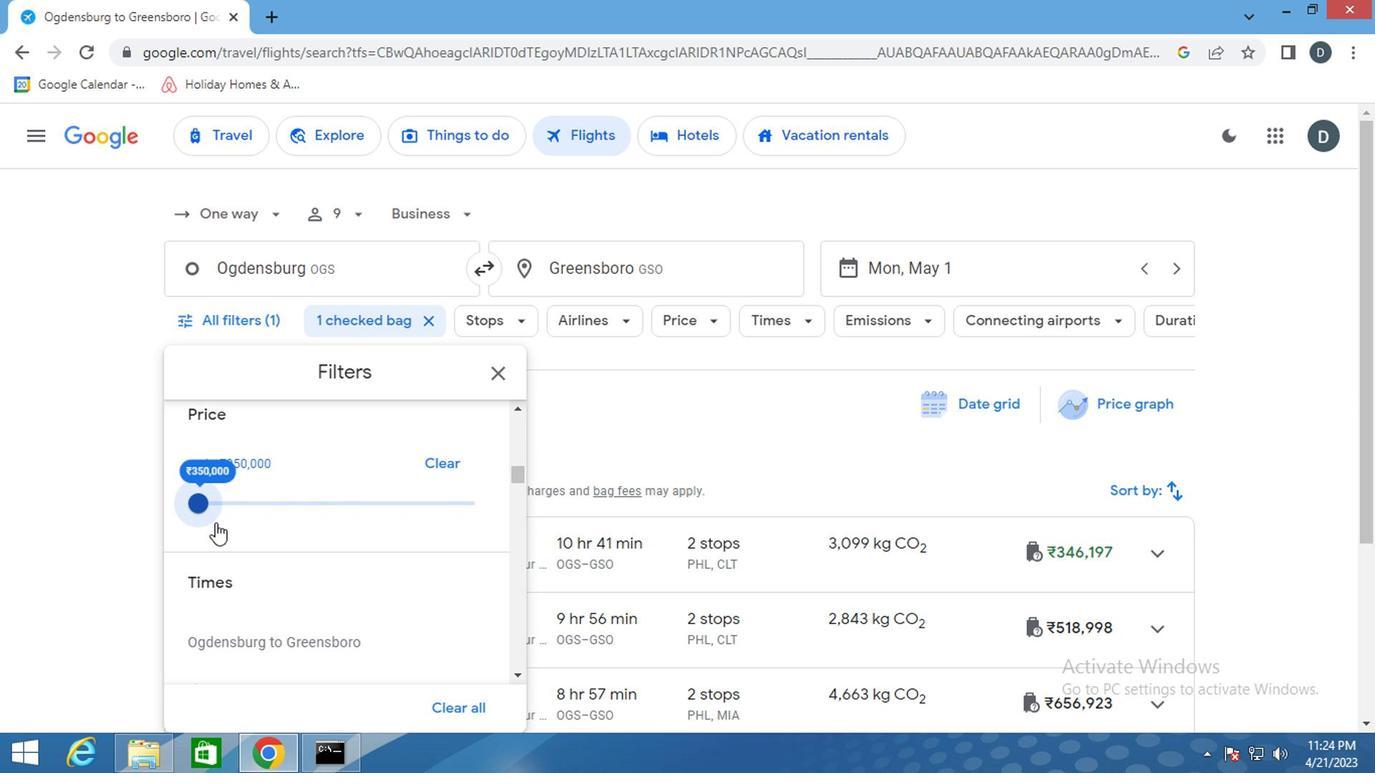 
Action: Mouse scrolled (415, 564) with delta (0, -1)
Screenshot: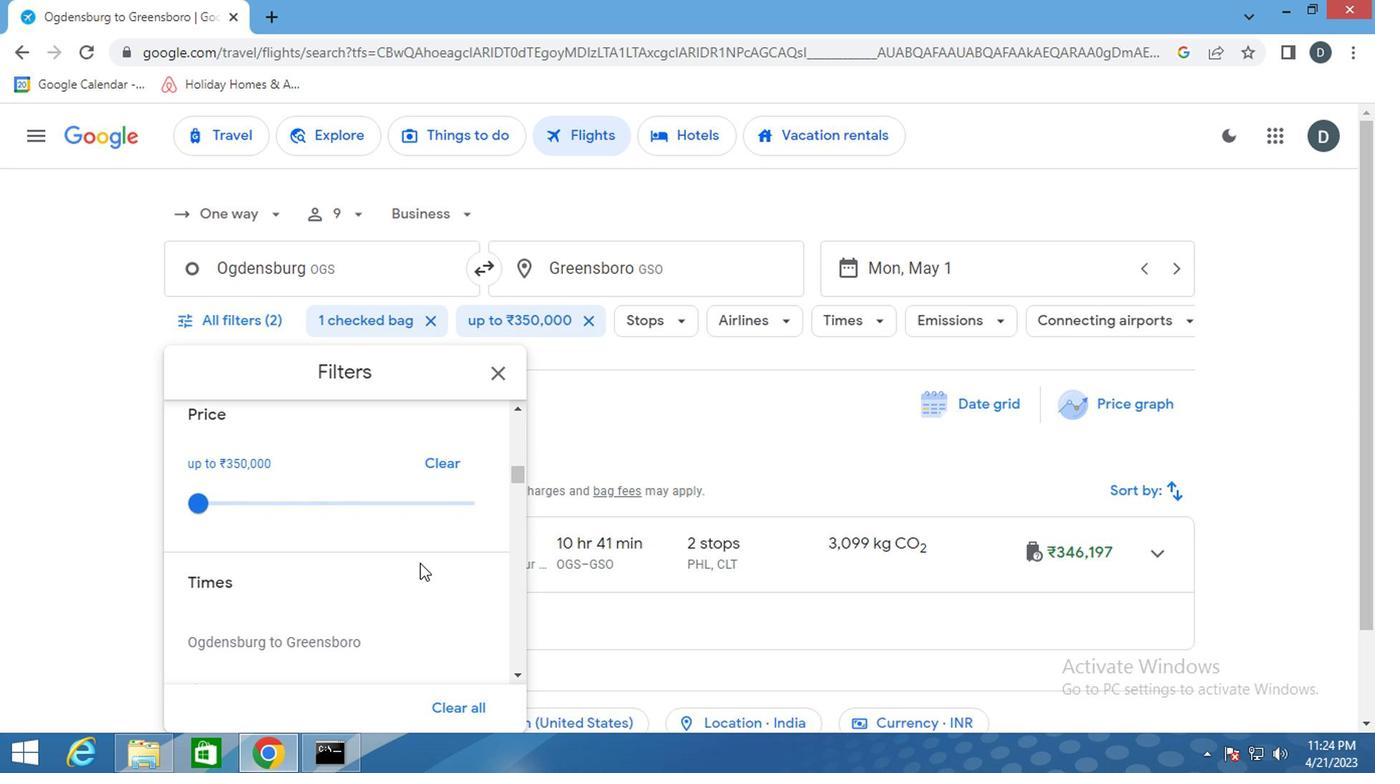 
Action: Mouse scrolled (415, 564) with delta (0, -1)
Screenshot: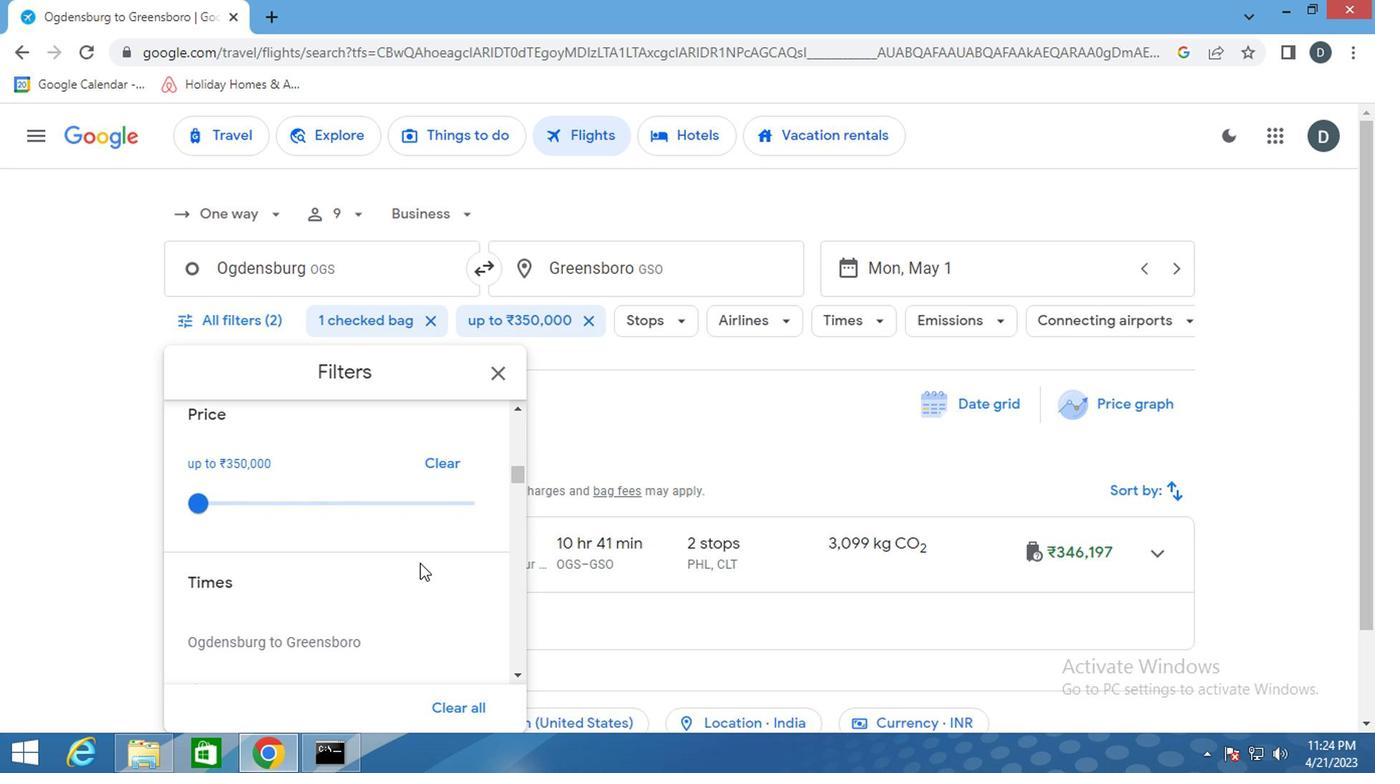 
Action: Mouse moved to (202, 527)
Screenshot: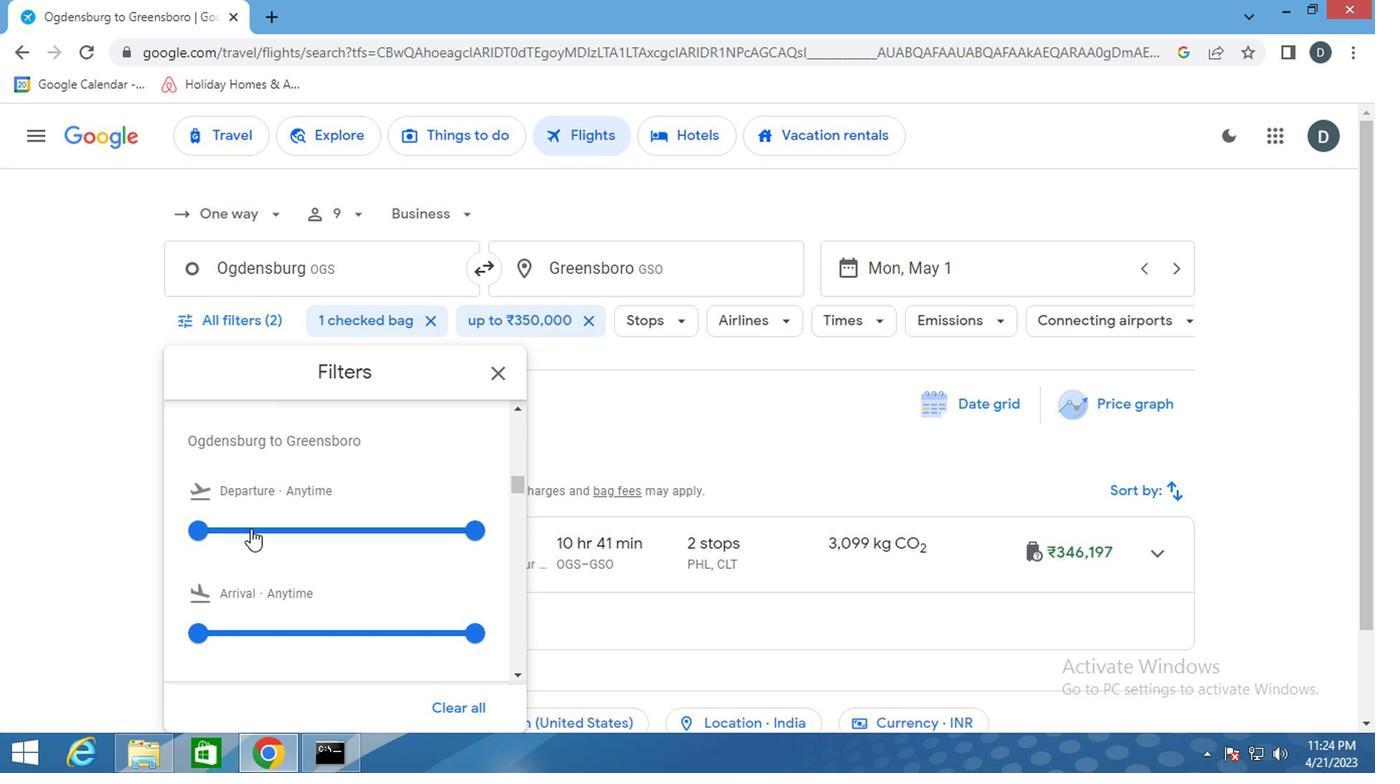 
Action: Mouse pressed left at (202, 527)
Screenshot: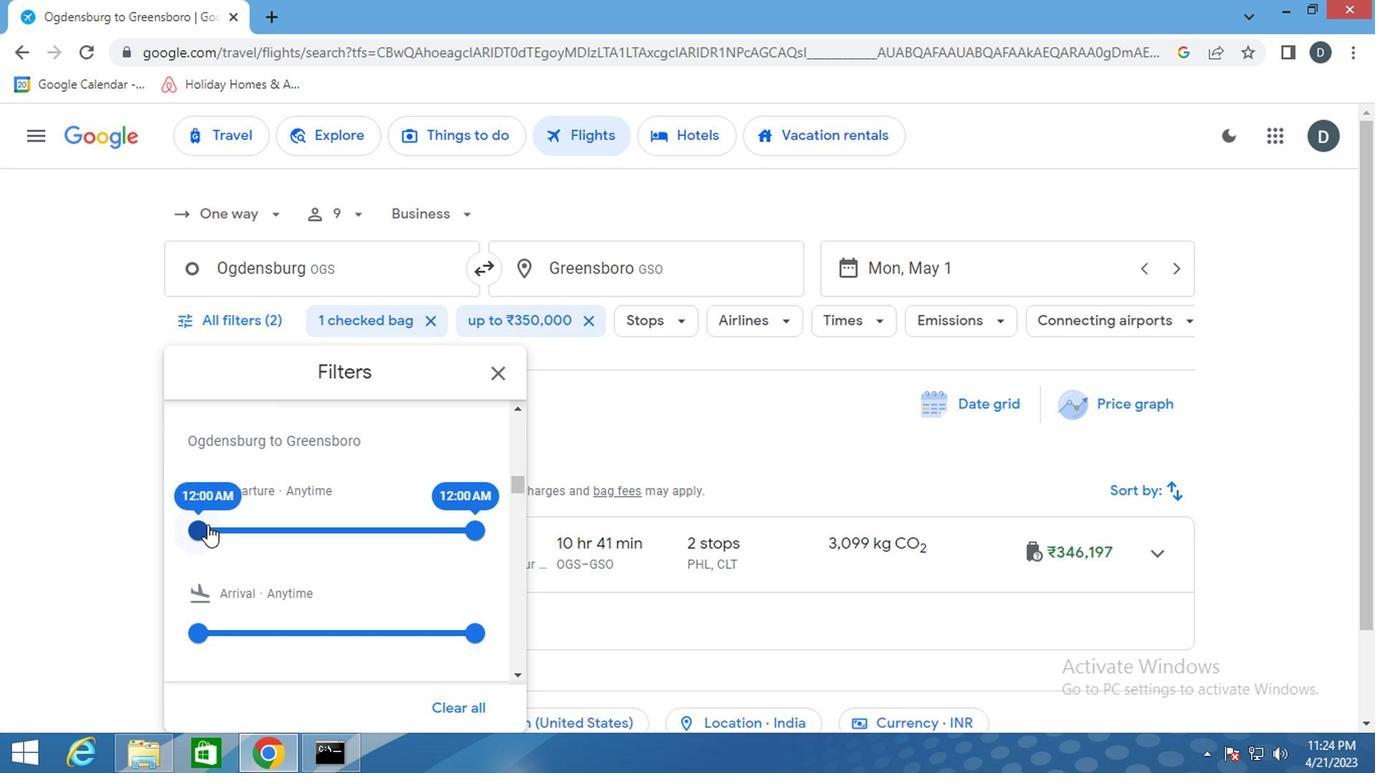 
Action: Mouse moved to (479, 530)
Screenshot: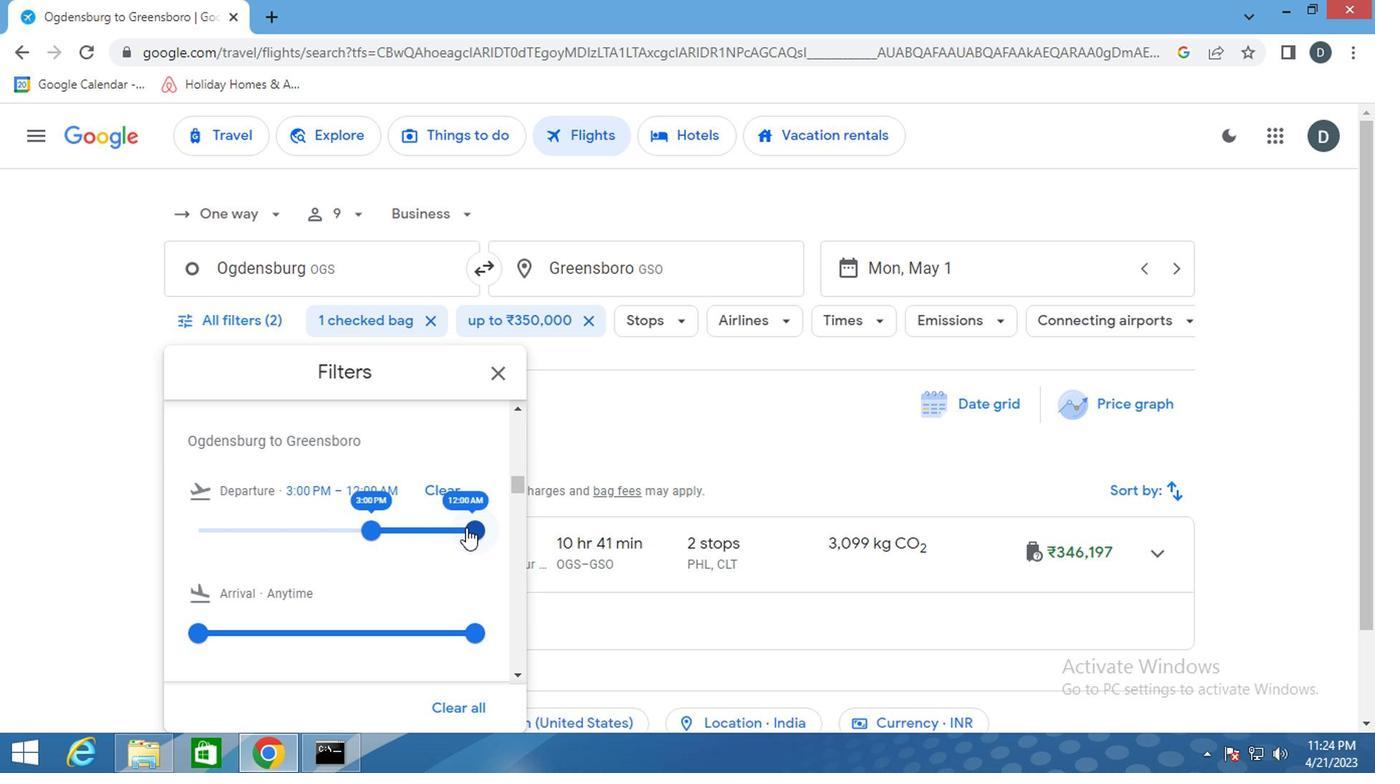 
Action: Mouse pressed left at (479, 530)
Screenshot: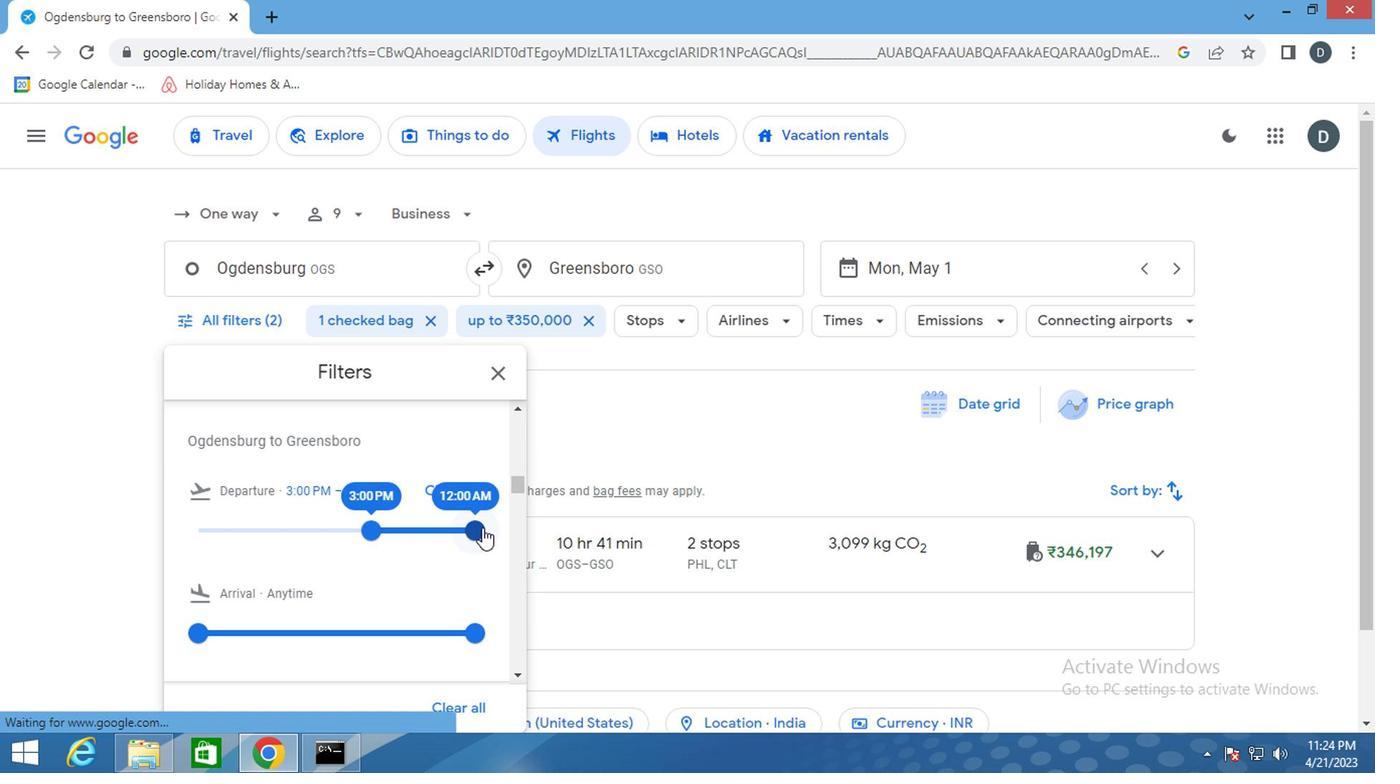 
Action: Mouse moved to (358, 554)
Screenshot: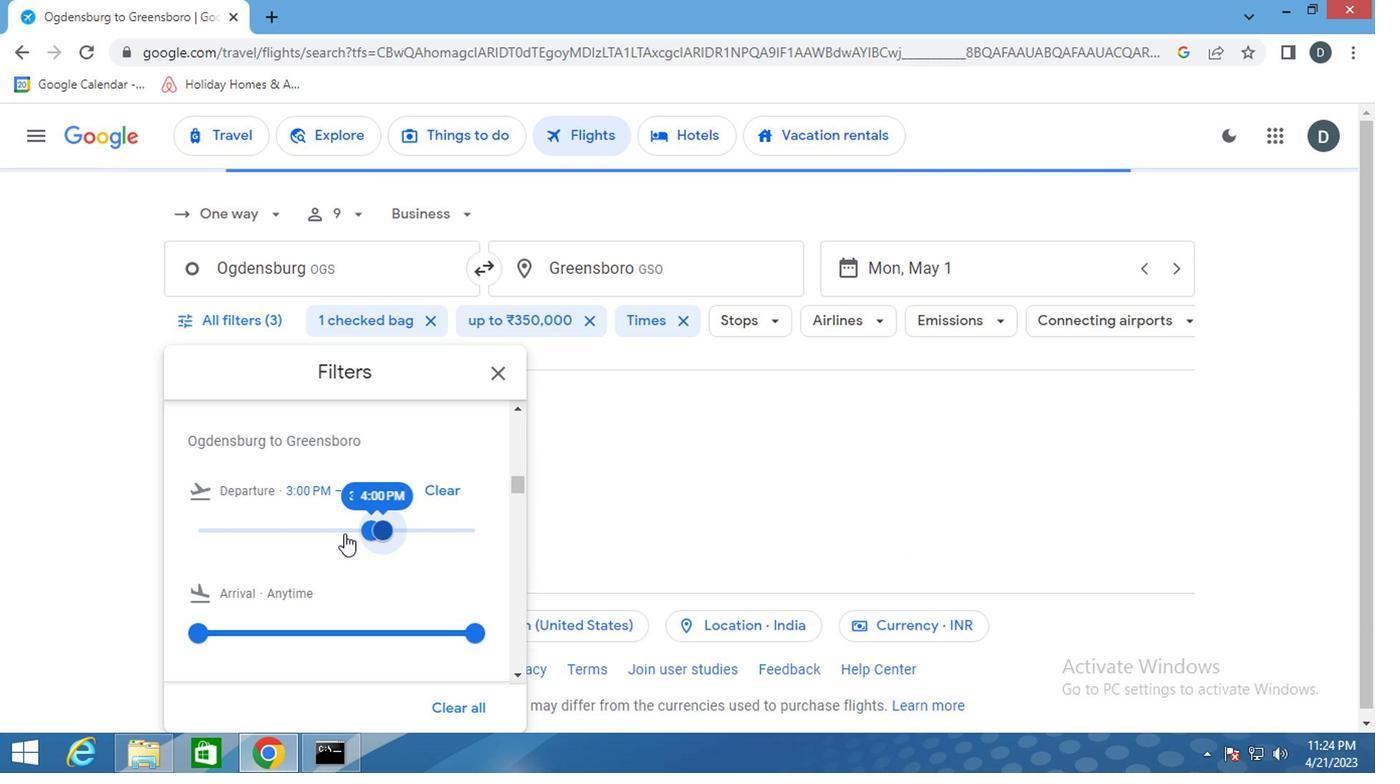
Action: Mouse scrolled (358, 553) with delta (0, 0)
Screenshot: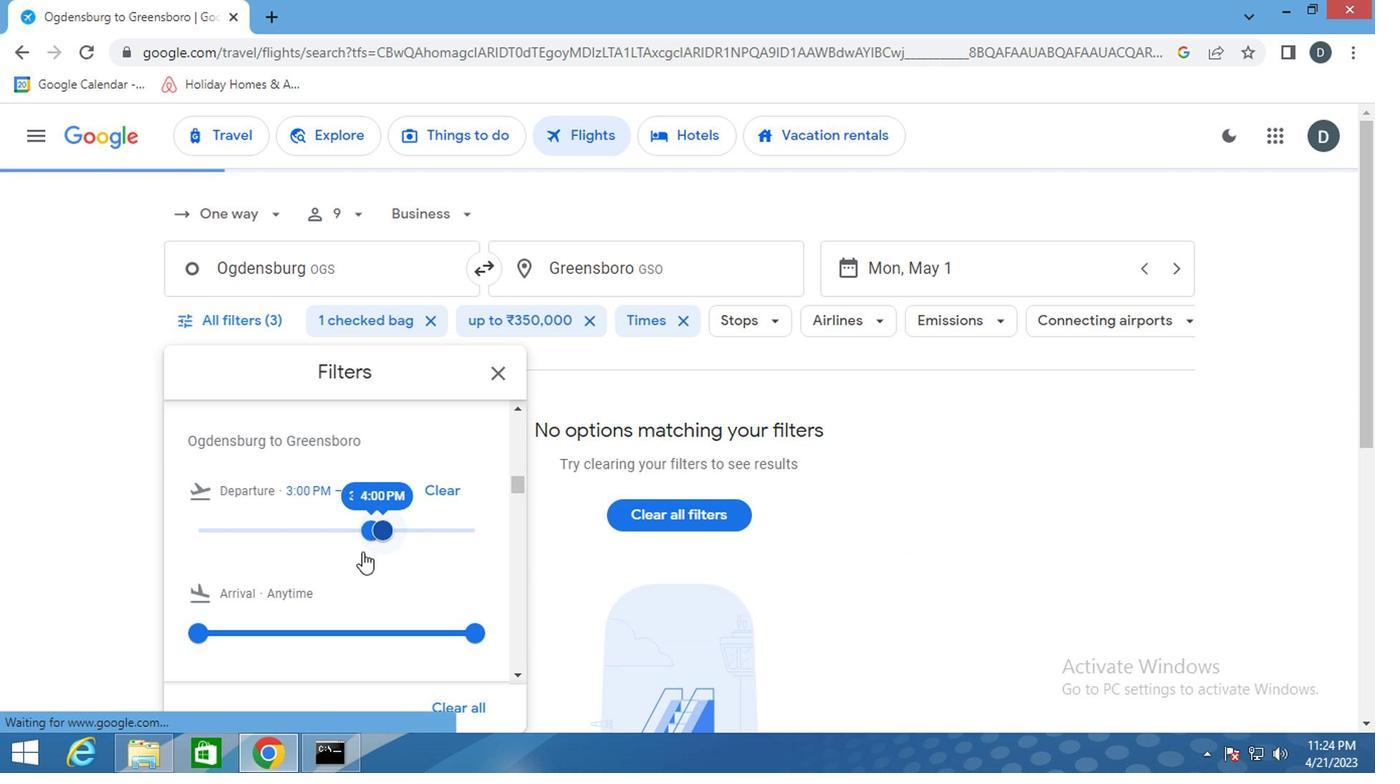 
Action: Mouse scrolled (358, 553) with delta (0, 0)
Screenshot: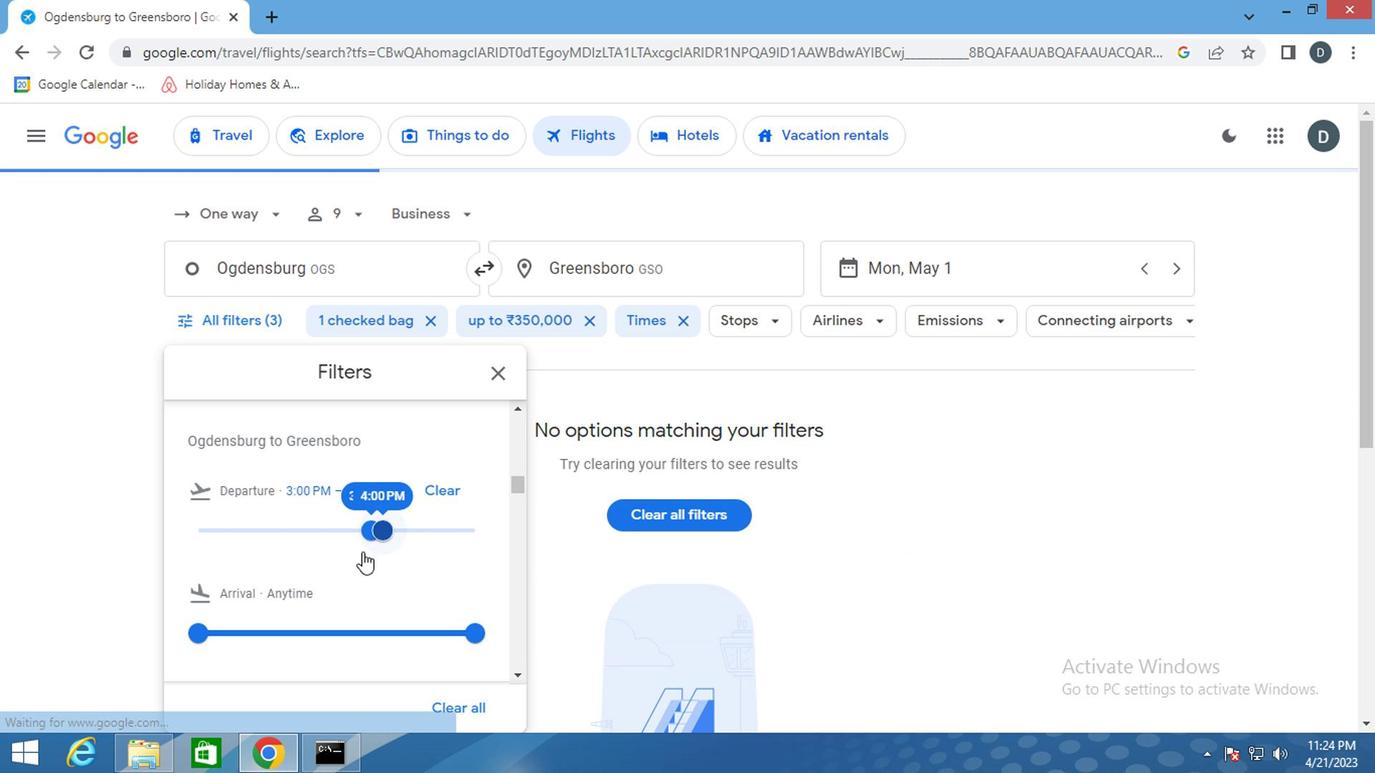 
Action: Mouse scrolled (358, 553) with delta (0, 0)
Screenshot: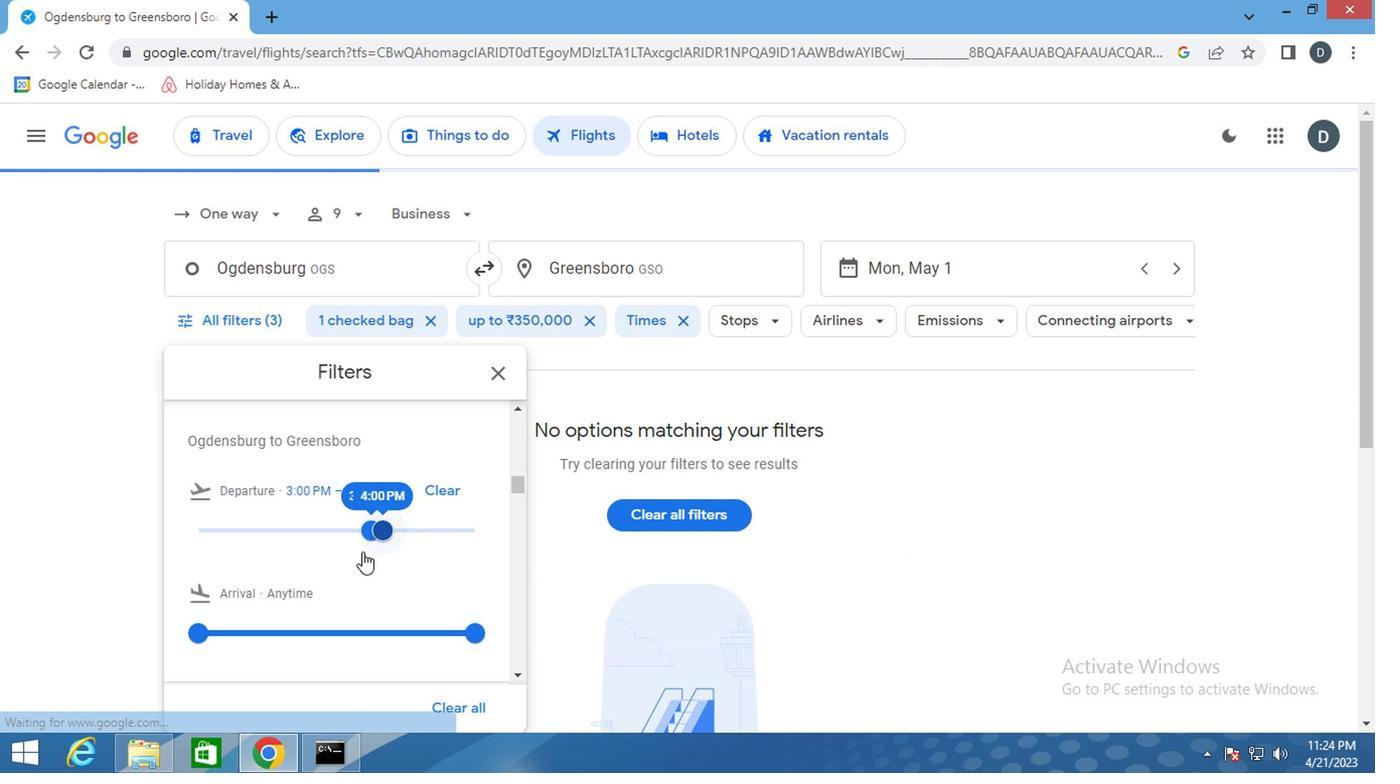 
Action: Mouse scrolled (358, 553) with delta (0, 0)
Screenshot: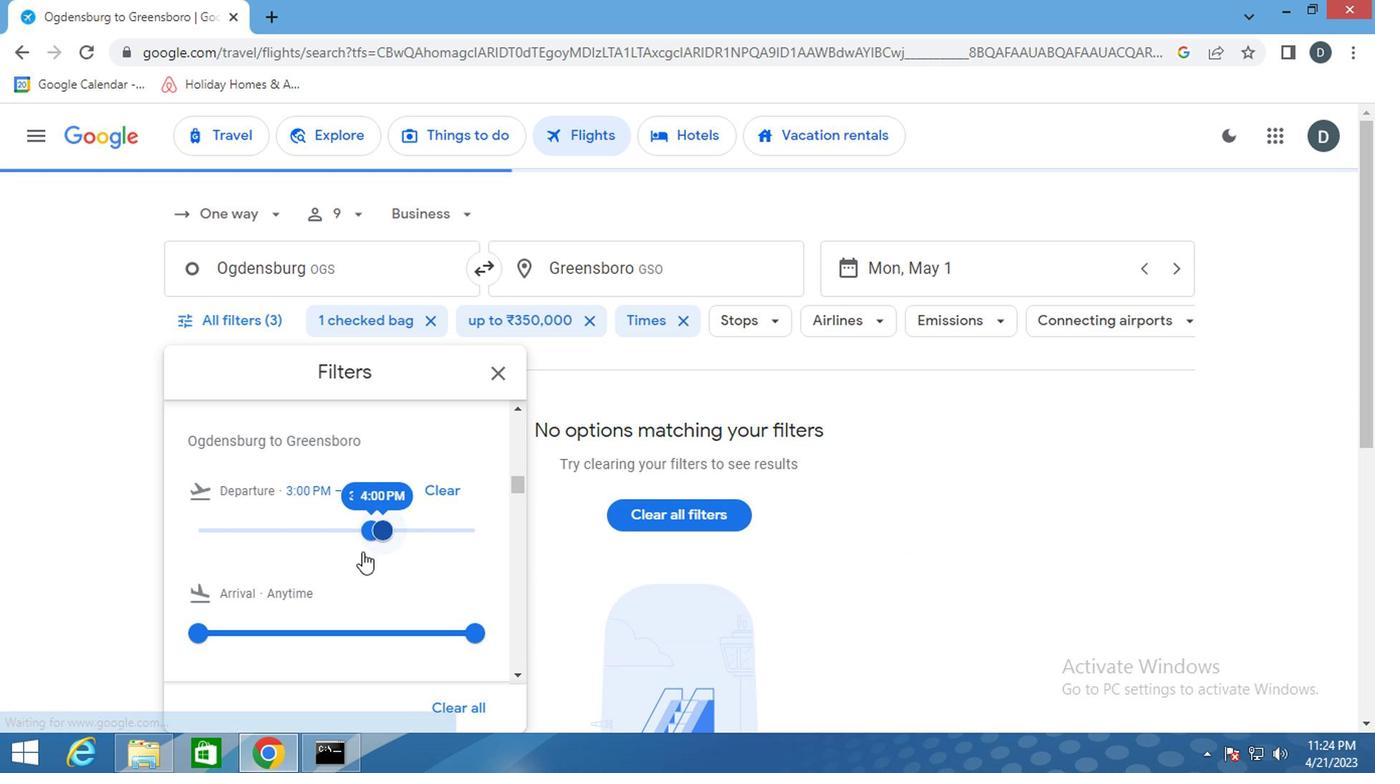 
Action: Mouse scrolled (358, 553) with delta (0, 0)
Screenshot: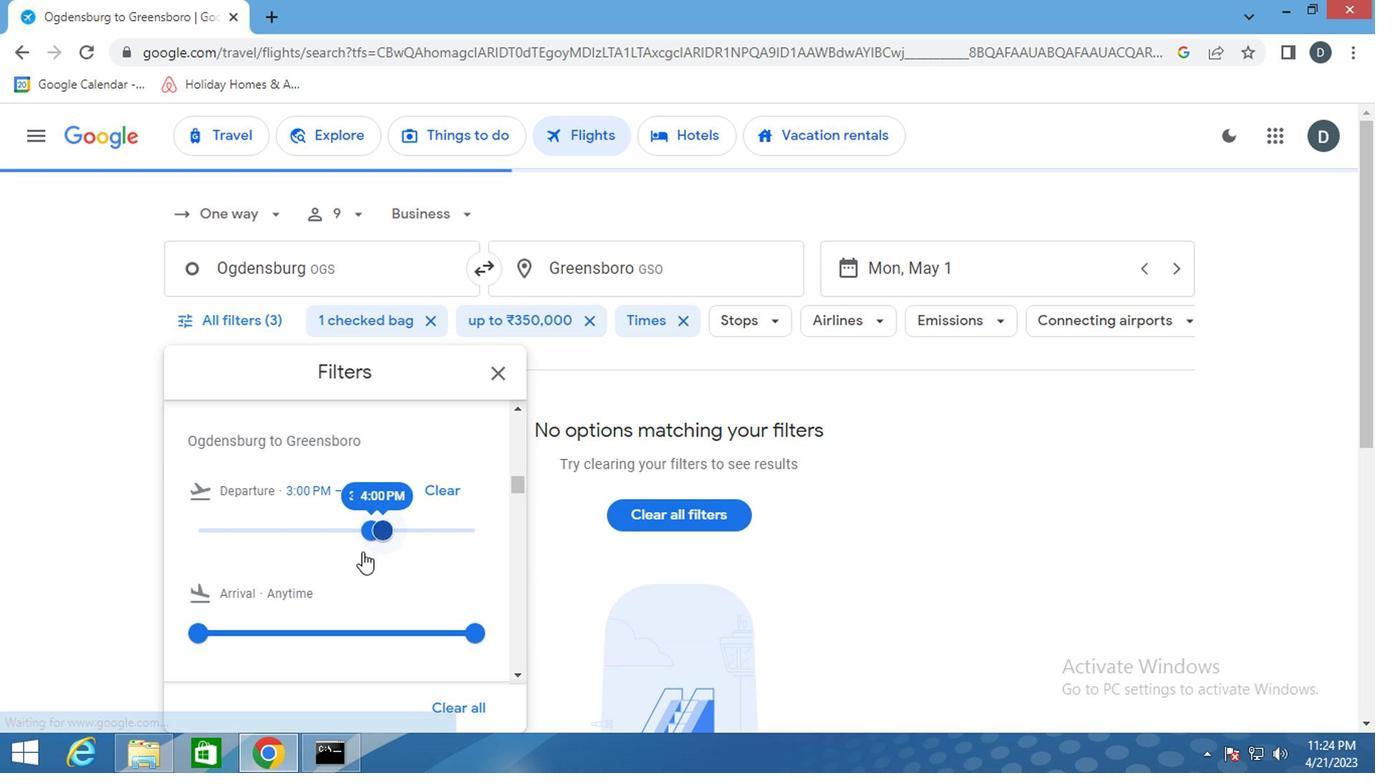 
Action: Mouse moved to (366, 554)
Screenshot: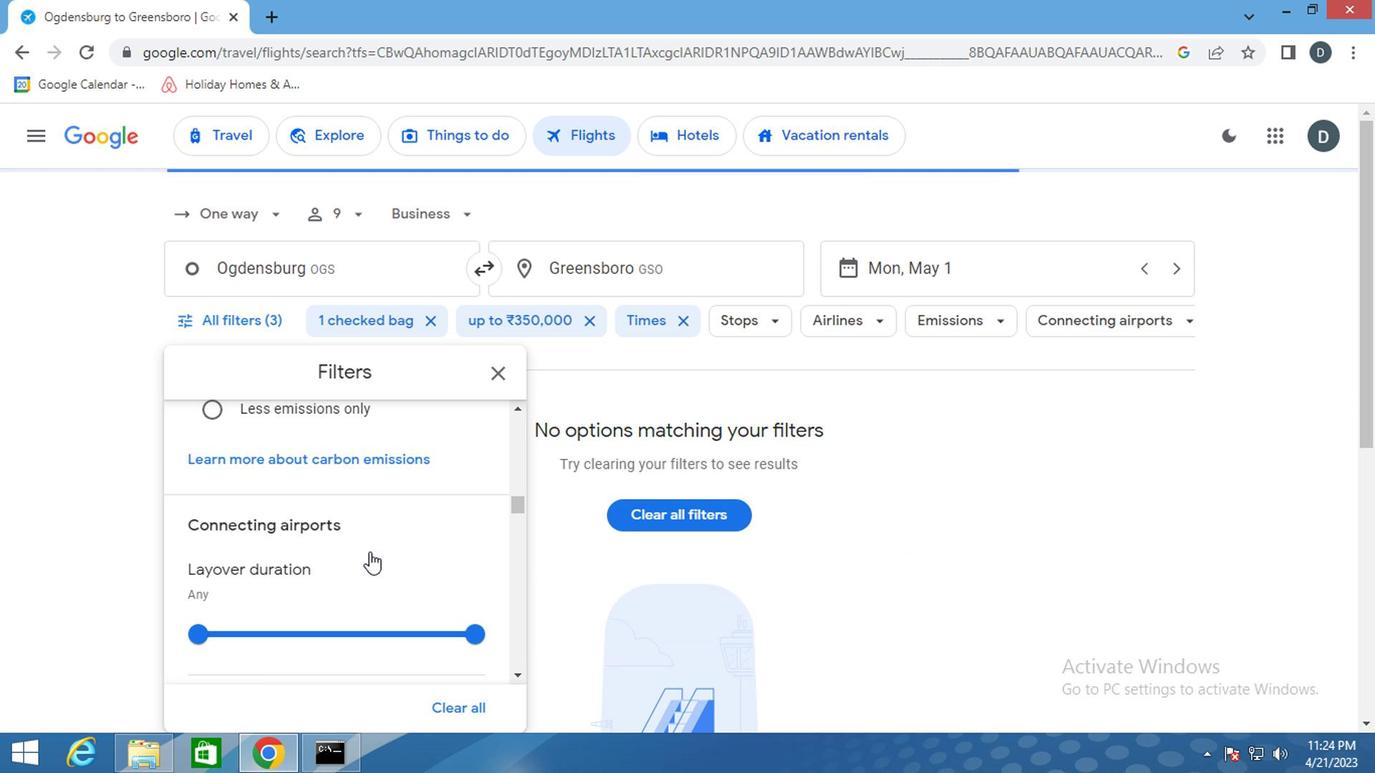 
Action: Mouse scrolled (366, 553) with delta (0, 0)
Screenshot: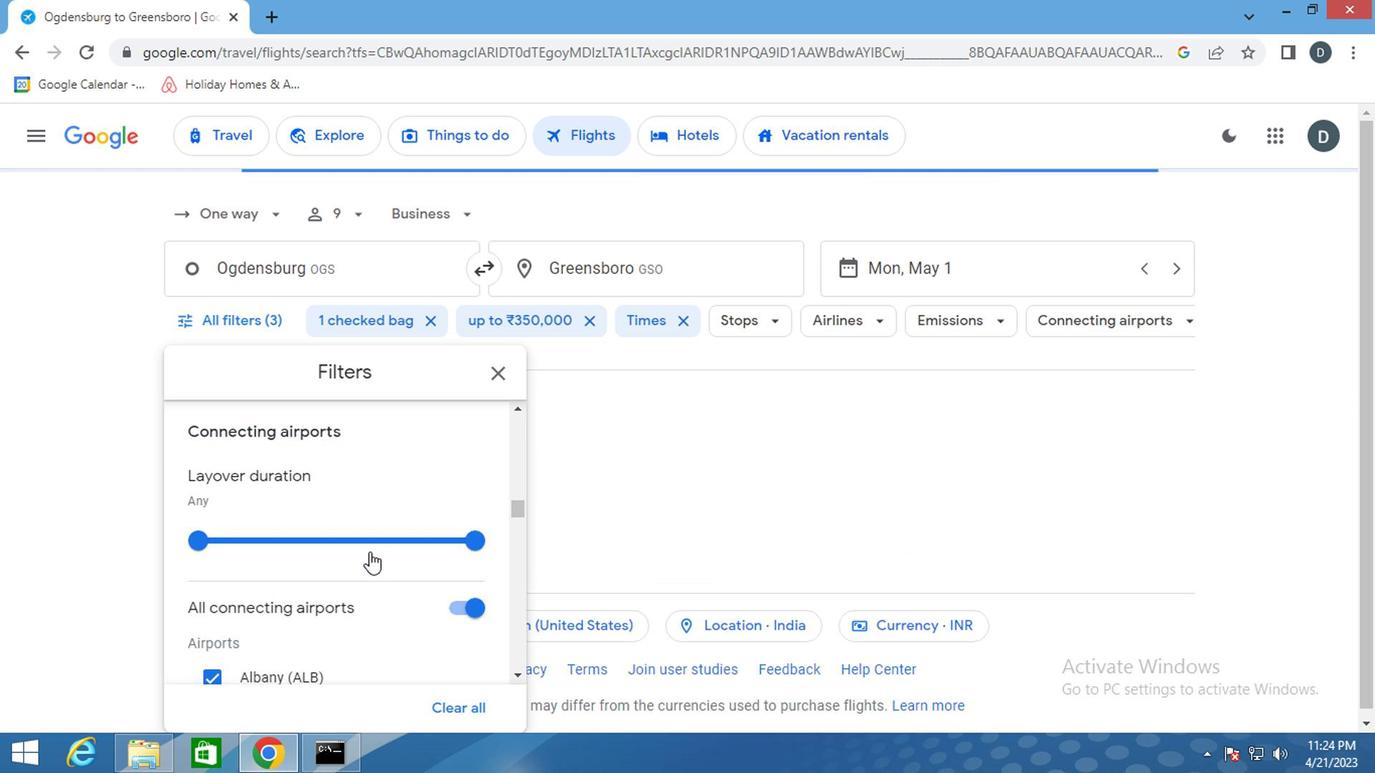 
Action: Mouse moved to (367, 554)
Screenshot: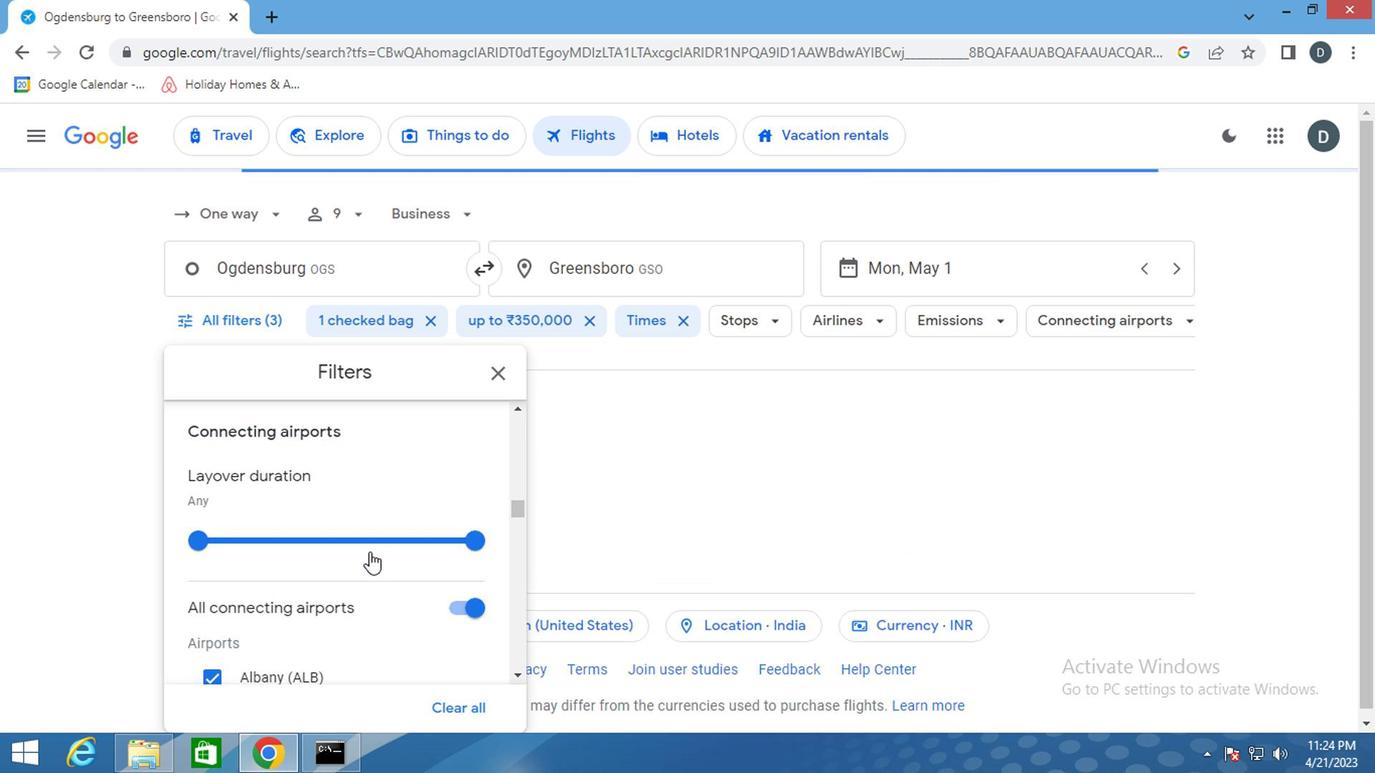 
Action: Mouse scrolled (367, 553) with delta (0, 0)
Screenshot: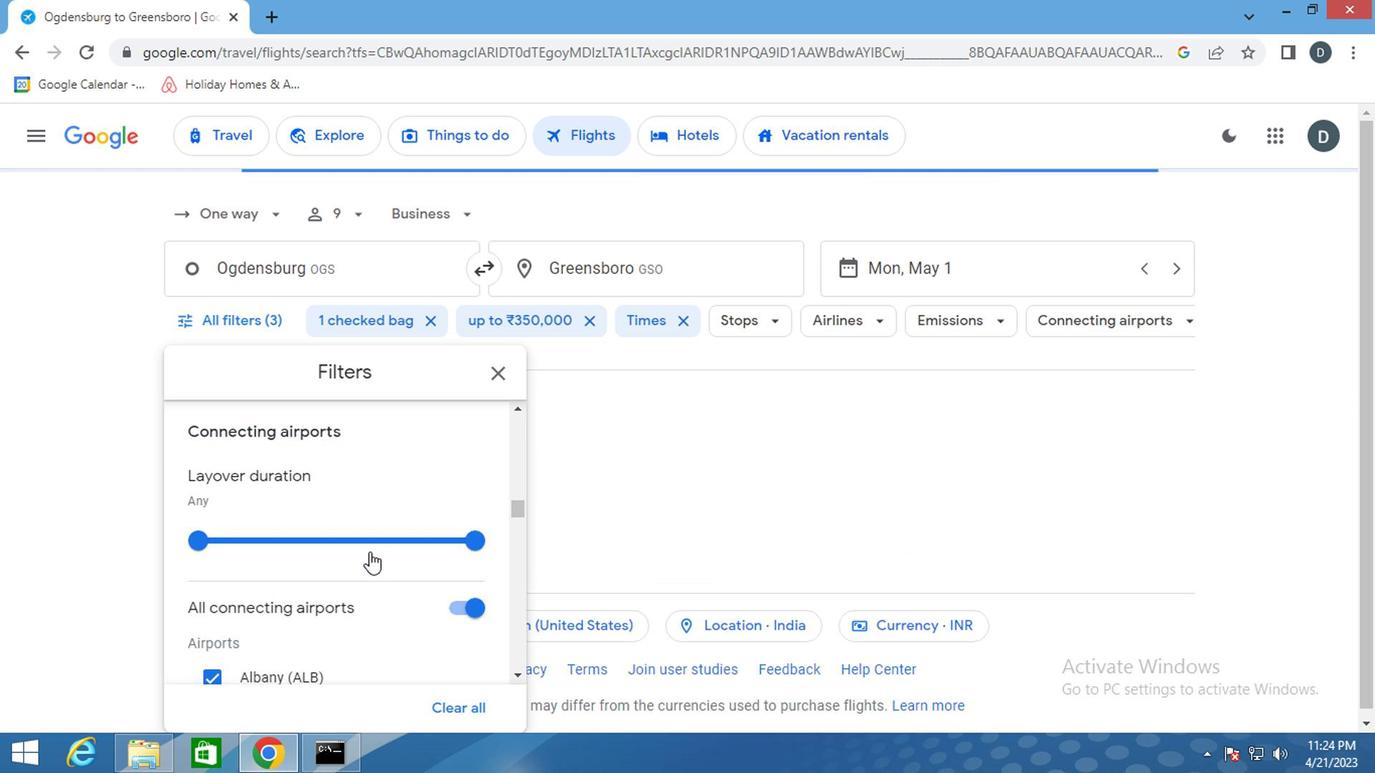 
Action: Mouse moved to (368, 554)
Screenshot: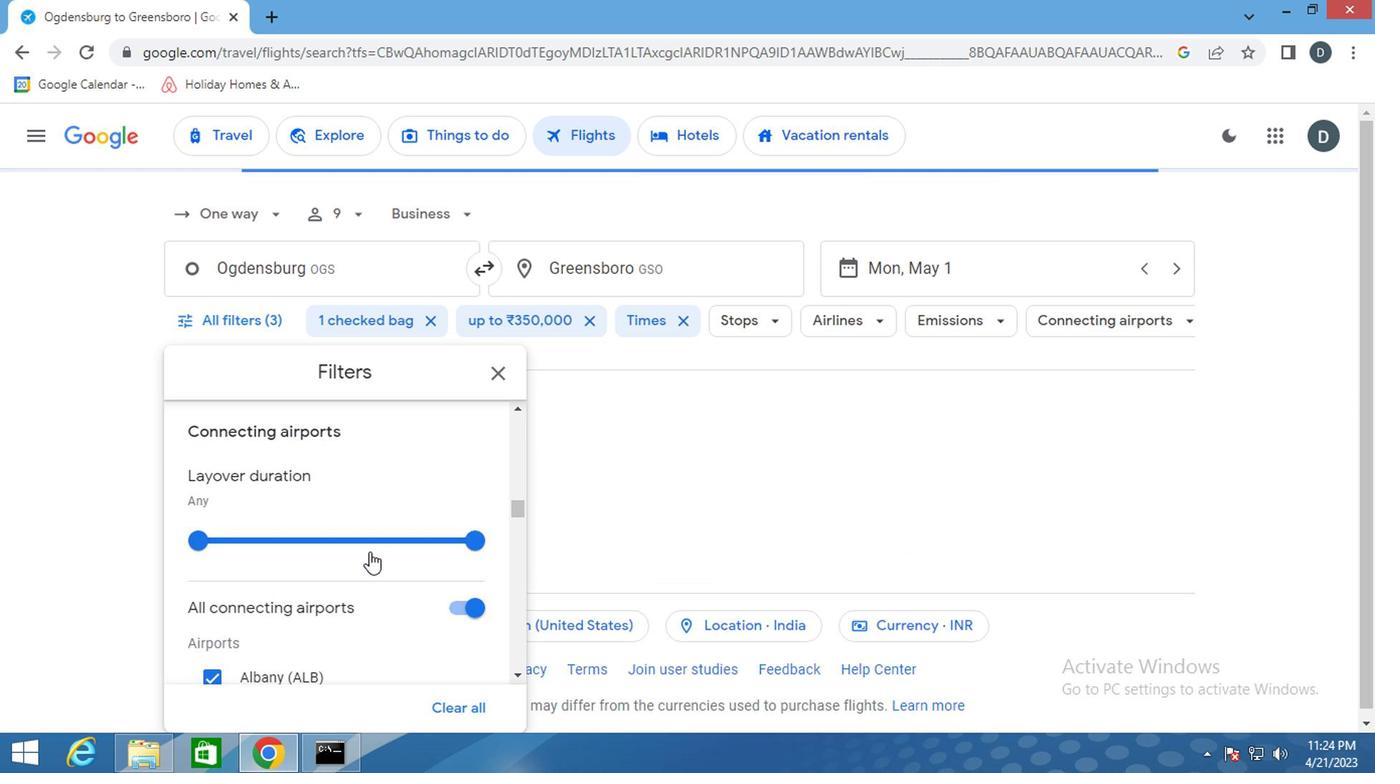 
Action: Mouse scrolled (368, 553) with delta (0, 0)
Screenshot: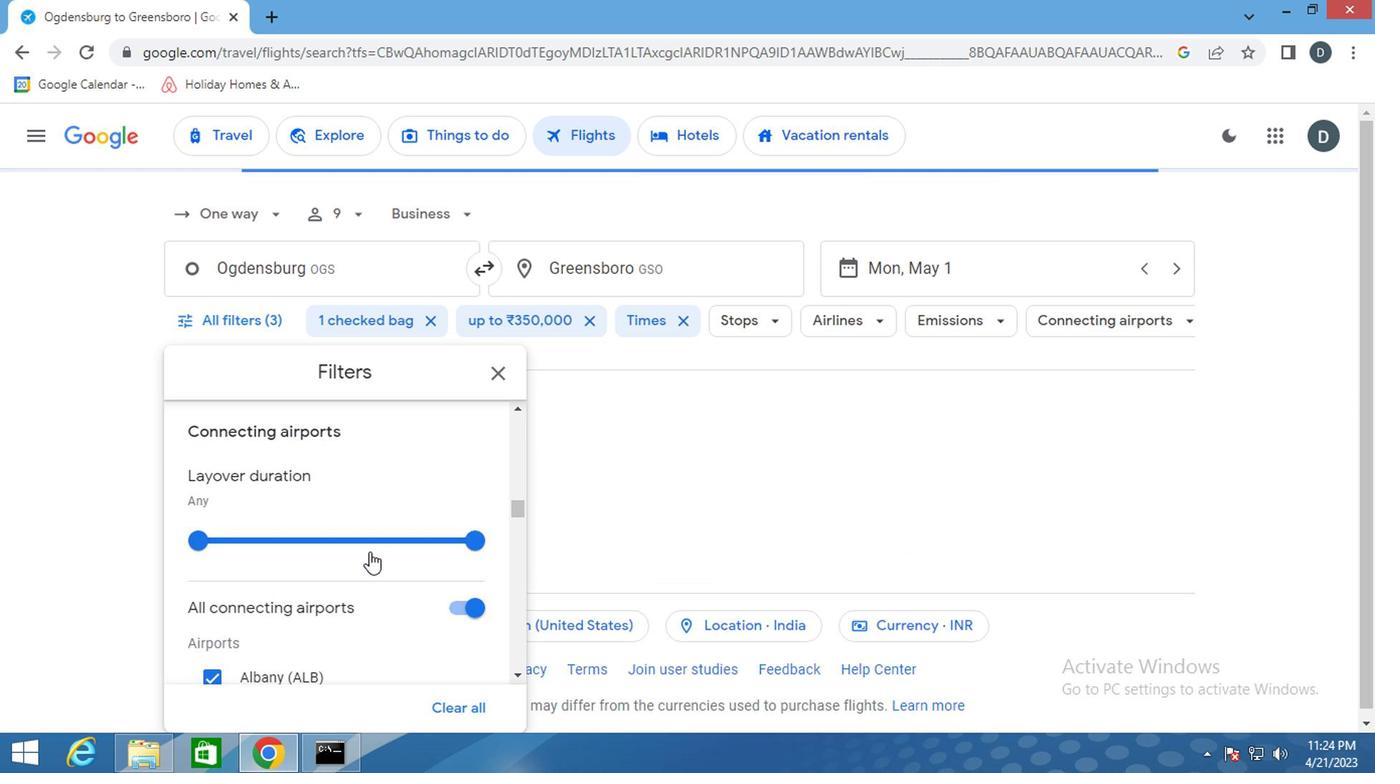
Action: Mouse moved to (371, 552)
Screenshot: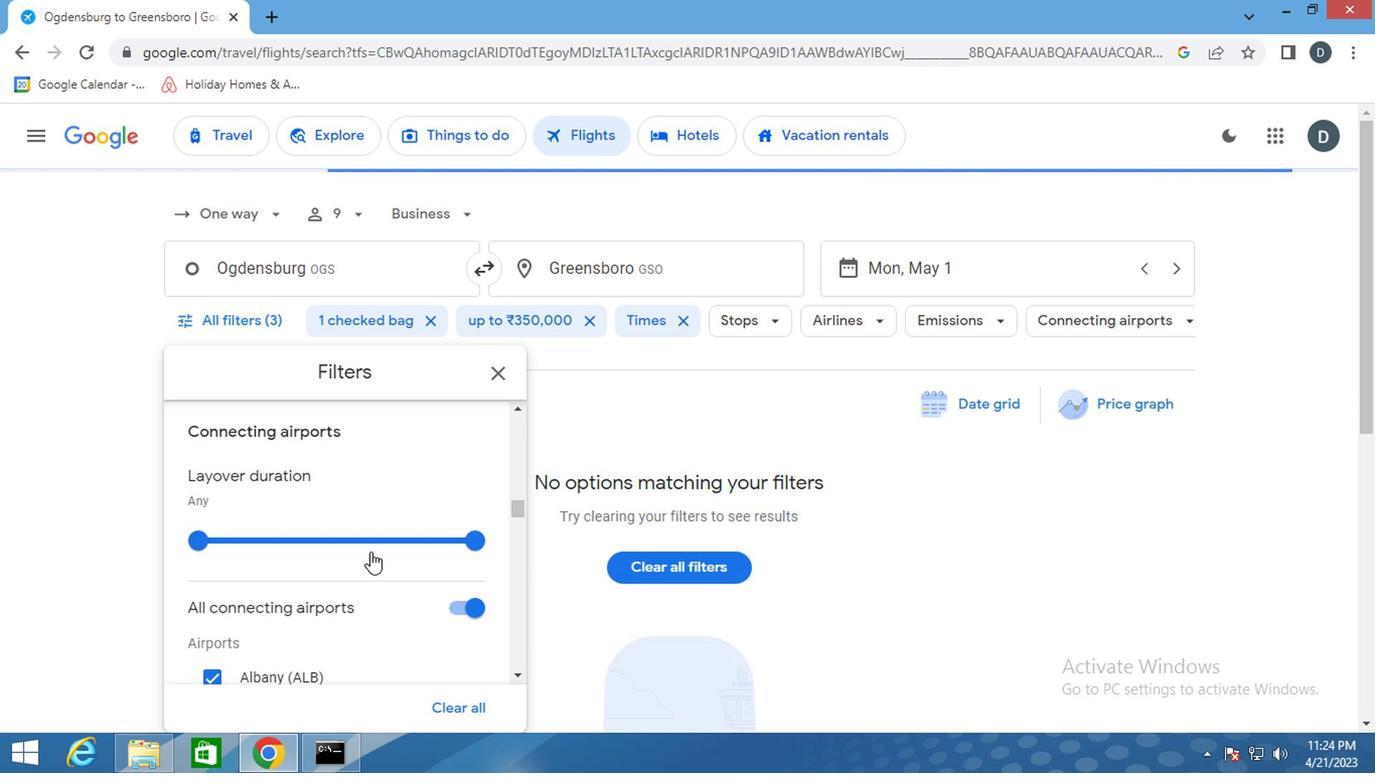 
Action: Mouse scrolled (371, 551) with delta (0, 0)
Screenshot: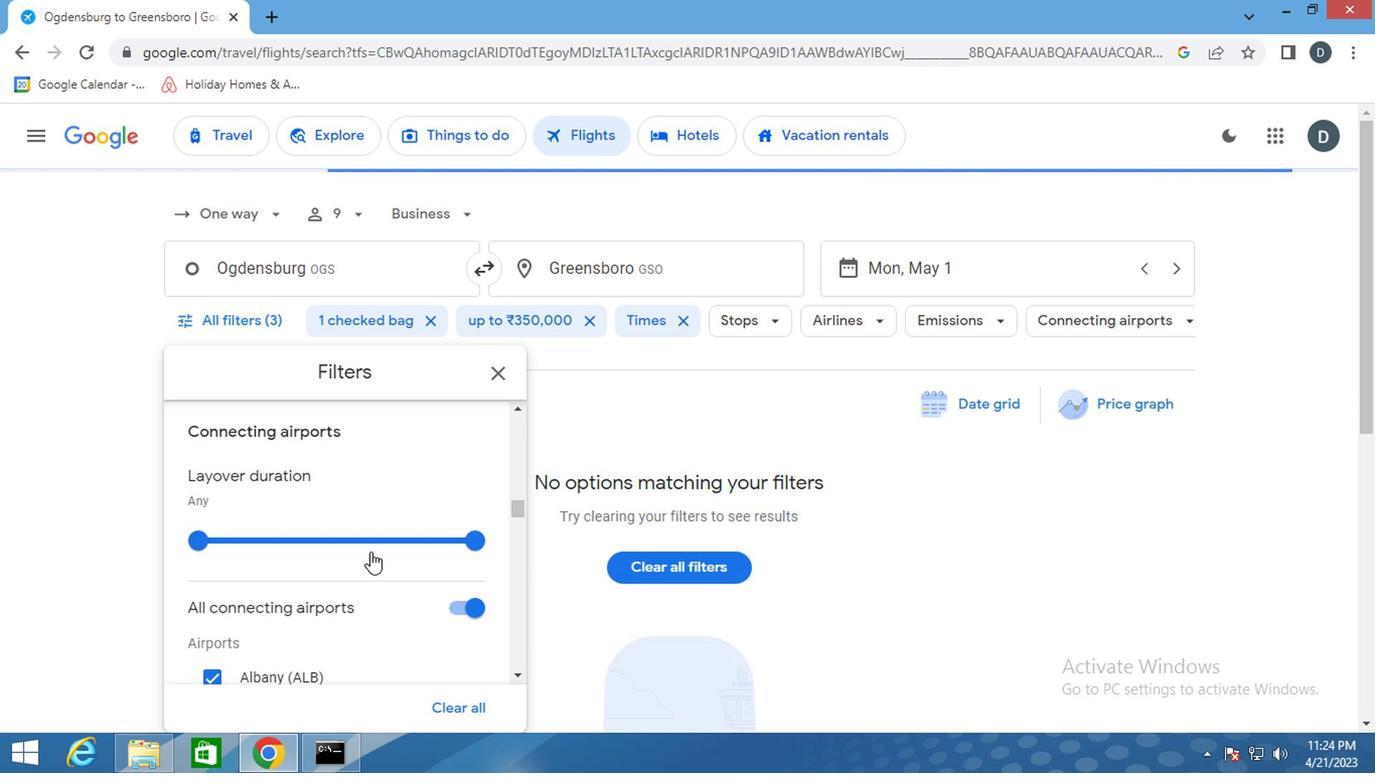 
Action: Mouse moved to (392, 549)
Screenshot: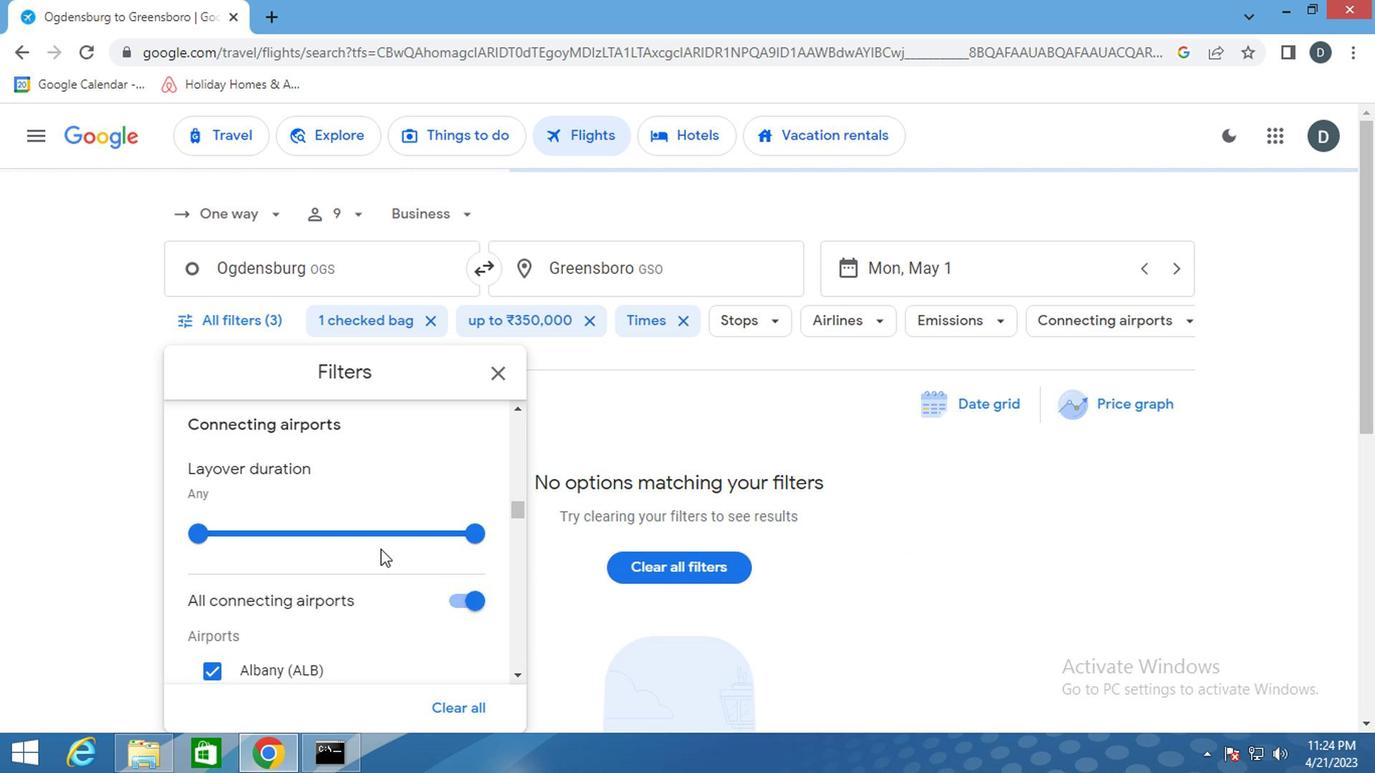
Action: Mouse scrolled (392, 548) with delta (0, 0)
Screenshot: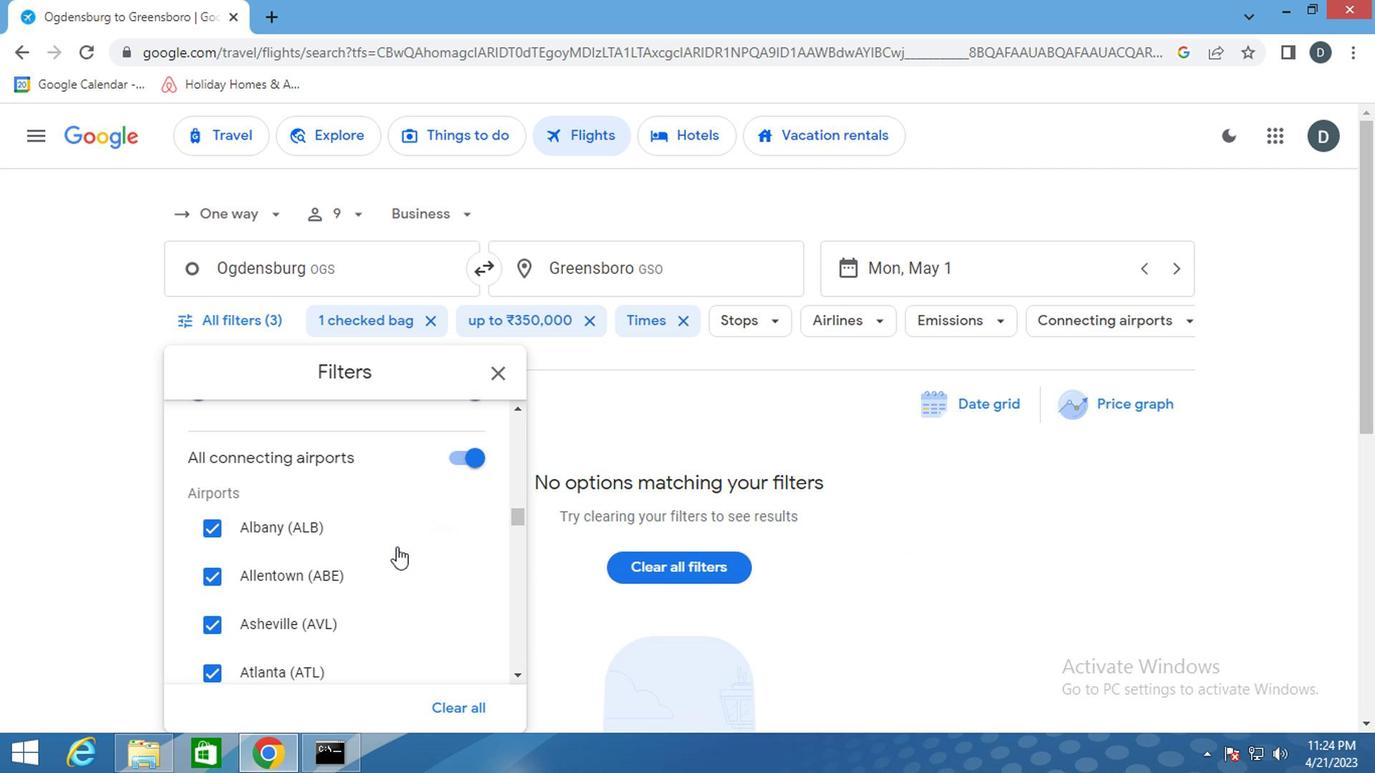 
Action: Mouse moved to (397, 549)
Screenshot: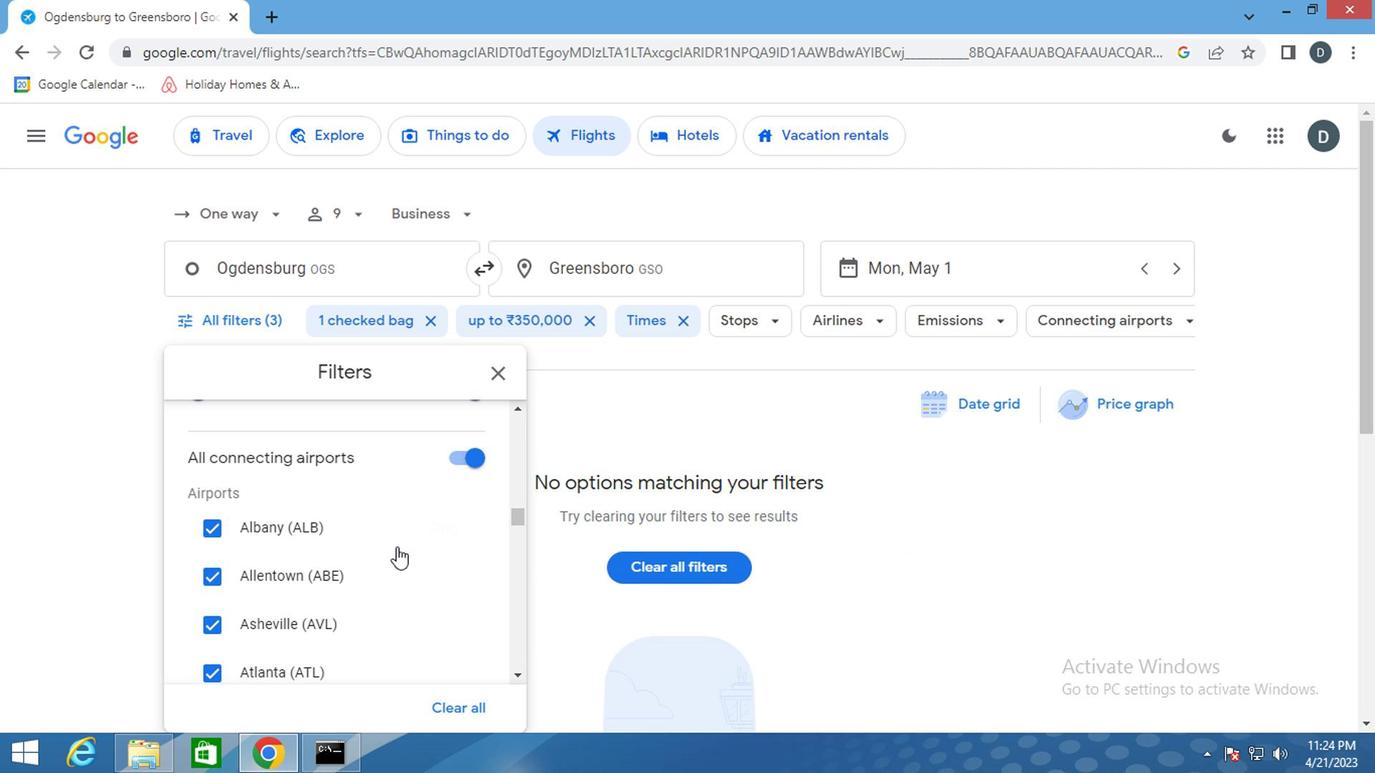 
Action: Mouse scrolled (397, 548) with delta (0, 0)
Screenshot: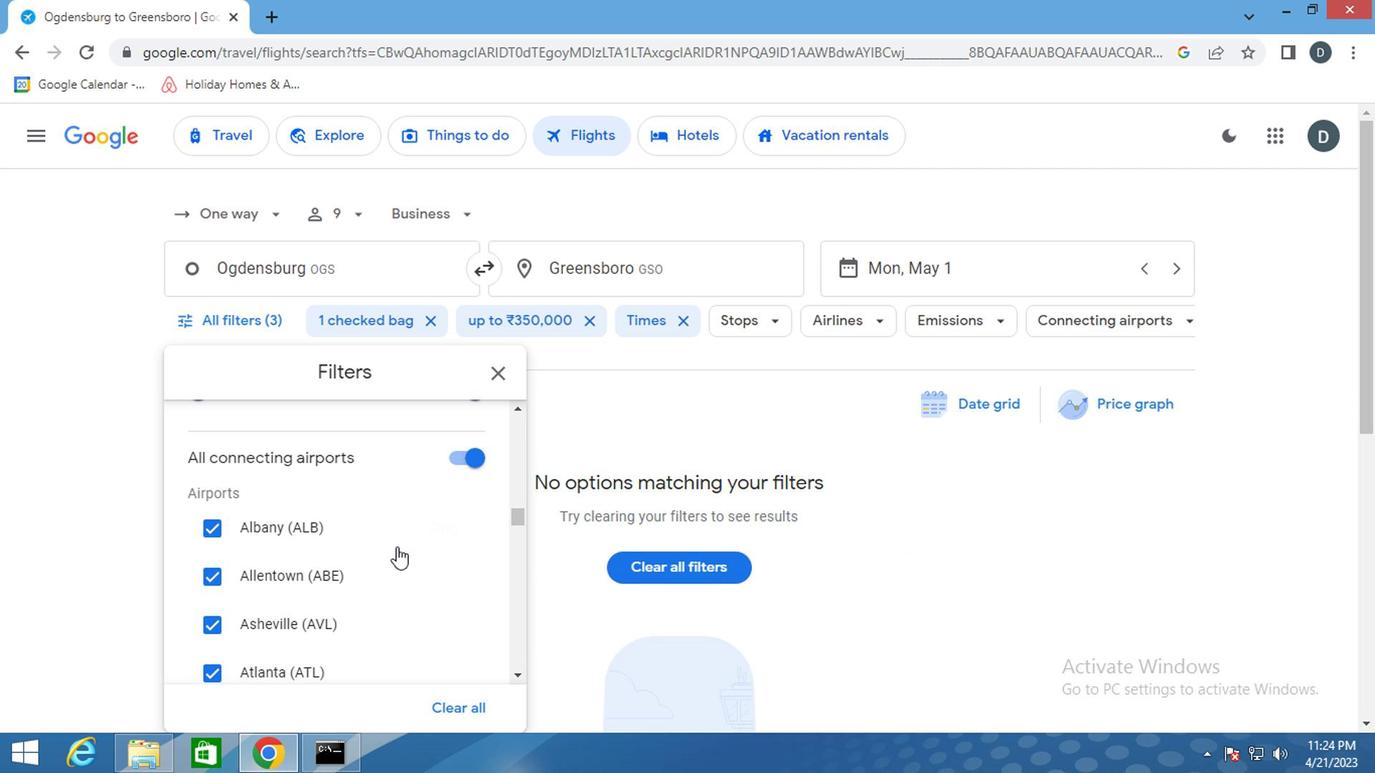 
Action: Mouse moved to (402, 551)
Screenshot: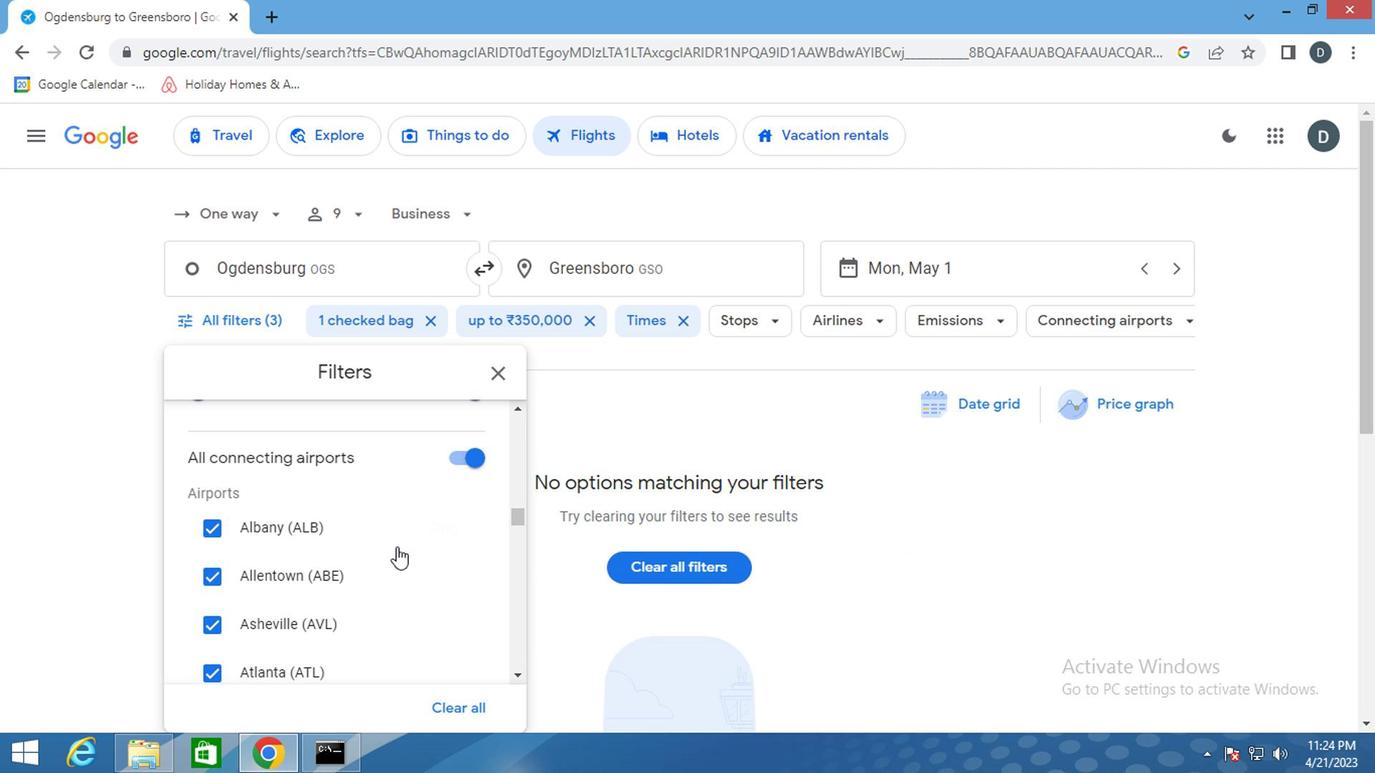 
Action: Mouse scrolled (402, 550) with delta (0, -1)
Screenshot: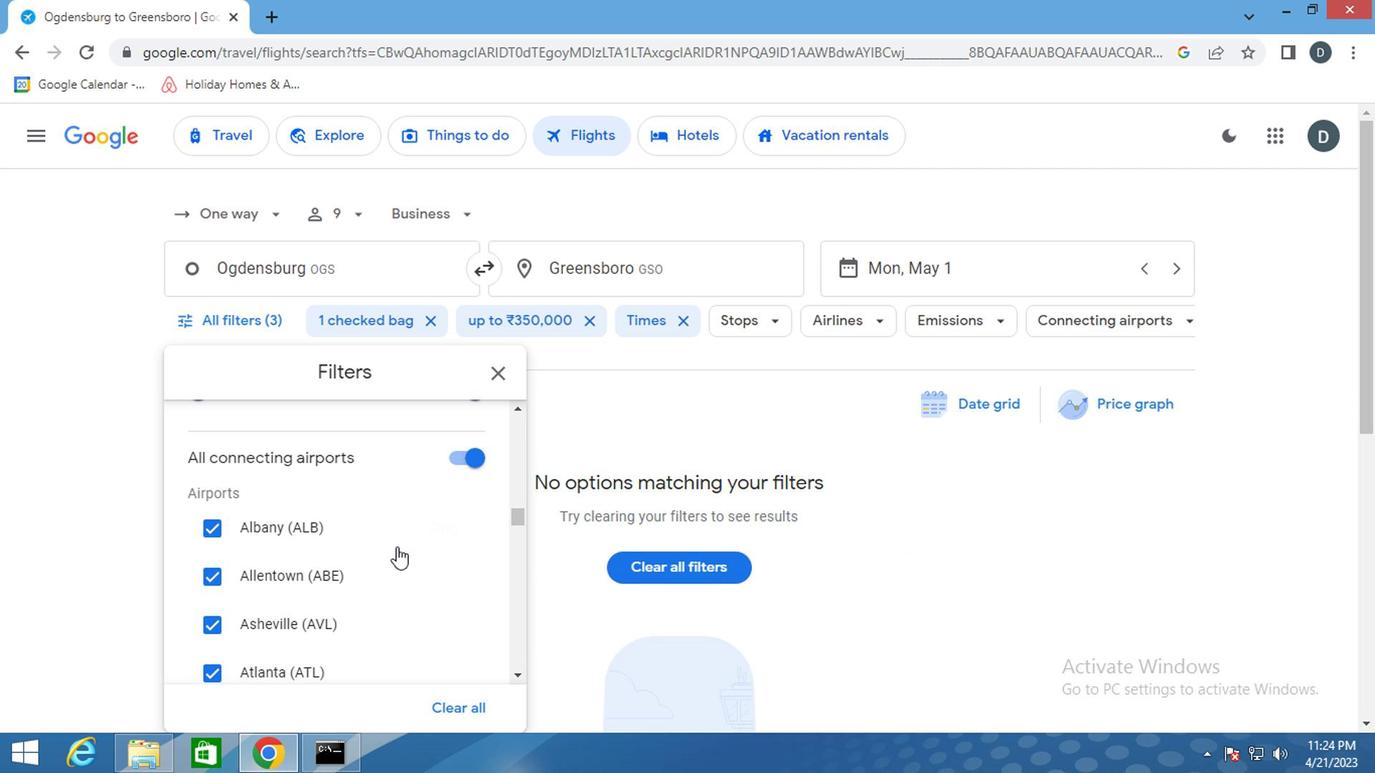 
Action: Mouse moved to (407, 553)
Screenshot: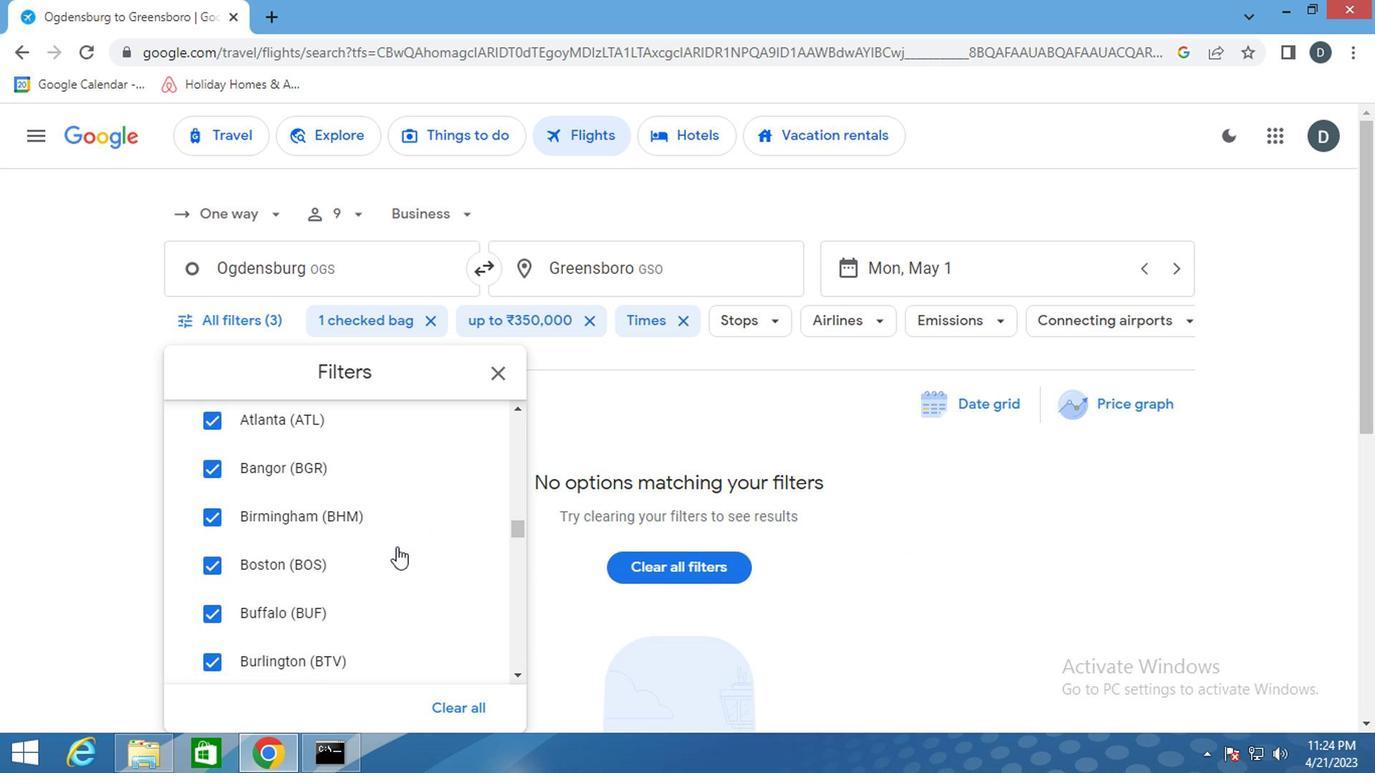 
Action: Mouse scrolled (407, 552) with delta (0, -1)
Screenshot: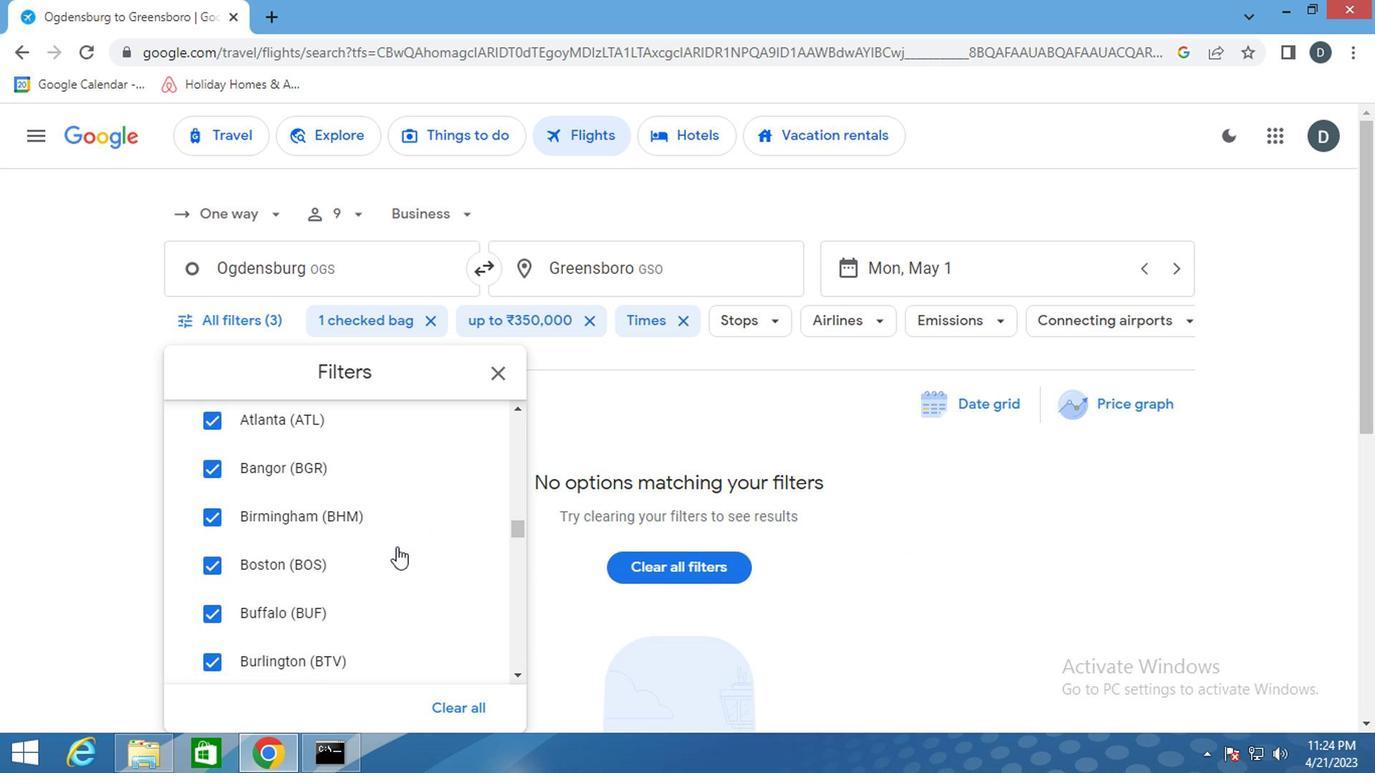 
Action: Mouse moved to (408, 553)
Screenshot: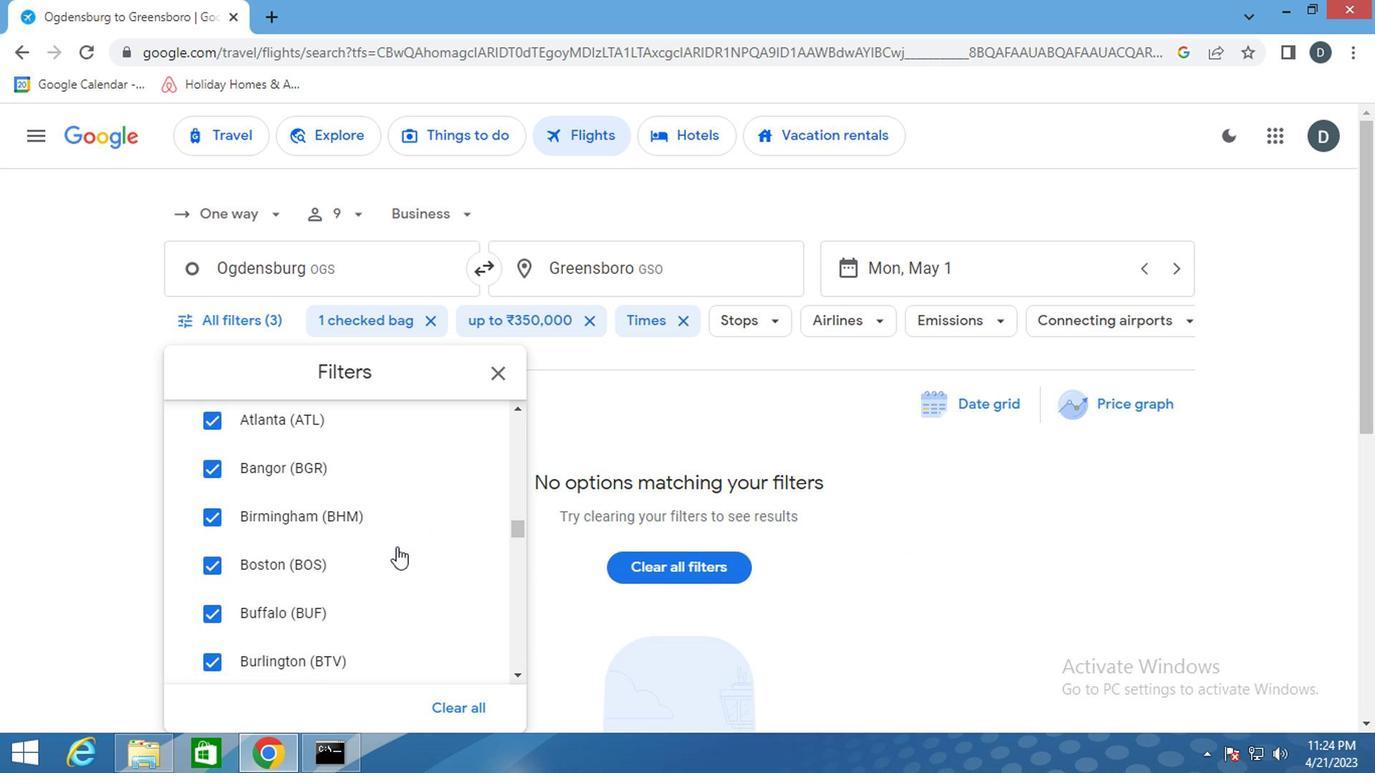 
Action: Mouse scrolled (408, 552) with delta (0, -1)
Screenshot: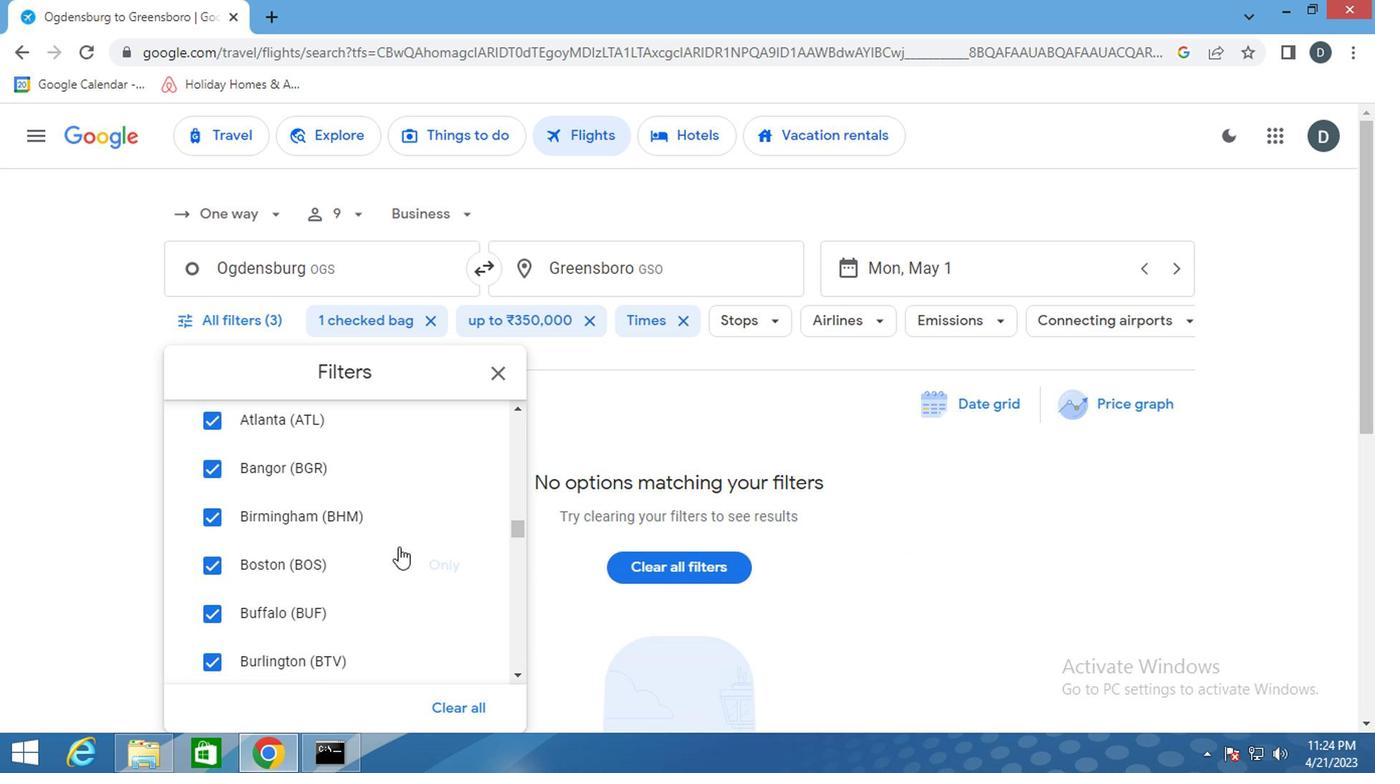 
Action: Mouse moved to (420, 552)
Screenshot: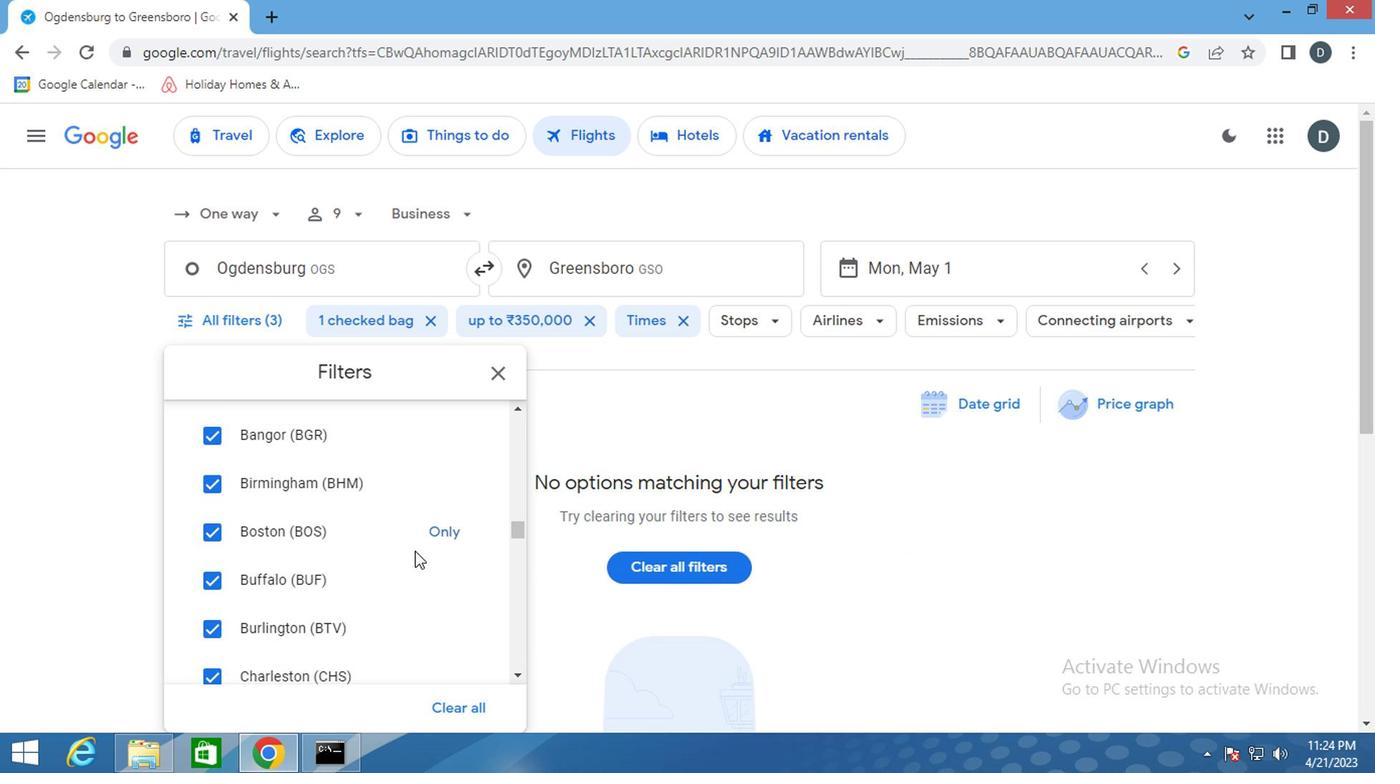 
Action: Mouse scrolled (420, 551) with delta (0, 0)
Screenshot: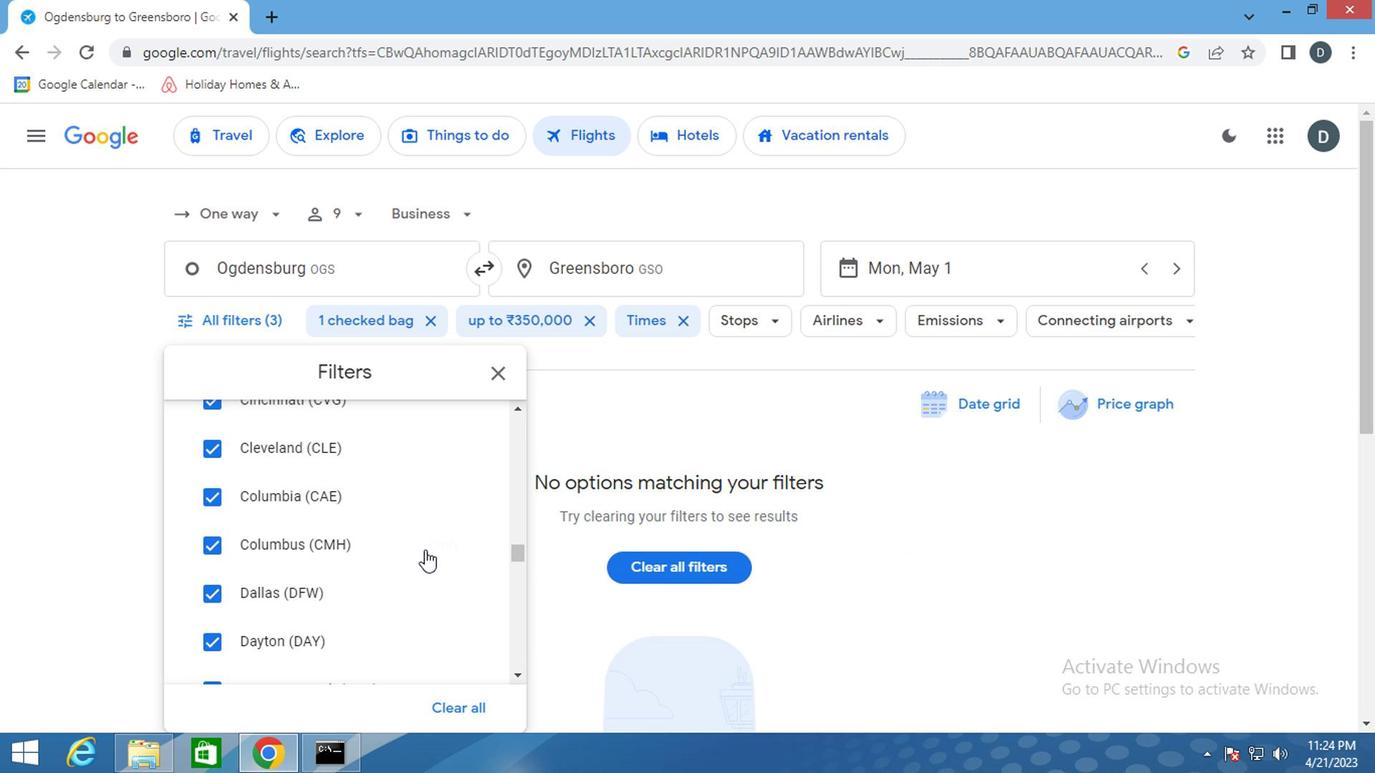 
Action: Mouse scrolled (420, 551) with delta (0, 0)
Screenshot: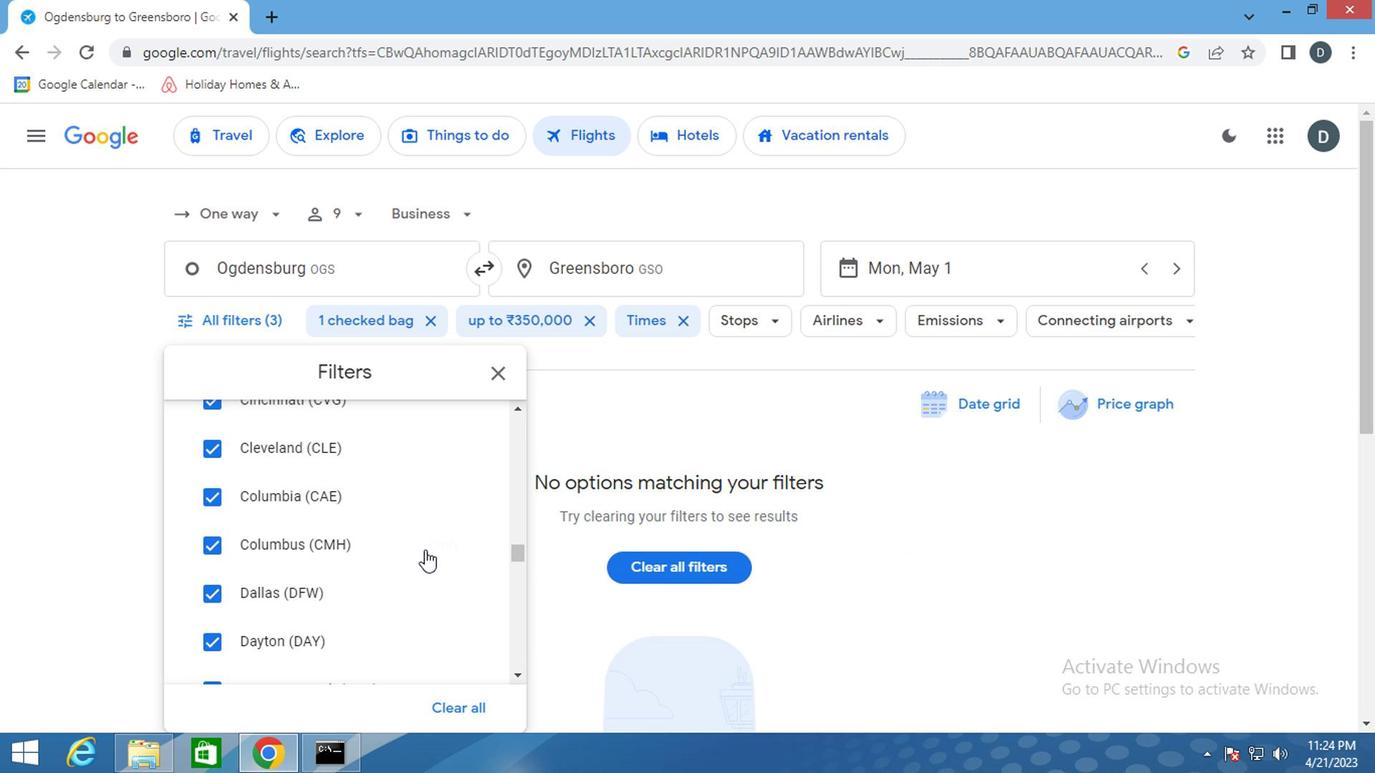 
Action: Mouse scrolled (420, 551) with delta (0, 0)
Screenshot: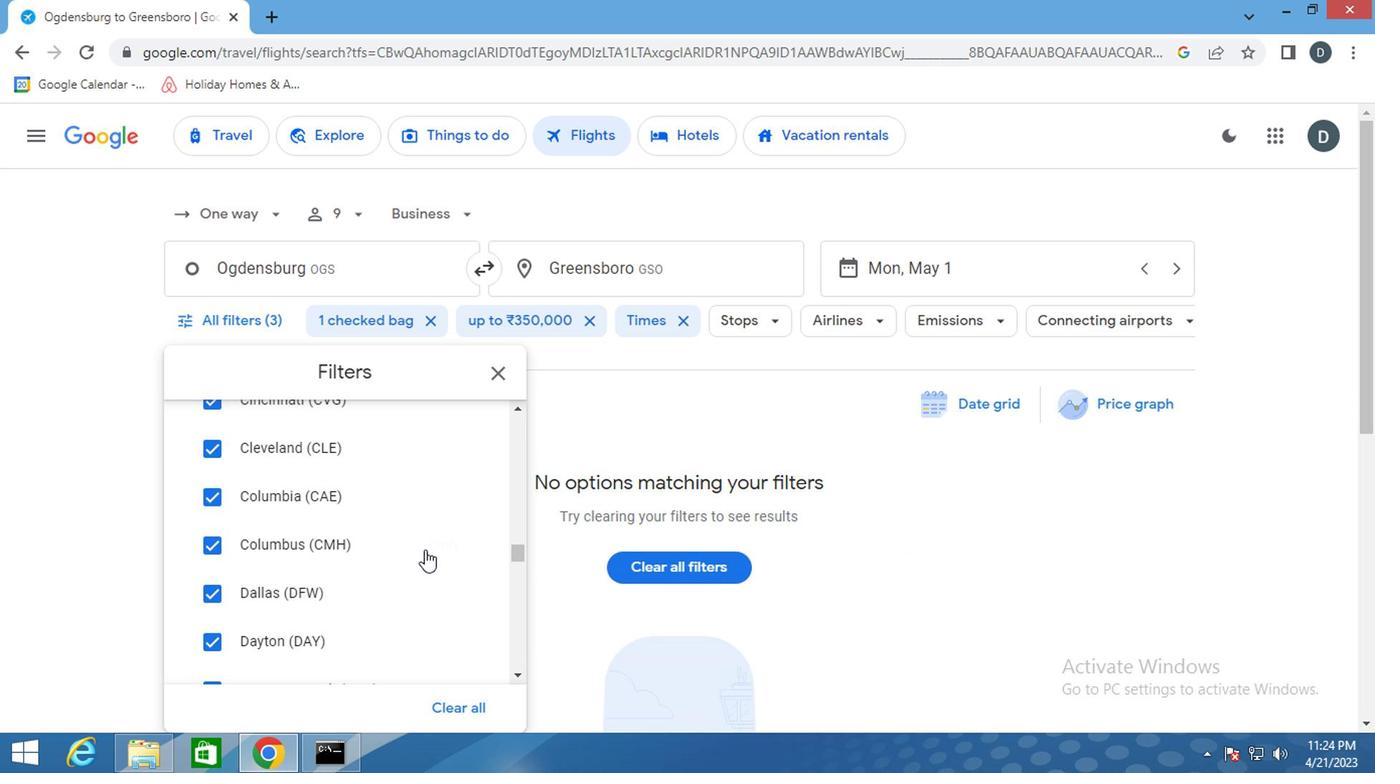 
Action: Mouse scrolled (420, 551) with delta (0, 0)
Screenshot: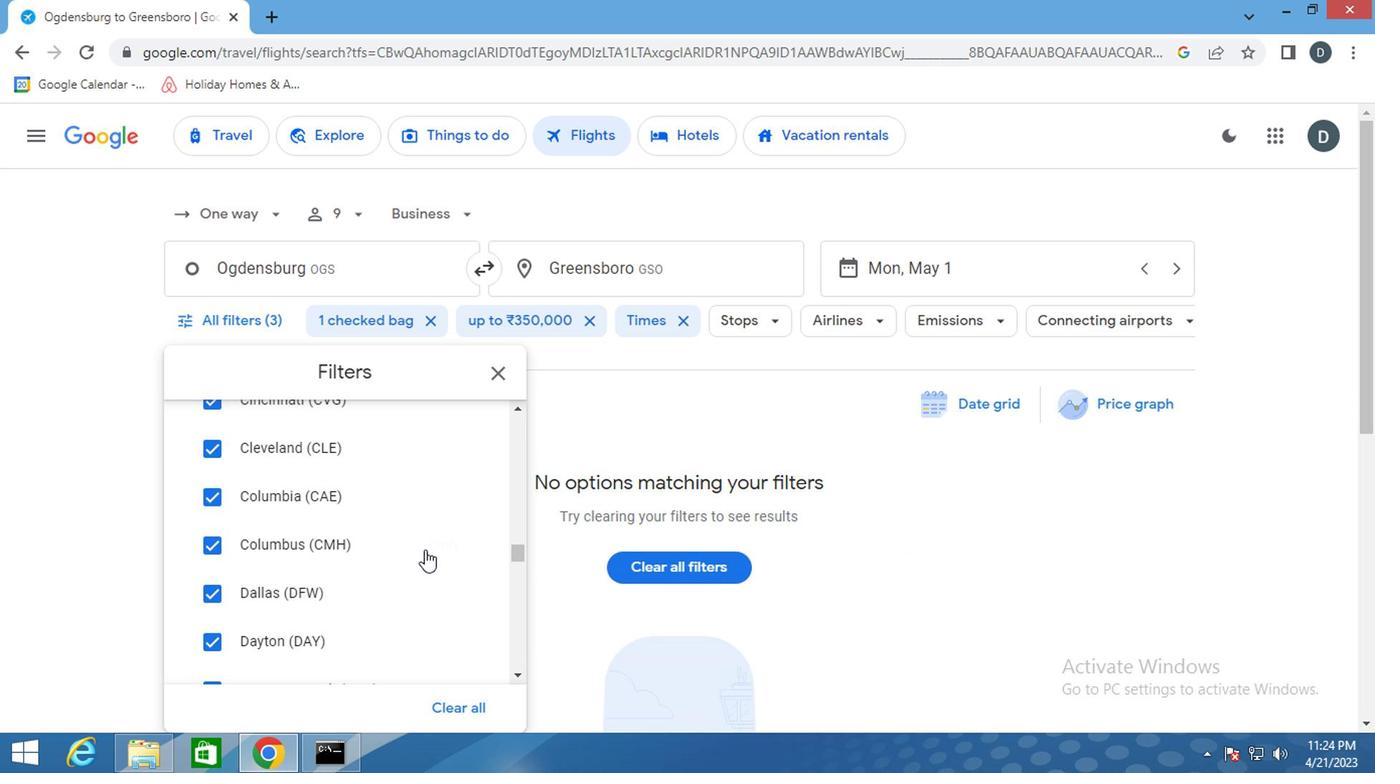 
Action: Mouse scrolled (420, 551) with delta (0, 0)
Screenshot: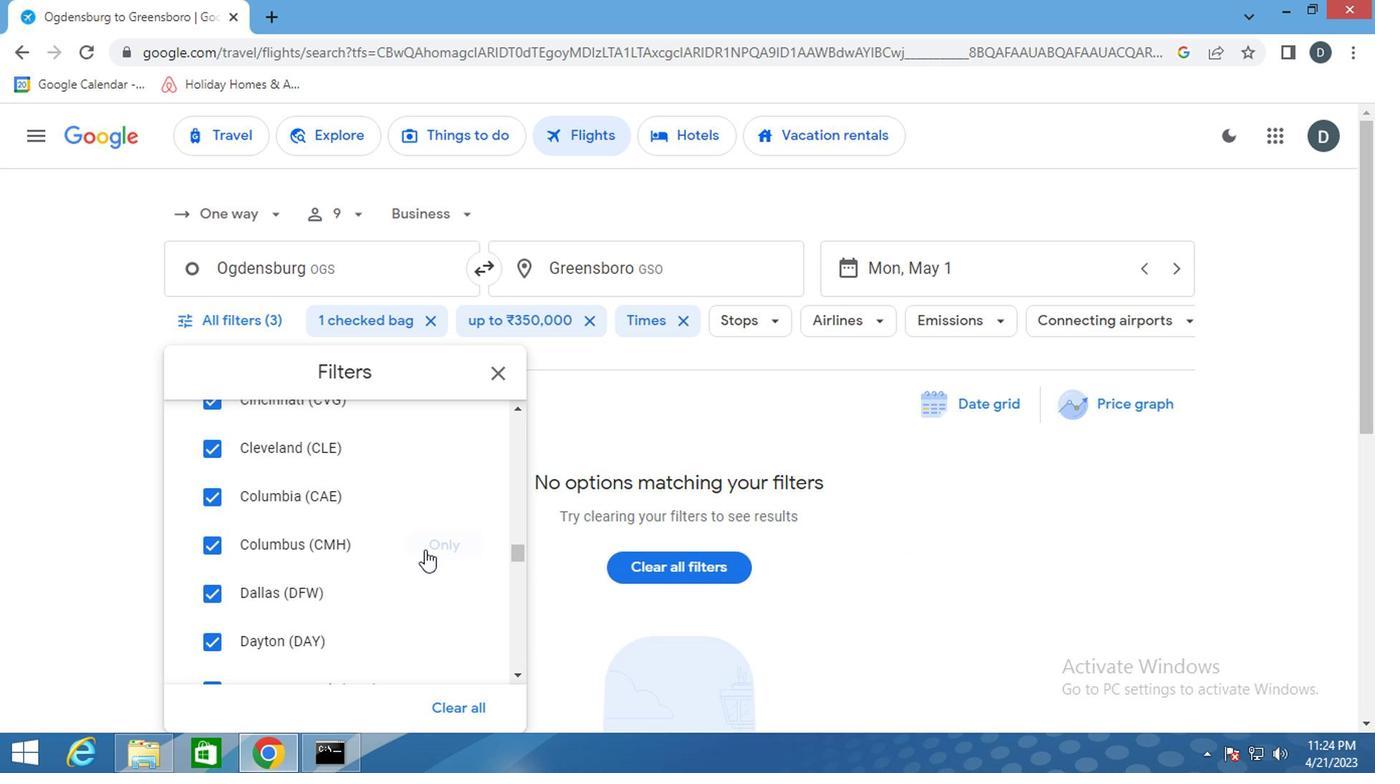 
Action: Mouse scrolled (420, 551) with delta (0, 0)
Screenshot: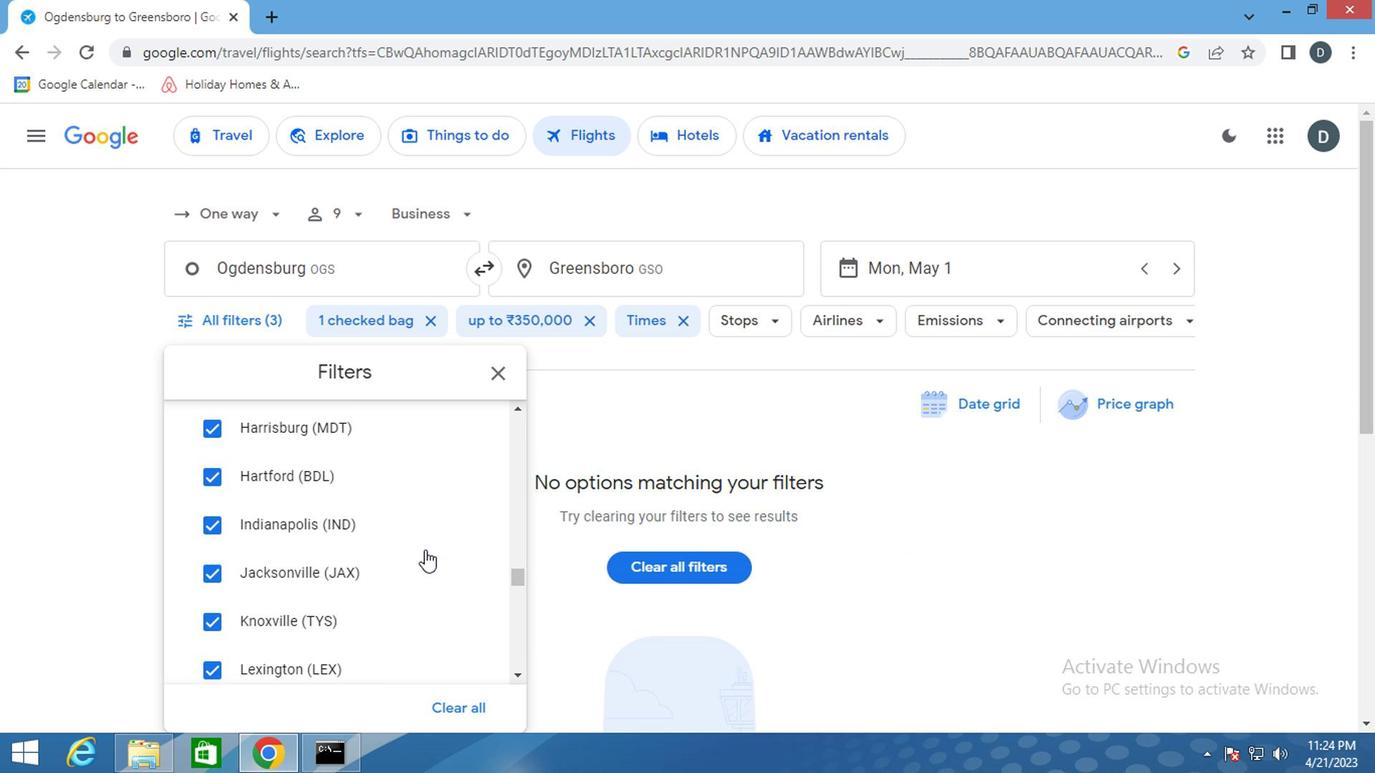 
Action: Mouse scrolled (420, 551) with delta (0, 0)
Screenshot: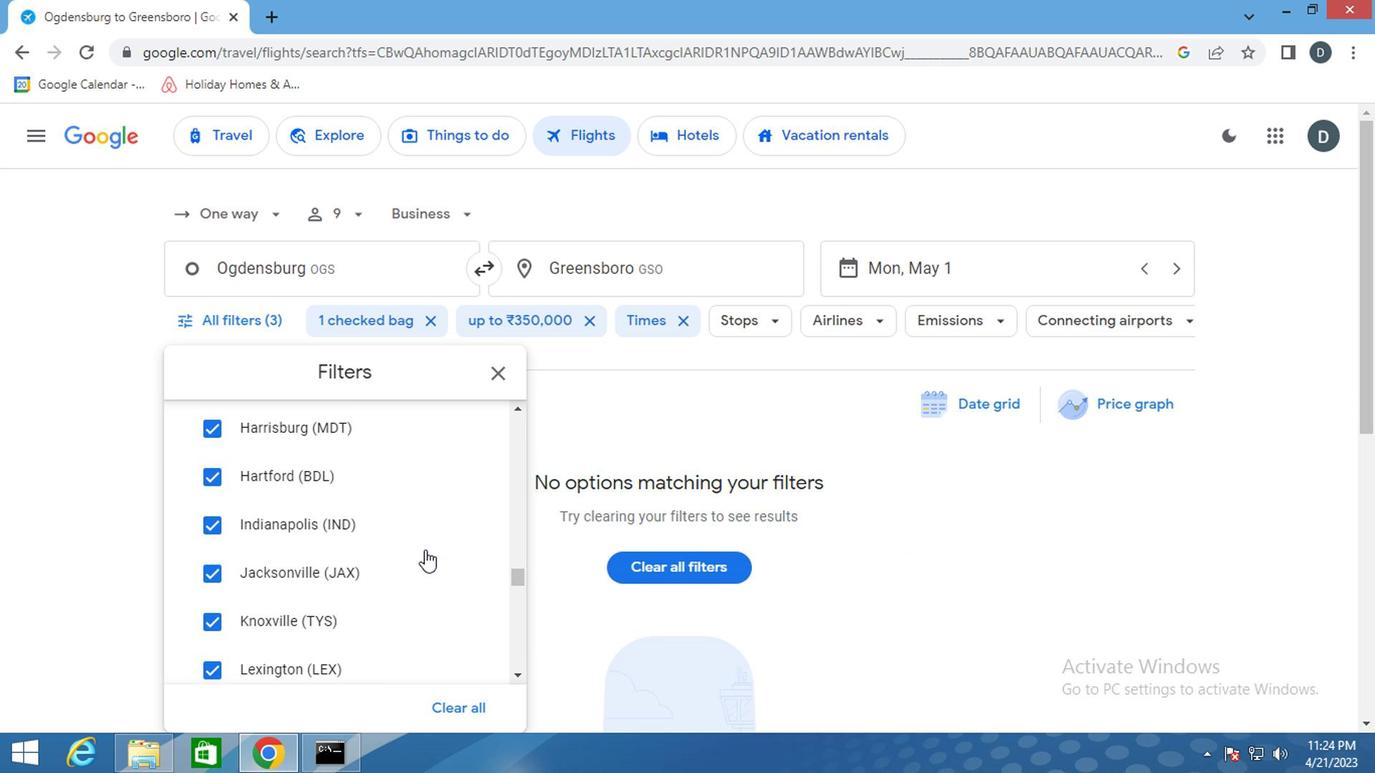 
Action: Mouse scrolled (420, 551) with delta (0, 0)
Screenshot: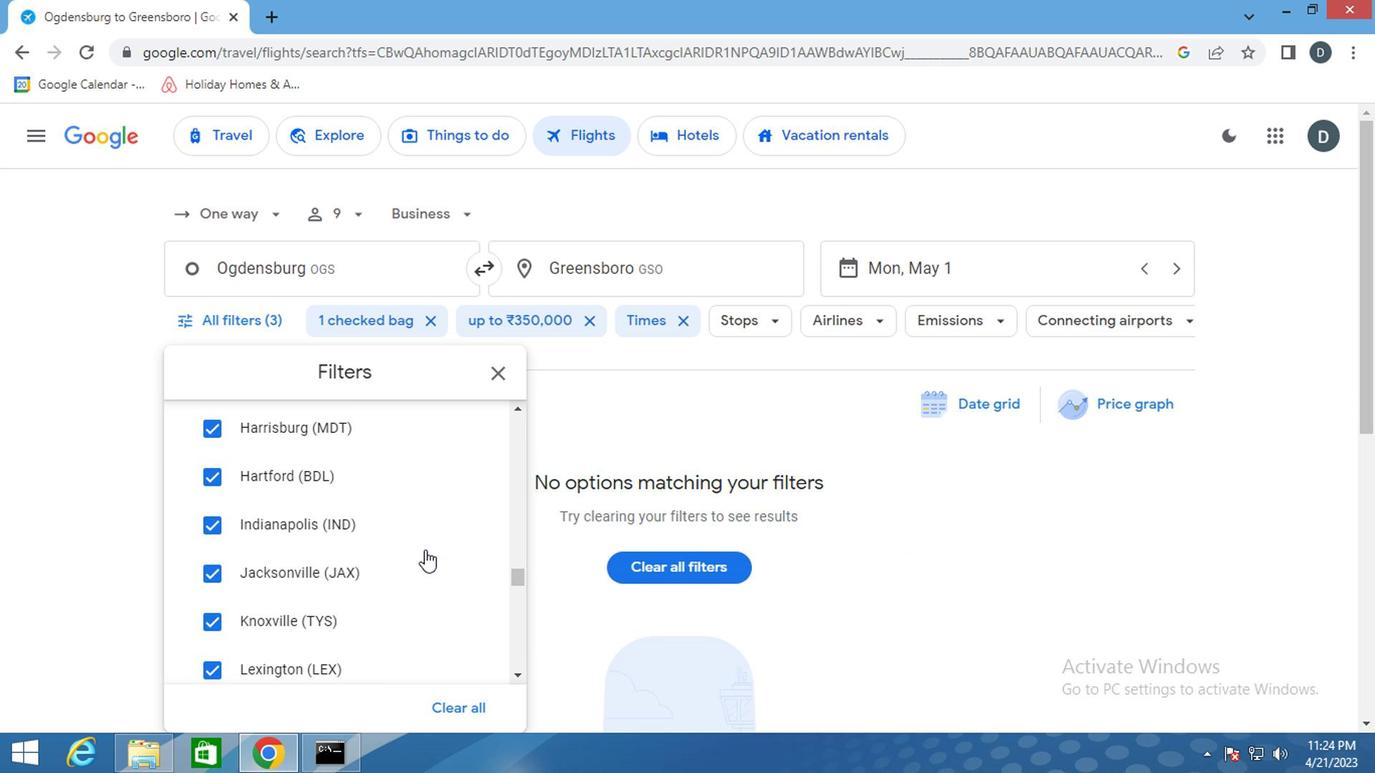 
Action: Mouse scrolled (420, 551) with delta (0, 0)
Screenshot: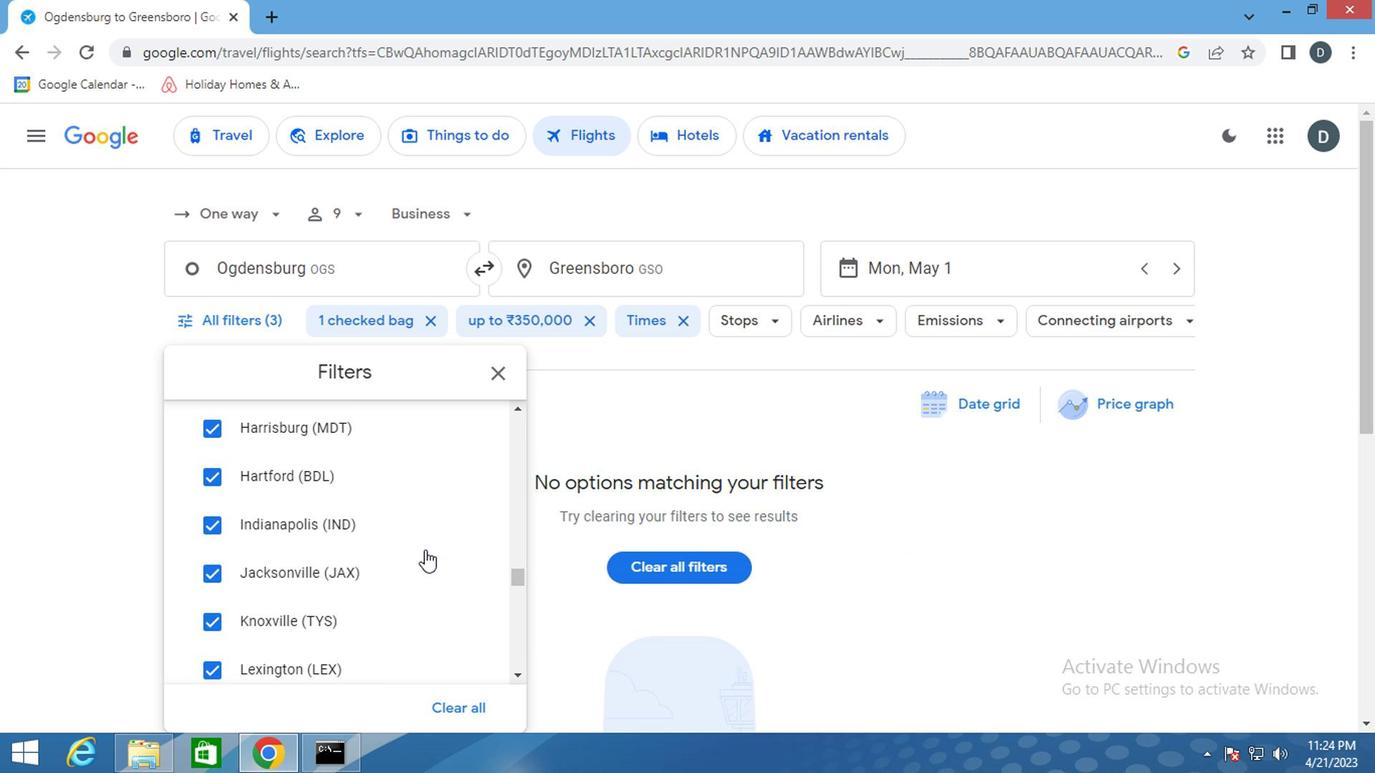 
Action: Mouse scrolled (420, 551) with delta (0, 0)
Screenshot: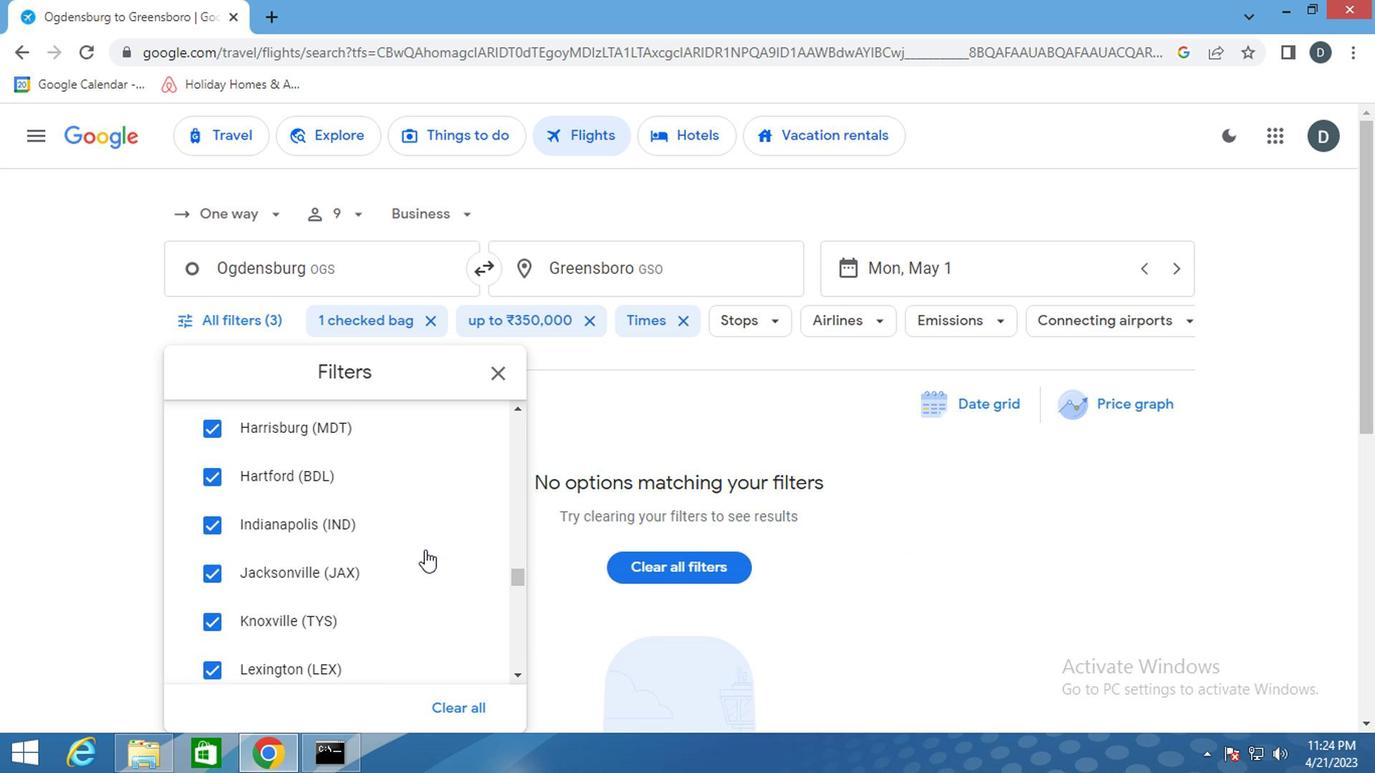 
Action: Mouse scrolled (420, 551) with delta (0, 0)
Screenshot: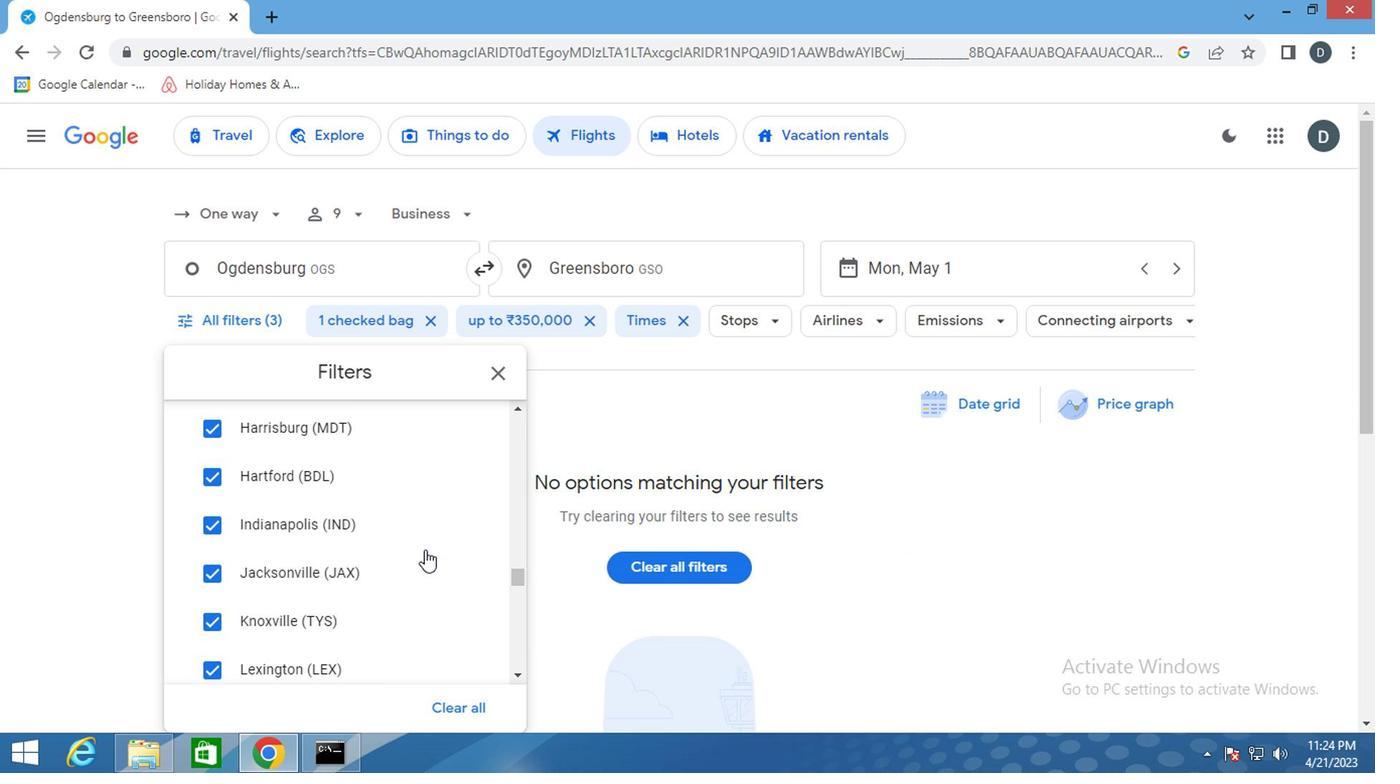 
Action: Mouse scrolled (420, 551) with delta (0, 0)
Screenshot: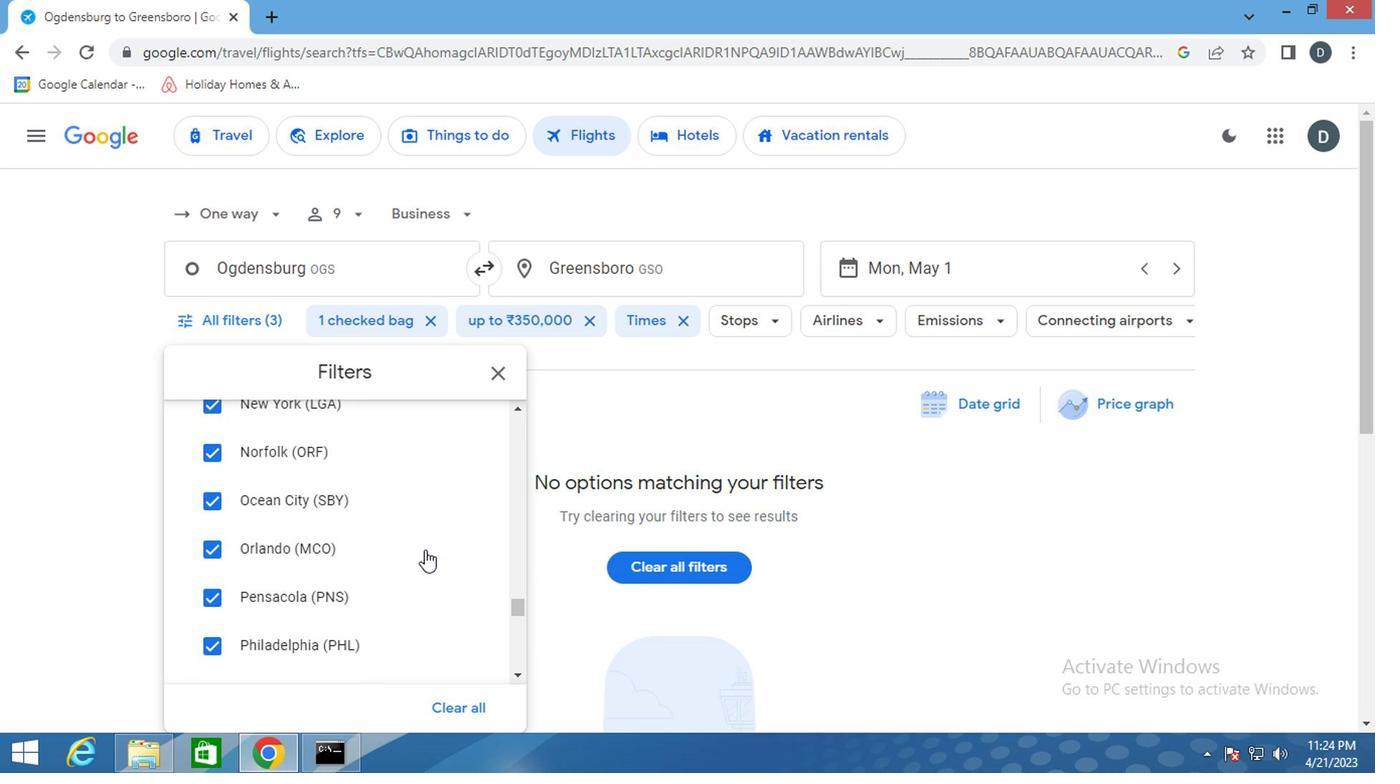 
Action: Mouse scrolled (420, 551) with delta (0, 0)
Screenshot: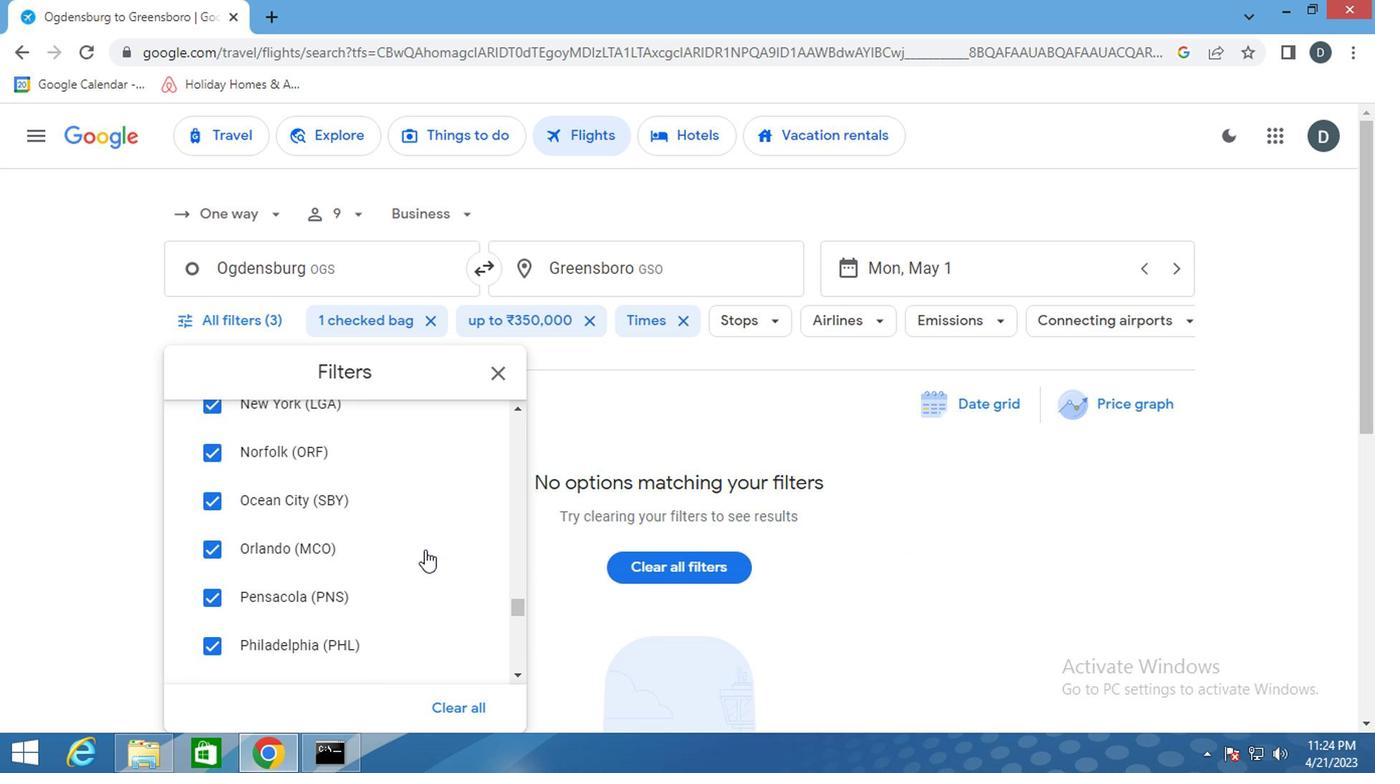 
Action: Mouse scrolled (420, 551) with delta (0, 0)
Screenshot: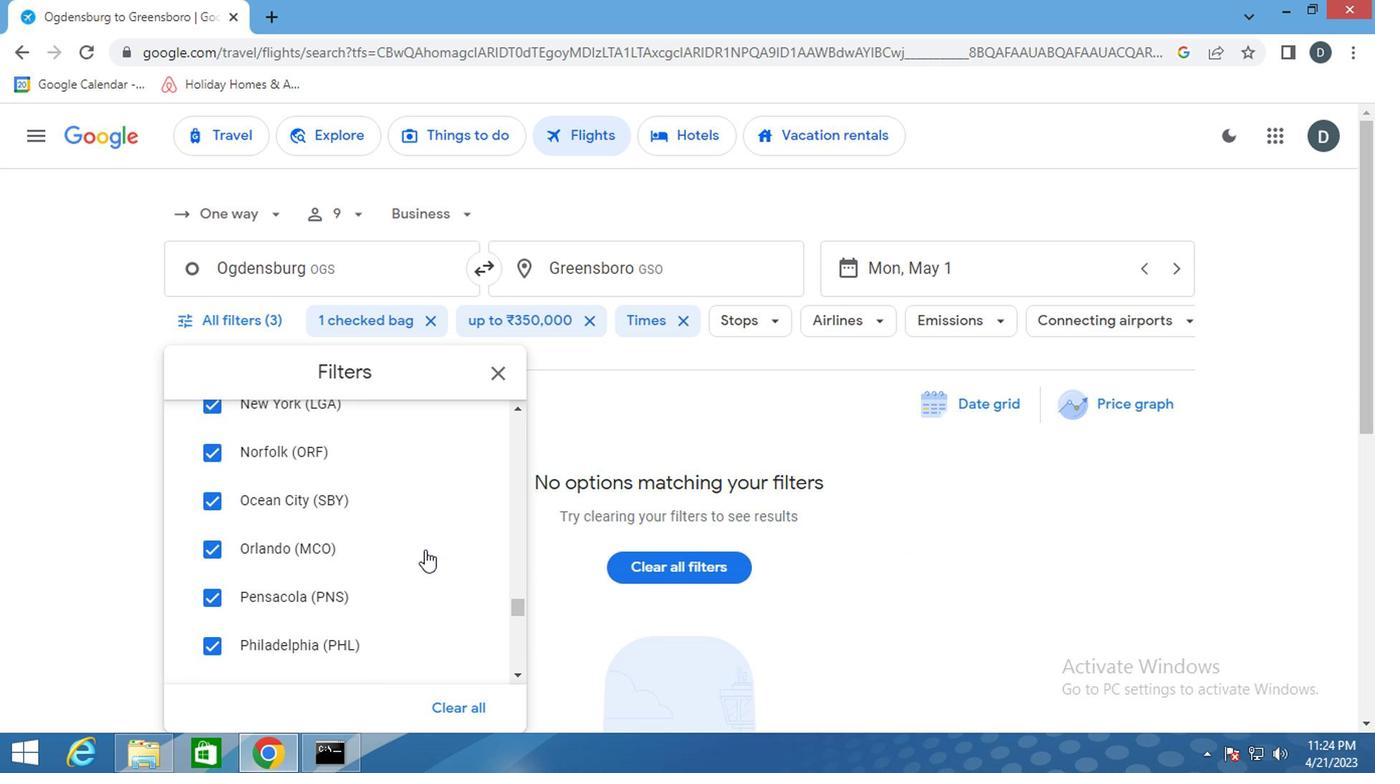 
Action: Mouse scrolled (420, 551) with delta (0, 0)
Screenshot: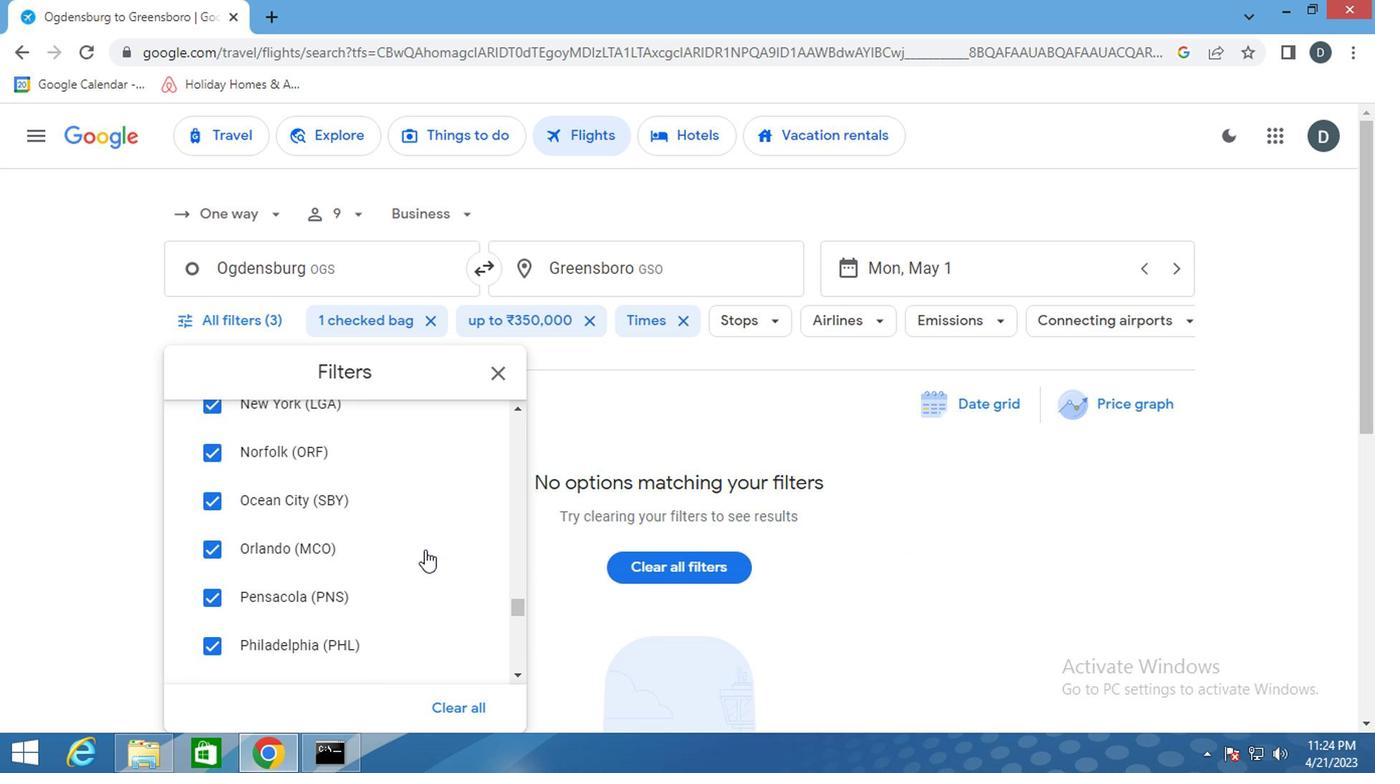 
Action: Mouse scrolled (420, 551) with delta (0, 0)
Screenshot: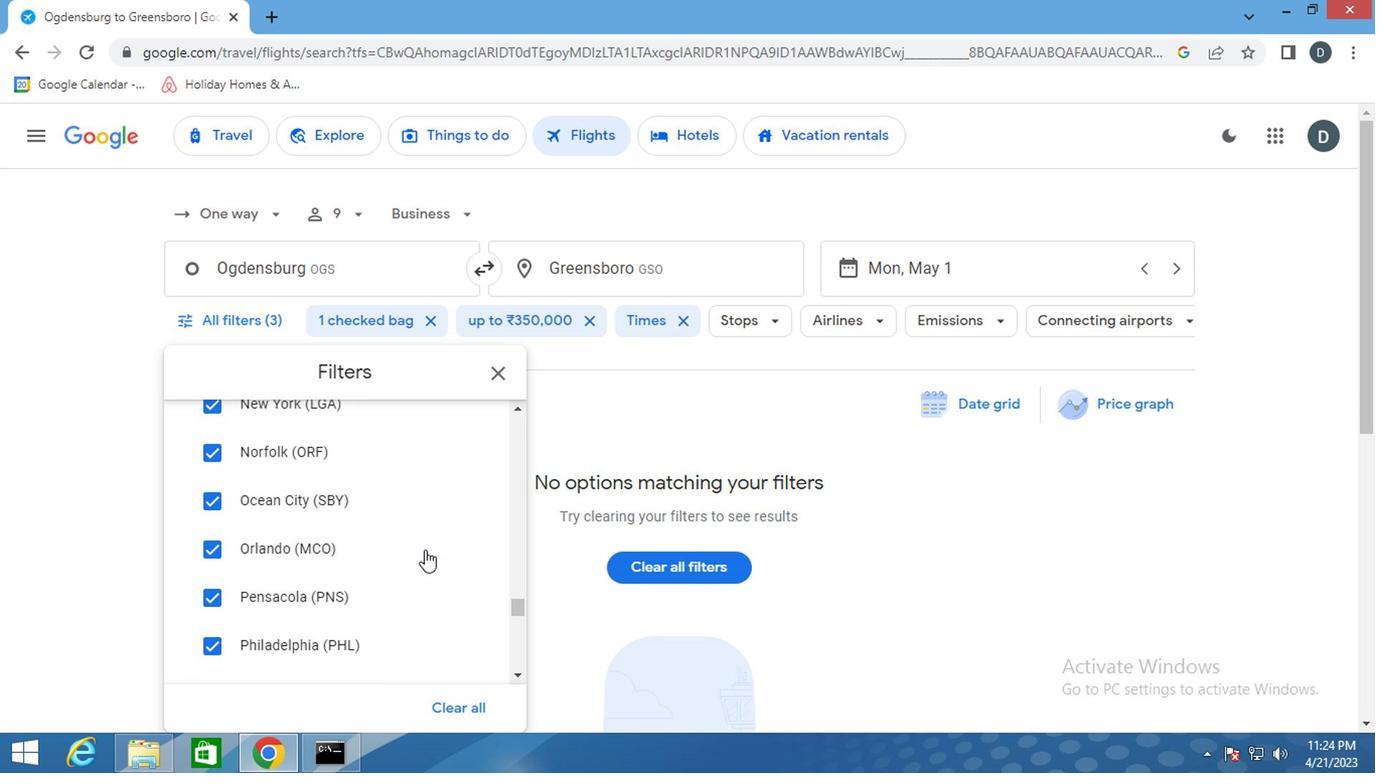 
Action: Mouse scrolled (420, 551) with delta (0, 0)
Screenshot: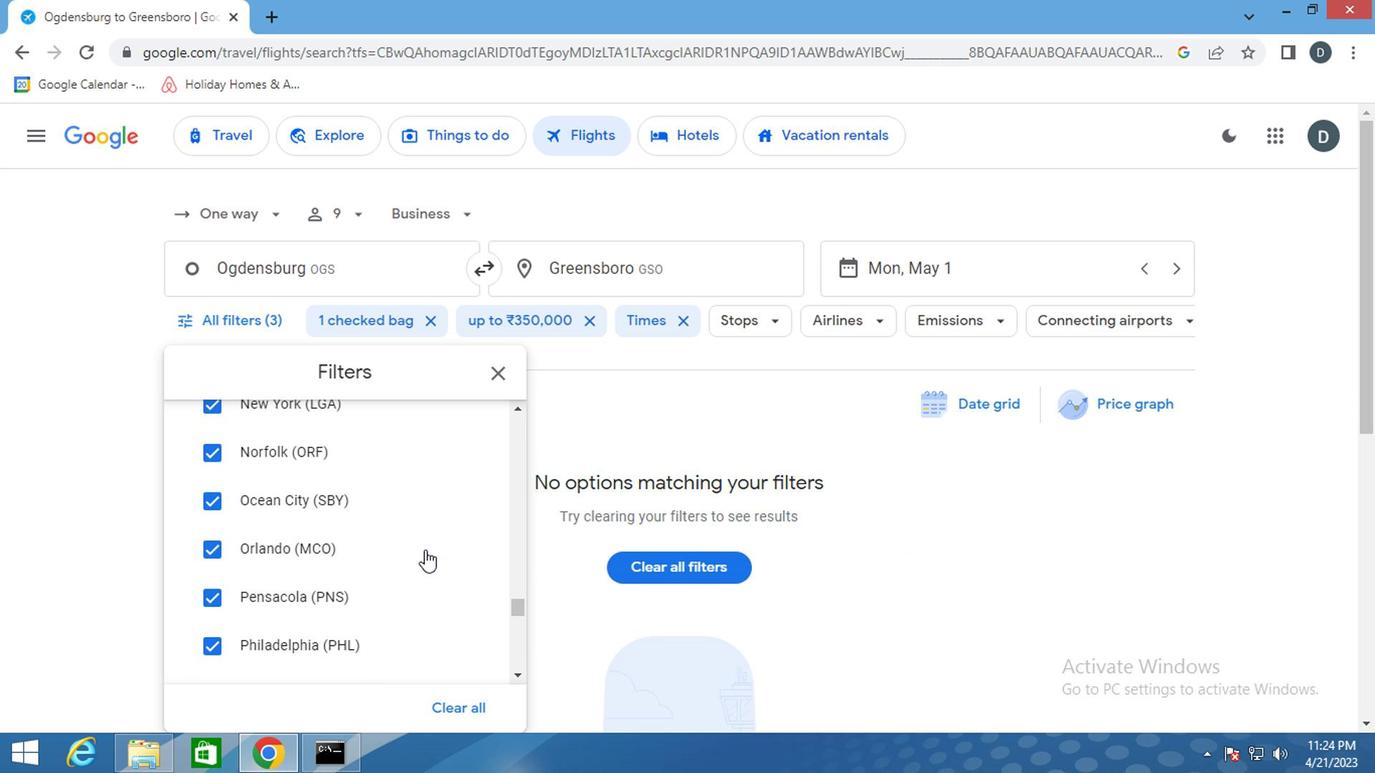 
Action: Mouse scrolled (420, 551) with delta (0, 0)
Screenshot: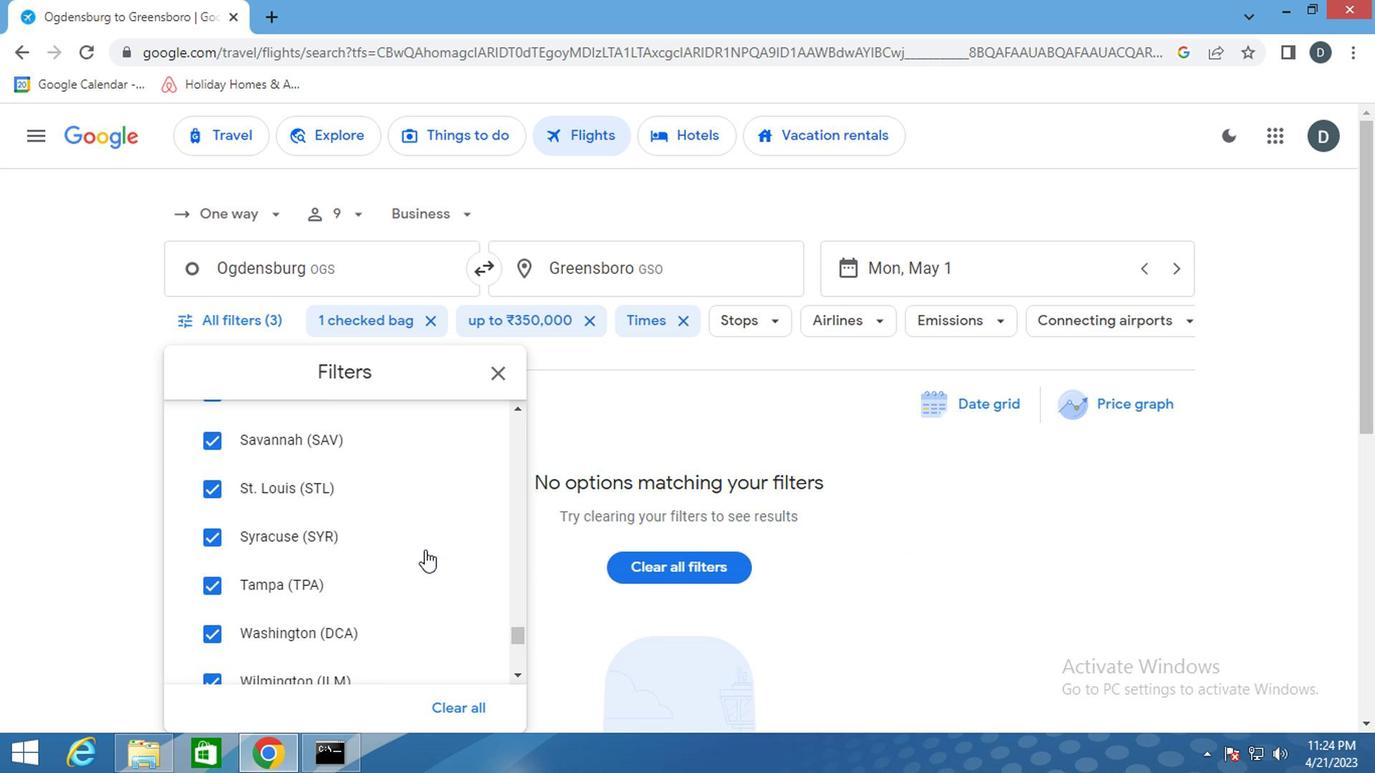 
Action: Mouse scrolled (420, 551) with delta (0, 0)
Screenshot: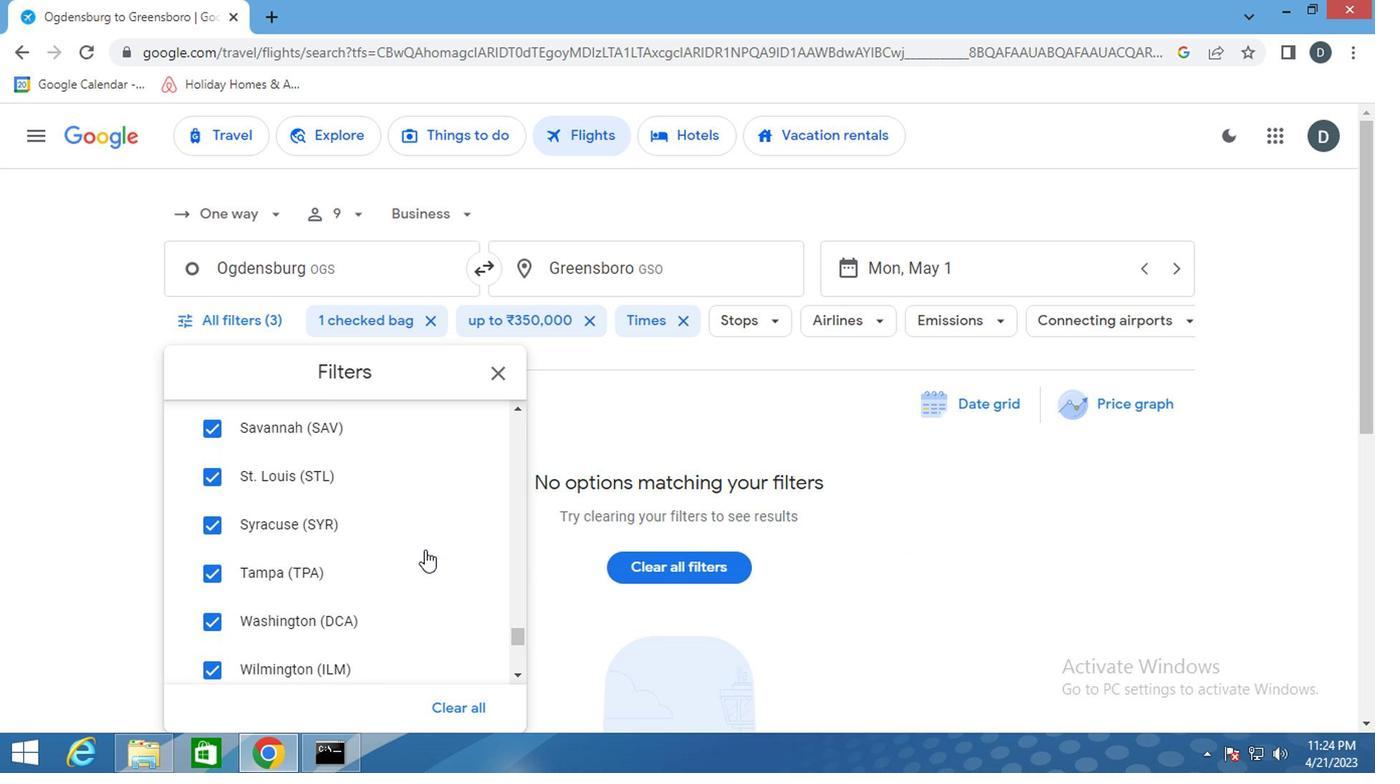 
Action: Mouse scrolled (420, 551) with delta (0, 0)
Screenshot: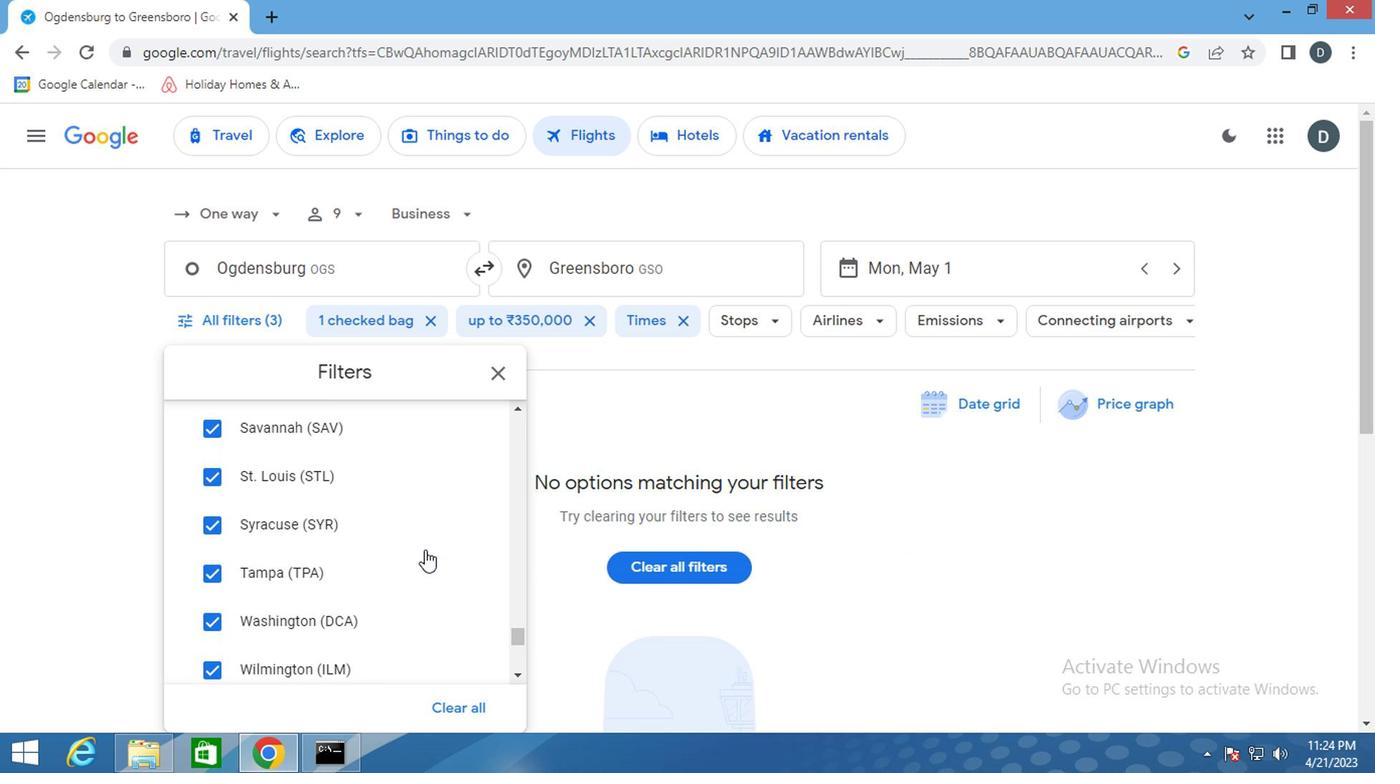 
Action: Mouse scrolled (420, 551) with delta (0, 0)
Screenshot: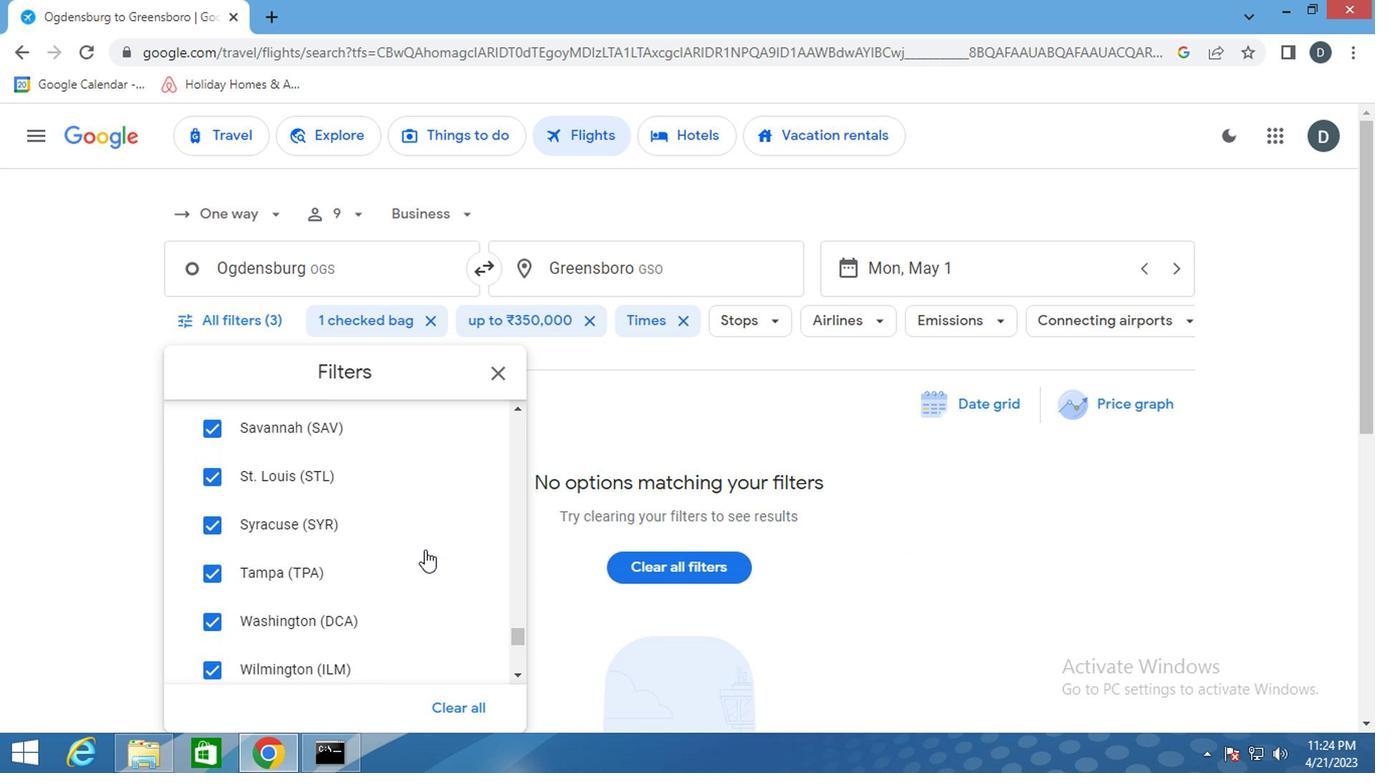 
Action: Mouse scrolled (420, 551) with delta (0, 0)
Screenshot: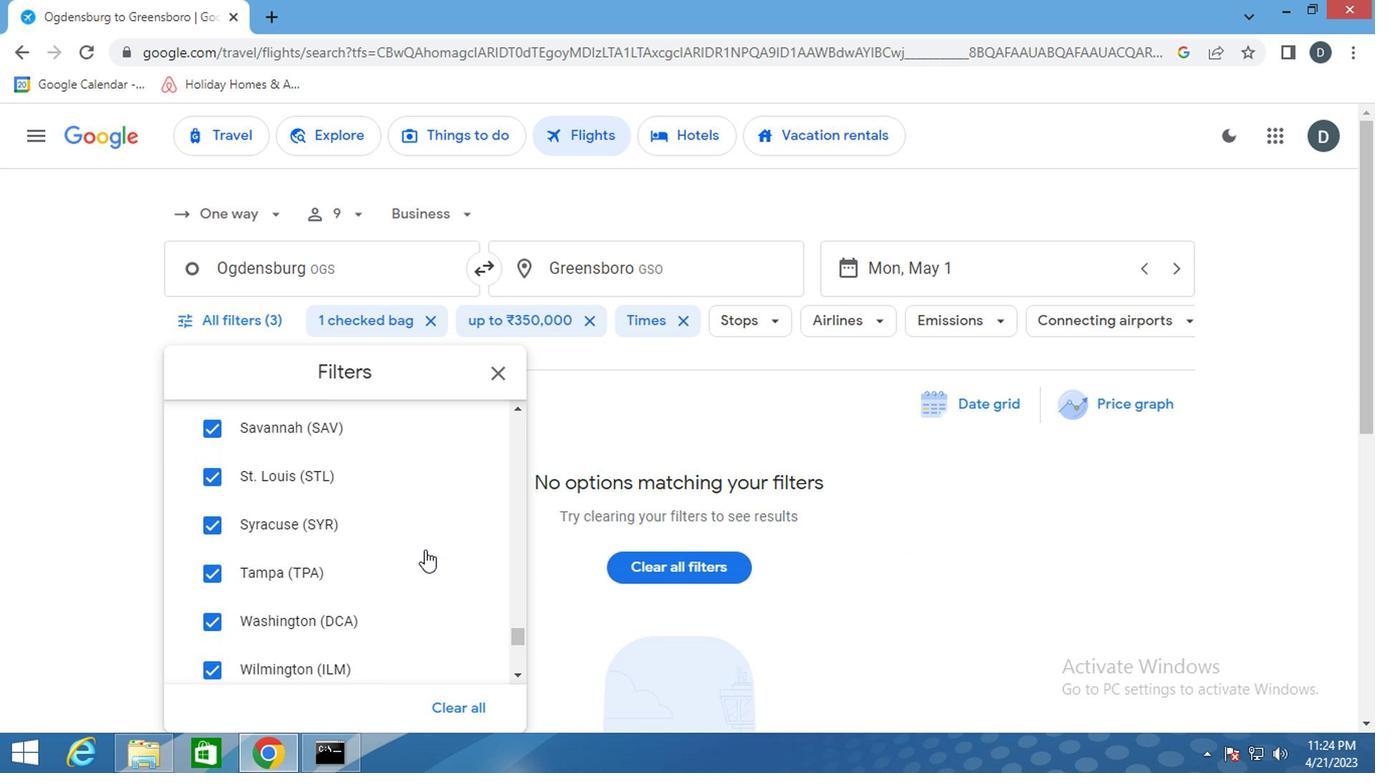 
Action: Mouse scrolled (420, 551) with delta (0, 0)
Screenshot: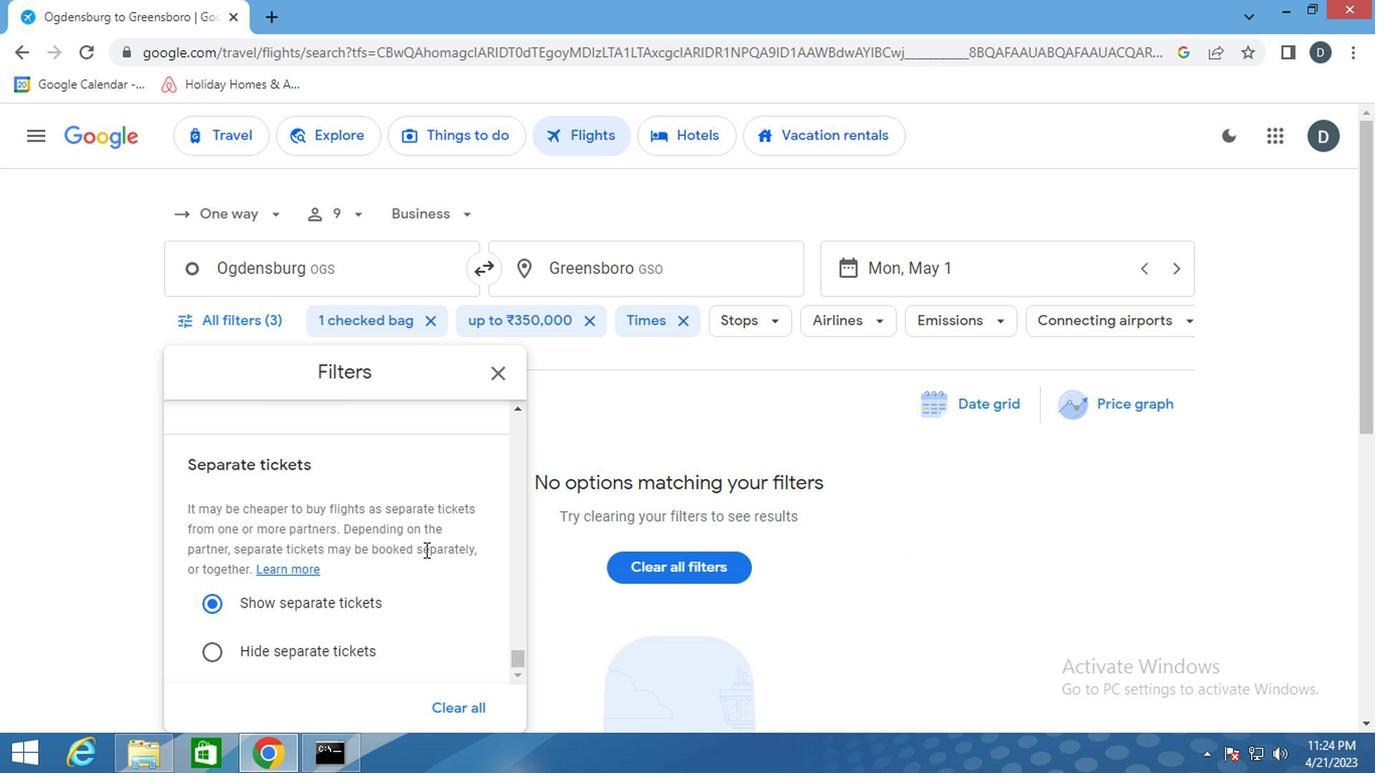 
Action: Mouse scrolled (420, 551) with delta (0, 0)
Screenshot: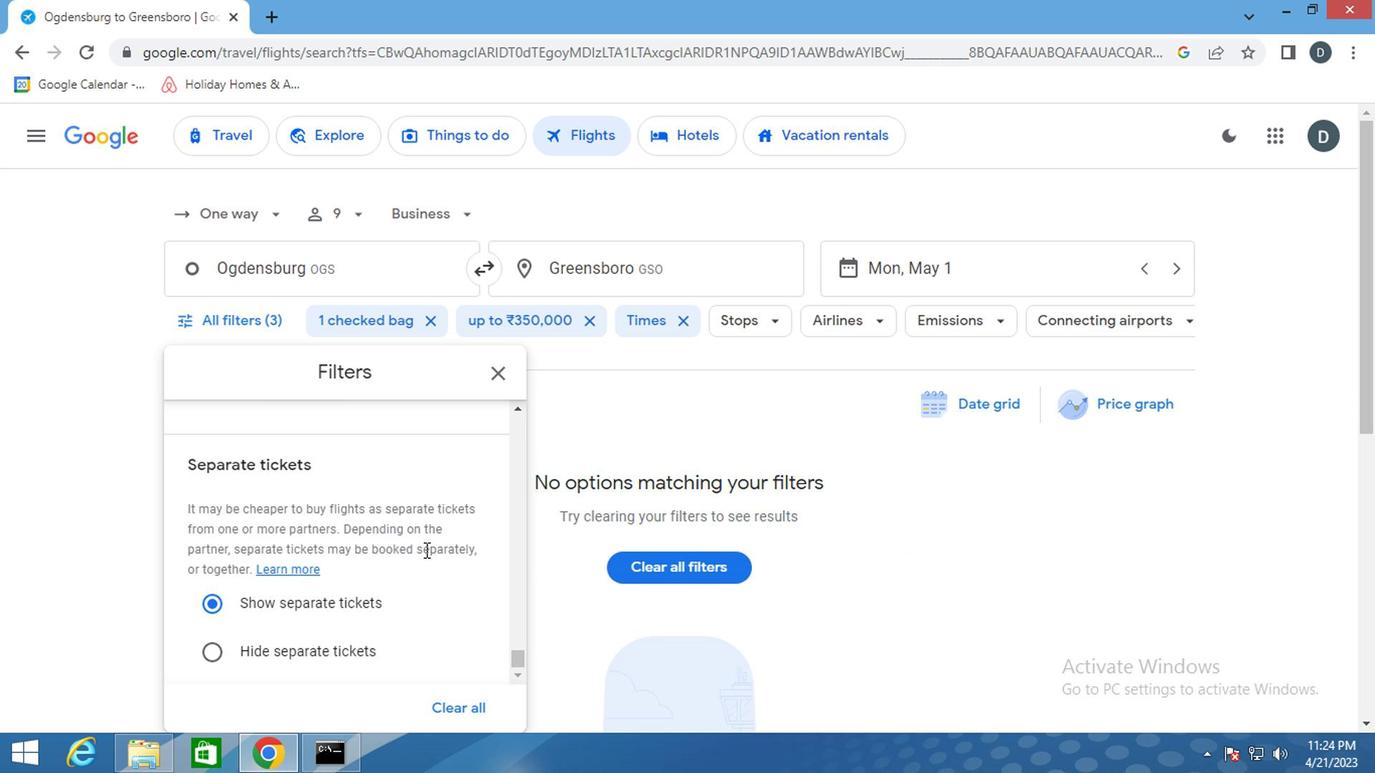 
Action: Mouse scrolled (420, 551) with delta (0, 0)
Screenshot: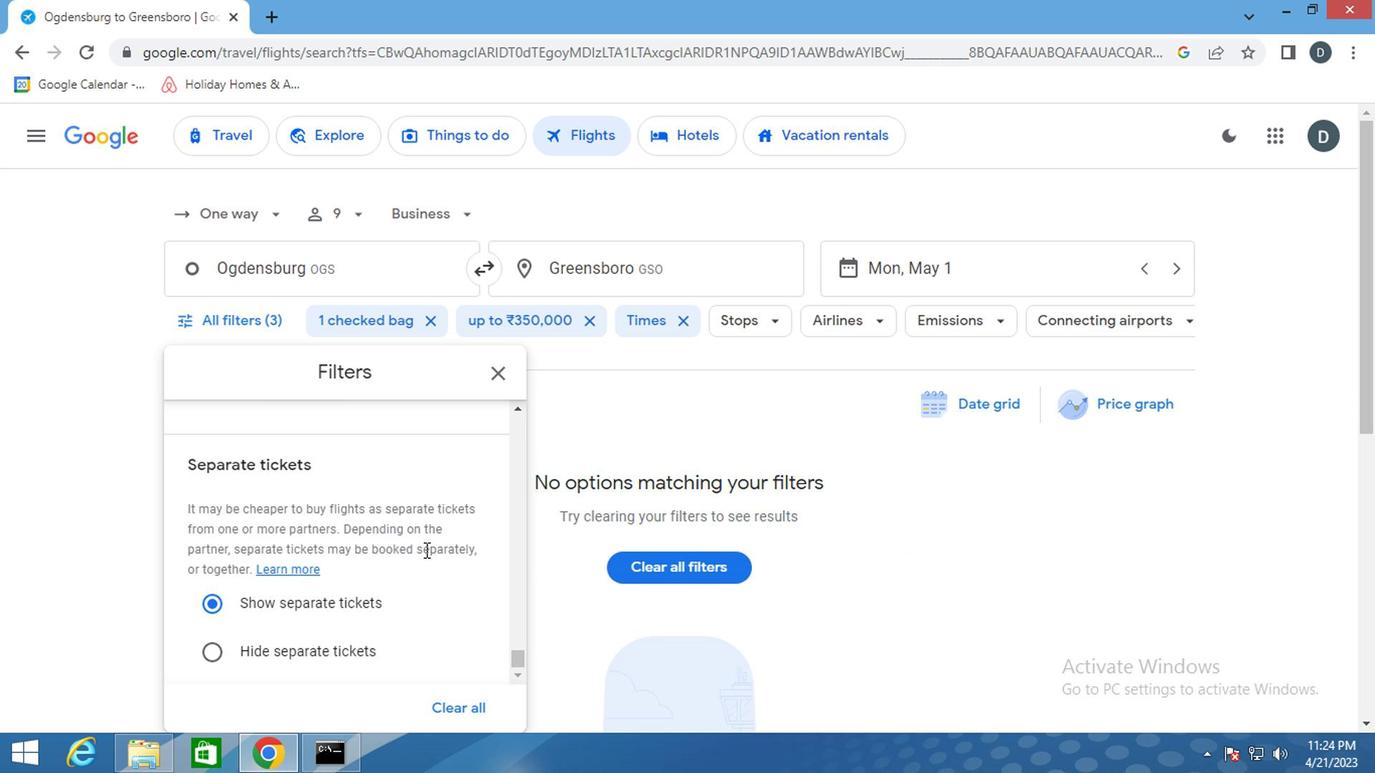 
Action: Mouse scrolled (420, 551) with delta (0, 0)
Screenshot: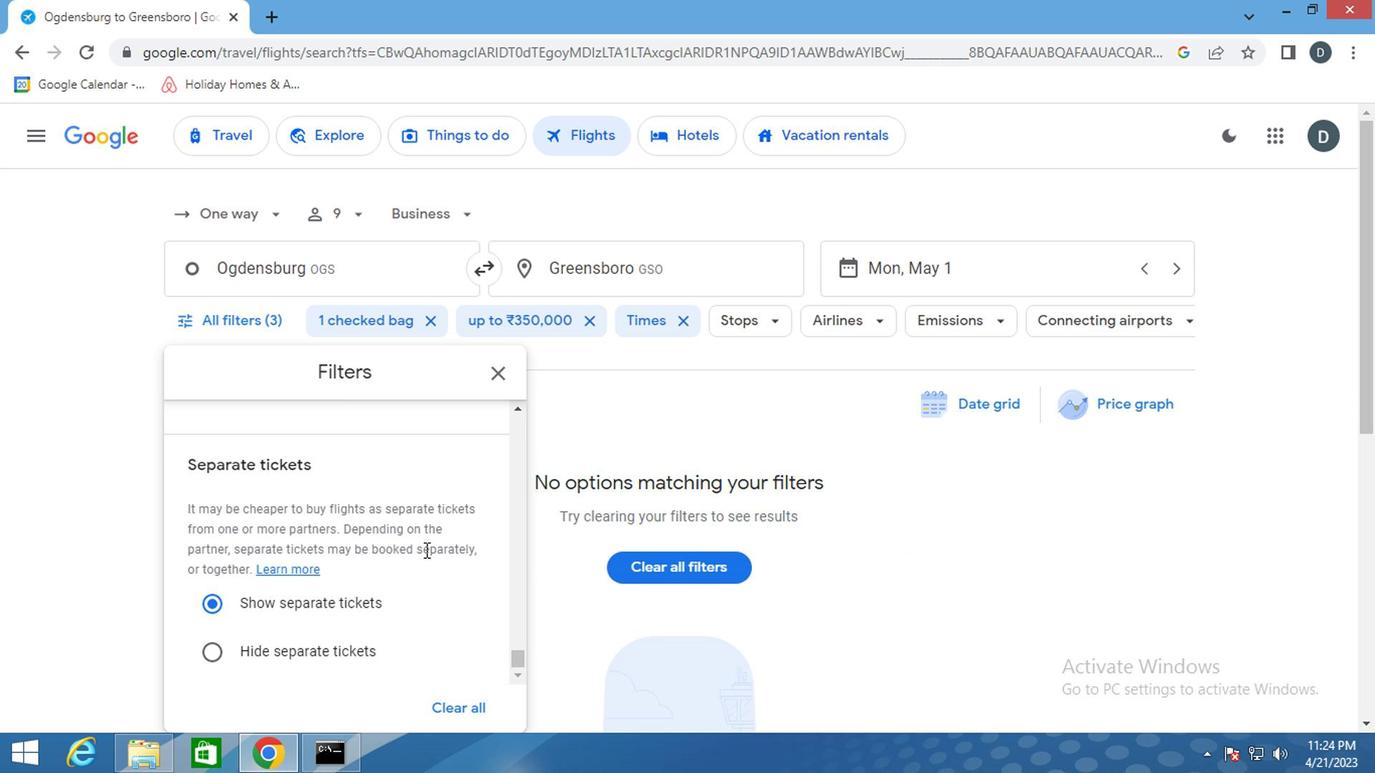 
Action: Mouse scrolled (420, 551) with delta (0, 0)
Screenshot: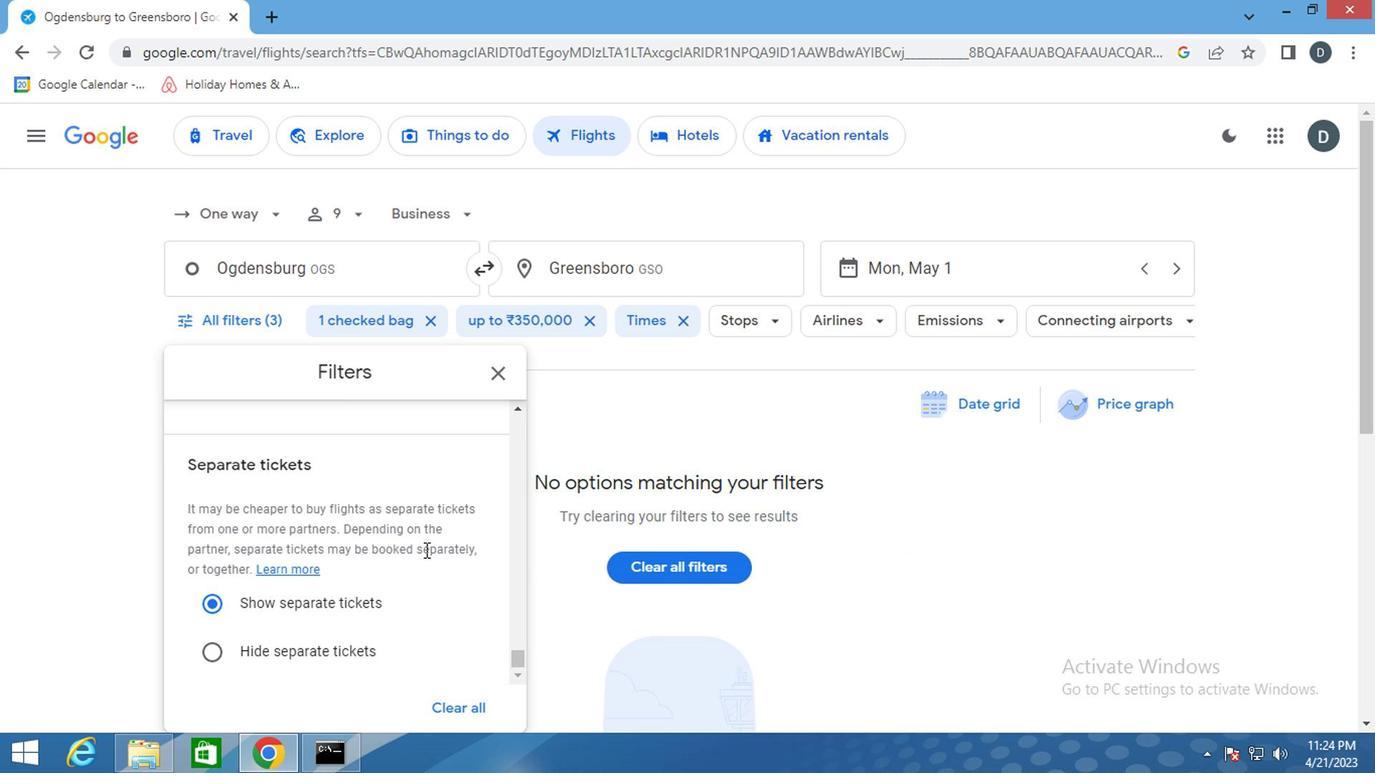 
Action: Mouse moved to (497, 379)
Screenshot: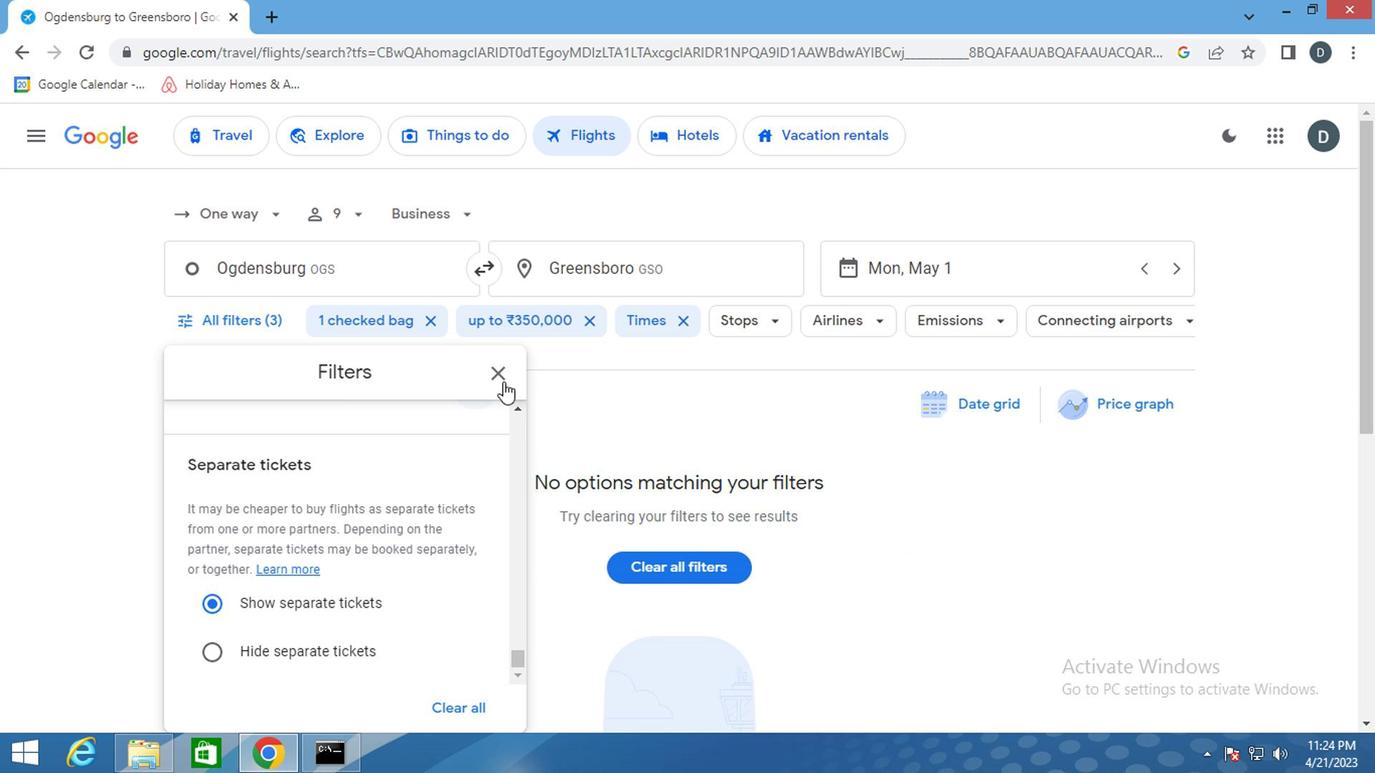 
Action: Mouse pressed left at (497, 379)
Screenshot: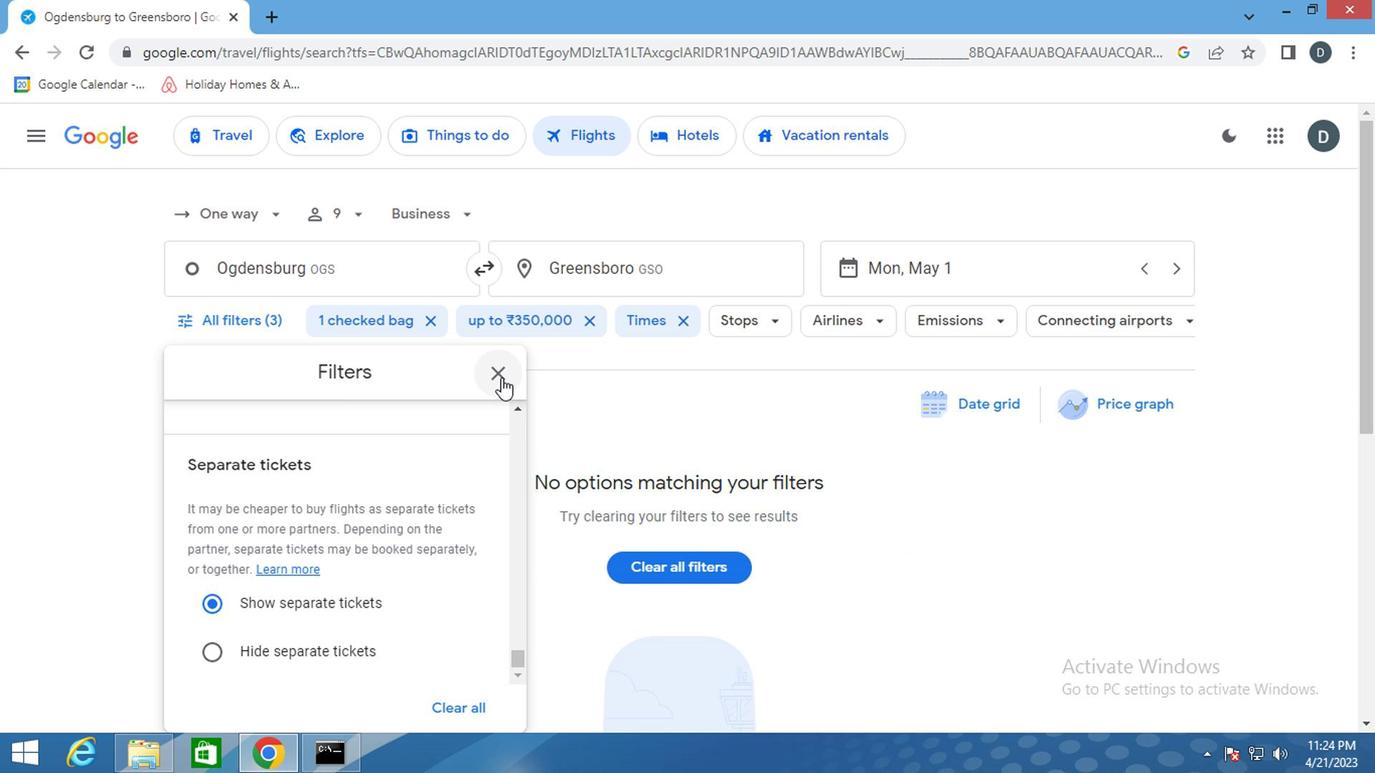 
